 Task: In the sheet Budget Analysis ToolFont size of heading  18 Font style of dataoswald 'Font size of data '9 Alignment of headline & dataAlign center.   Fill color in heading, Red Font color of dataIn the sheet   Alpha Sales log   book
Action: Mouse moved to (125, 468)
Screenshot: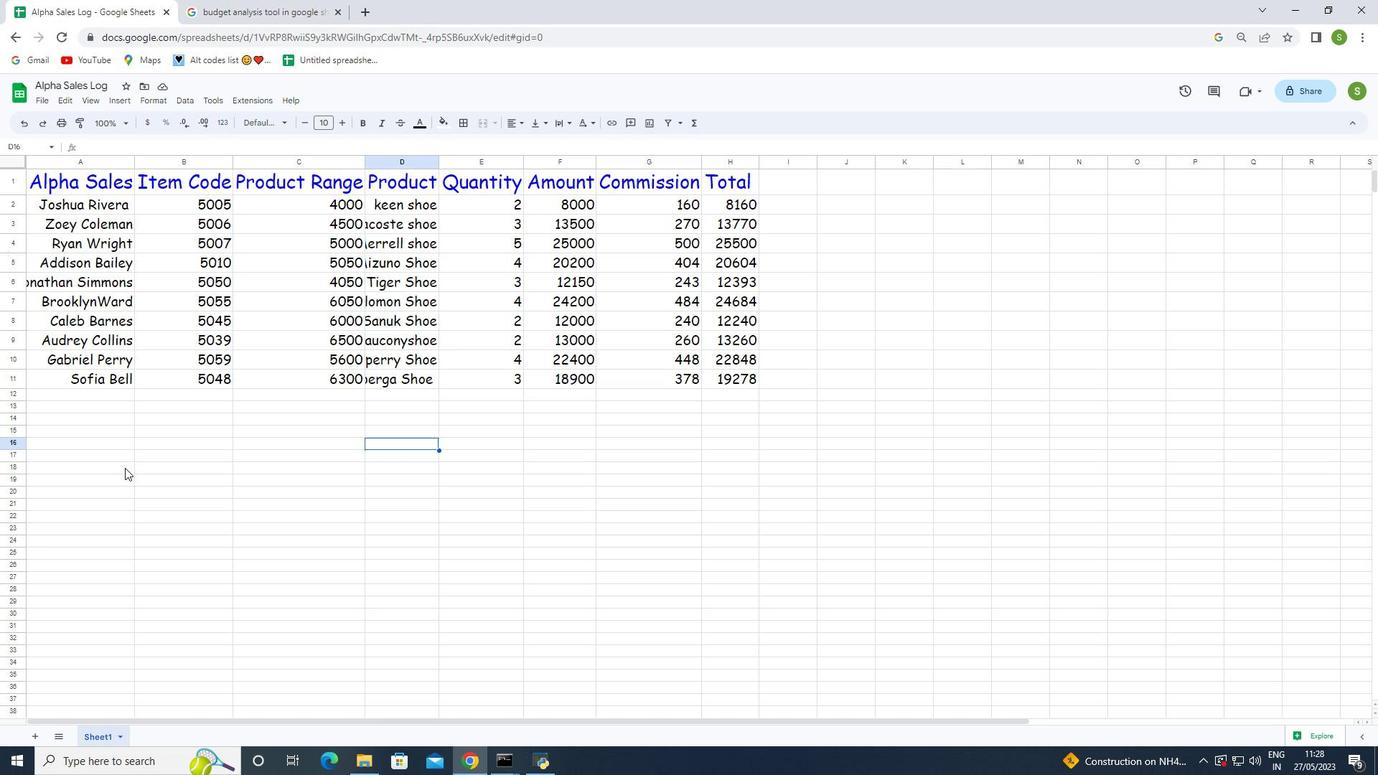 
Action: Mouse pressed left at (125, 468)
Screenshot: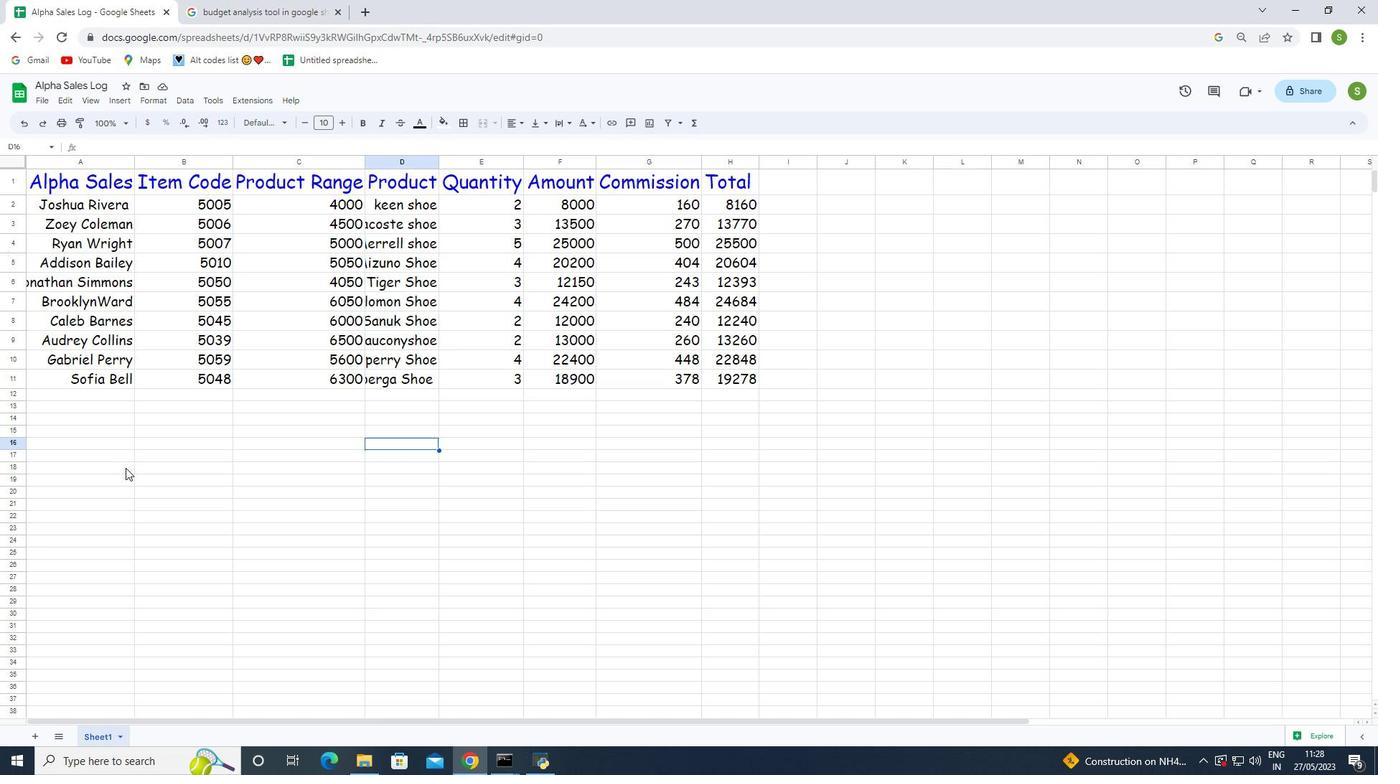 
Action: Mouse moved to (38, 180)
Screenshot: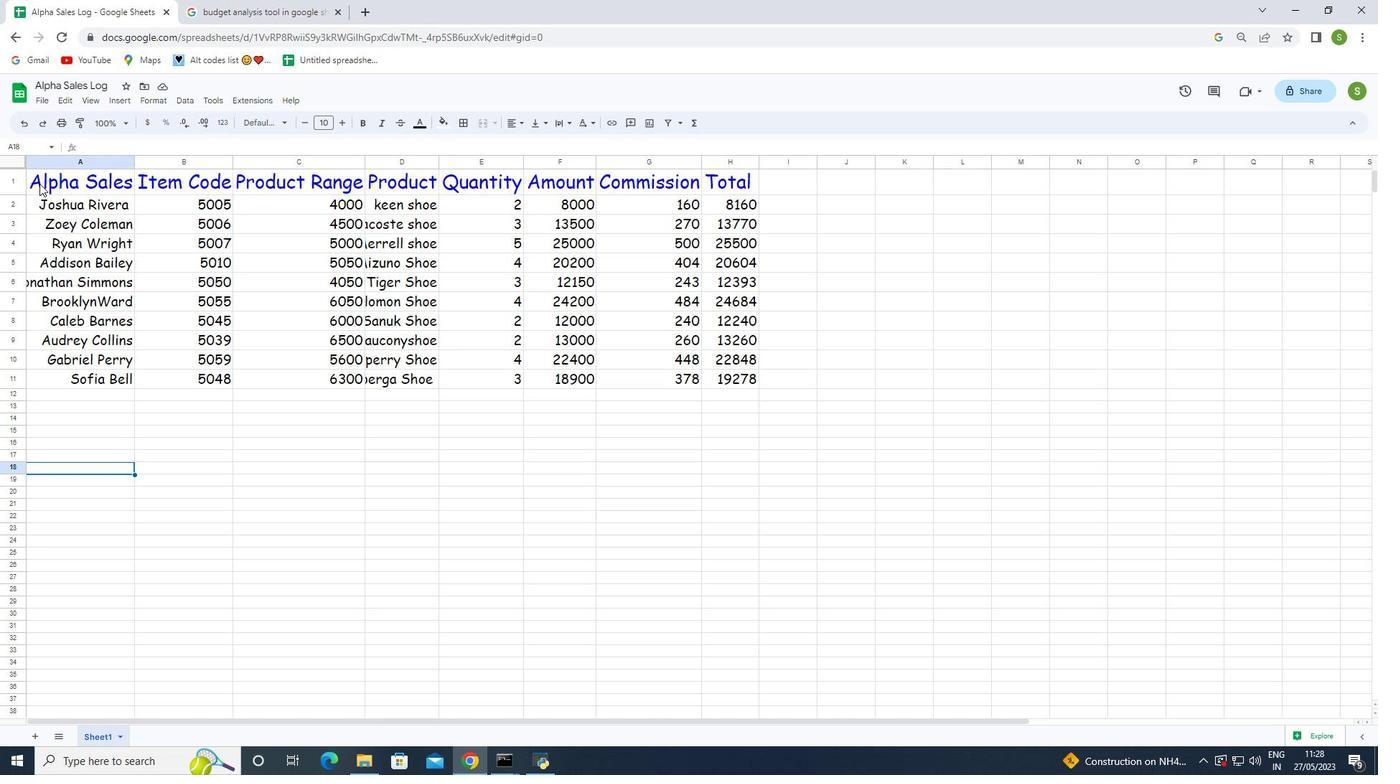 
Action: Mouse pressed left at (38, 180)
Screenshot: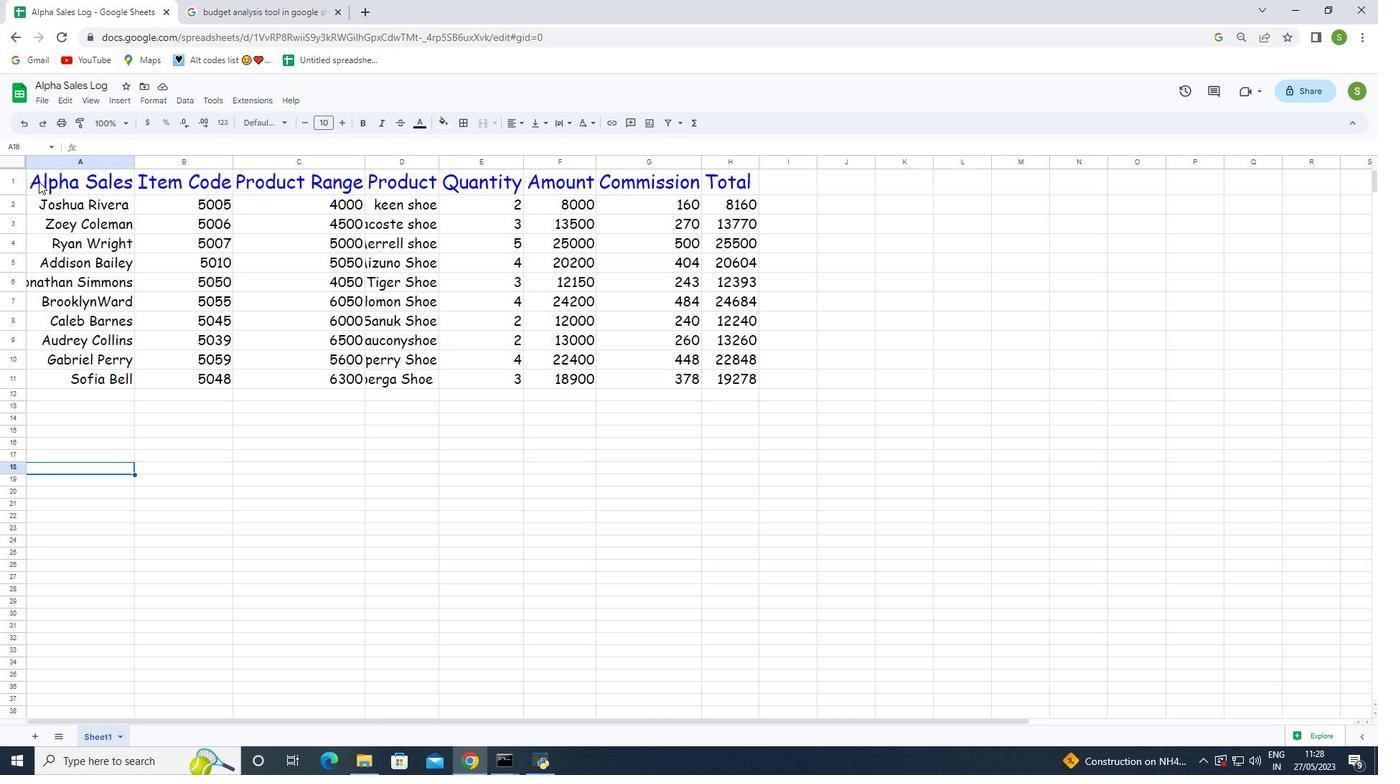 
Action: Mouse moved to (653, 119)
Screenshot: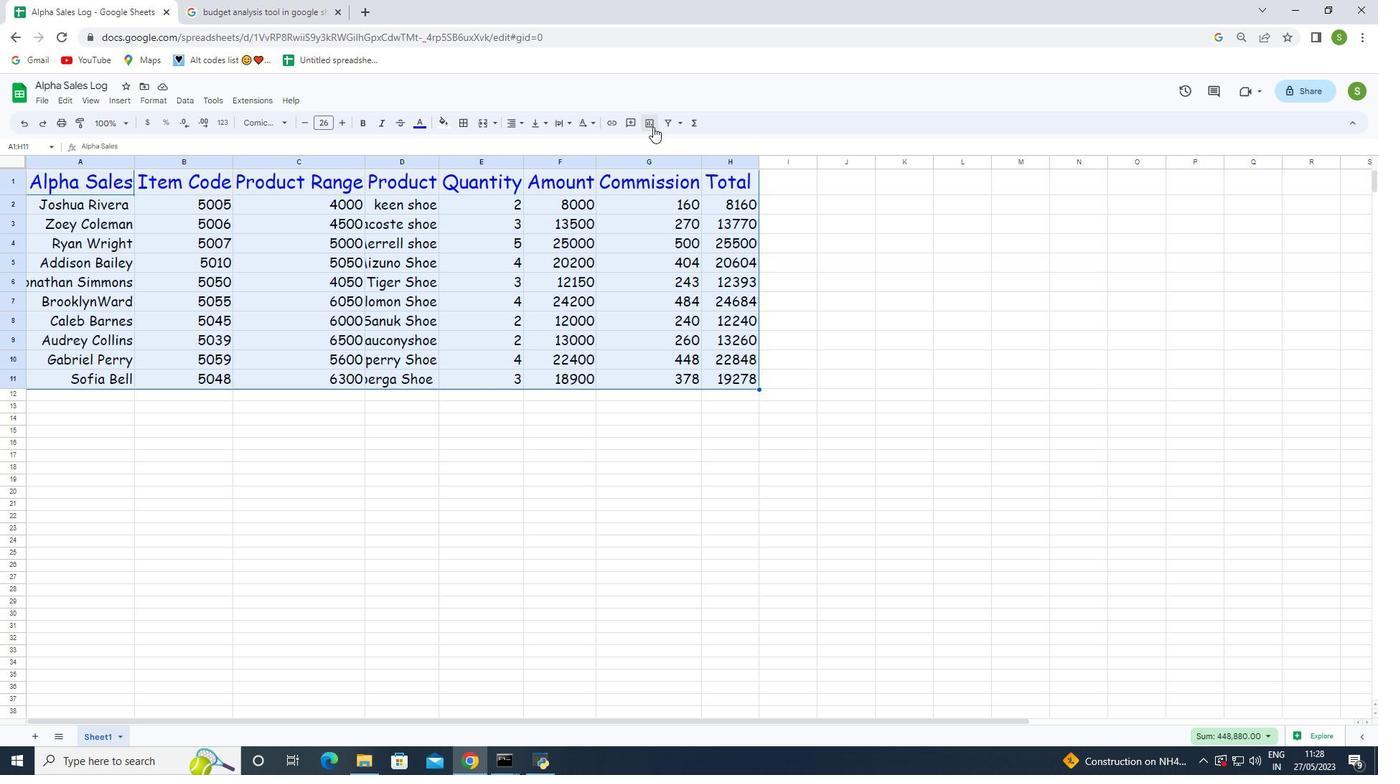 
Action: Mouse pressed left at (653, 119)
Screenshot: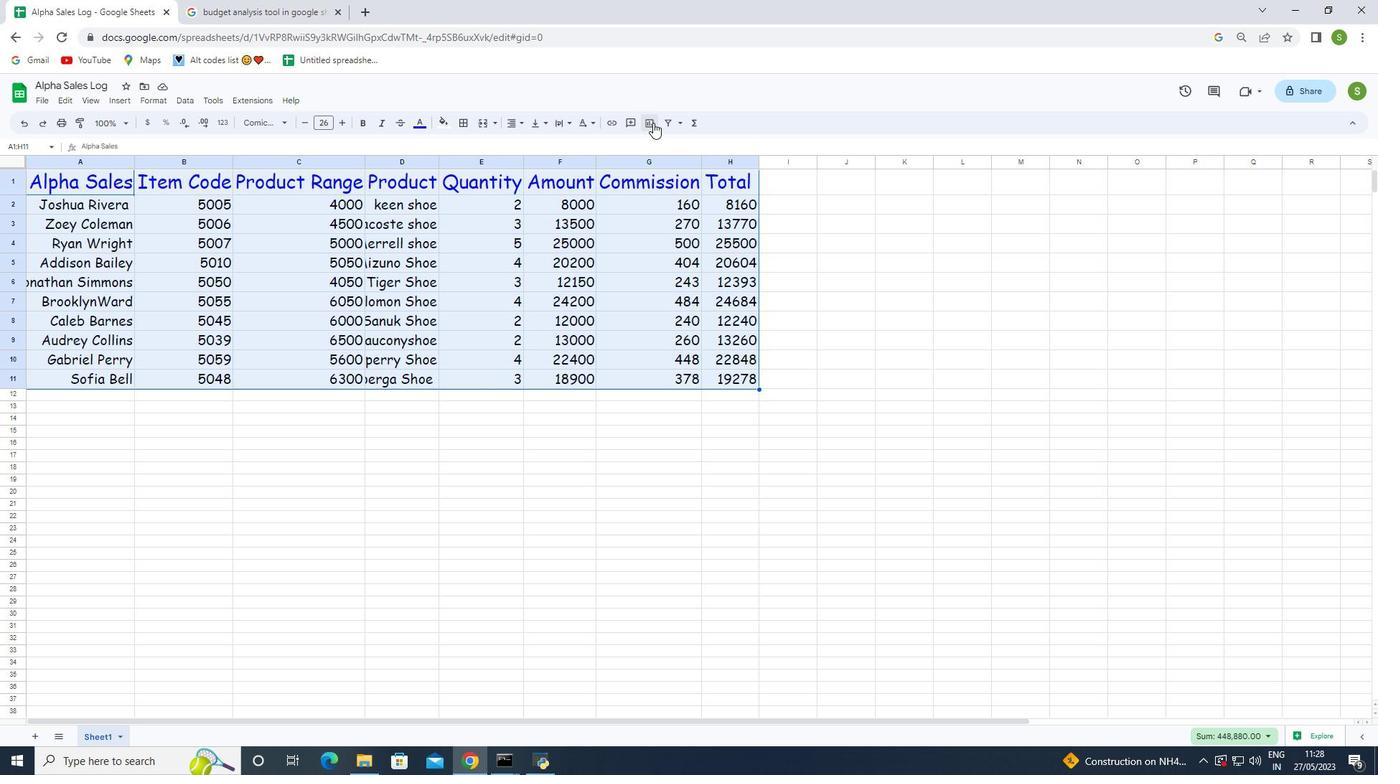 
Action: Mouse moved to (1275, 251)
Screenshot: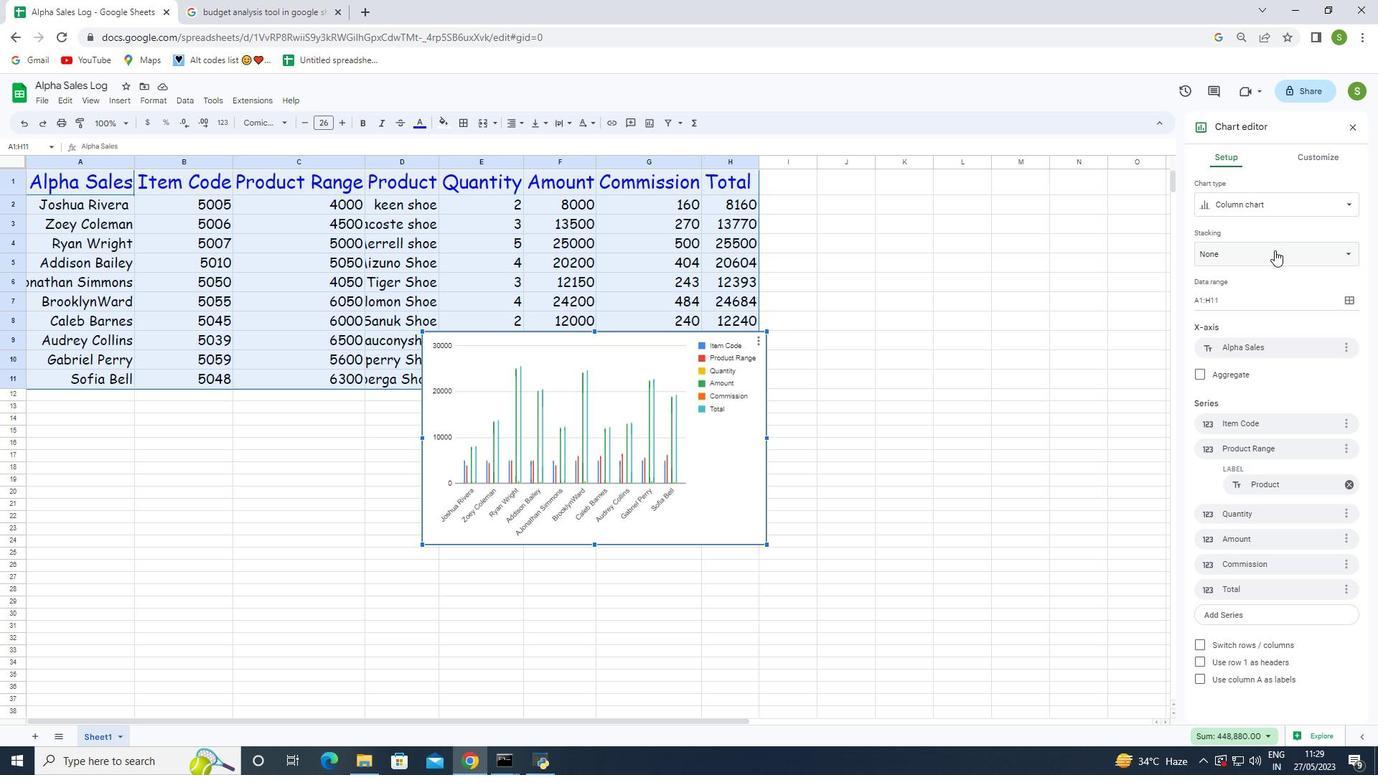 
Action: Mouse pressed left at (1275, 251)
Screenshot: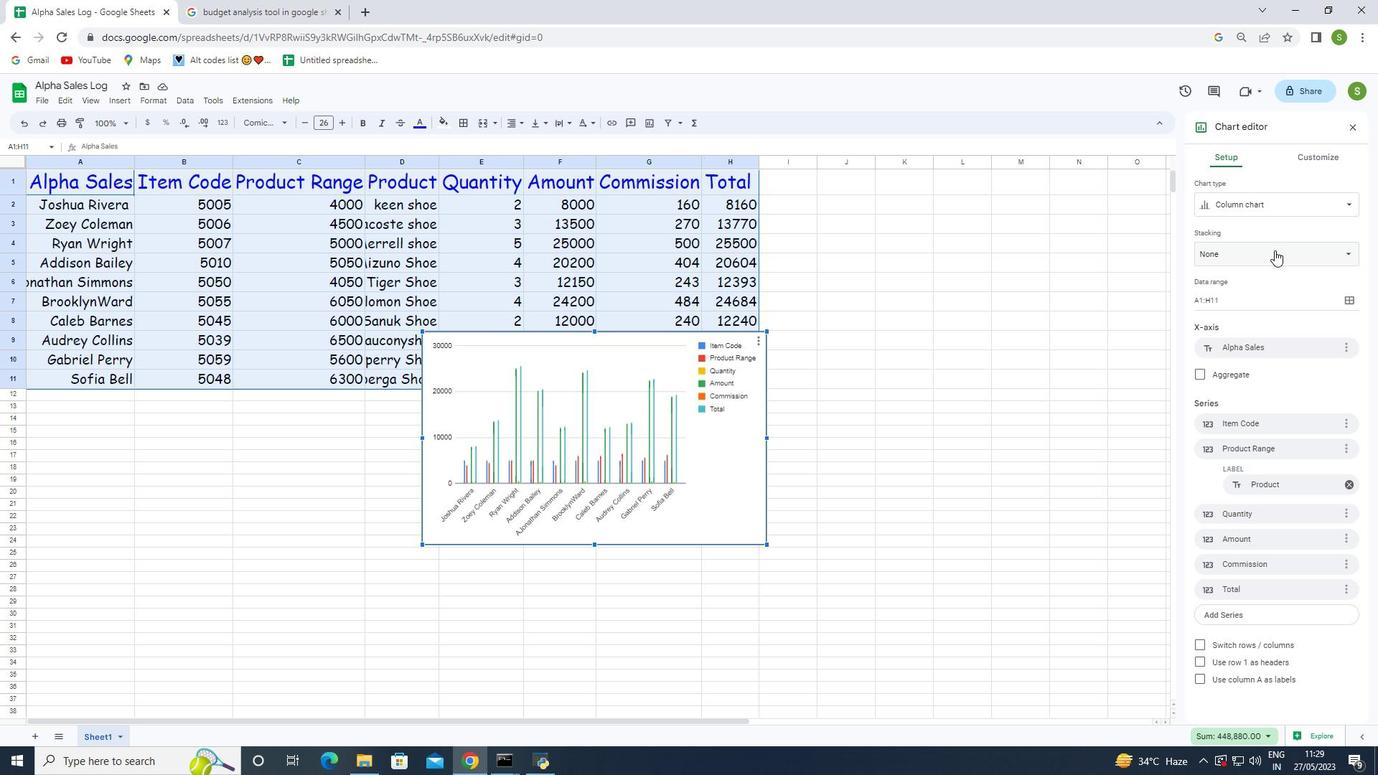 
Action: Mouse moved to (1262, 204)
Screenshot: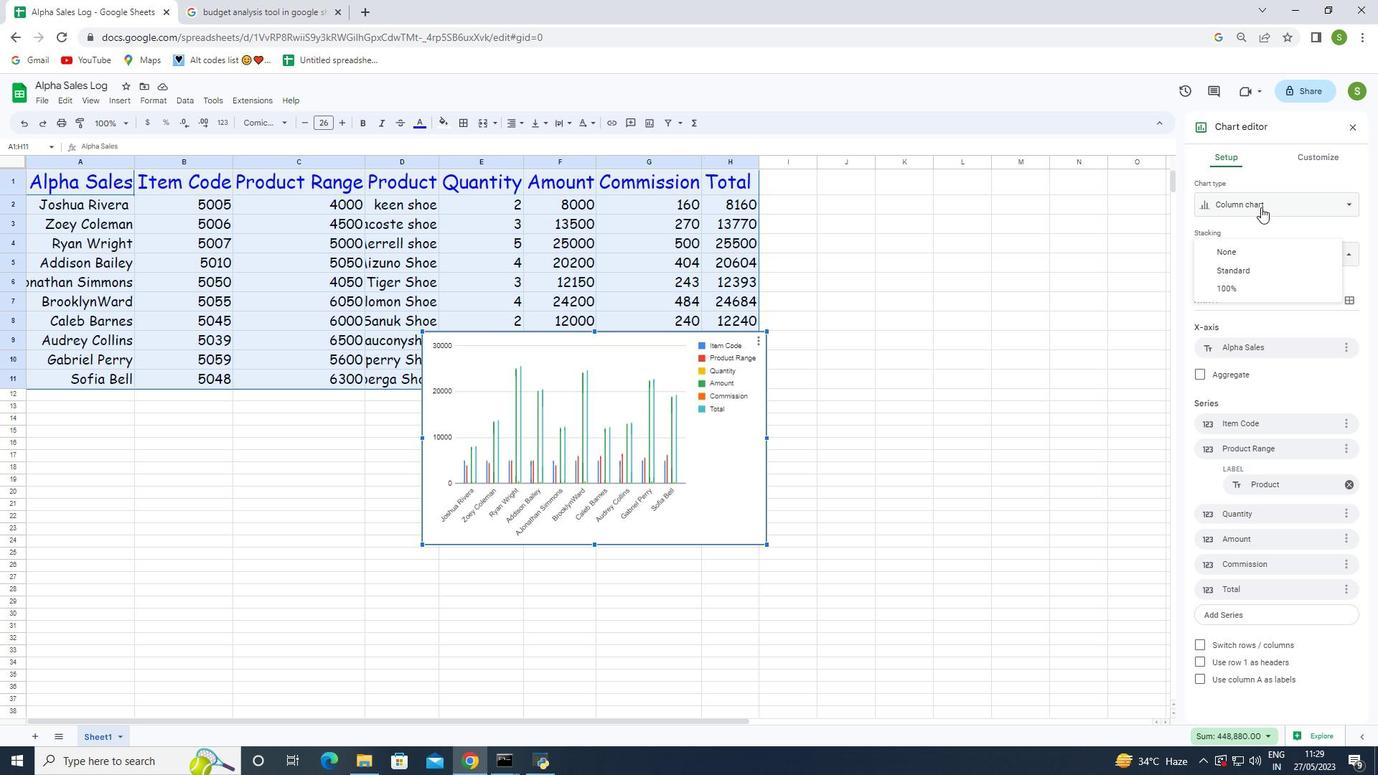 
Action: Mouse pressed left at (1262, 204)
Screenshot: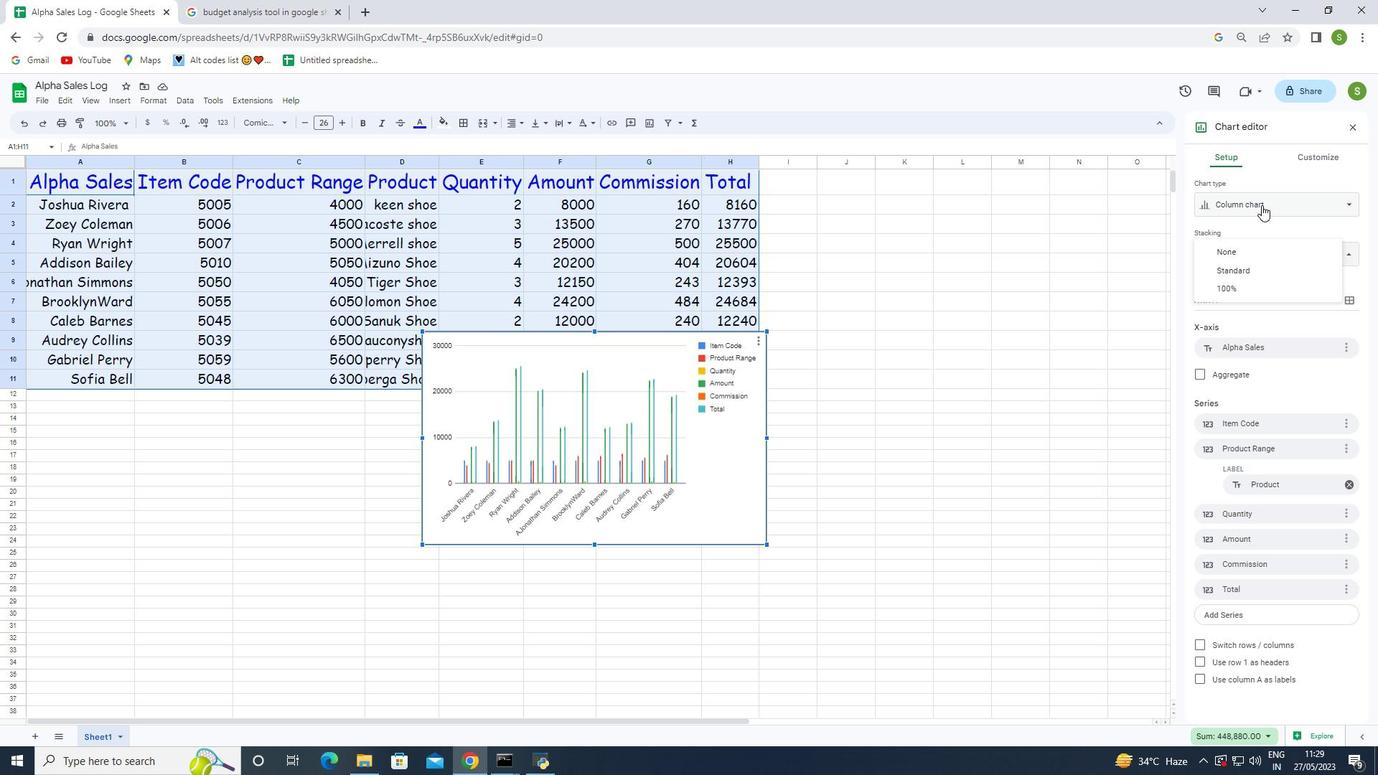 
Action: Mouse moved to (1272, 409)
Screenshot: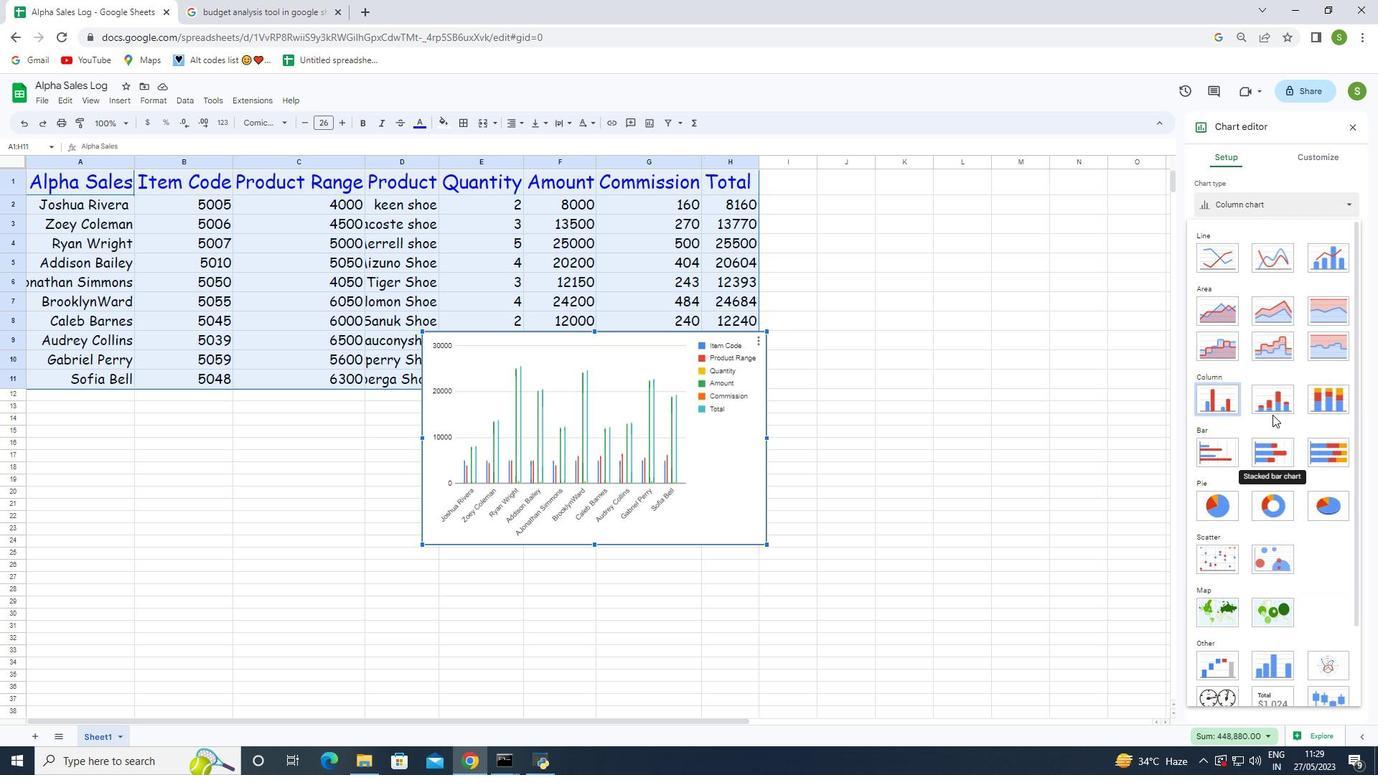 
Action: Mouse pressed left at (1272, 409)
Screenshot: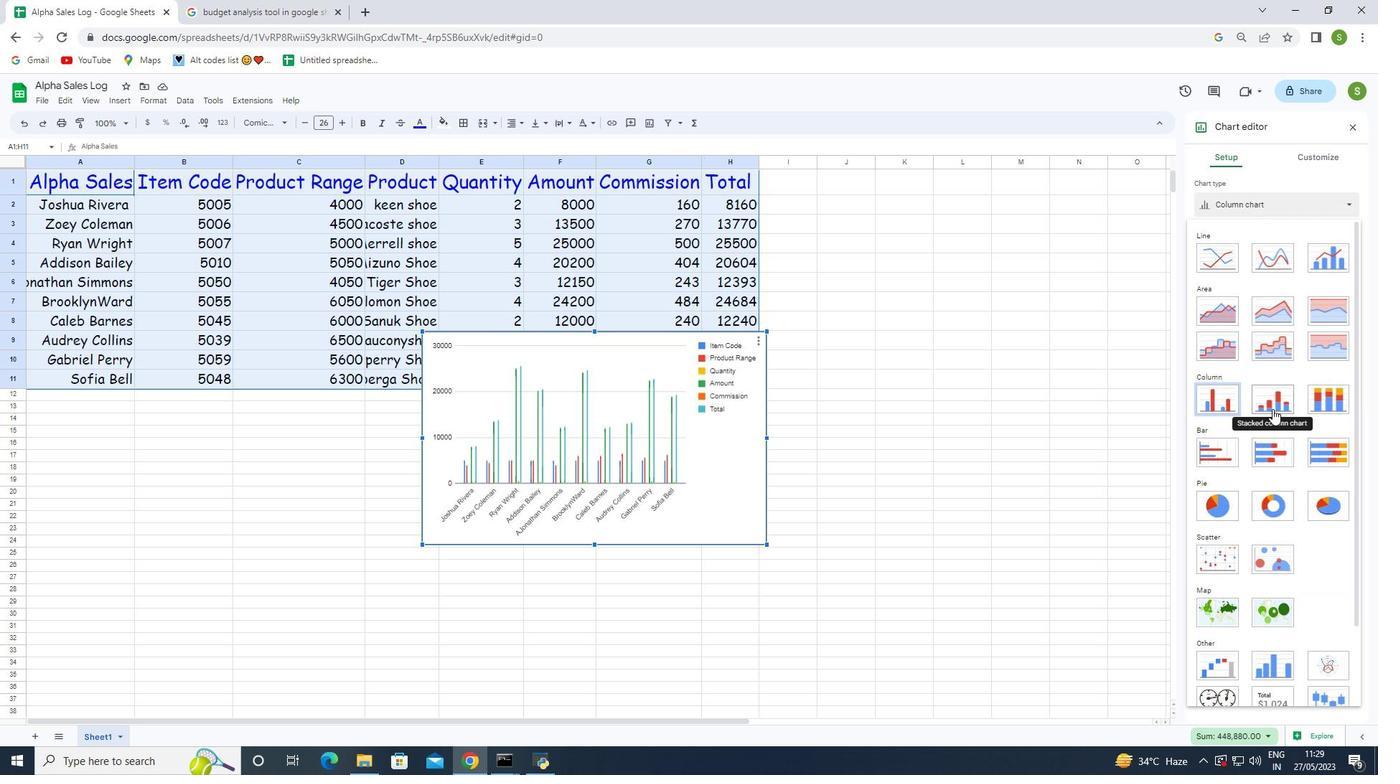 
Action: Mouse moved to (651, 338)
Screenshot: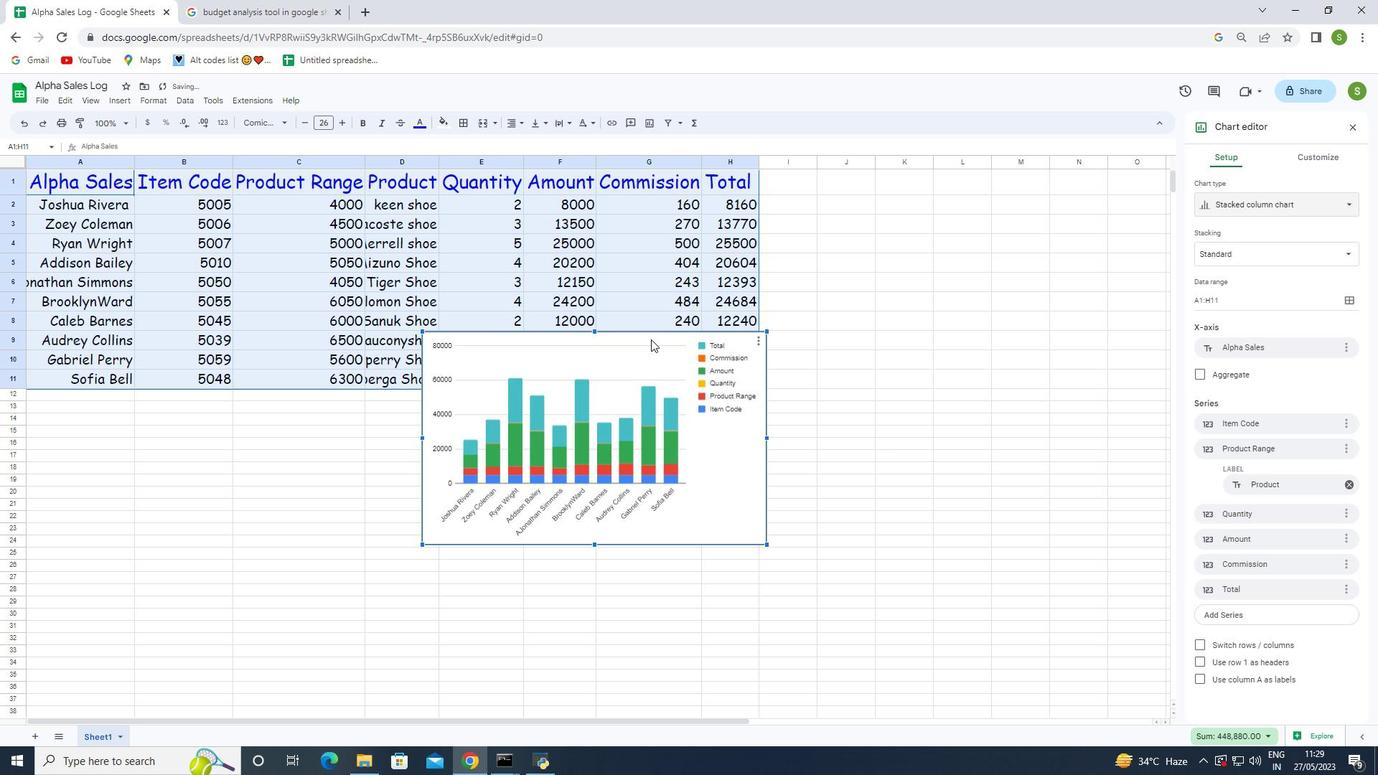 
Action: Mouse pressed left at (651, 338)
Screenshot: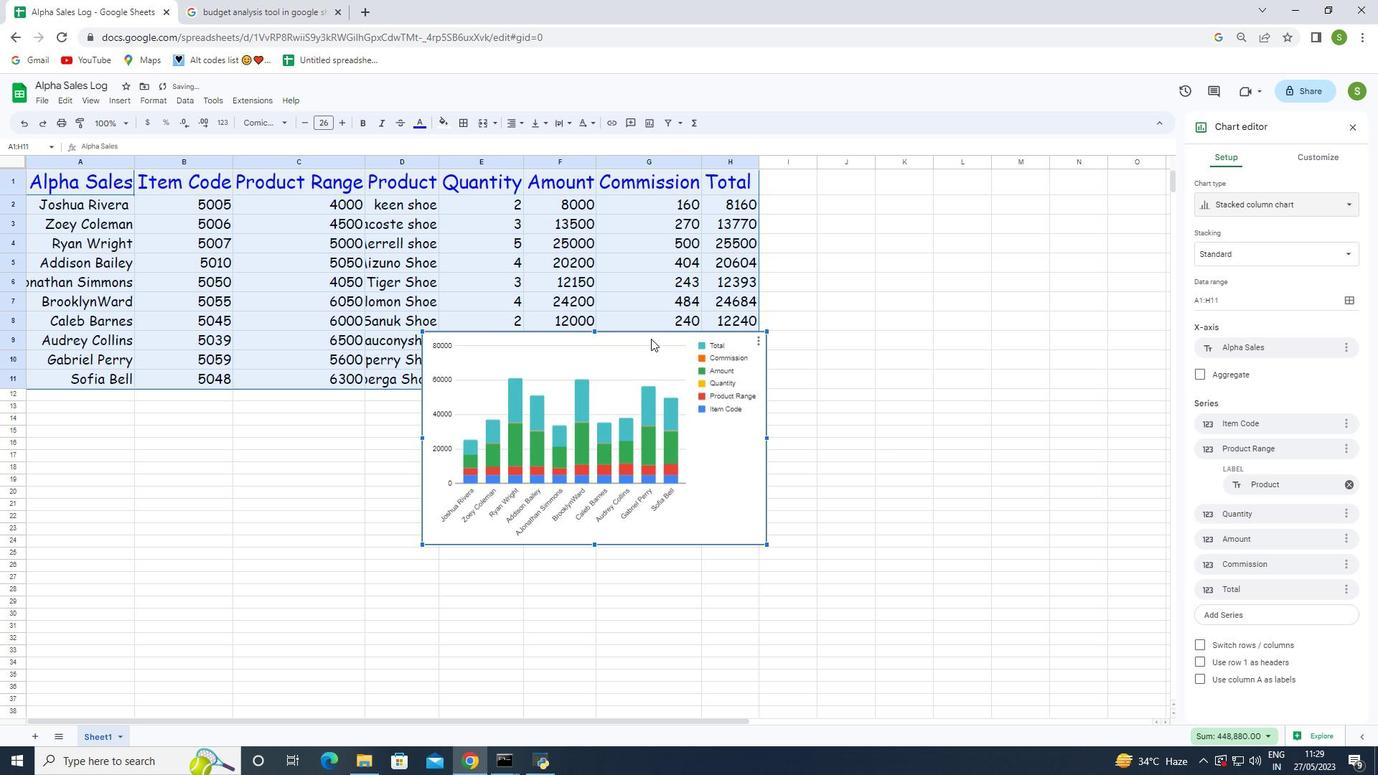 
Action: Mouse moved to (569, 635)
Screenshot: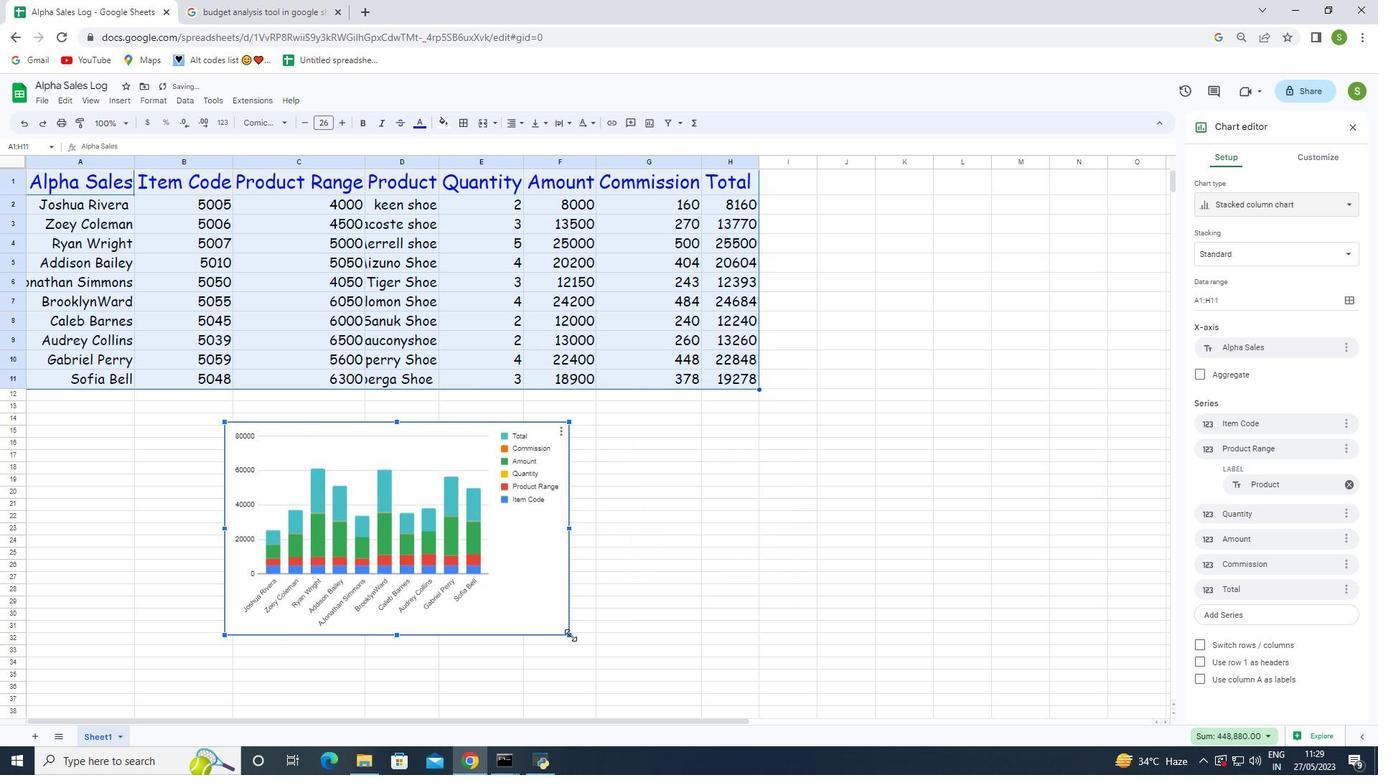 
Action: Mouse pressed left at (569, 635)
Screenshot: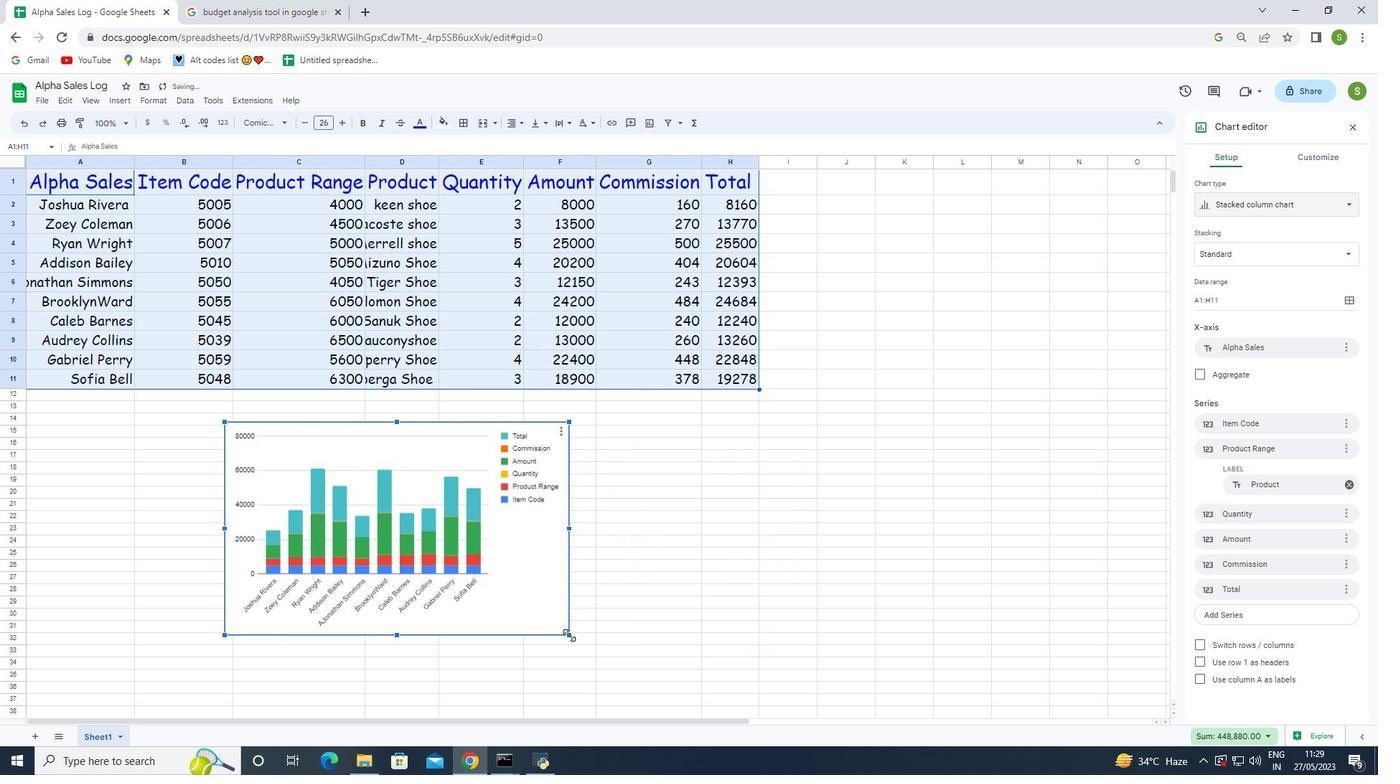 
Action: Mouse moved to (781, 626)
Screenshot: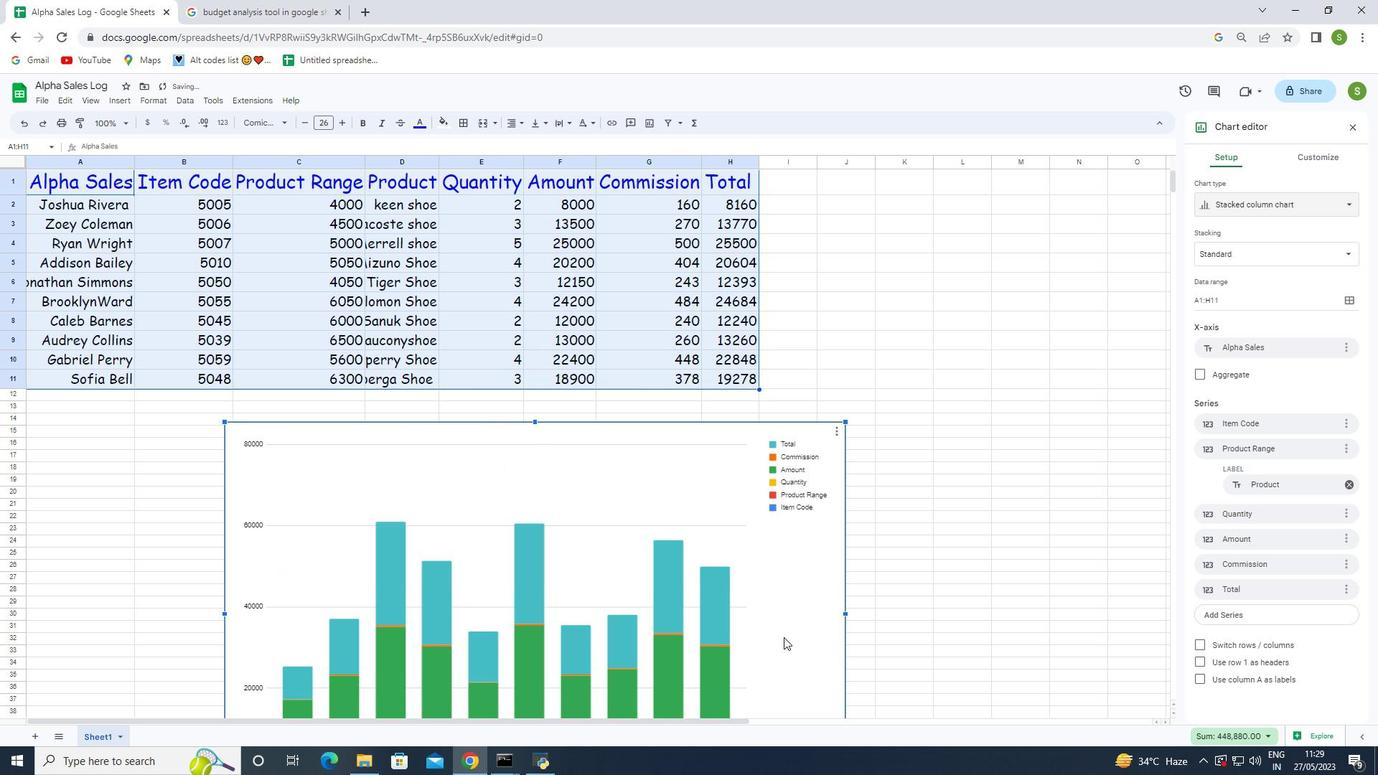 
Action: Mouse scrolled (781, 625) with delta (0, 0)
Screenshot: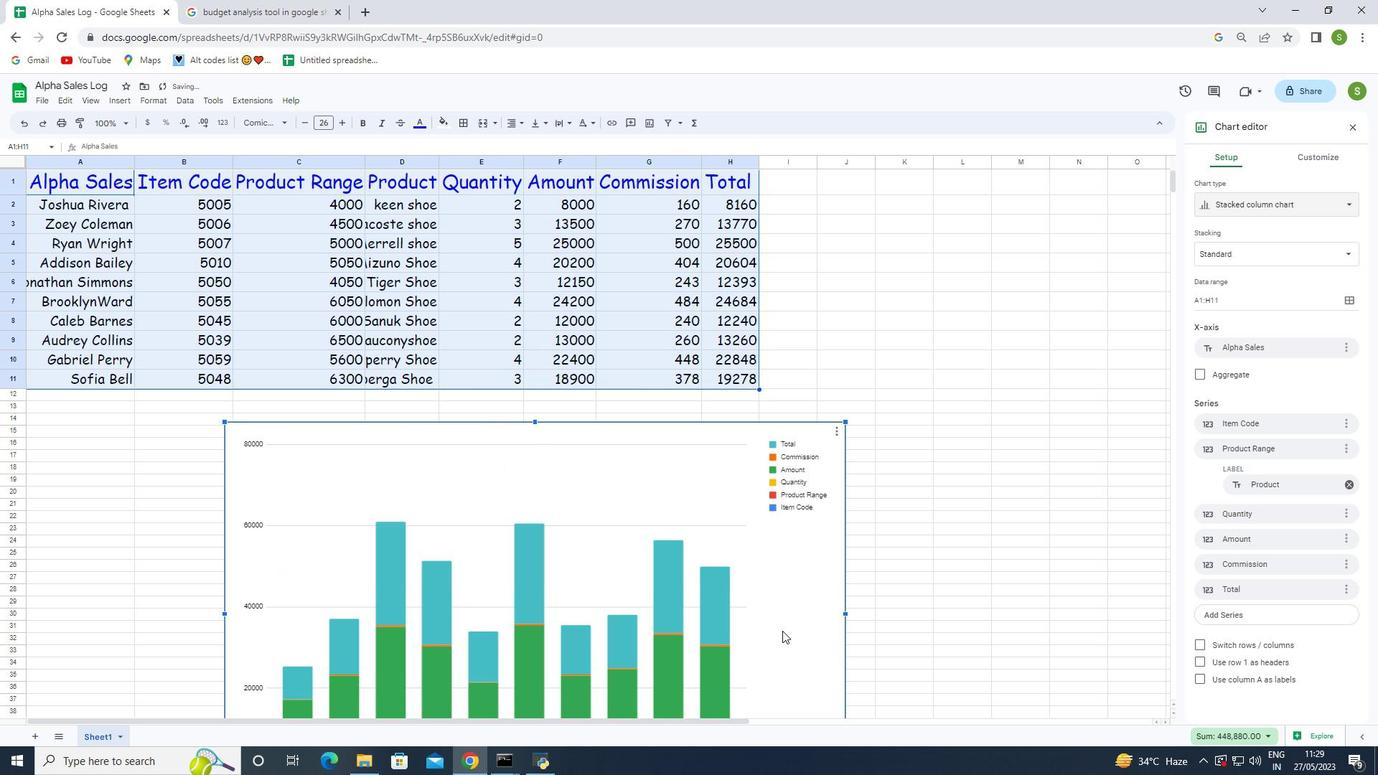 
Action: Mouse scrolled (781, 625) with delta (0, 0)
Screenshot: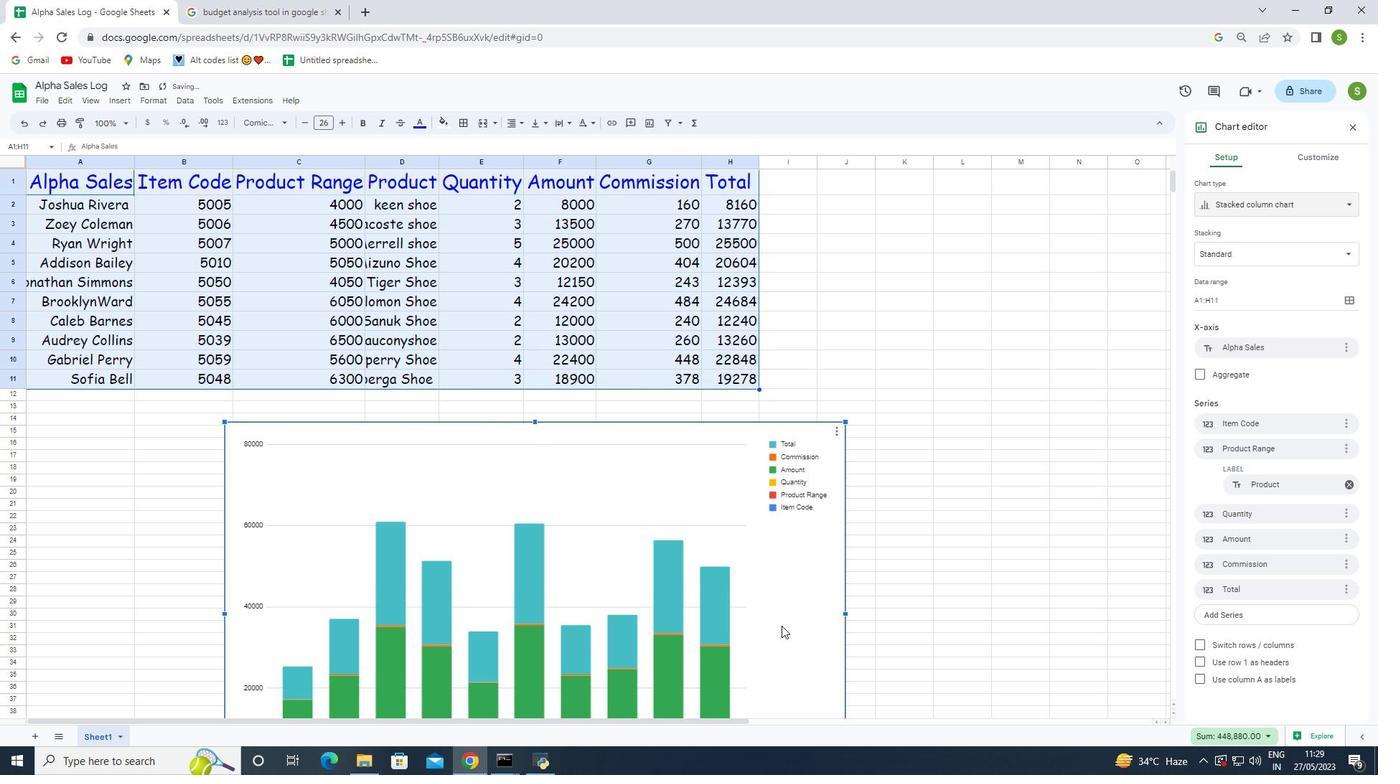 
Action: Mouse scrolled (781, 625) with delta (0, 0)
Screenshot: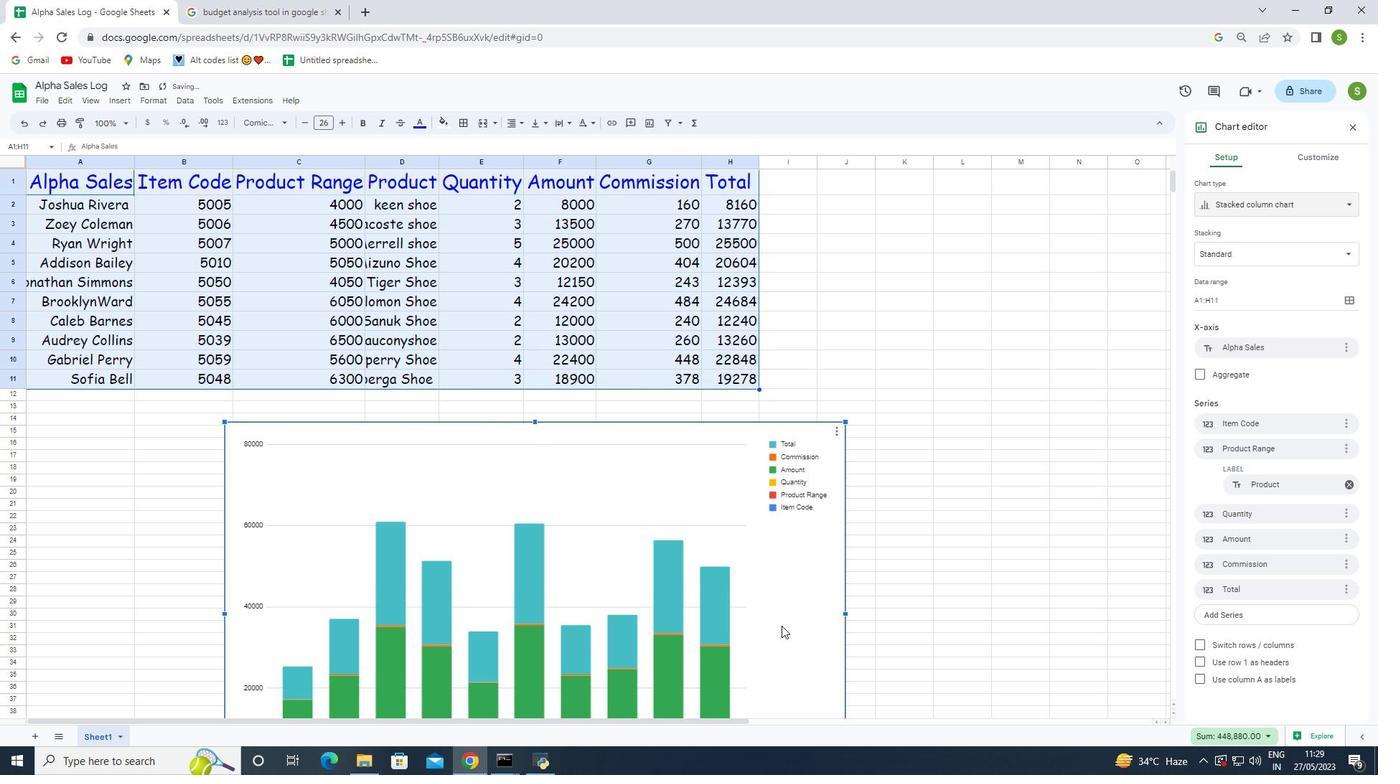
Action: Mouse moved to (846, 699)
Screenshot: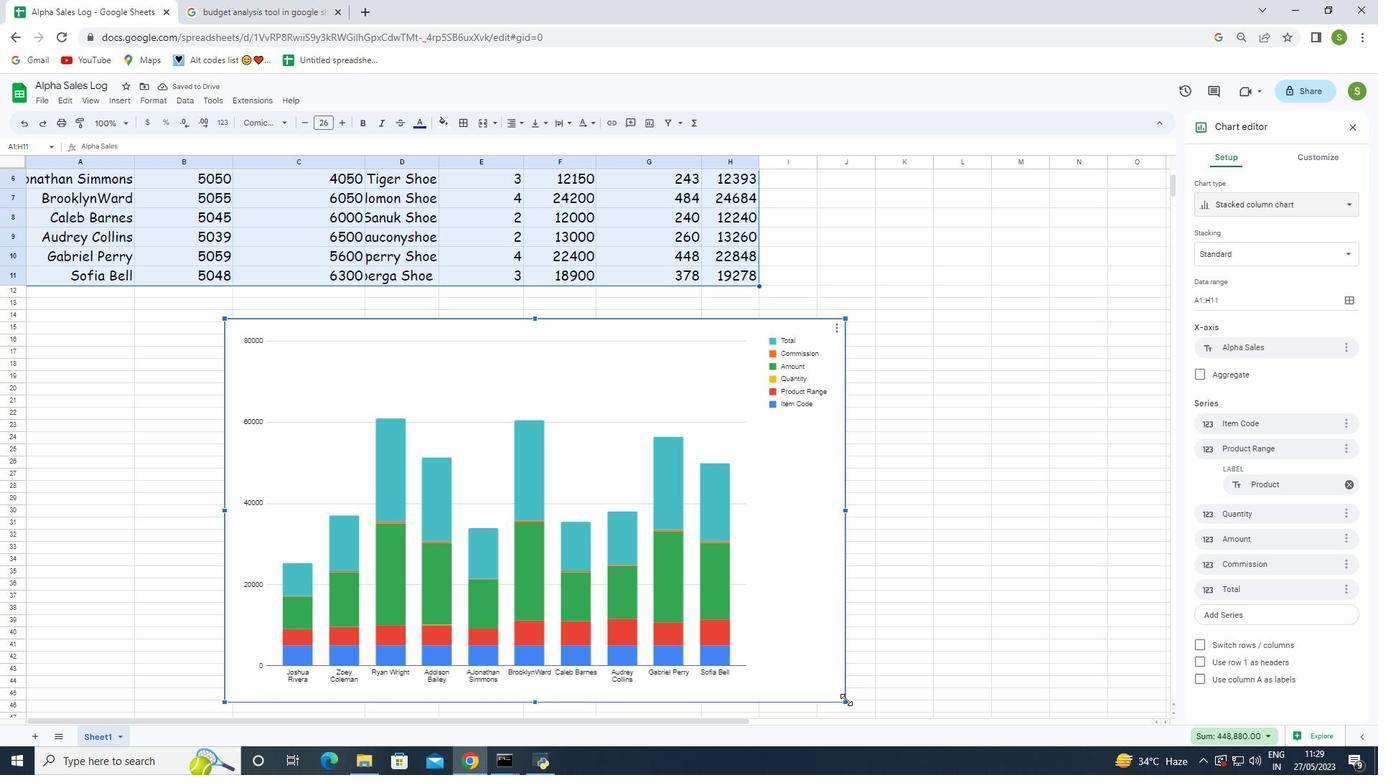 
Action: Mouse pressed left at (846, 699)
Screenshot: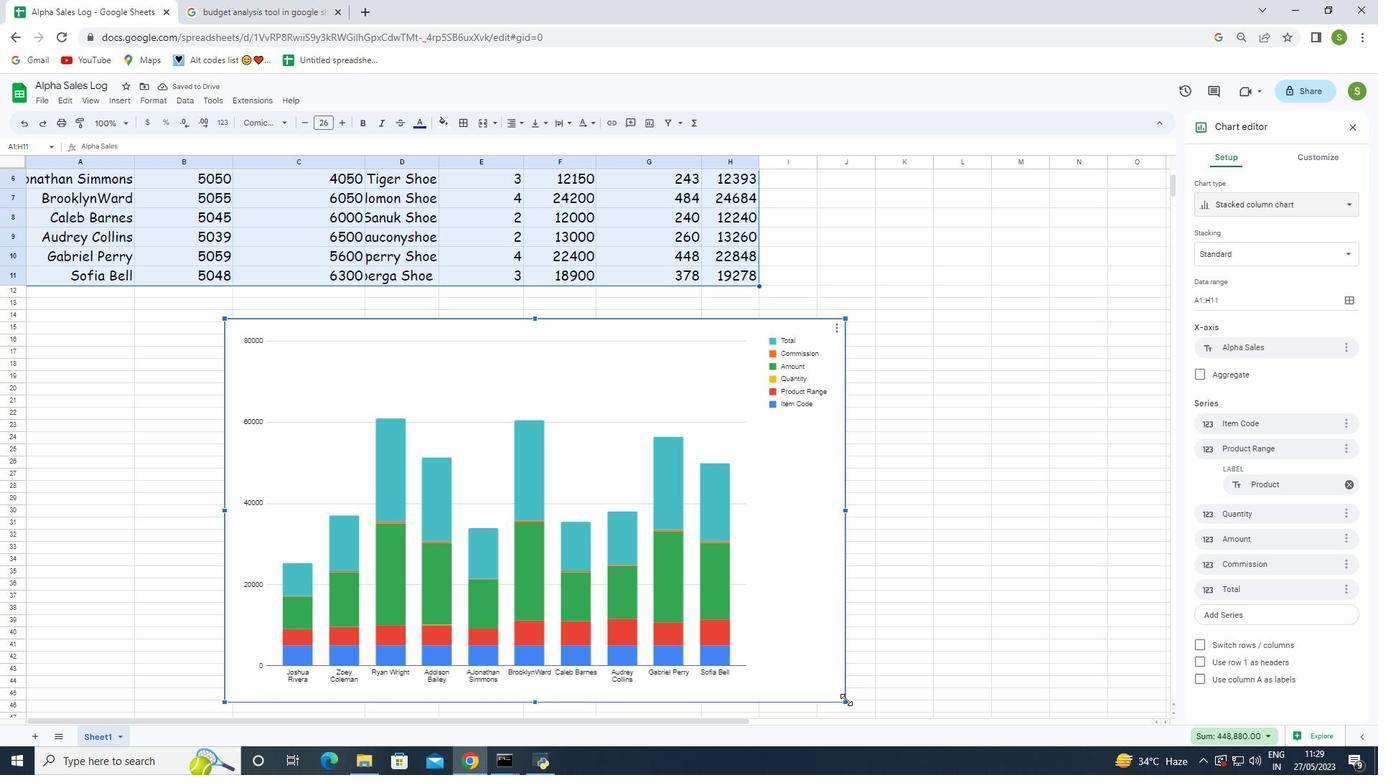 
Action: Mouse moved to (338, 331)
Screenshot: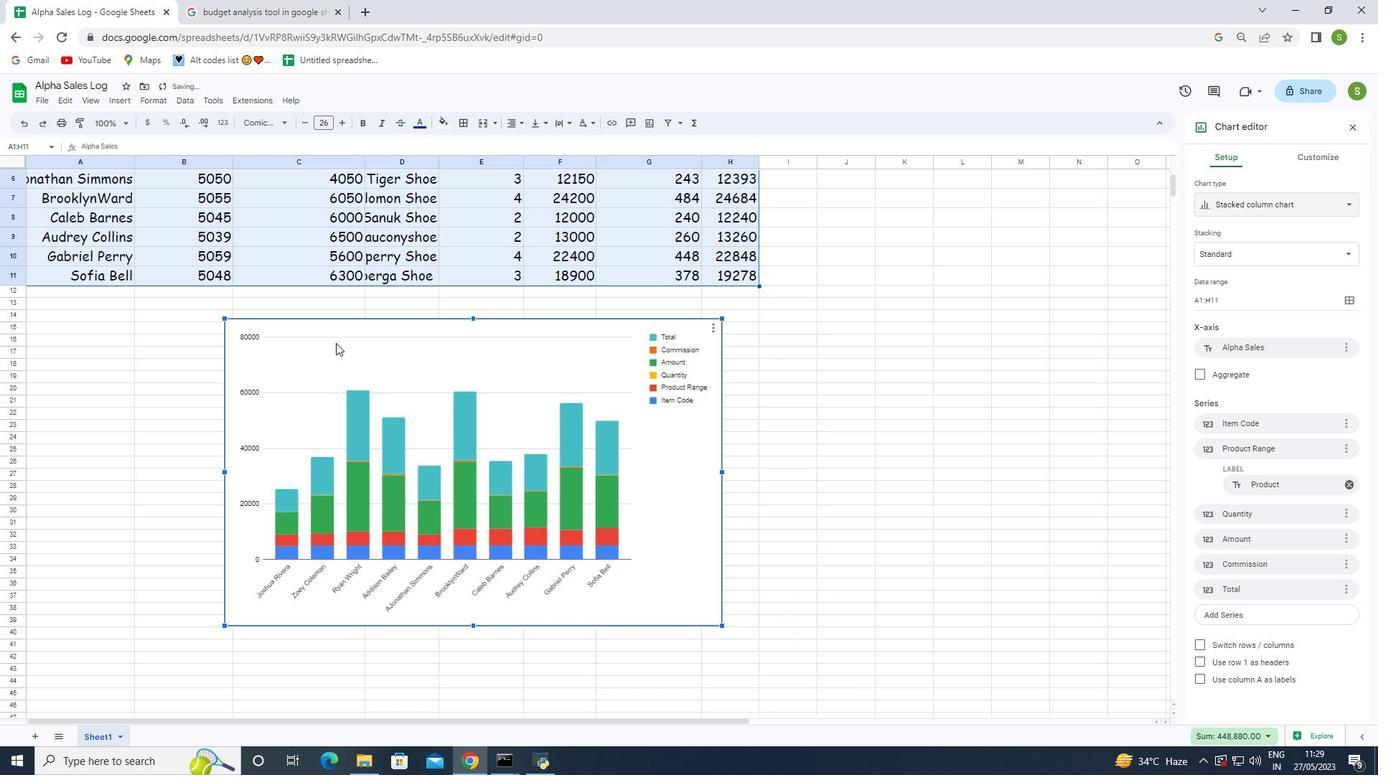 
Action: Mouse pressed left at (338, 331)
Screenshot: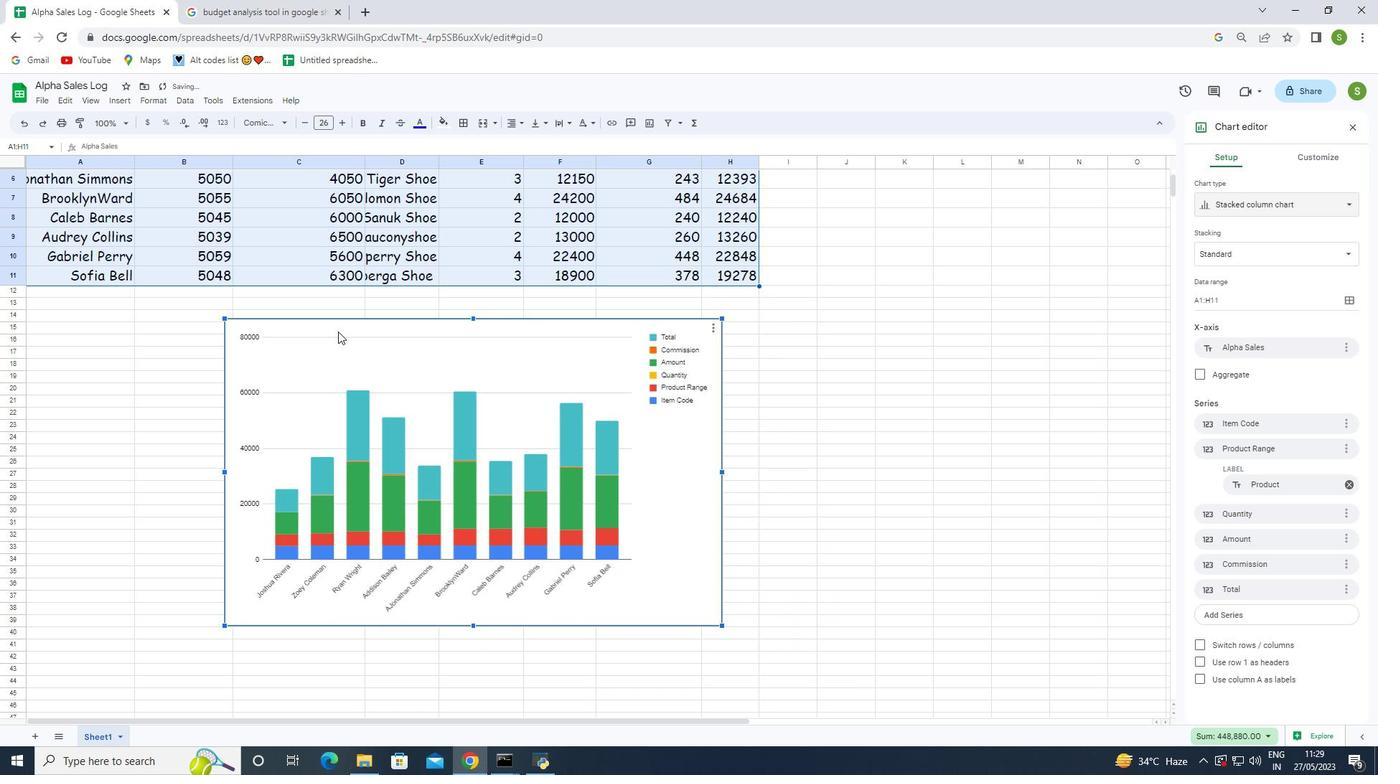 
Action: Mouse moved to (264, 349)
Screenshot: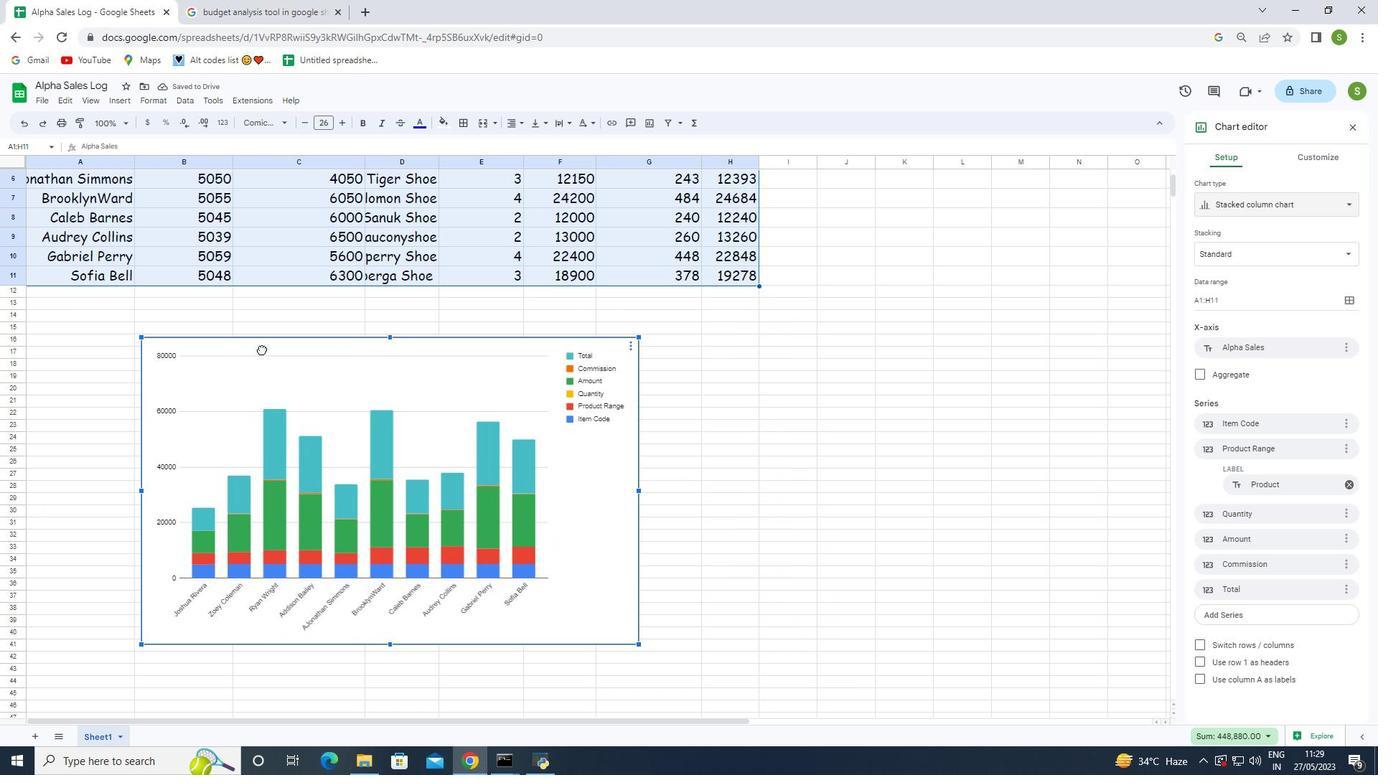 
Action: Mouse scrolled (264, 350) with delta (0, 0)
Screenshot: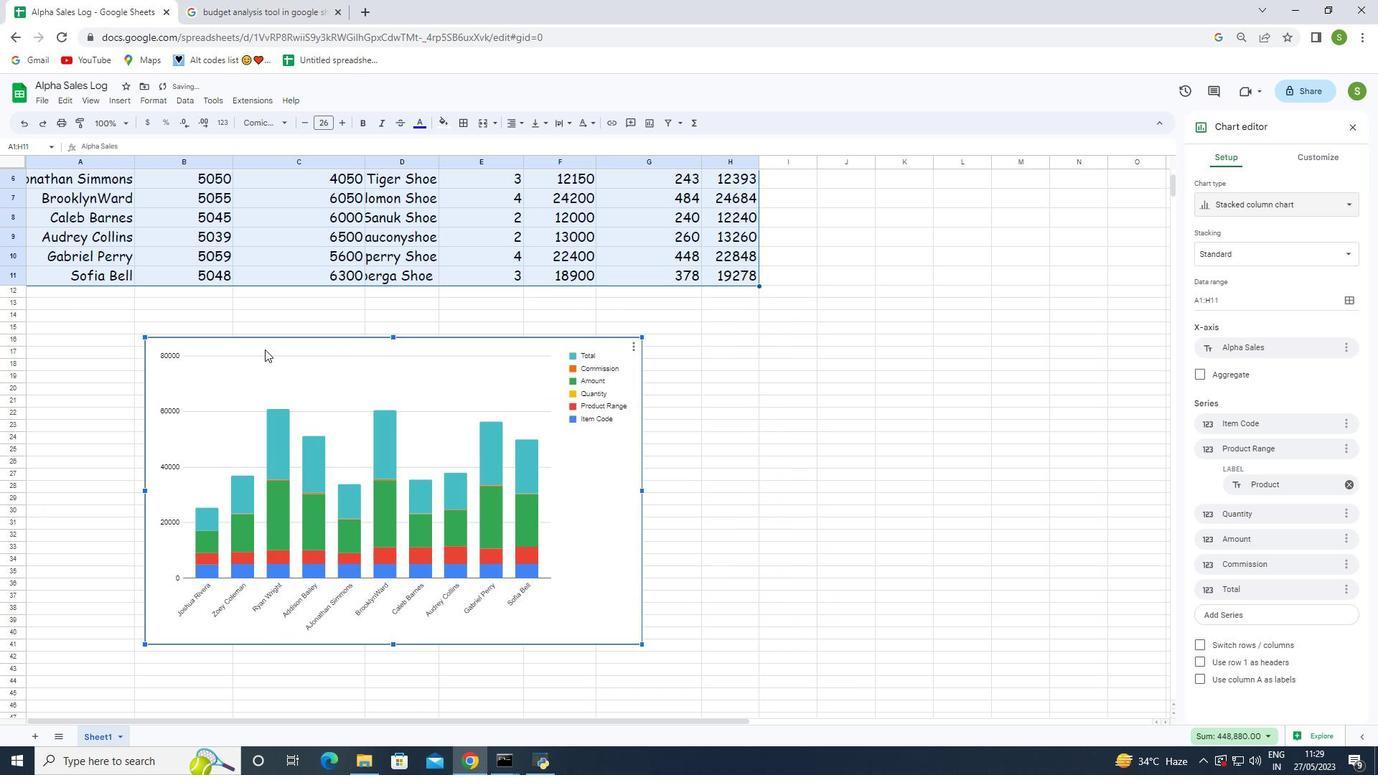 
Action: Mouse scrolled (264, 350) with delta (0, 0)
Screenshot: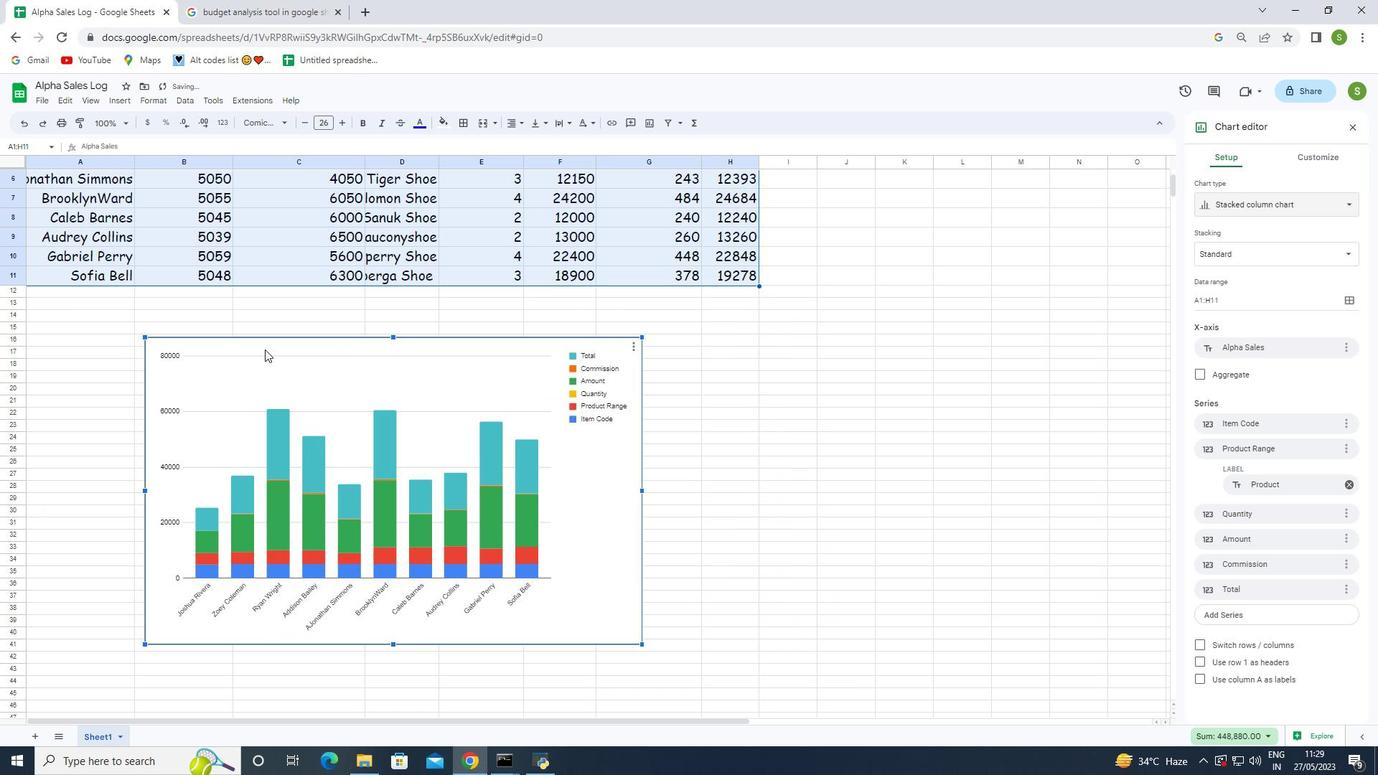 
Action: Mouse moved to (266, 349)
Screenshot: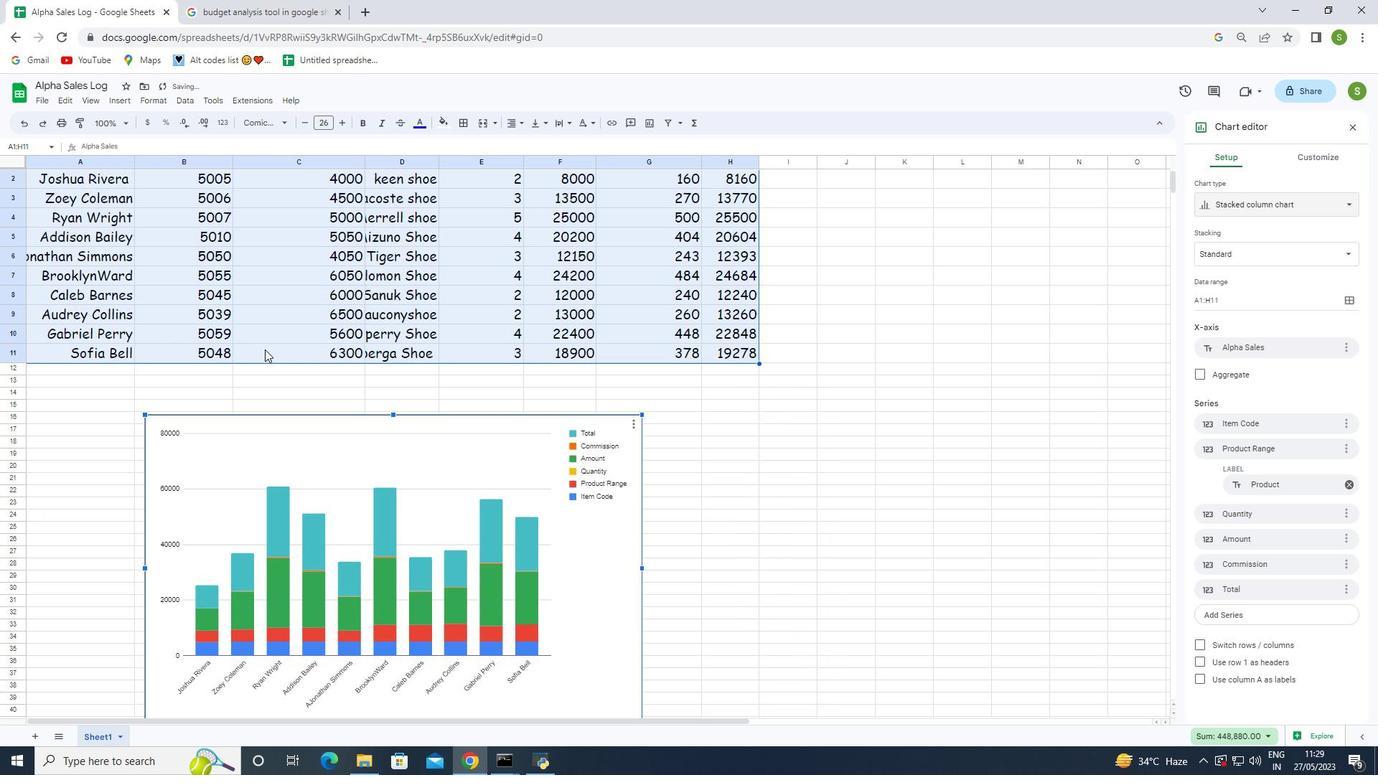 
Action: Mouse scrolled (266, 350) with delta (0, 0)
Screenshot: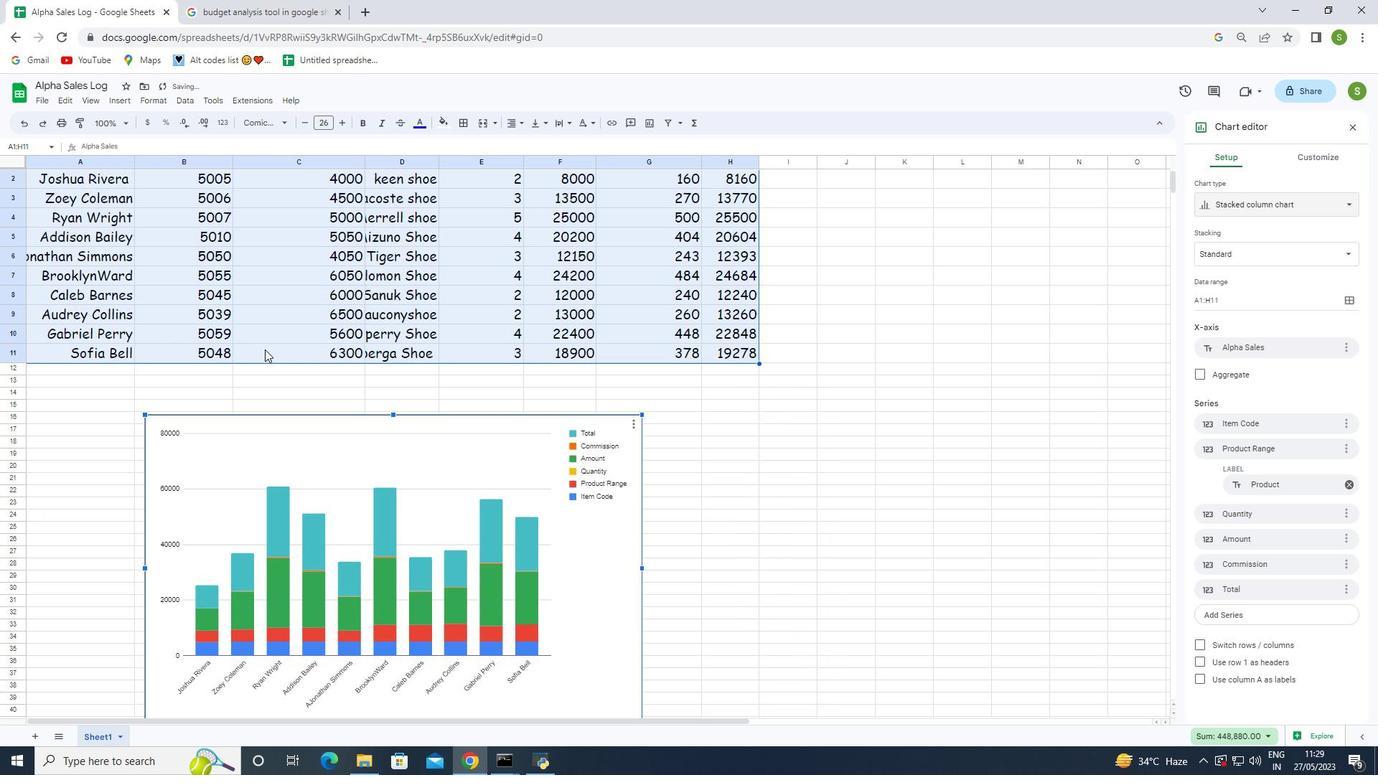 
Action: Mouse moved to (270, 349)
Screenshot: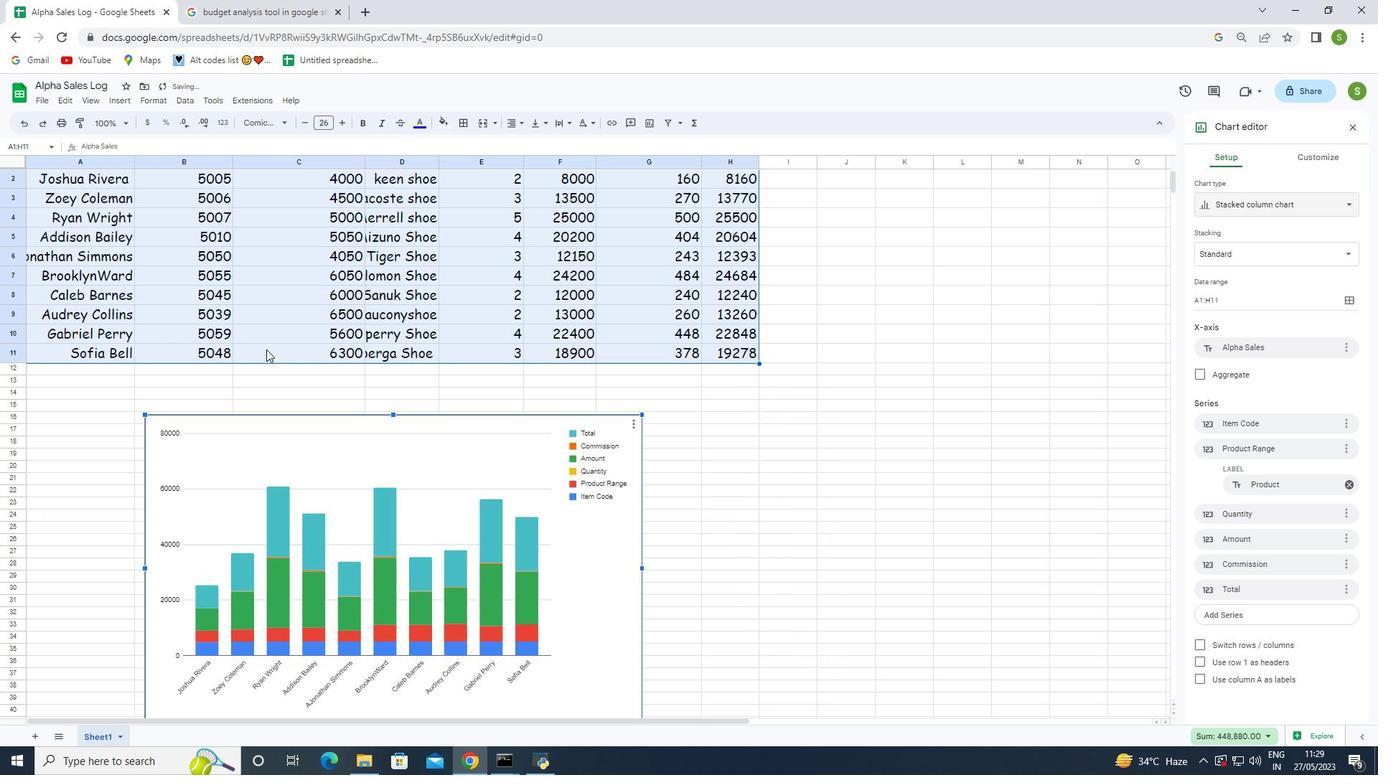 
Action: Mouse scrolled (270, 350) with delta (0, 0)
Screenshot: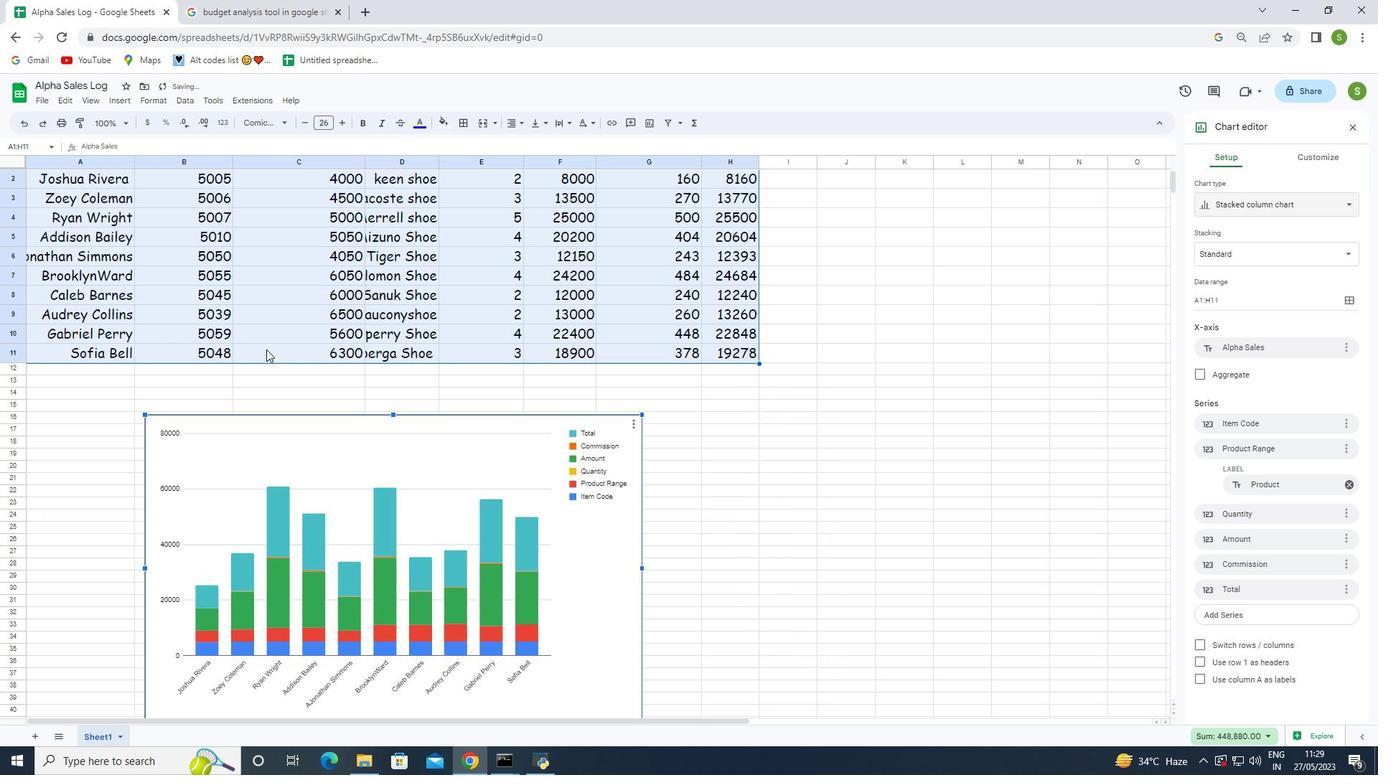 
Action: Mouse moved to (271, 349)
Screenshot: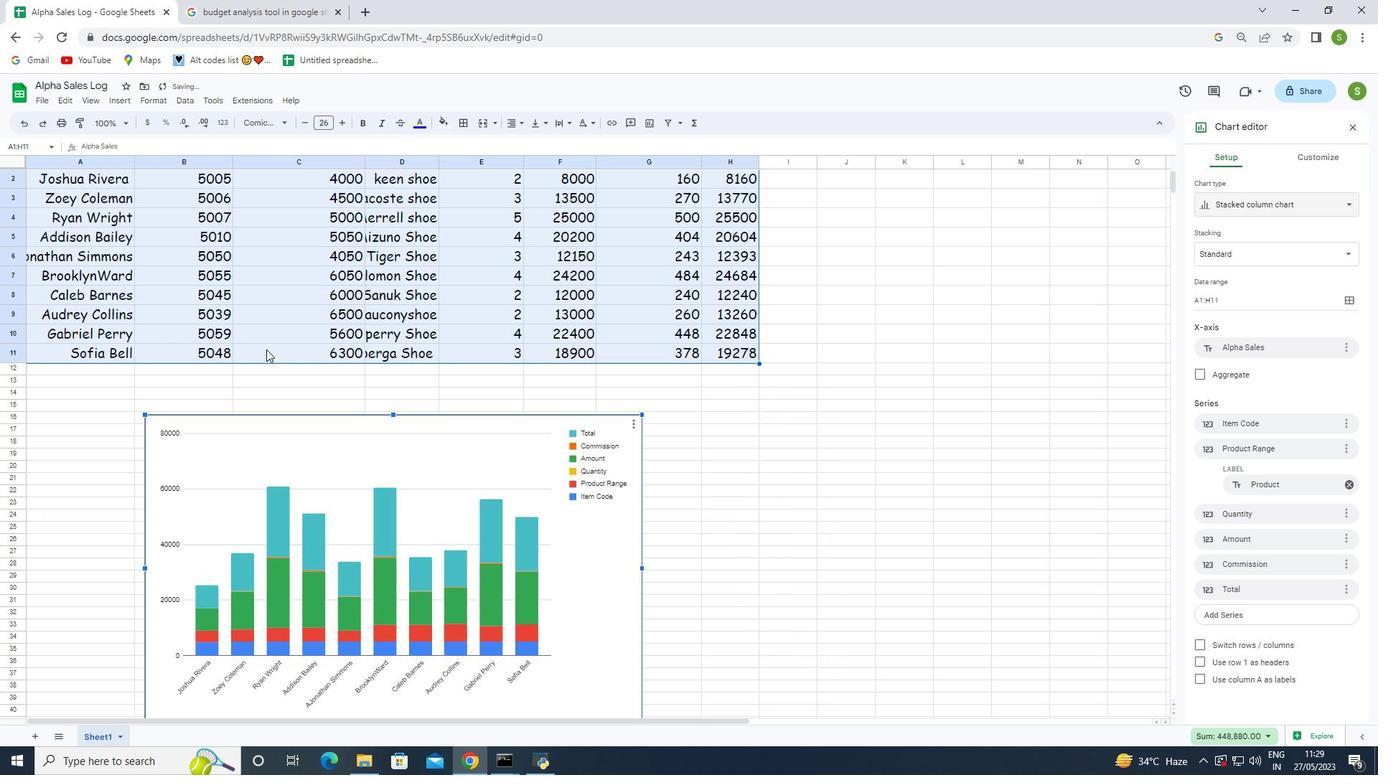 
Action: Mouse scrolled (271, 350) with delta (0, 0)
Screenshot: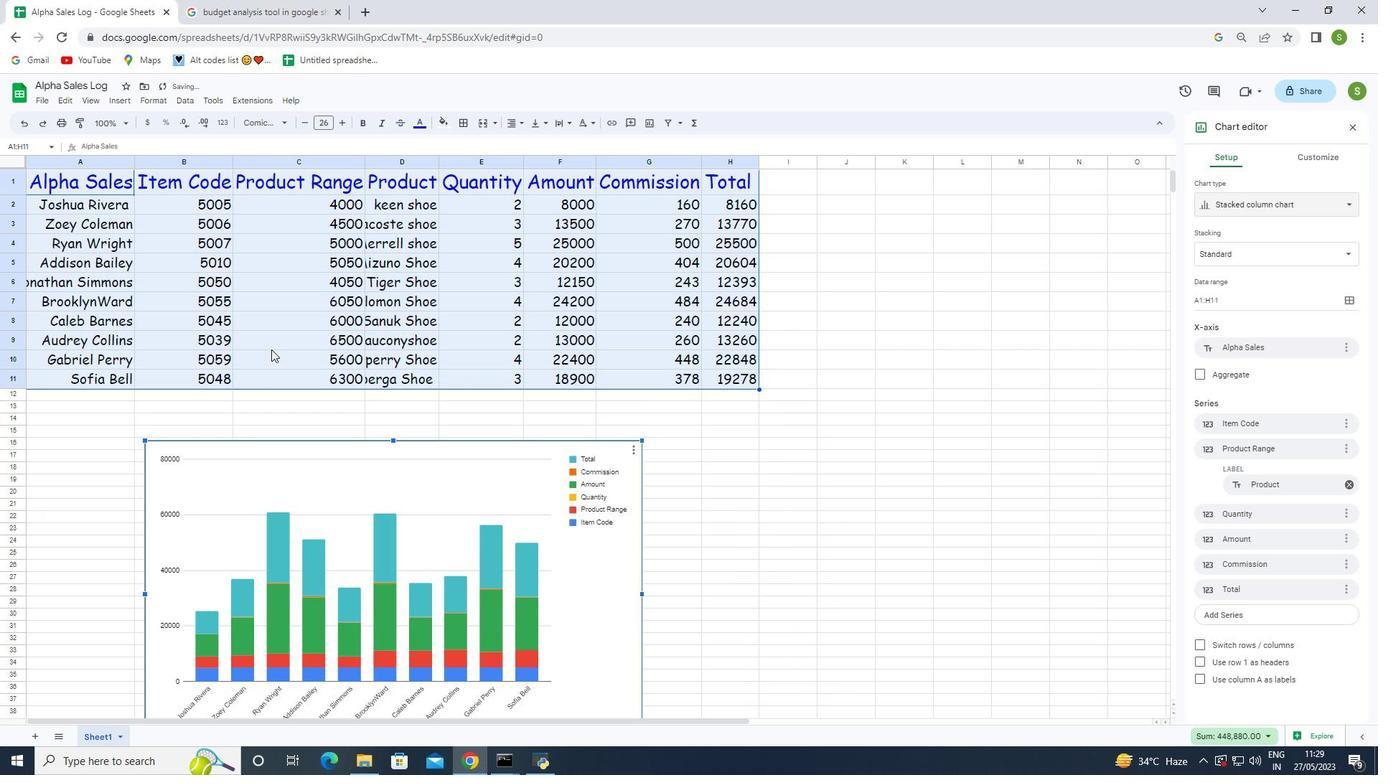 
Action: Mouse scrolled (271, 350) with delta (0, 0)
Screenshot: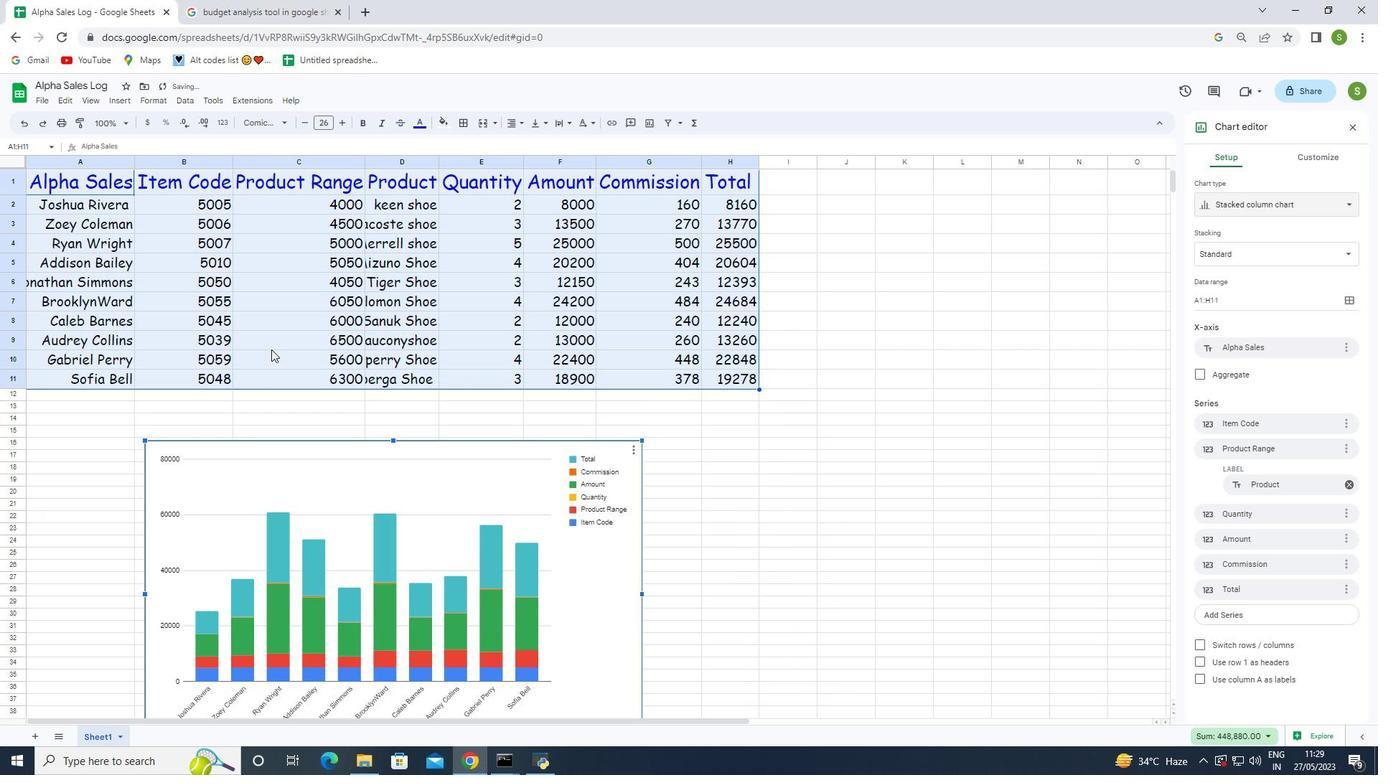 
Action: Mouse scrolled (271, 350) with delta (0, 0)
Screenshot: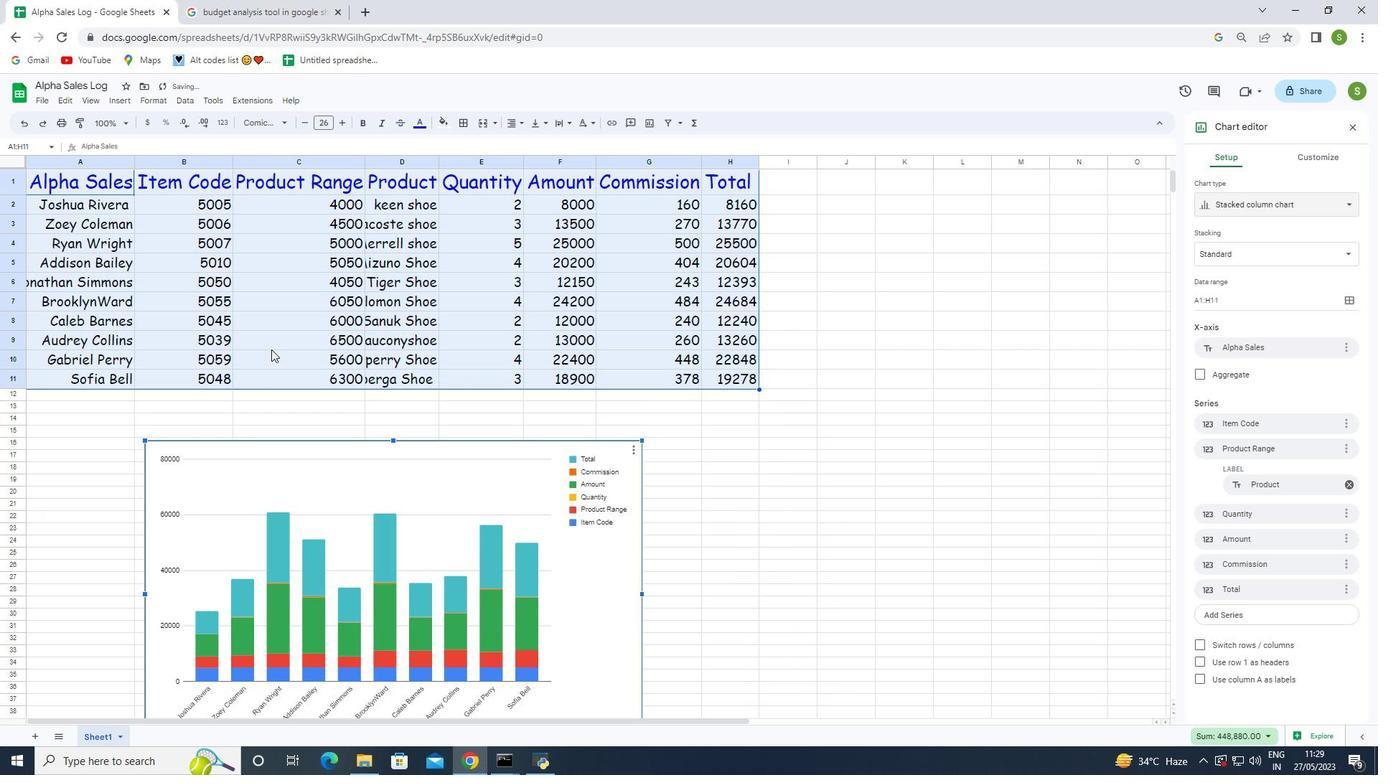 
Action: Mouse scrolled (271, 350) with delta (0, 0)
Screenshot: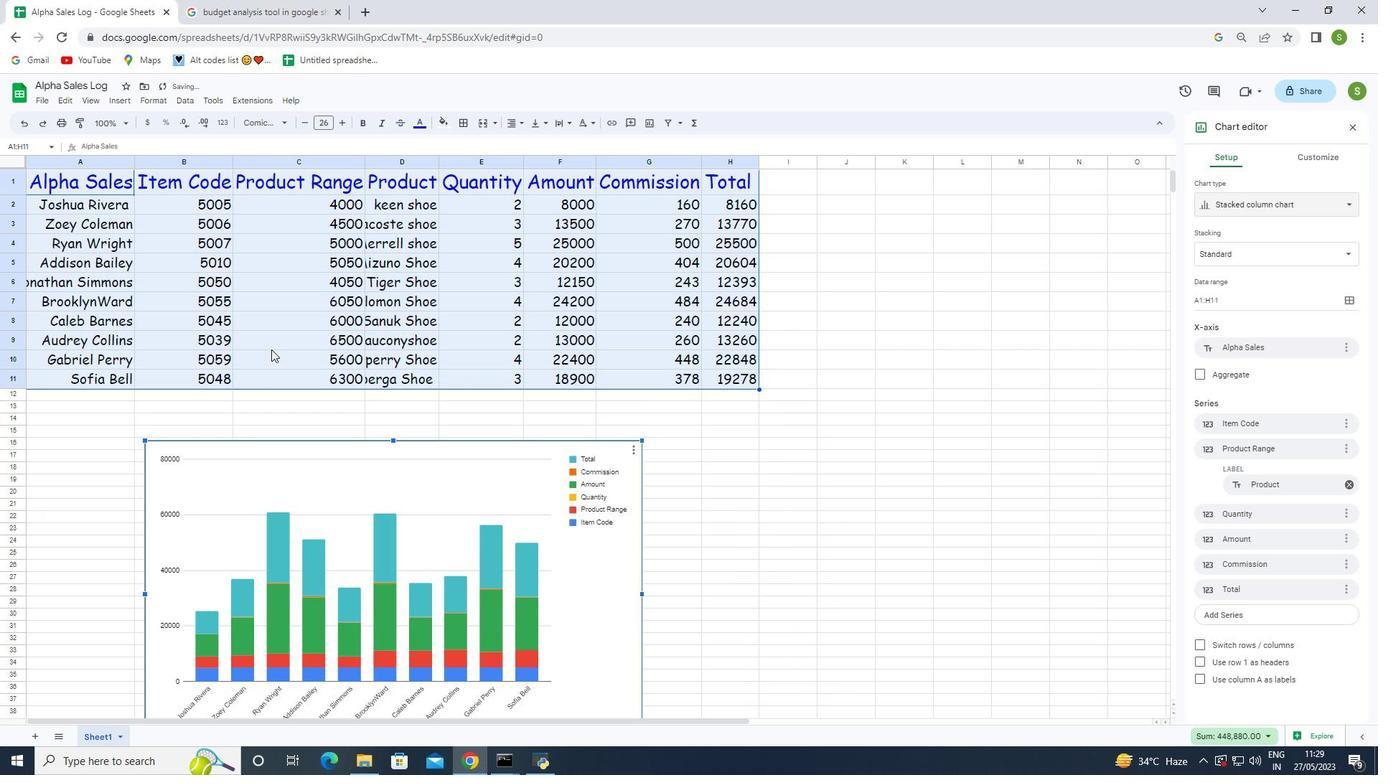 
Action: Mouse moved to (307, 389)
Screenshot: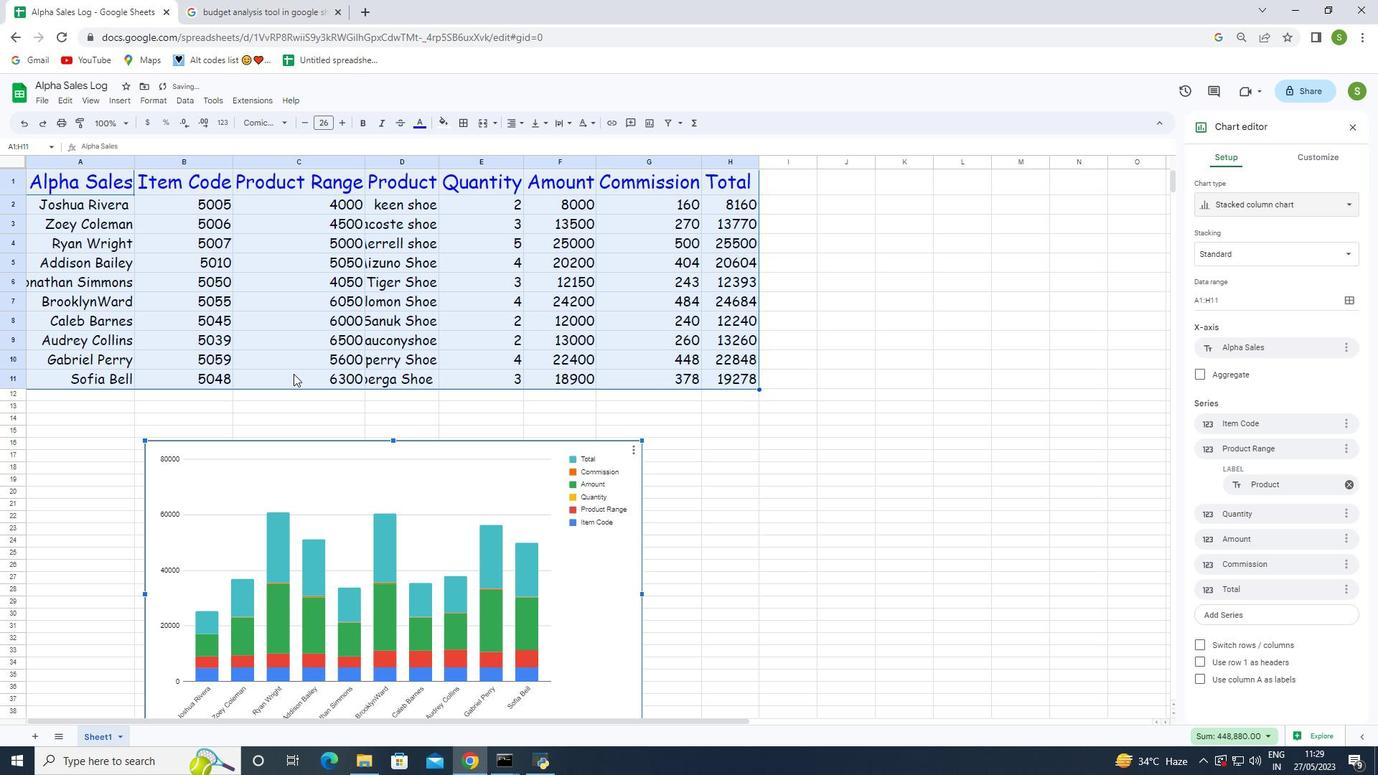 
Action: Mouse scrolled (307, 388) with delta (0, 0)
Screenshot: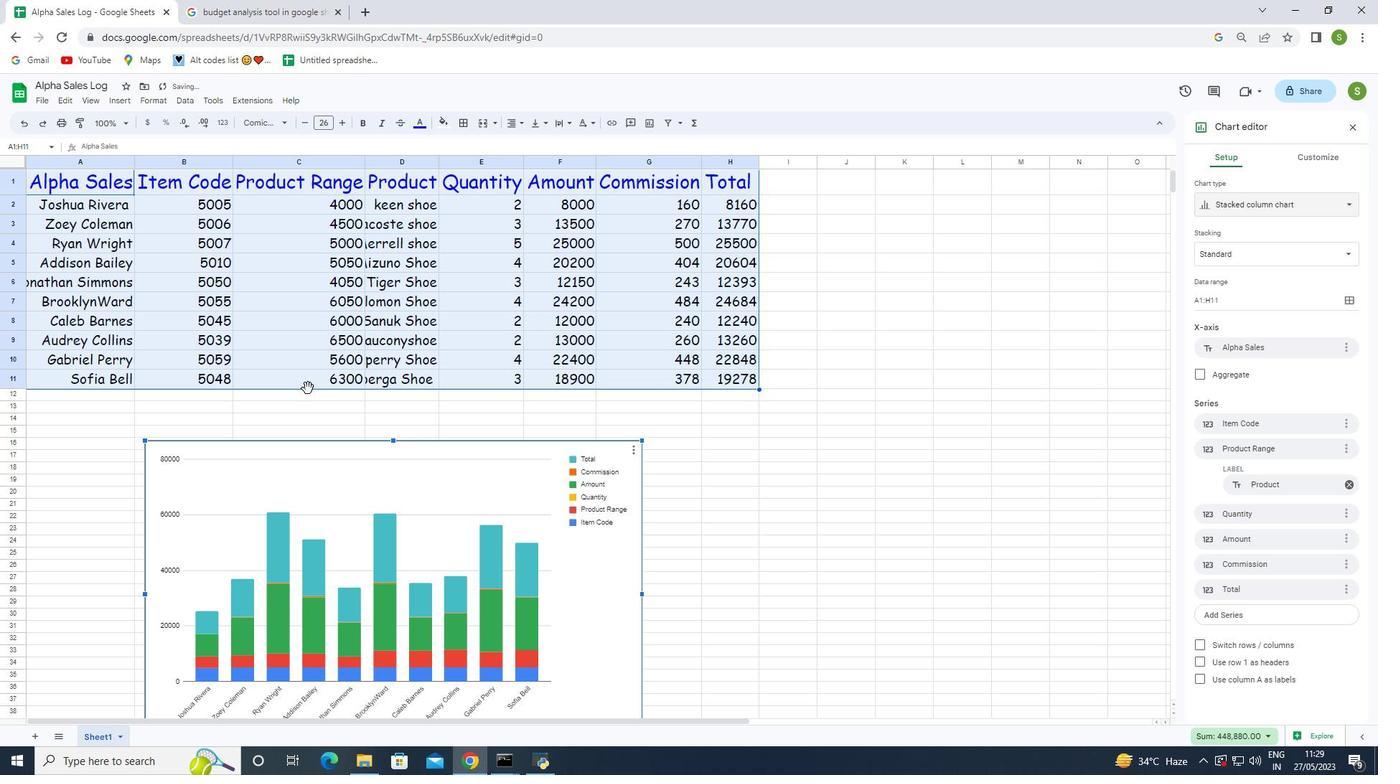 
Action: Mouse scrolled (307, 388) with delta (0, 0)
Screenshot: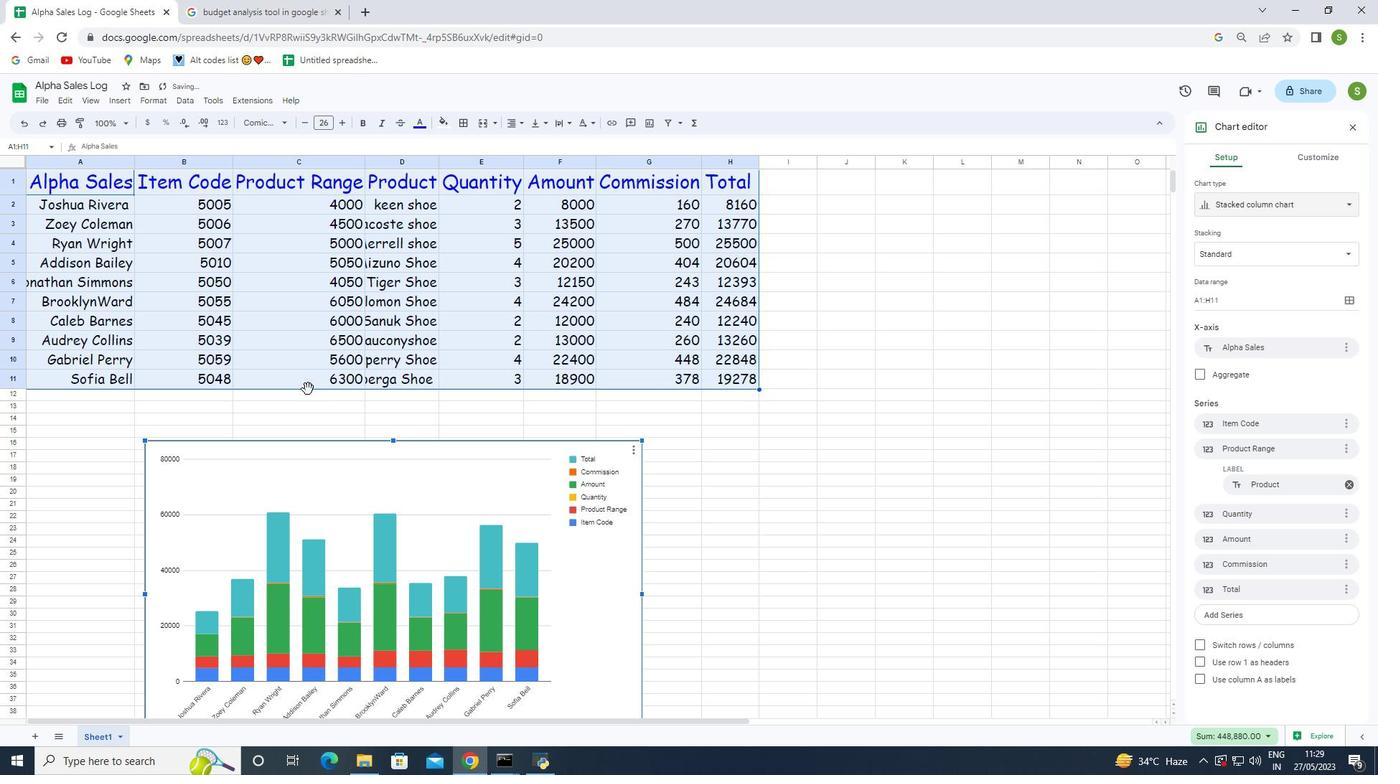 
Action: Mouse scrolled (307, 388) with delta (0, 0)
Screenshot: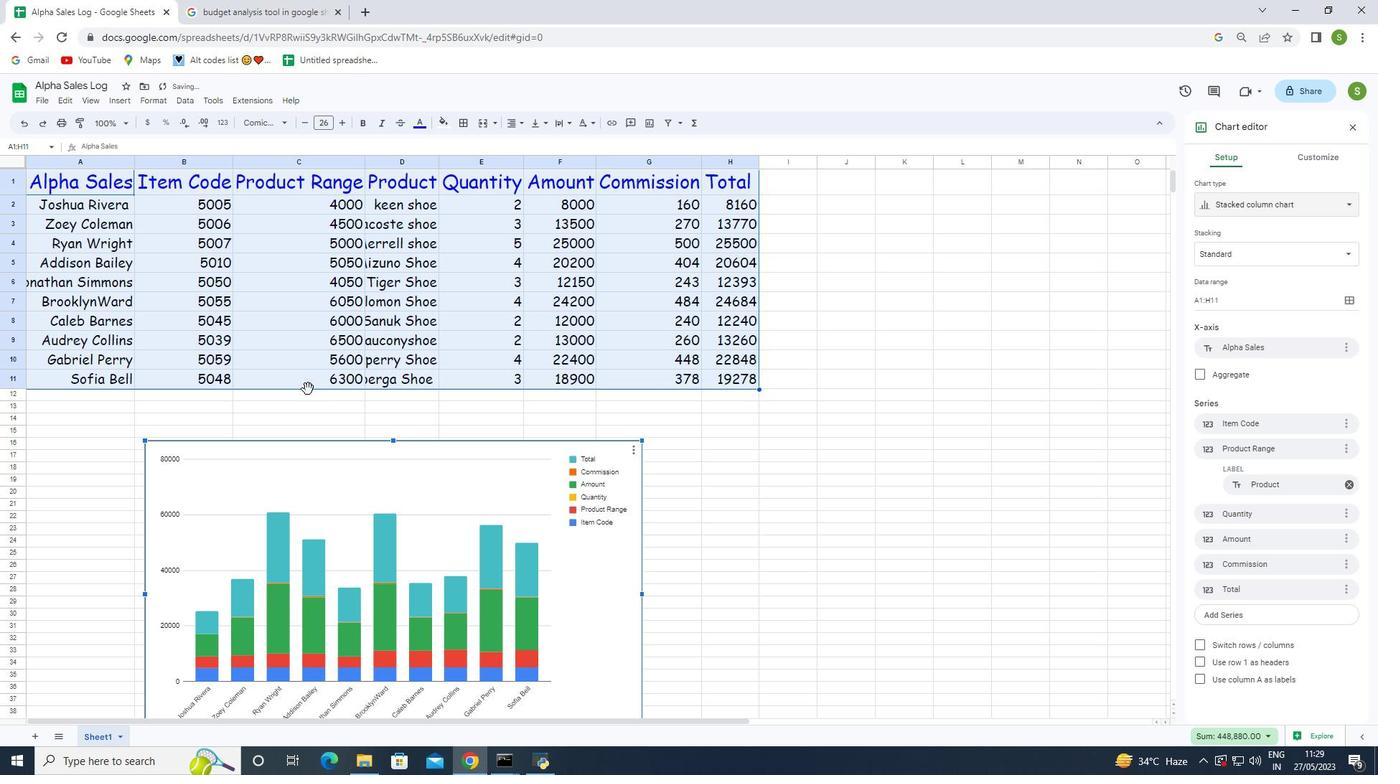 
Action: Mouse moved to (308, 394)
Screenshot: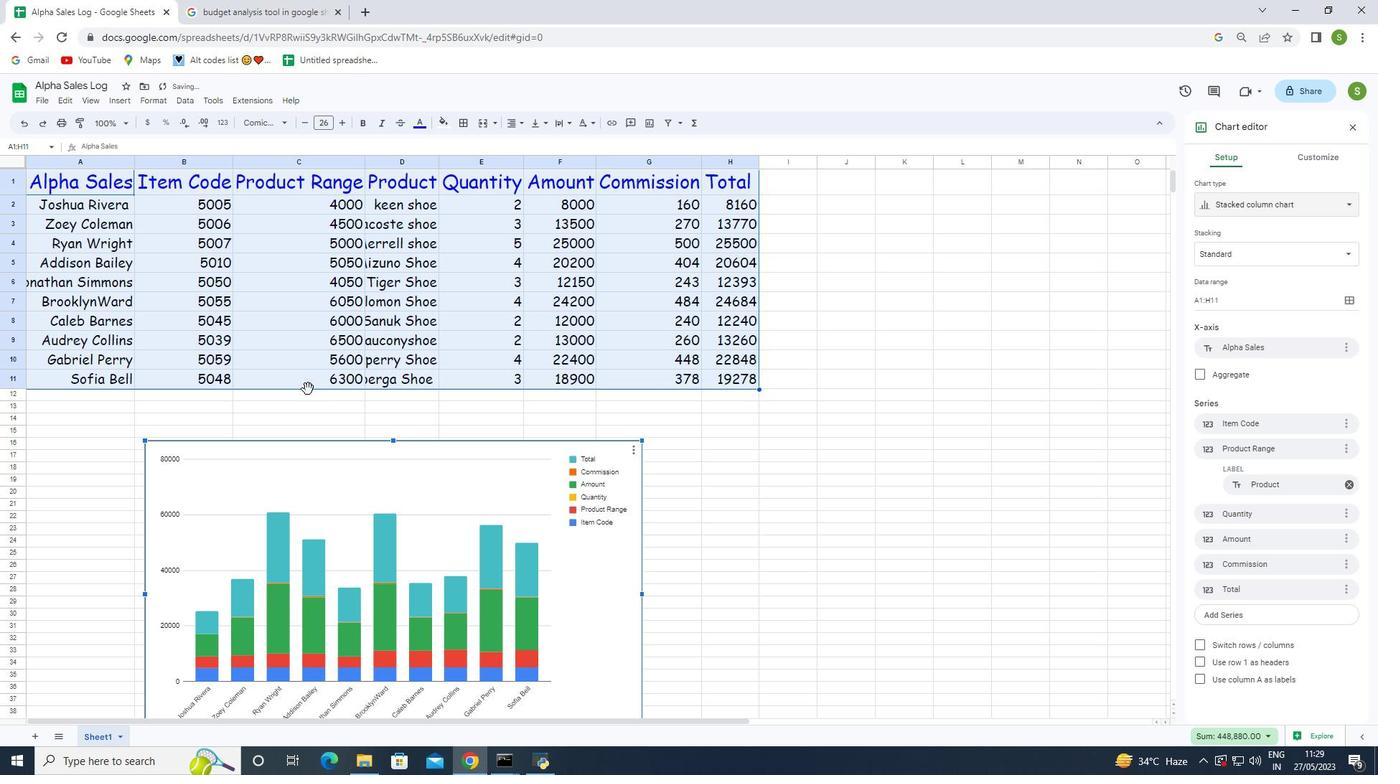 
Action: Mouse scrolled (308, 393) with delta (0, 0)
Screenshot: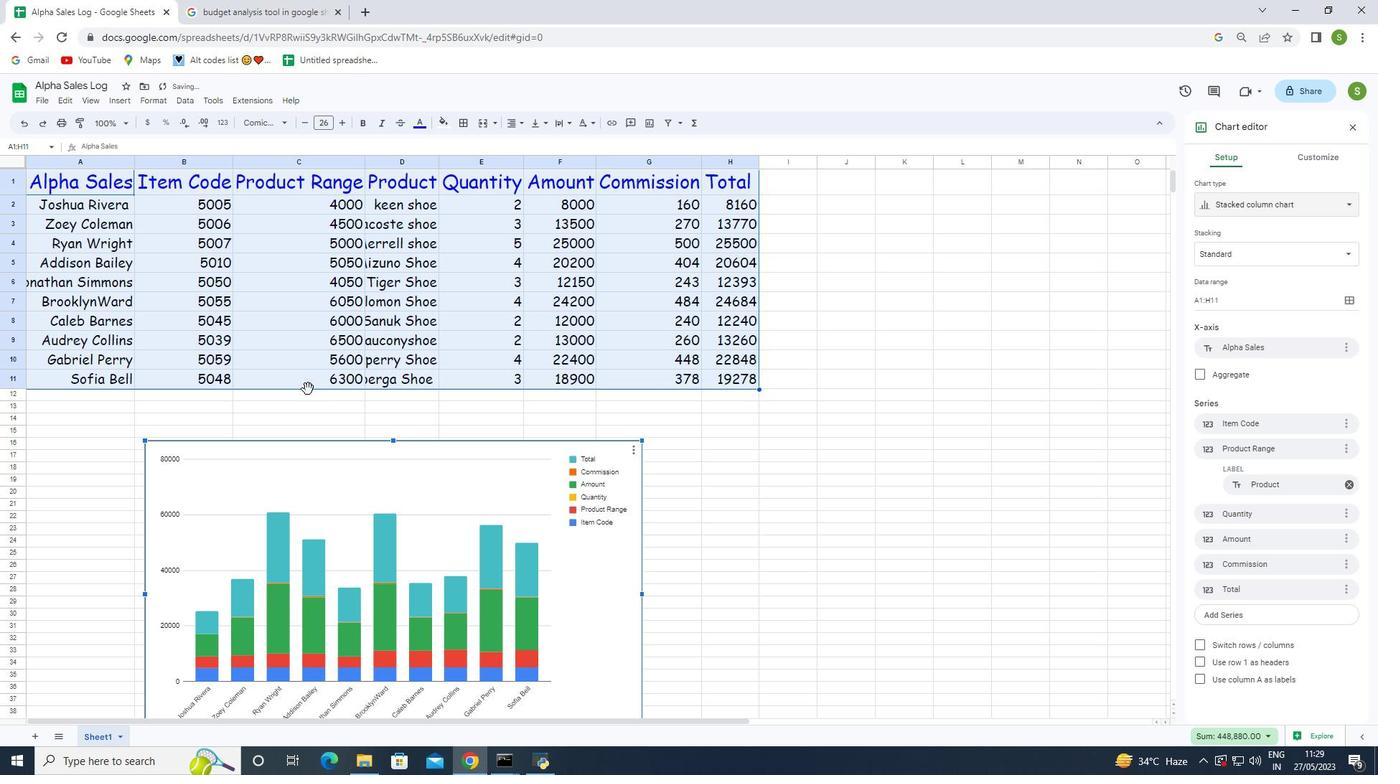 
Action: Mouse moved to (641, 606)
Screenshot: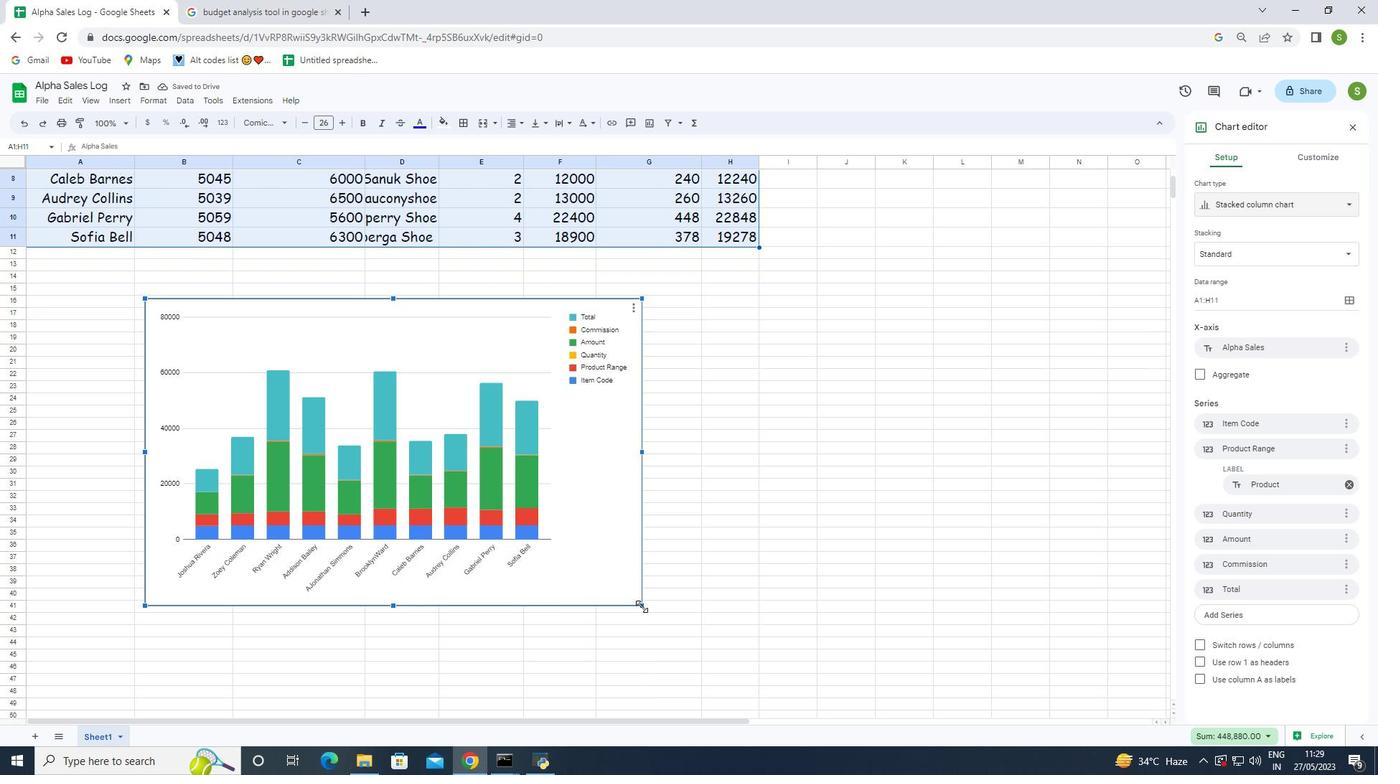 
Action: Mouse pressed left at (641, 606)
Screenshot: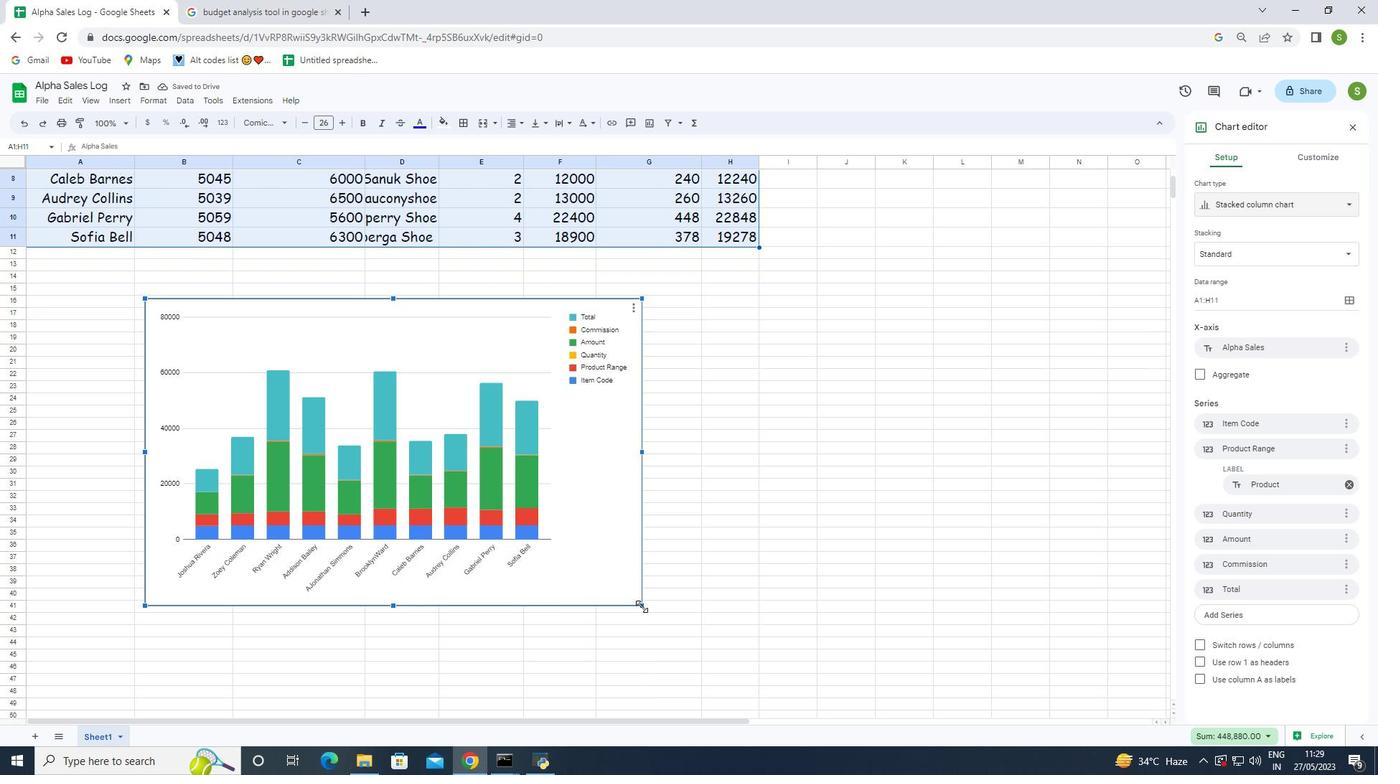
Action: Mouse moved to (587, 537)
Screenshot: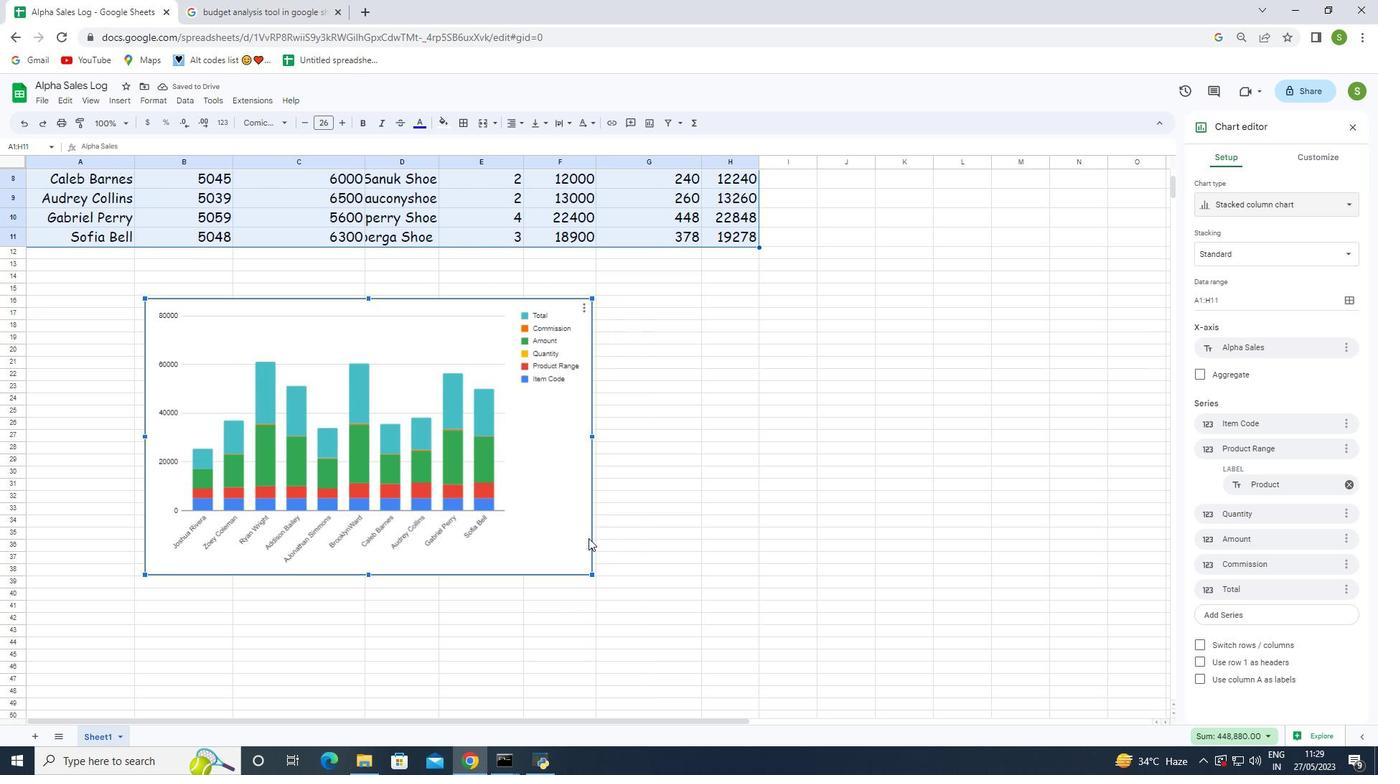 
Action: Mouse scrolled (587, 538) with delta (0, 0)
Screenshot: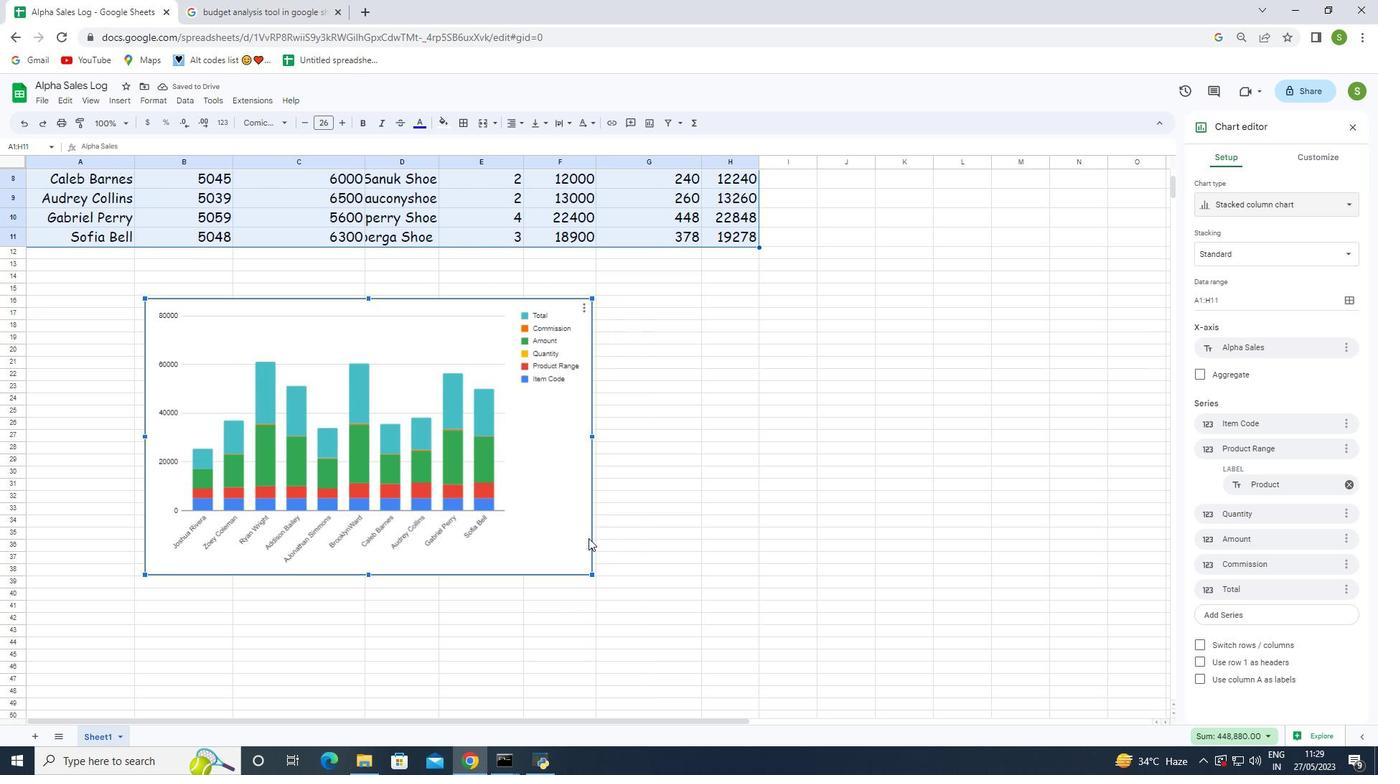 
Action: Mouse scrolled (587, 538) with delta (0, 0)
Screenshot: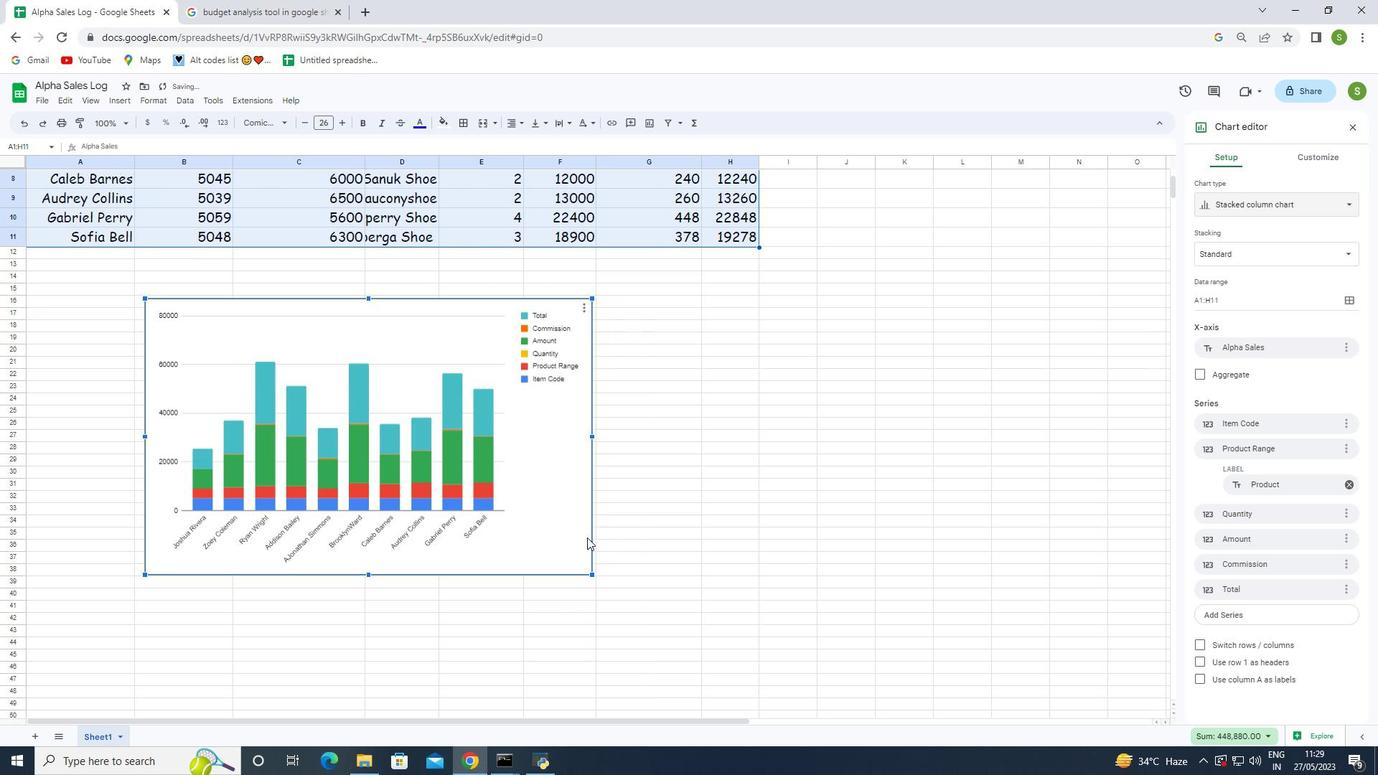 
Action: Mouse scrolled (587, 538) with delta (0, 0)
Screenshot: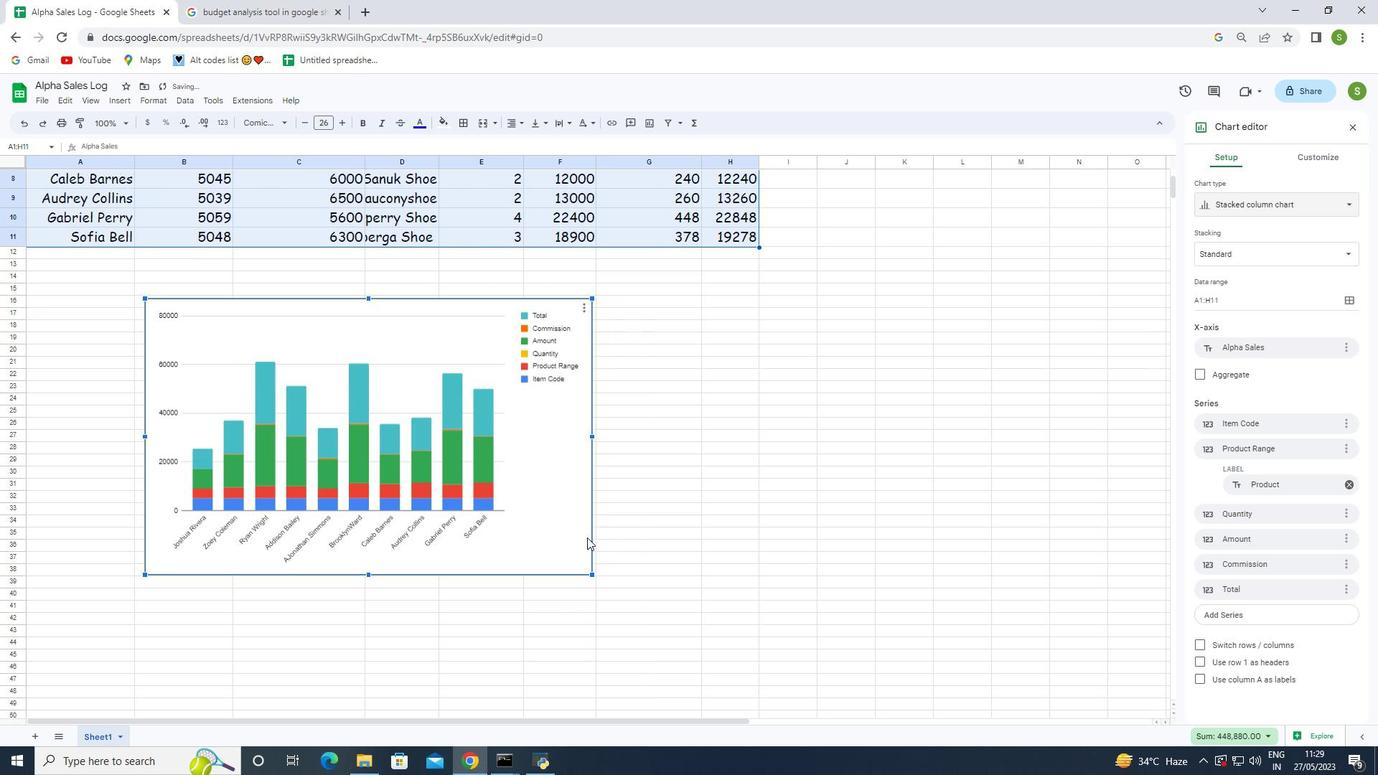 
Action: Mouse moved to (195, 251)
Screenshot: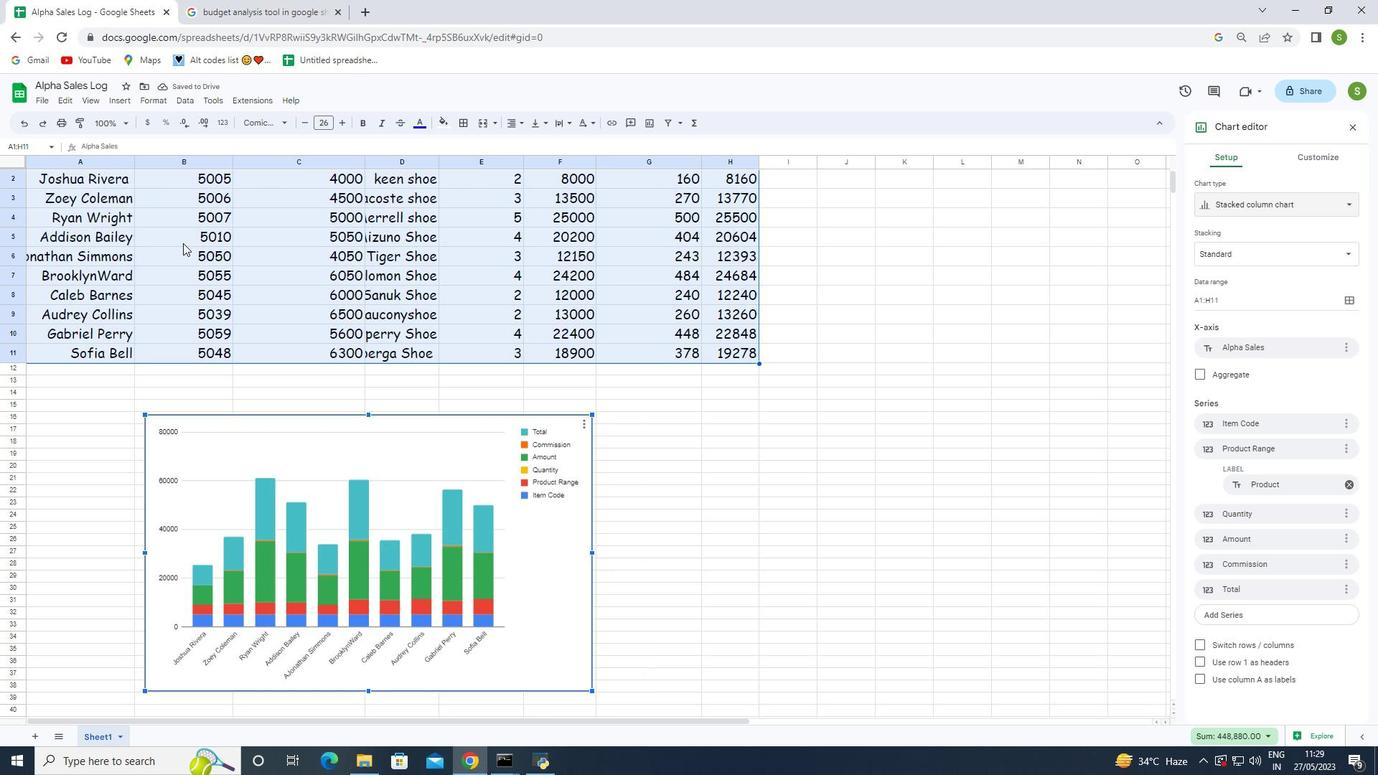 
Action: Mouse scrolled (195, 251) with delta (0, 0)
Screenshot: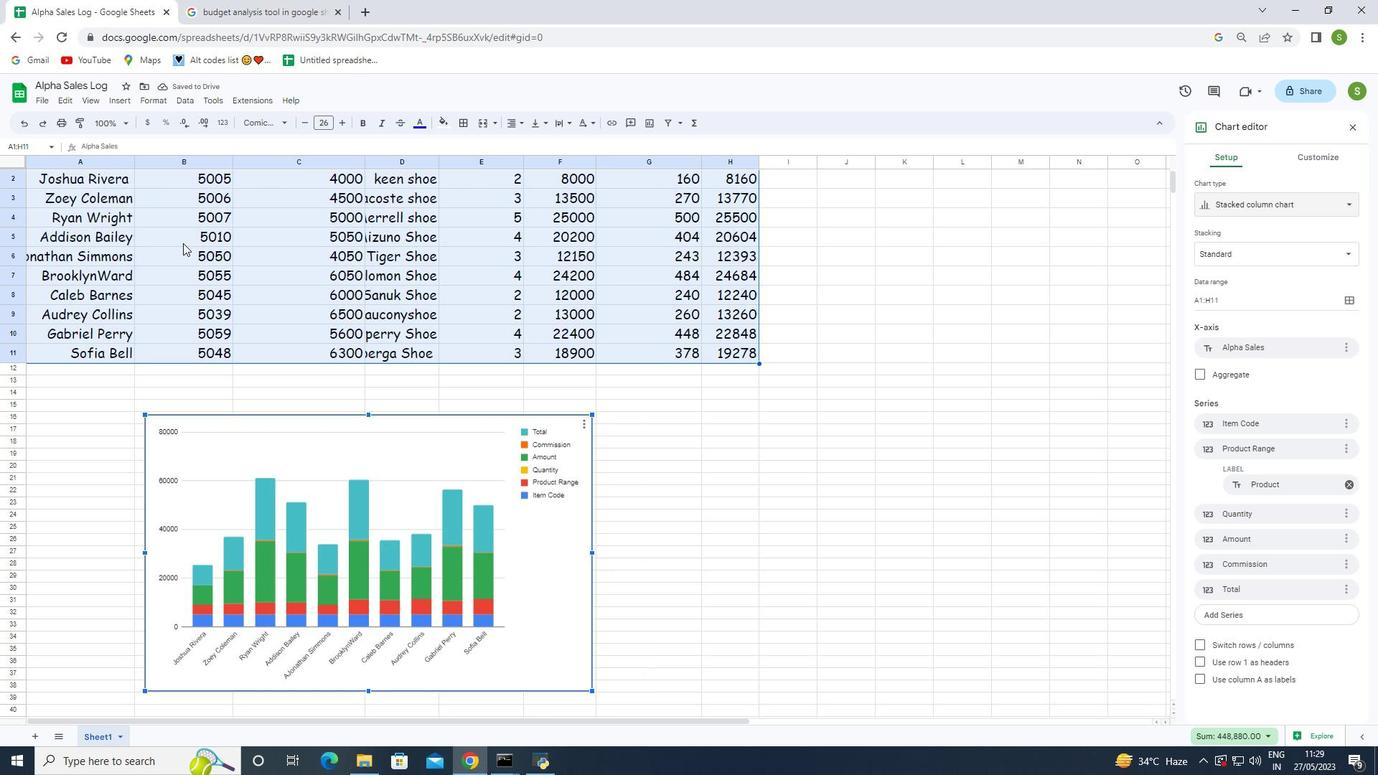
Action: Mouse scrolled (195, 251) with delta (0, 0)
Screenshot: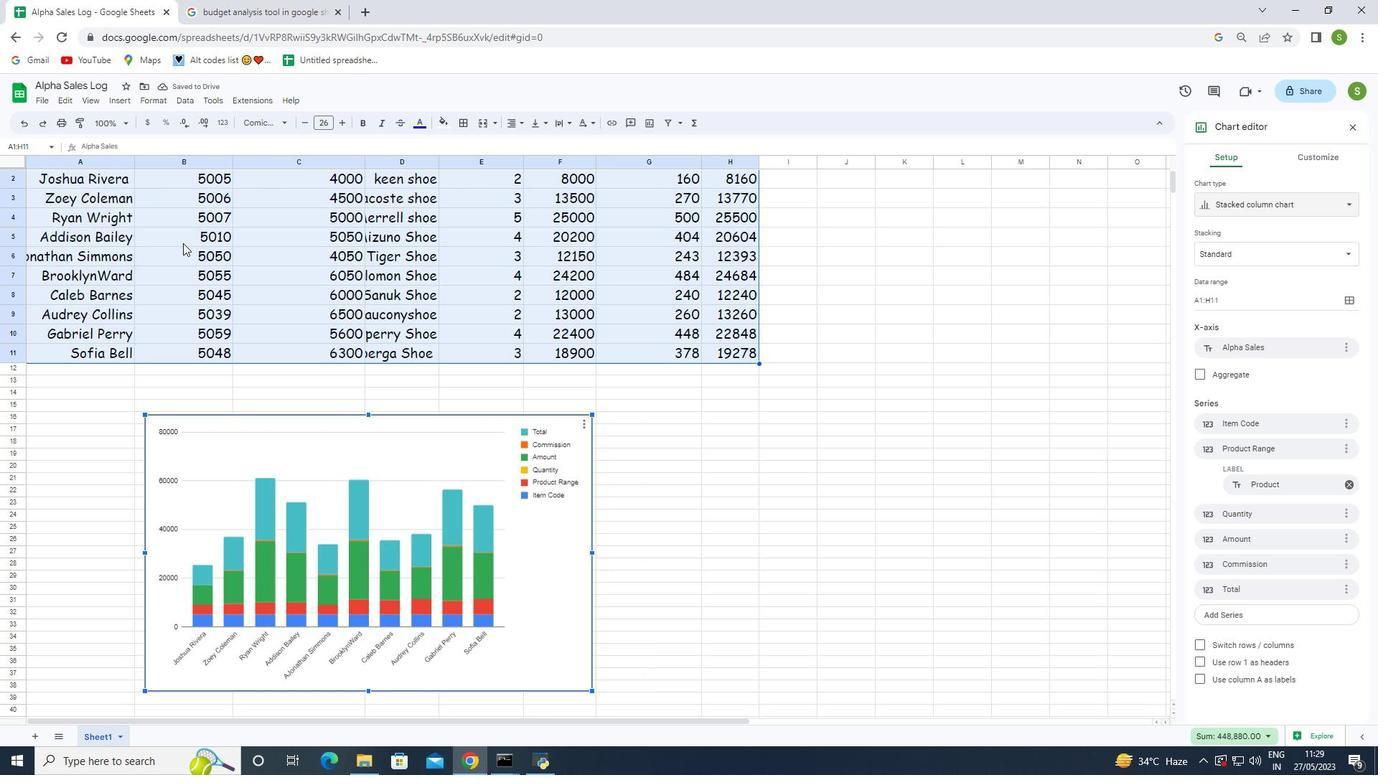 
Action: Mouse scrolled (195, 251) with delta (0, 0)
Screenshot: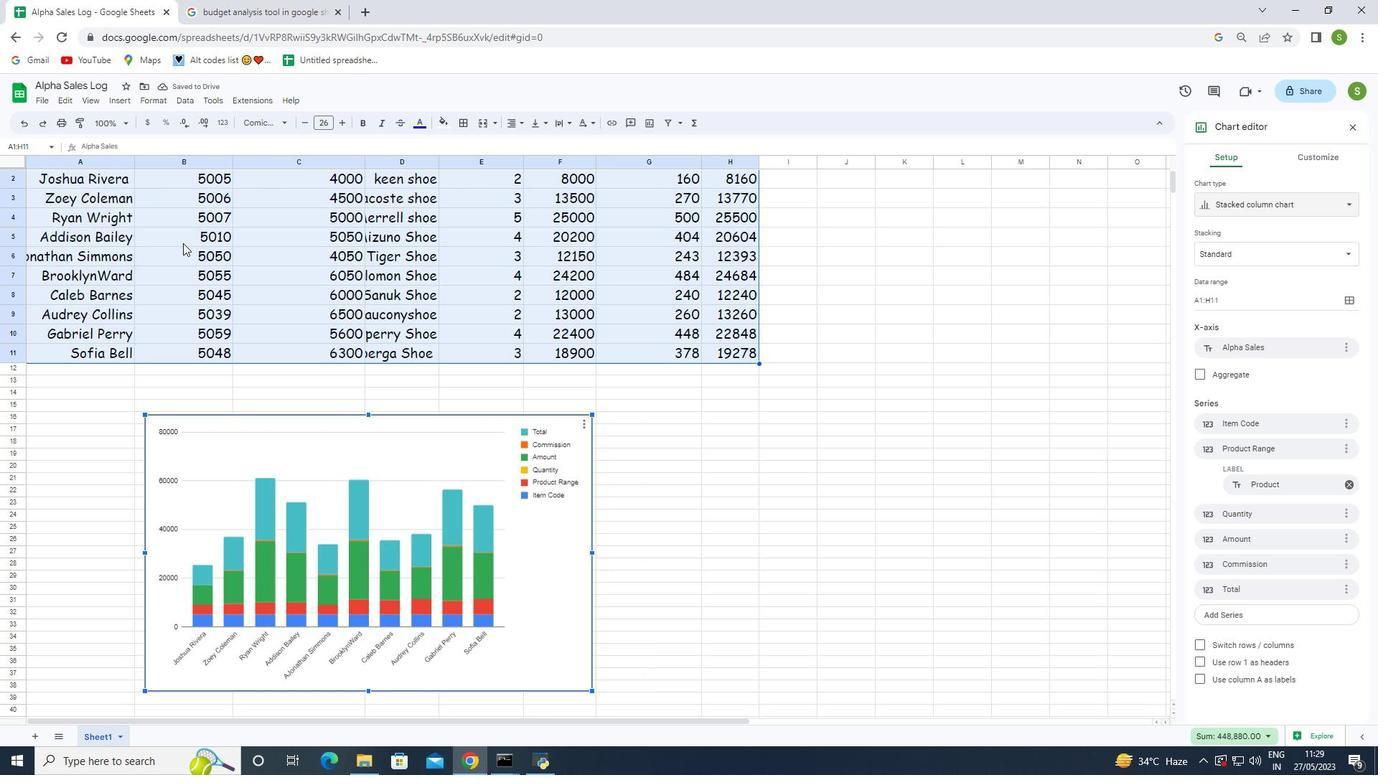 
Action: Mouse scrolled (195, 251) with delta (0, 0)
Screenshot: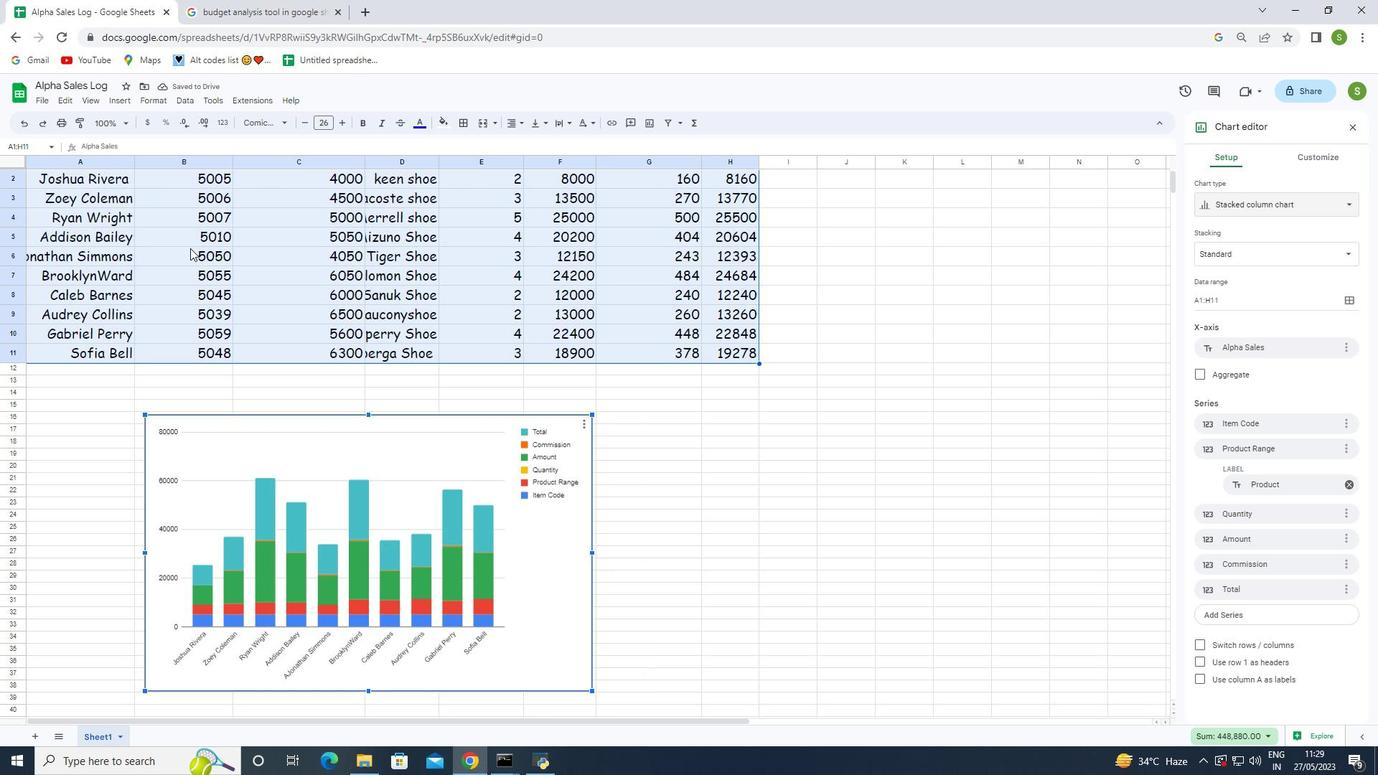 
Action: Mouse scrolled (195, 251) with delta (0, 0)
Screenshot: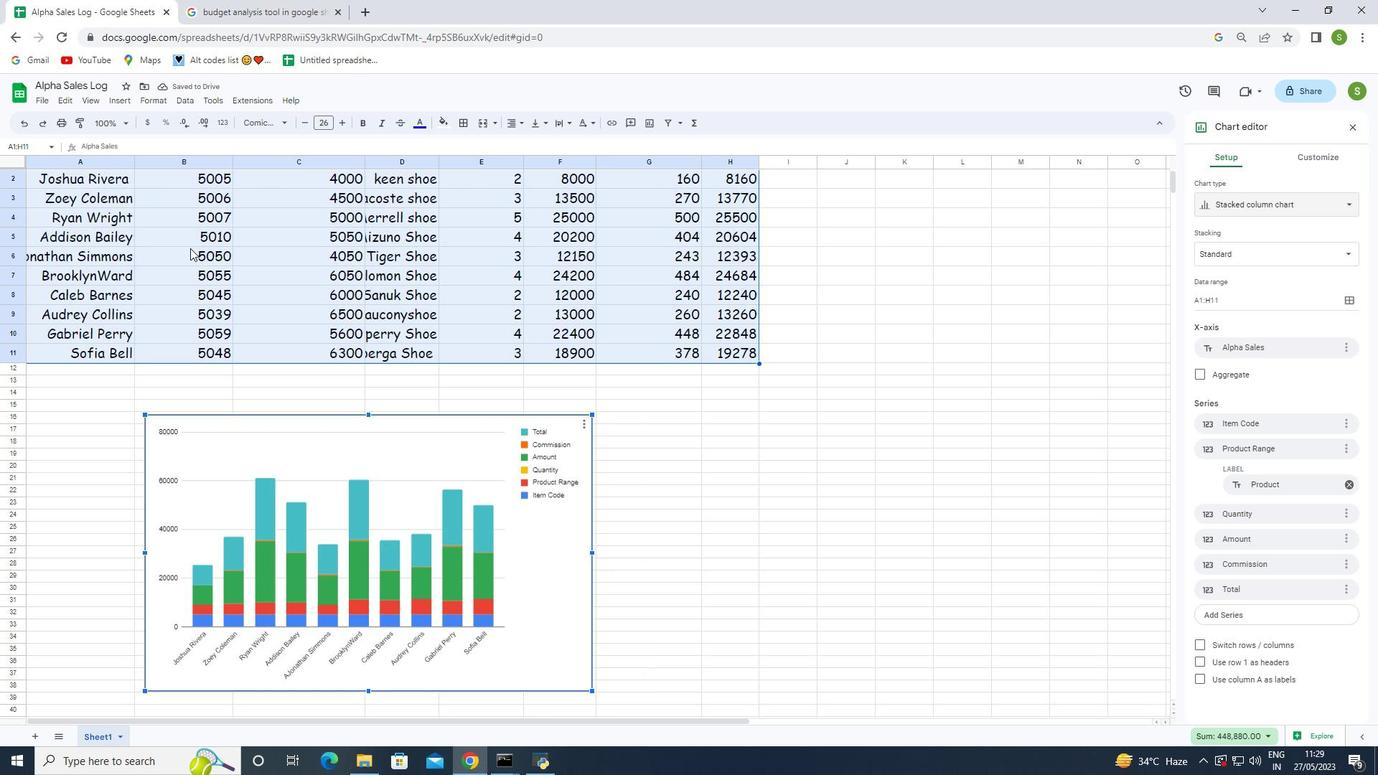 
Action: Mouse moved to (288, 272)
Screenshot: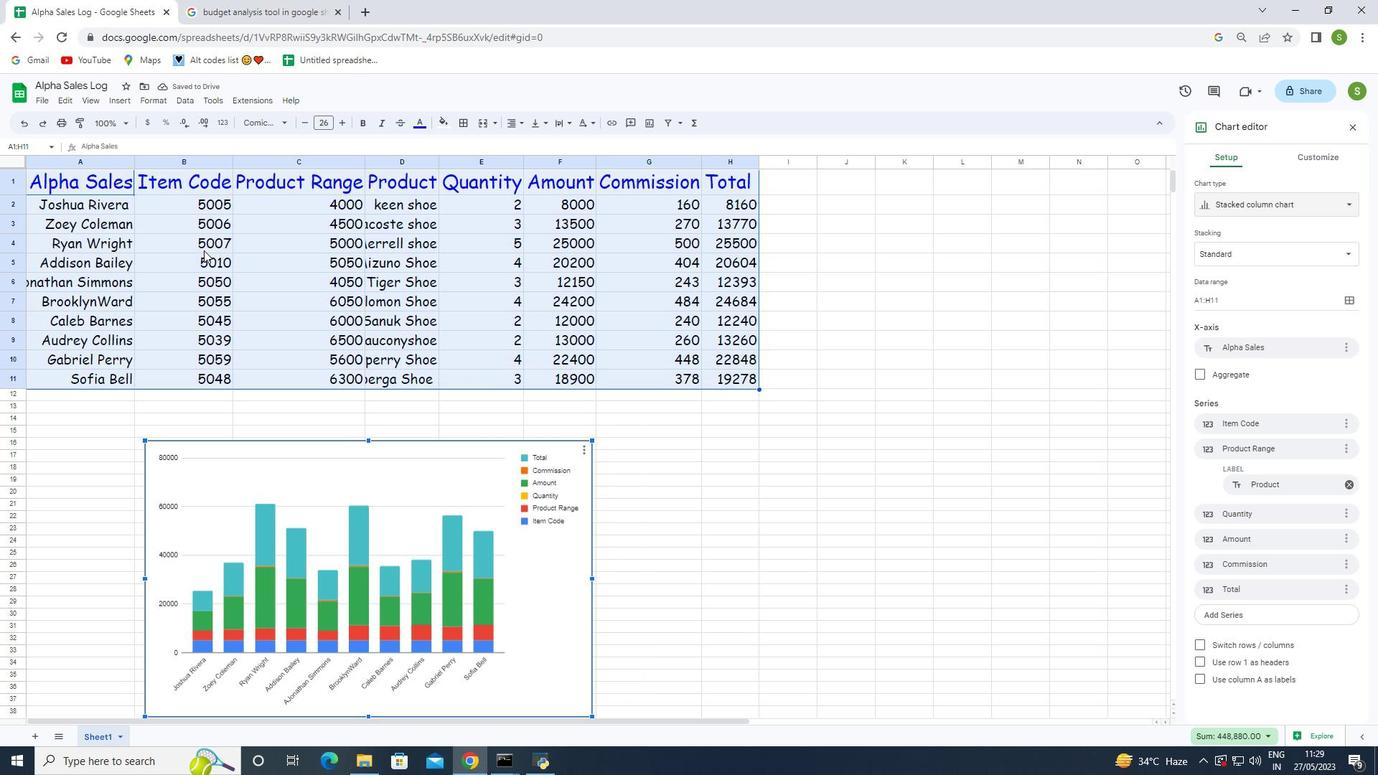 
Action: Mouse scrolled (288, 273) with delta (0, 0)
Screenshot: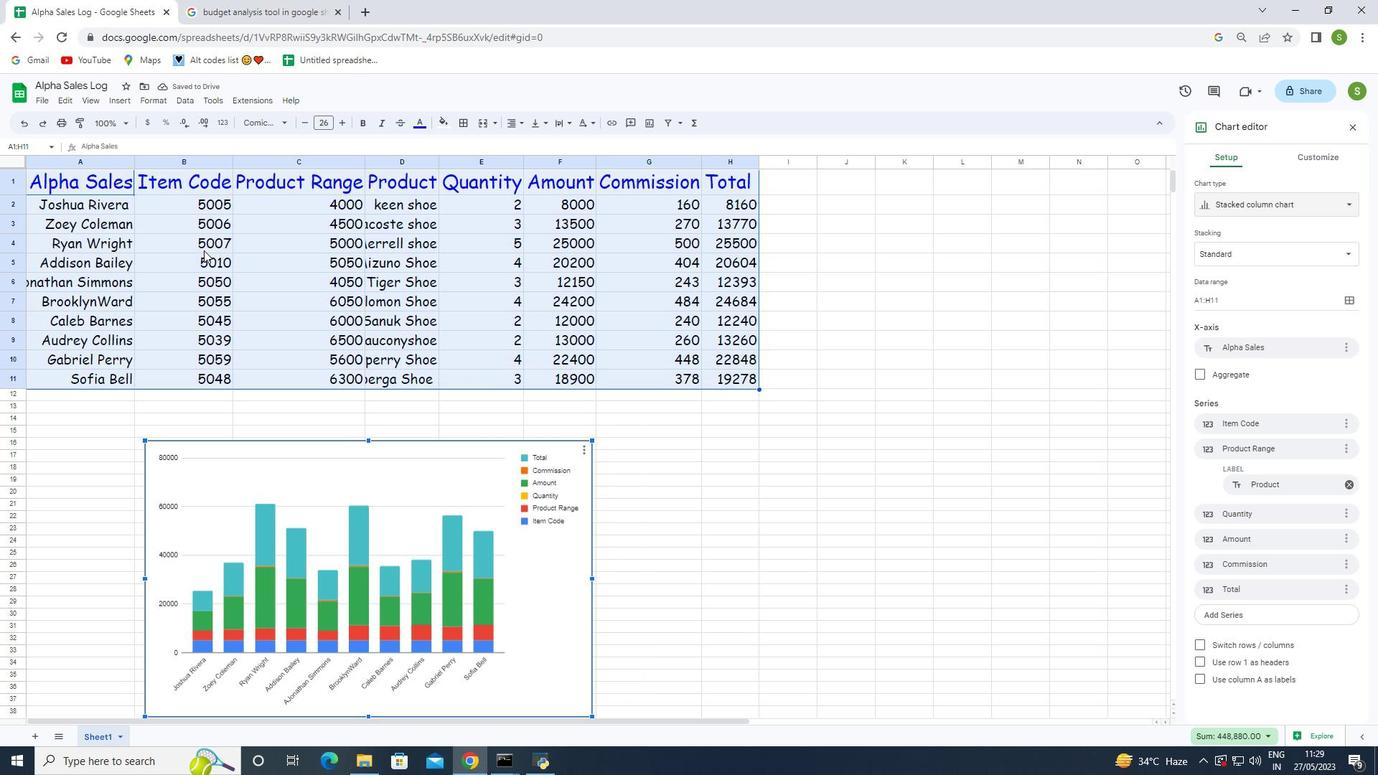
Action: Mouse moved to (289, 272)
Screenshot: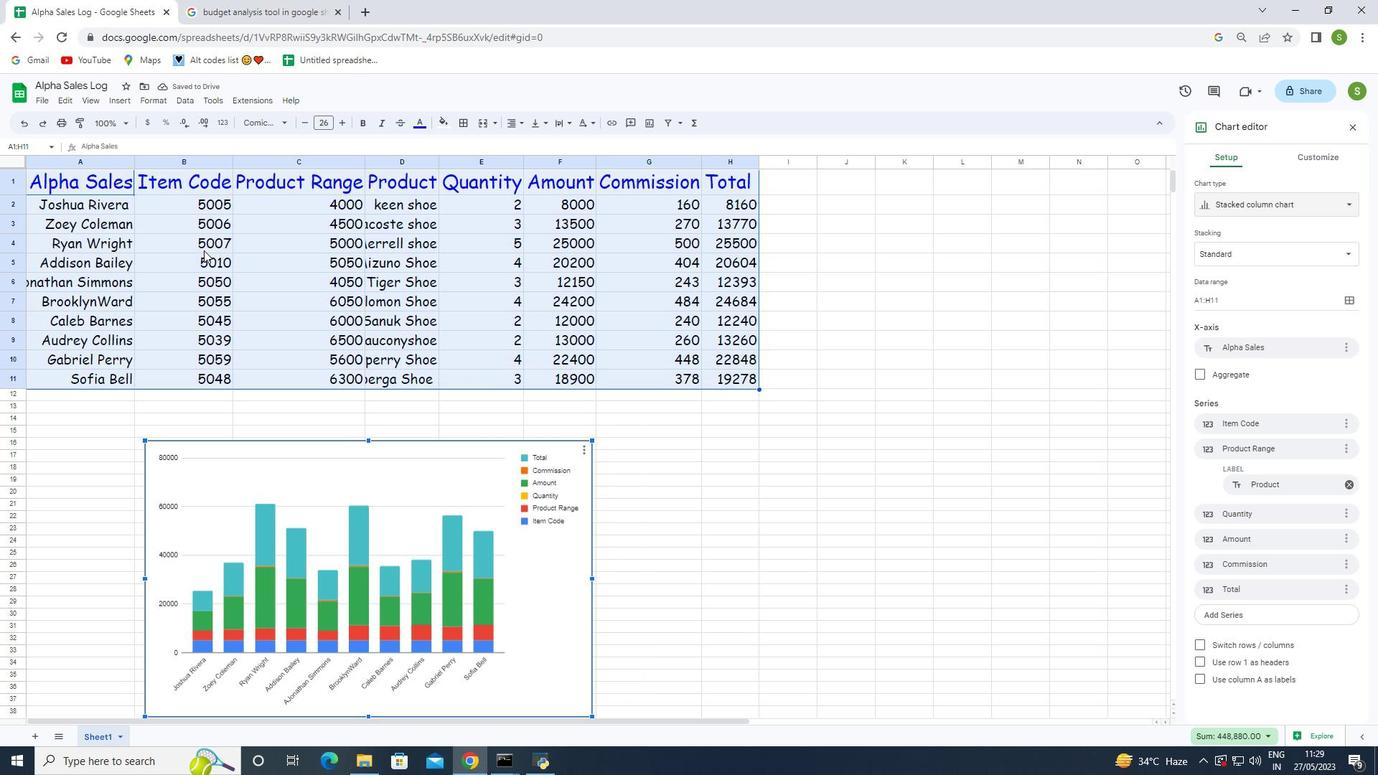 
Action: Mouse scrolled (289, 273) with delta (0, 0)
Screenshot: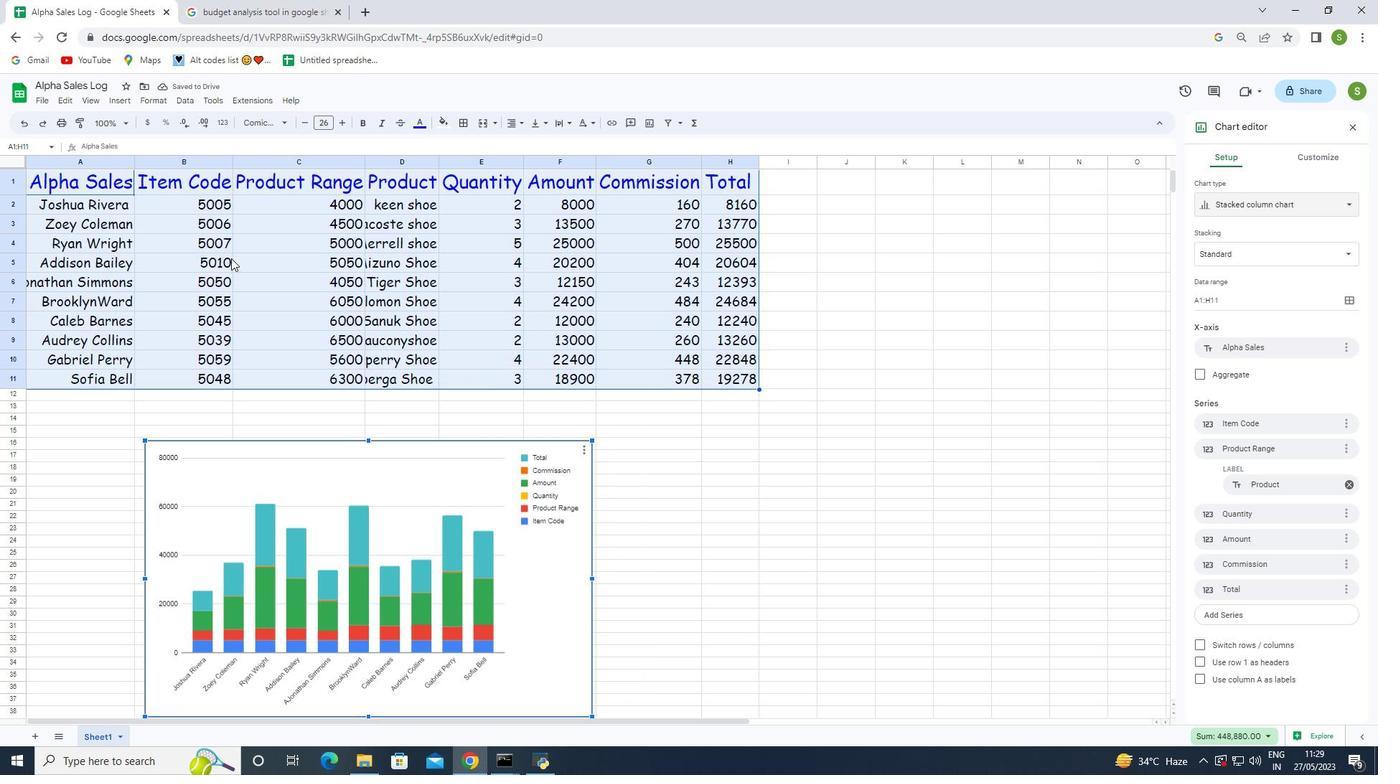 
Action: Mouse moved to (289, 273)
Screenshot: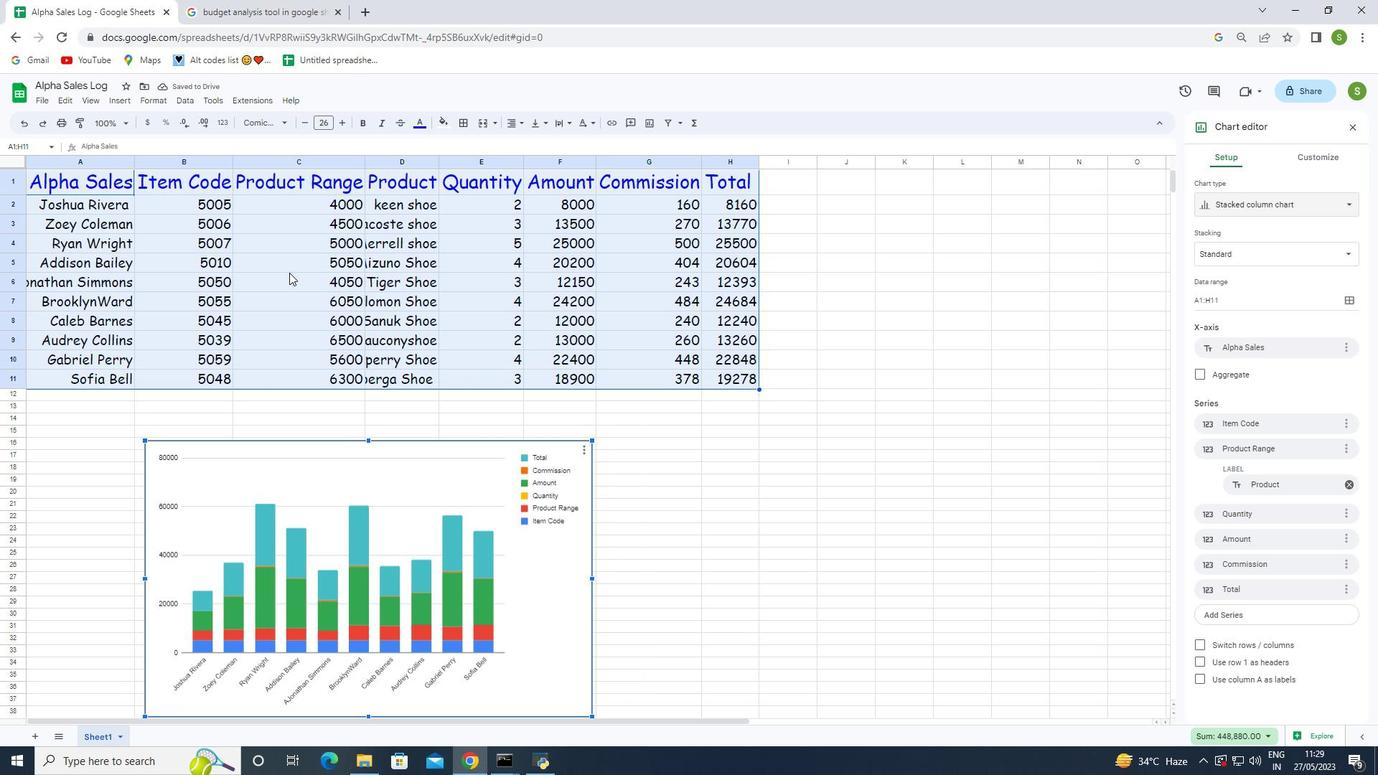 
Action: Mouse scrolled (289, 273) with delta (0, 0)
Screenshot: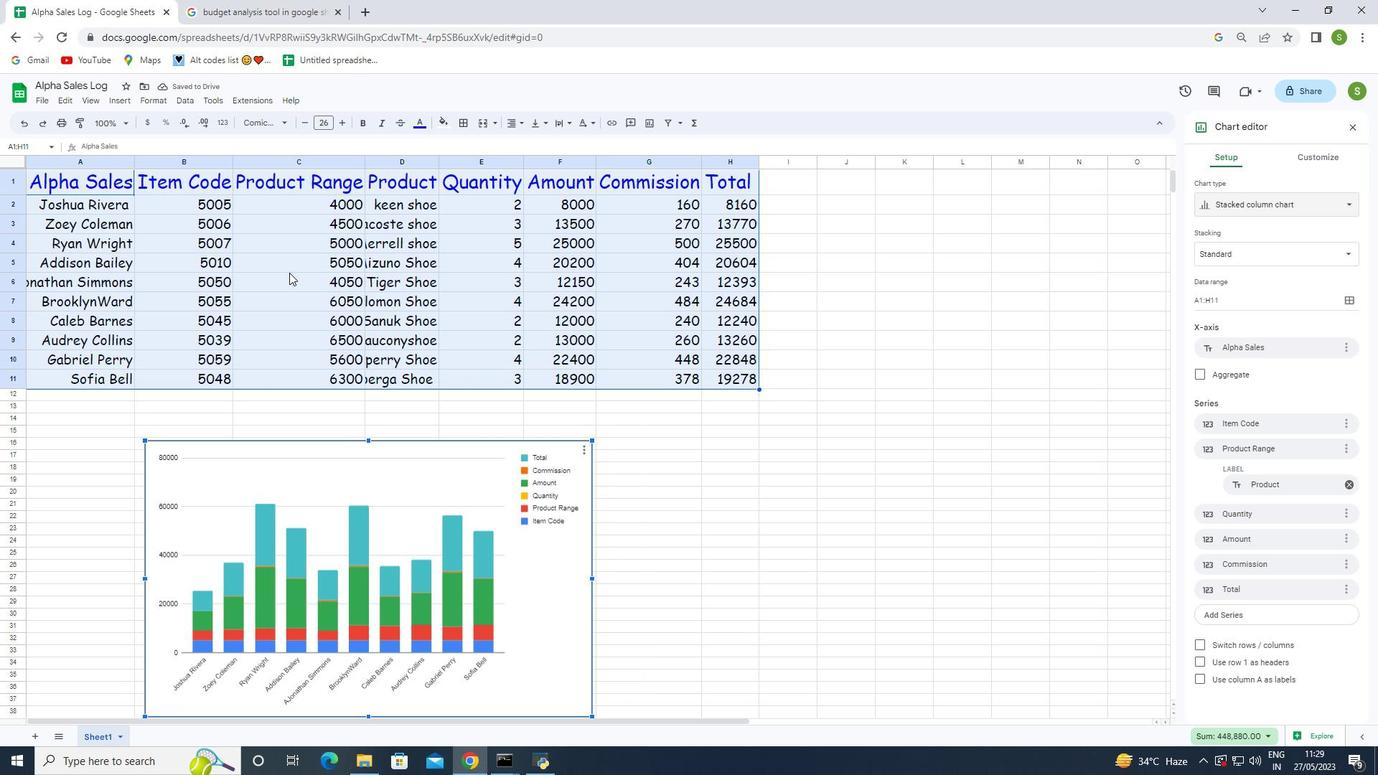 
Action: Mouse moved to (277, 279)
Screenshot: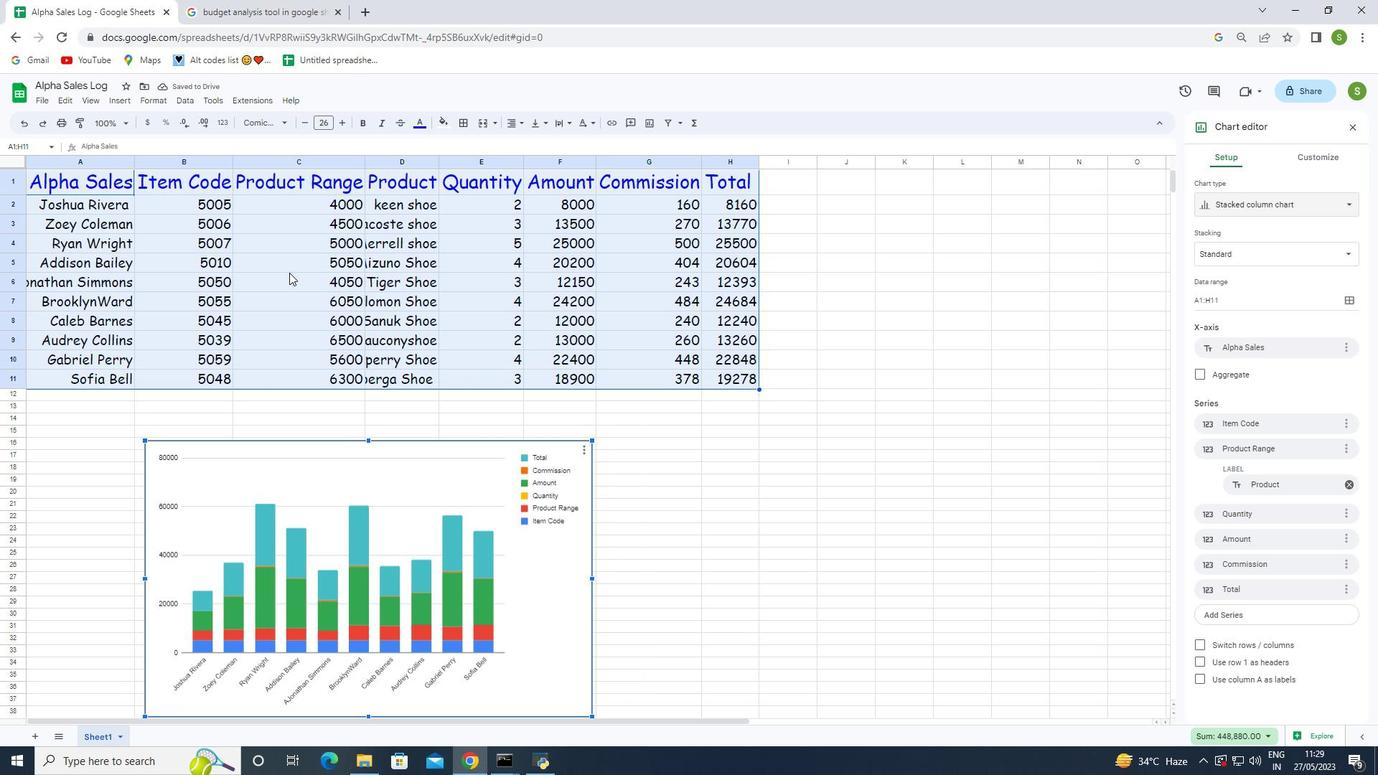 
Action: Mouse scrolled (289, 273) with delta (0, 0)
Screenshot: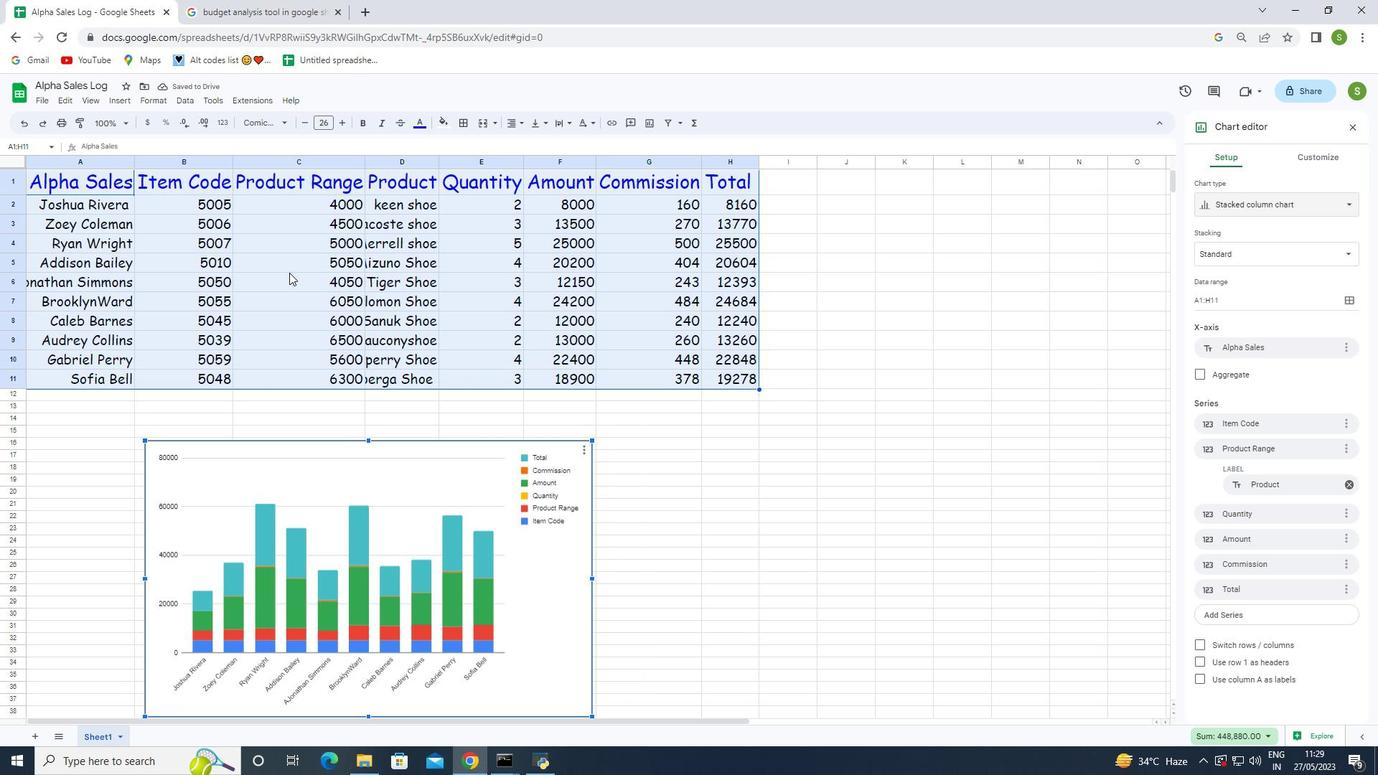 
Action: Mouse moved to (275, 280)
Screenshot: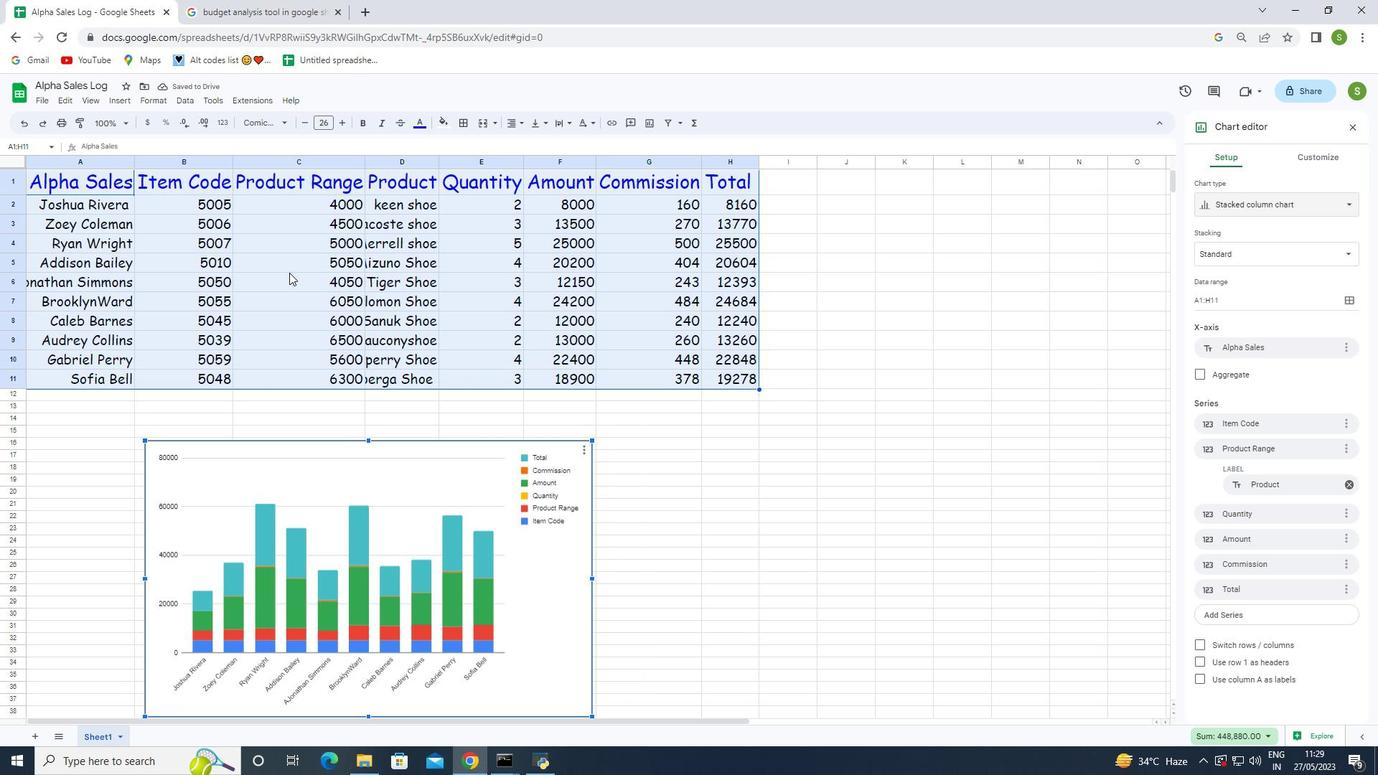 
Action: Mouse scrolled (289, 273) with delta (0, 0)
Screenshot: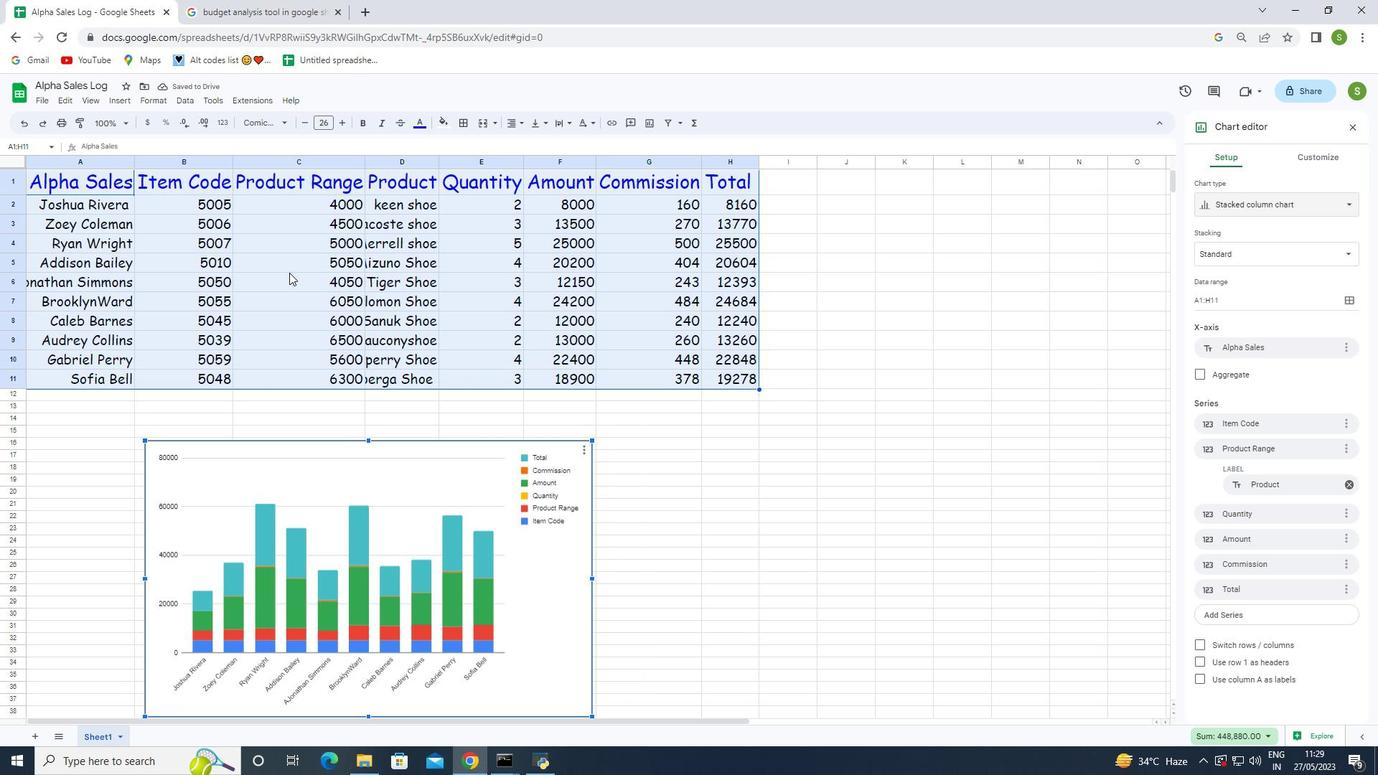 
Action: Mouse moved to (241, 282)
Screenshot: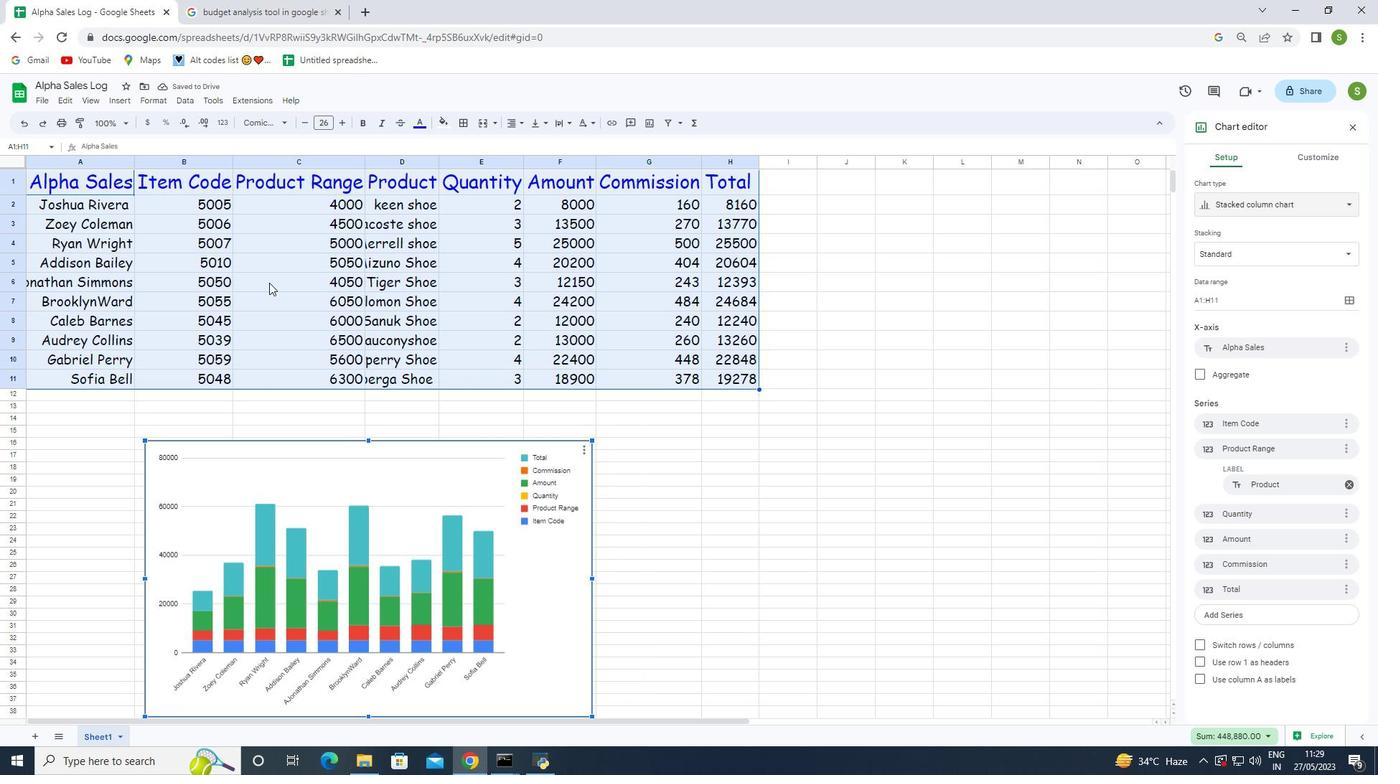 
Action: Mouse pressed left at (241, 282)
Screenshot: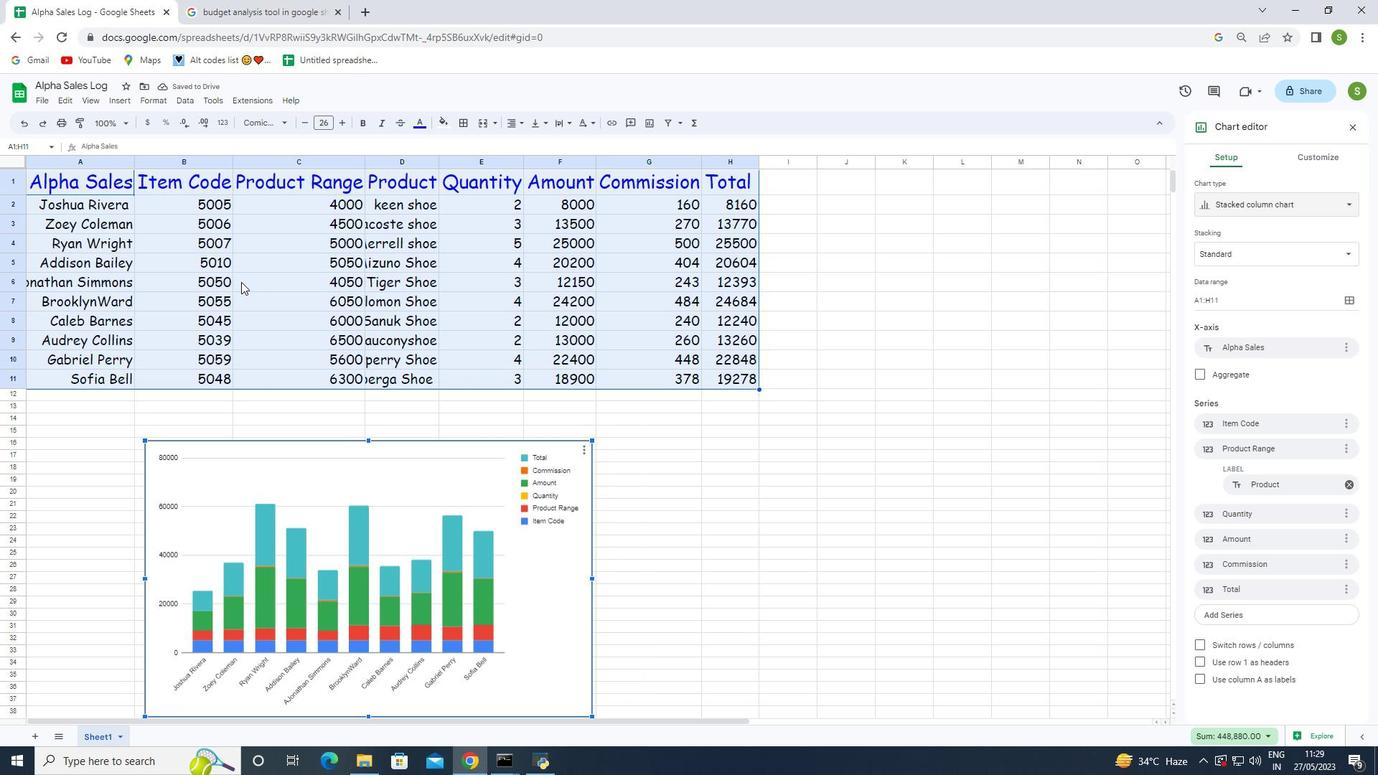 
Action: Mouse moved to (174, 236)
Screenshot: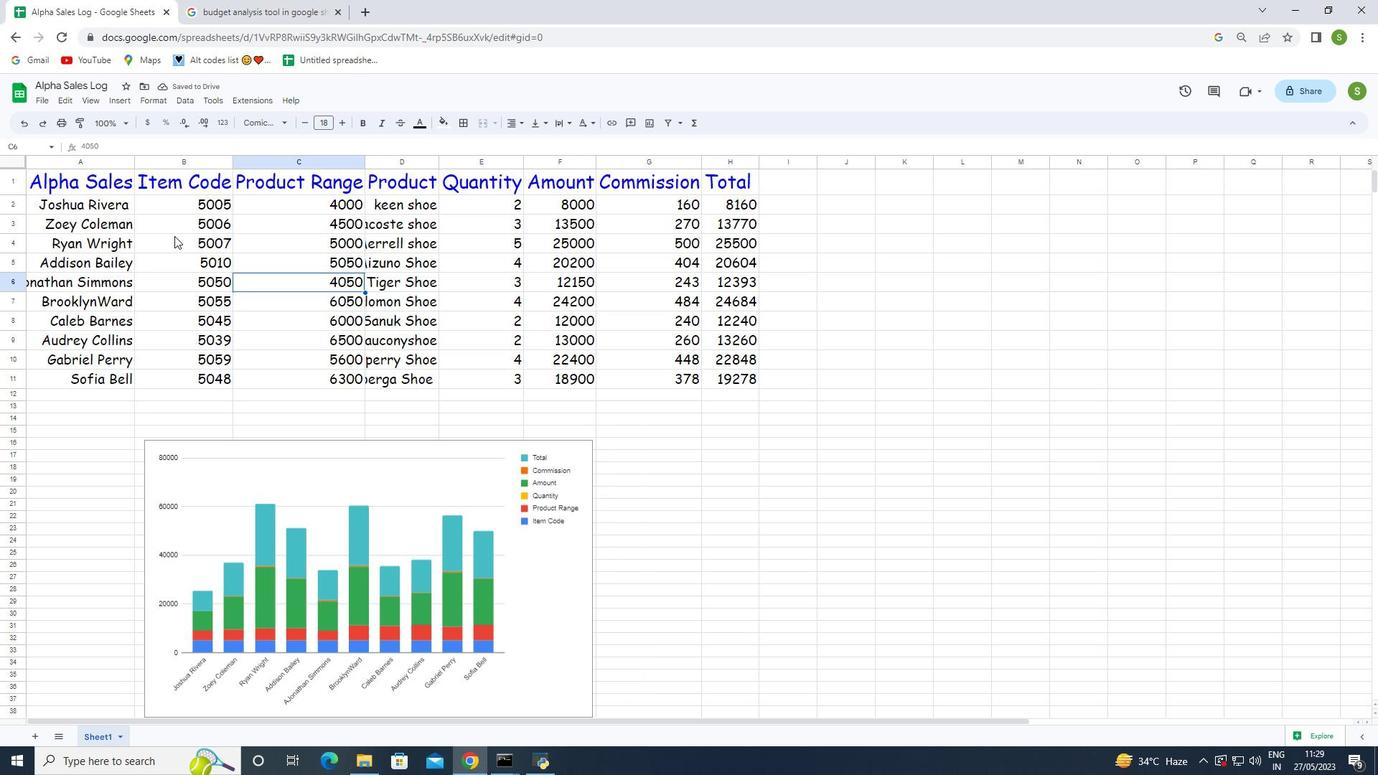 
Action: Mouse pressed left at (174, 236)
Screenshot: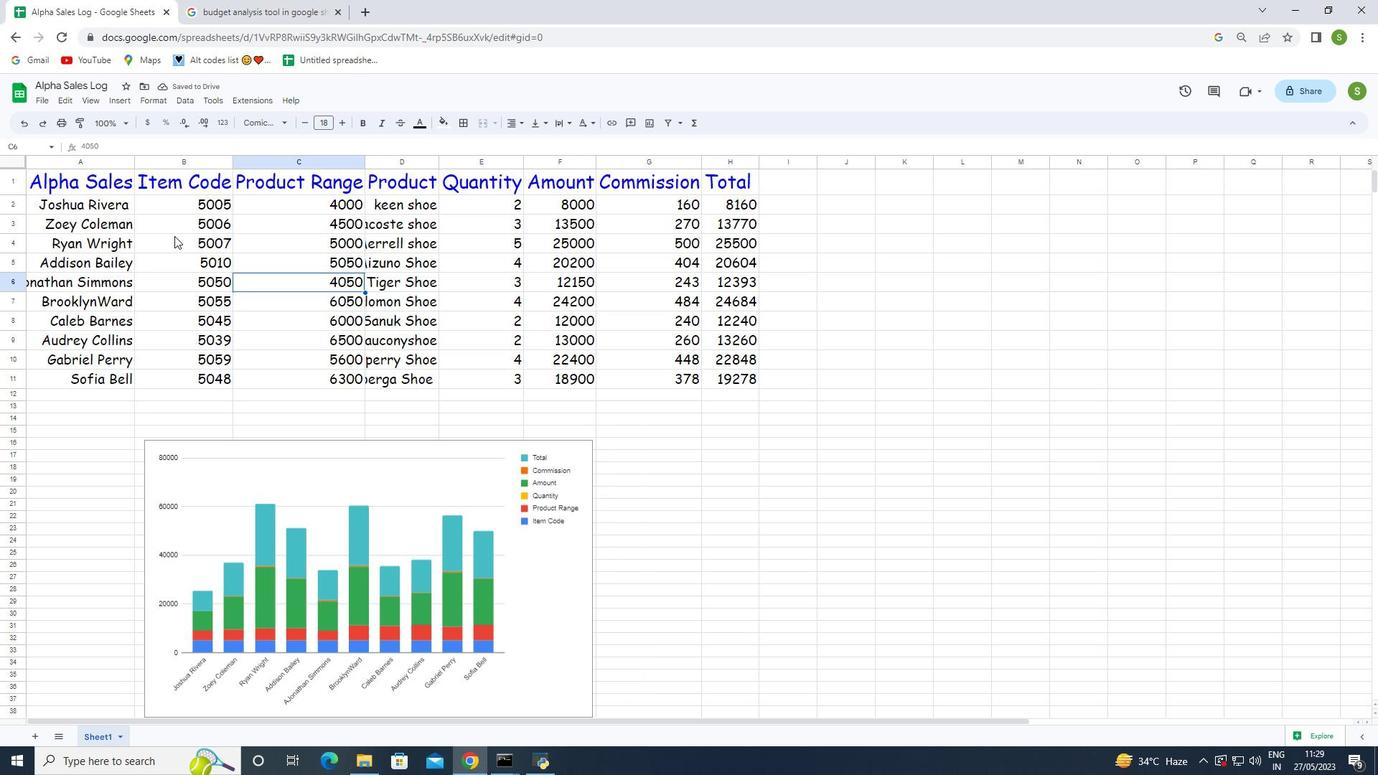 
Action: Mouse moved to (40, 178)
Screenshot: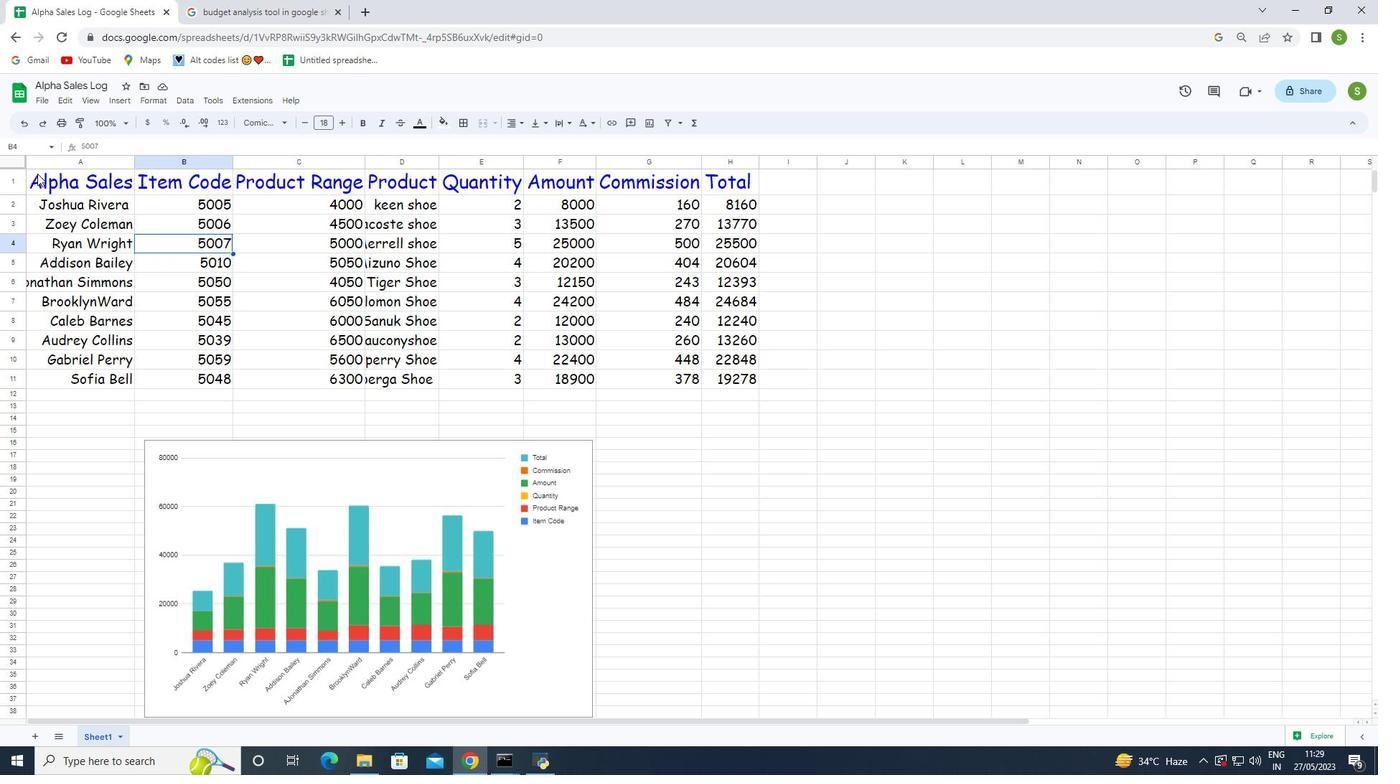 
Action: Mouse pressed left at (40, 178)
Screenshot: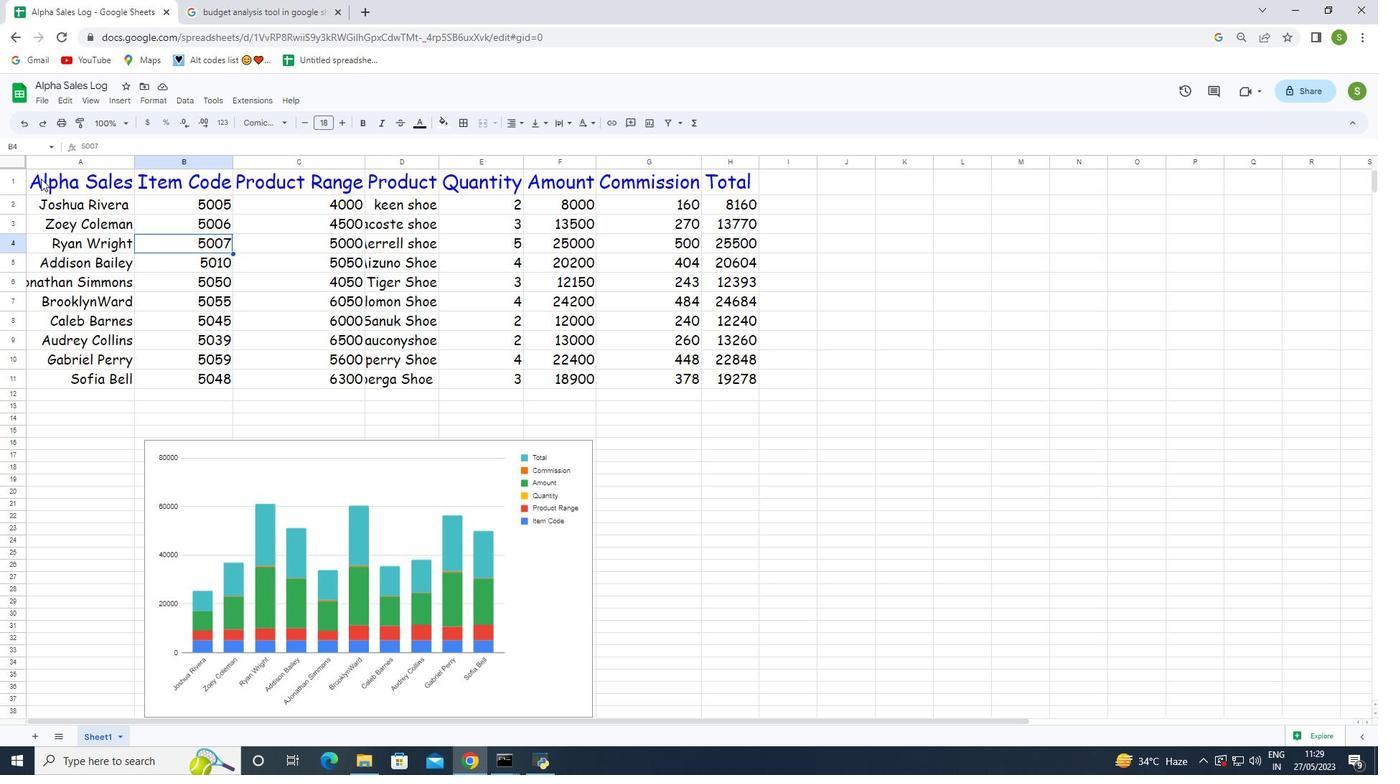 
Action: Mouse moved to (308, 127)
Screenshot: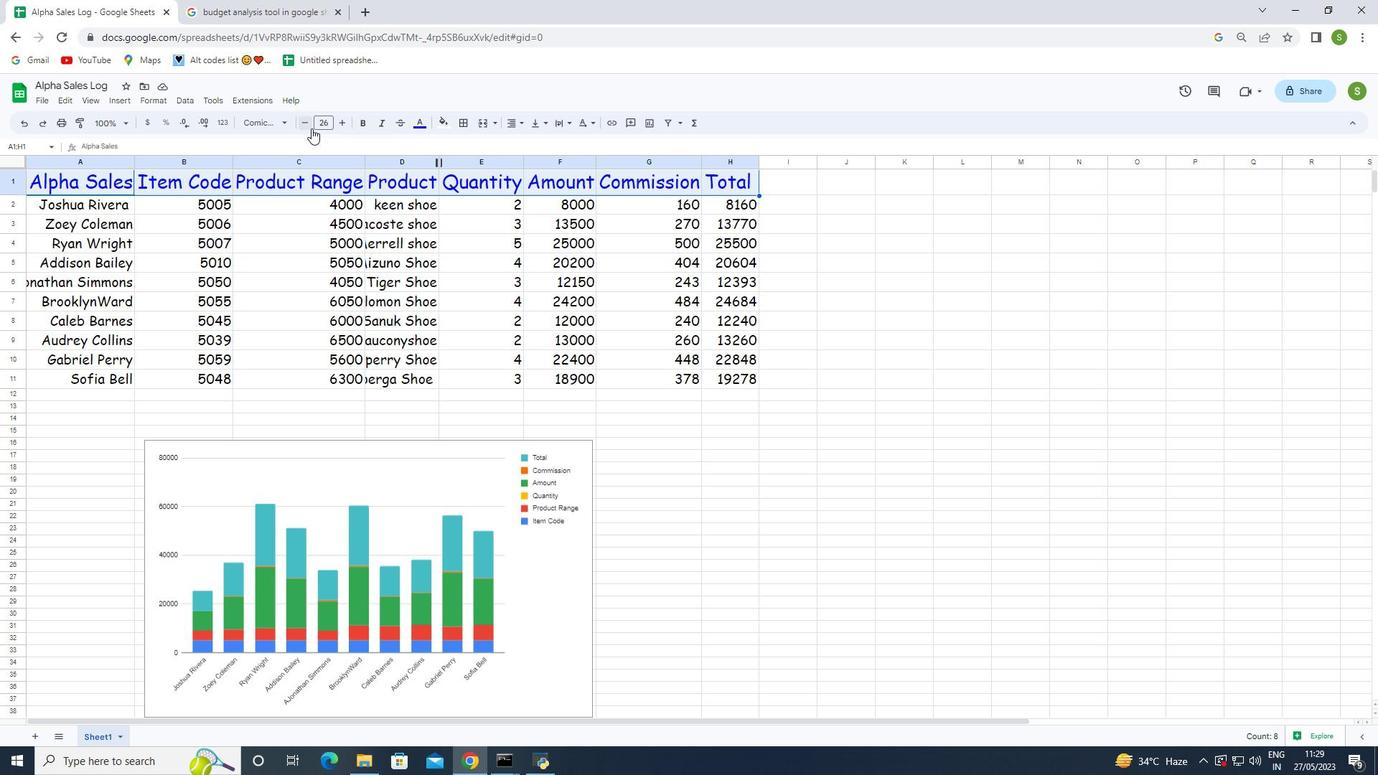 
Action: Mouse pressed left at (308, 127)
Screenshot: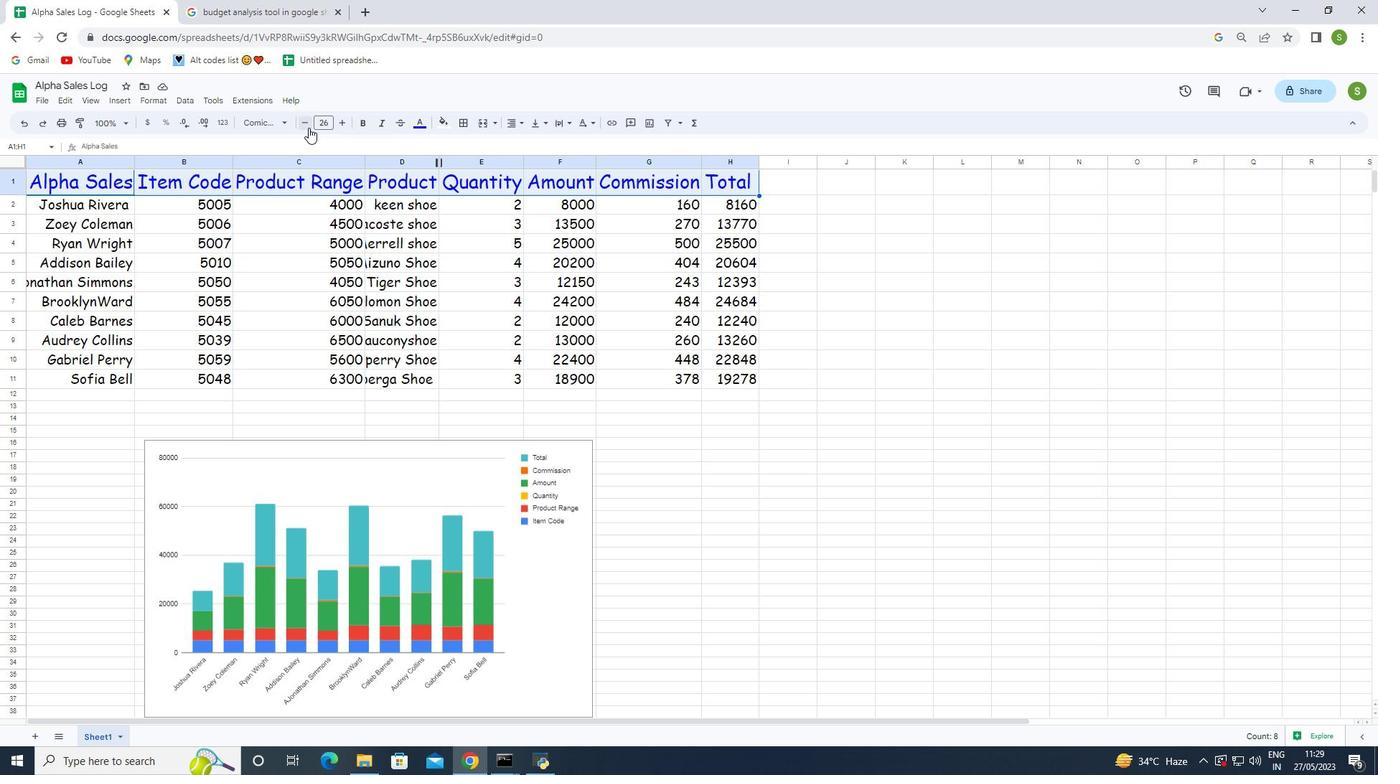 
Action: Mouse pressed left at (308, 127)
Screenshot: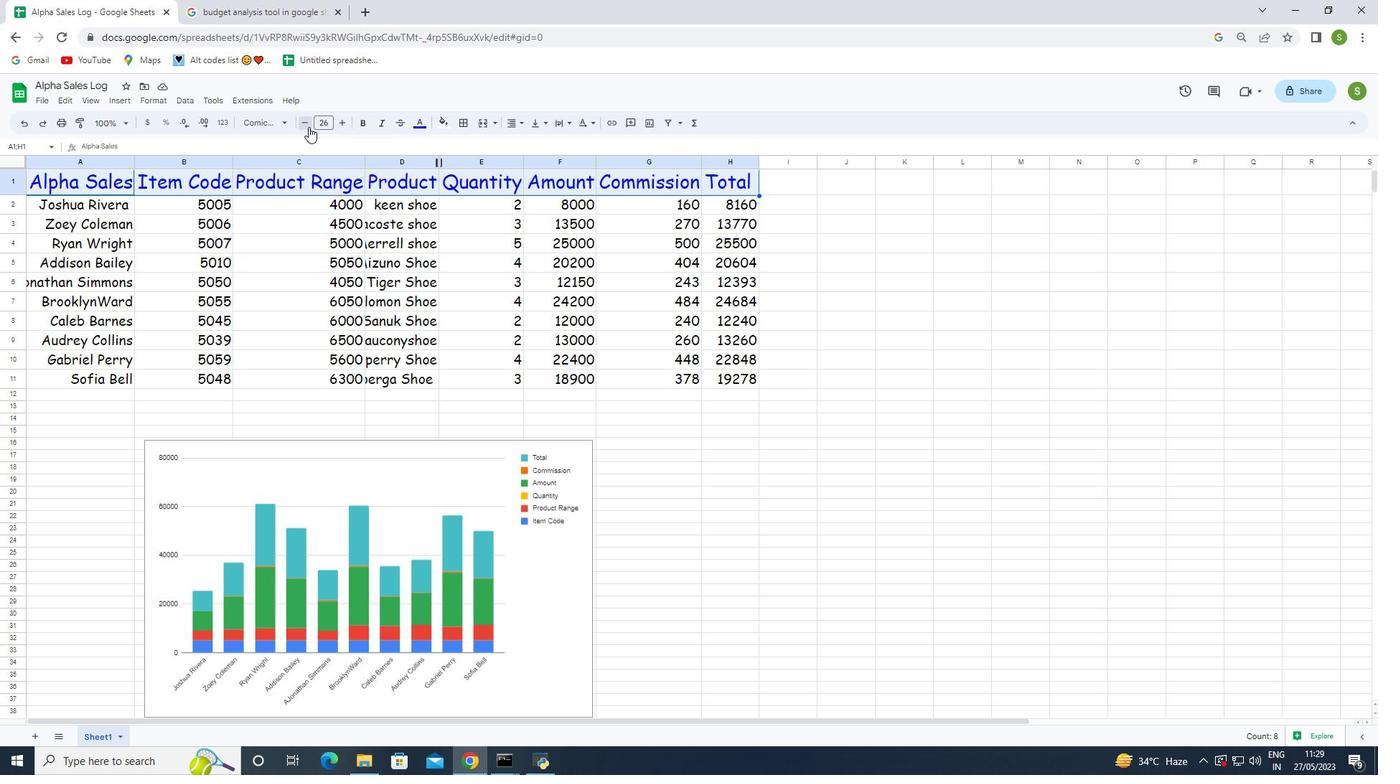 
Action: Mouse pressed left at (308, 127)
Screenshot: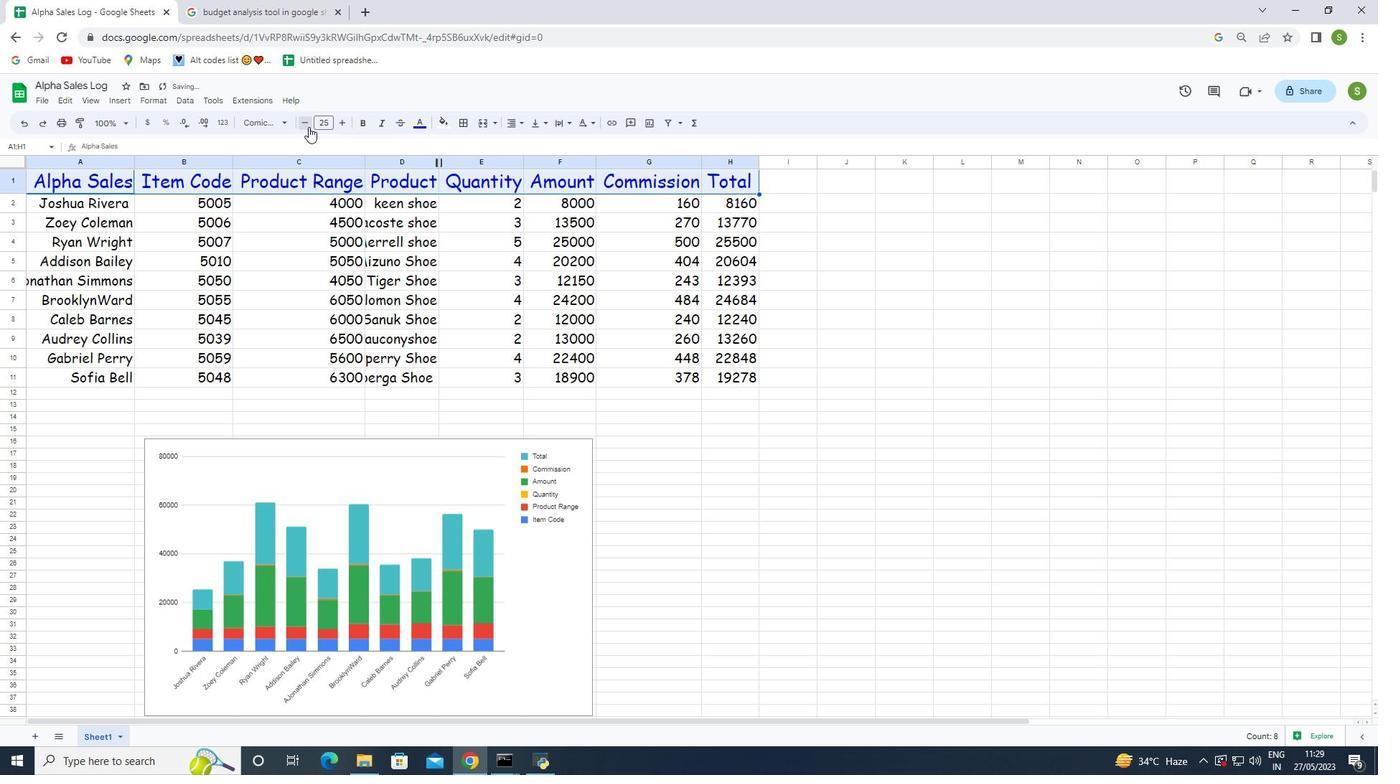 
Action: Mouse pressed left at (308, 127)
Screenshot: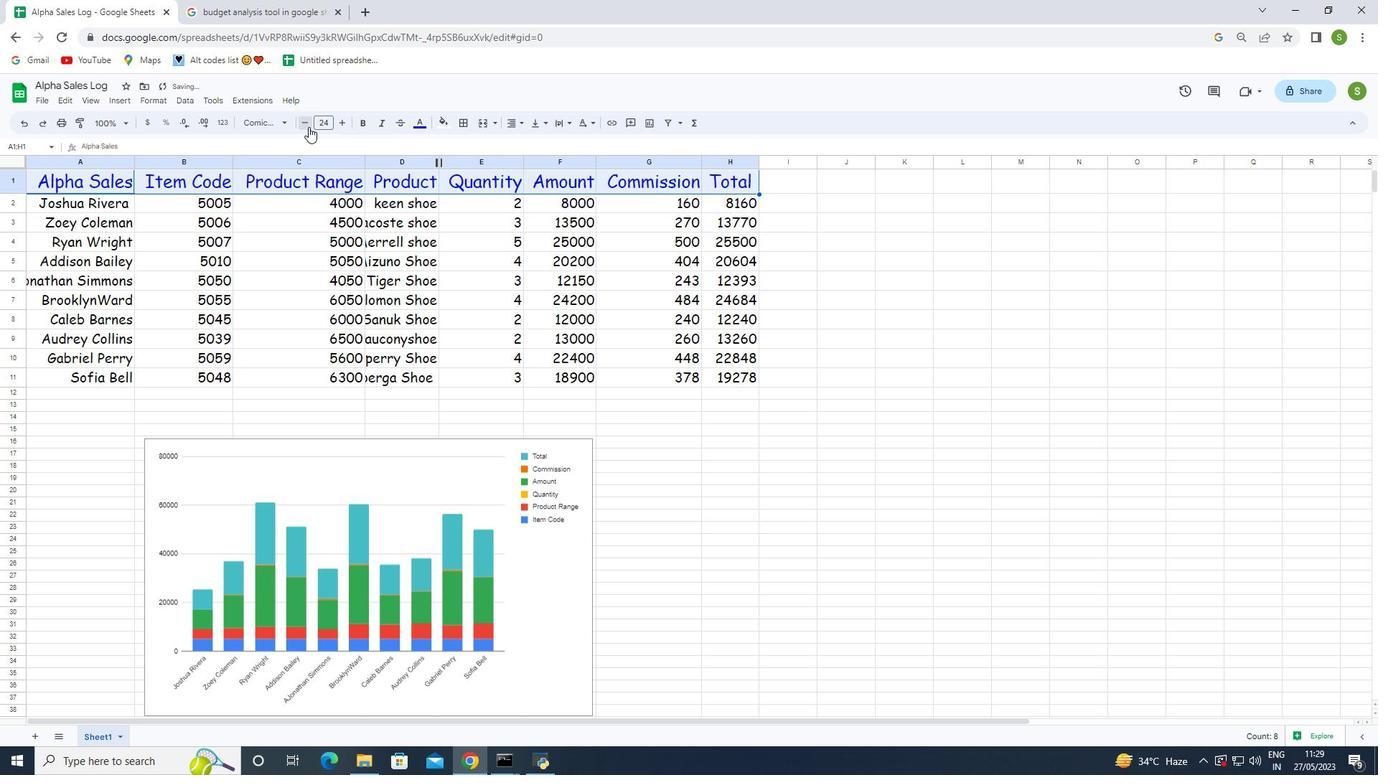 
Action: Mouse pressed left at (308, 127)
Screenshot: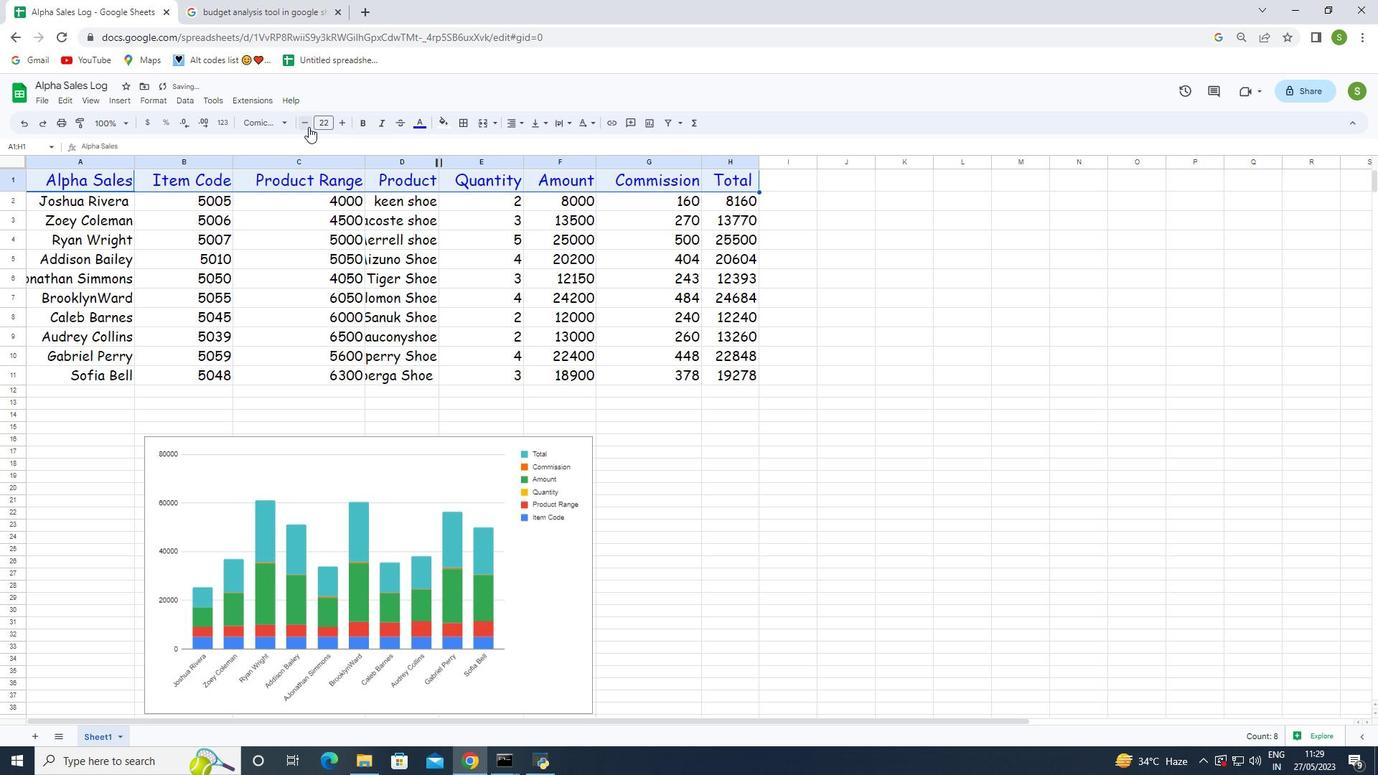 
Action: Mouse pressed left at (308, 127)
Screenshot: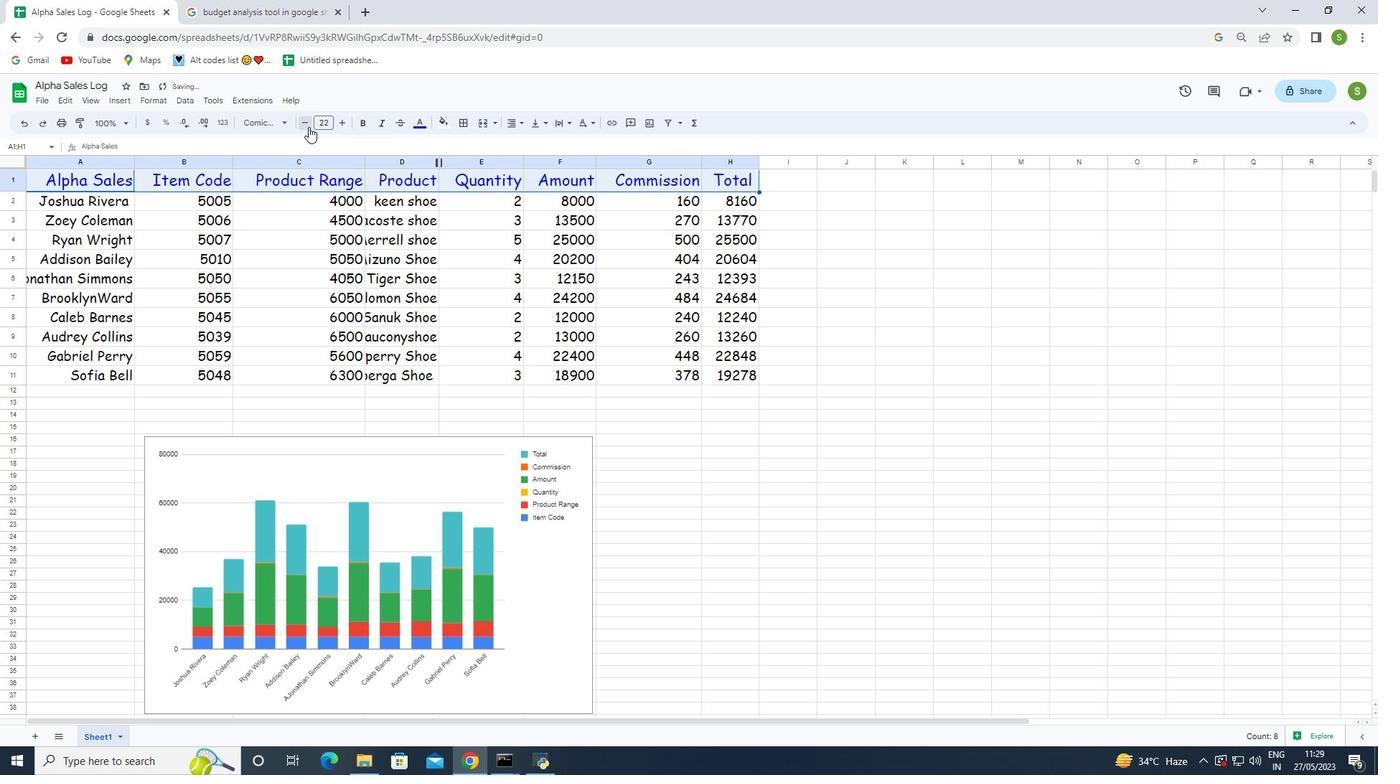 
Action: Mouse pressed left at (308, 127)
Screenshot: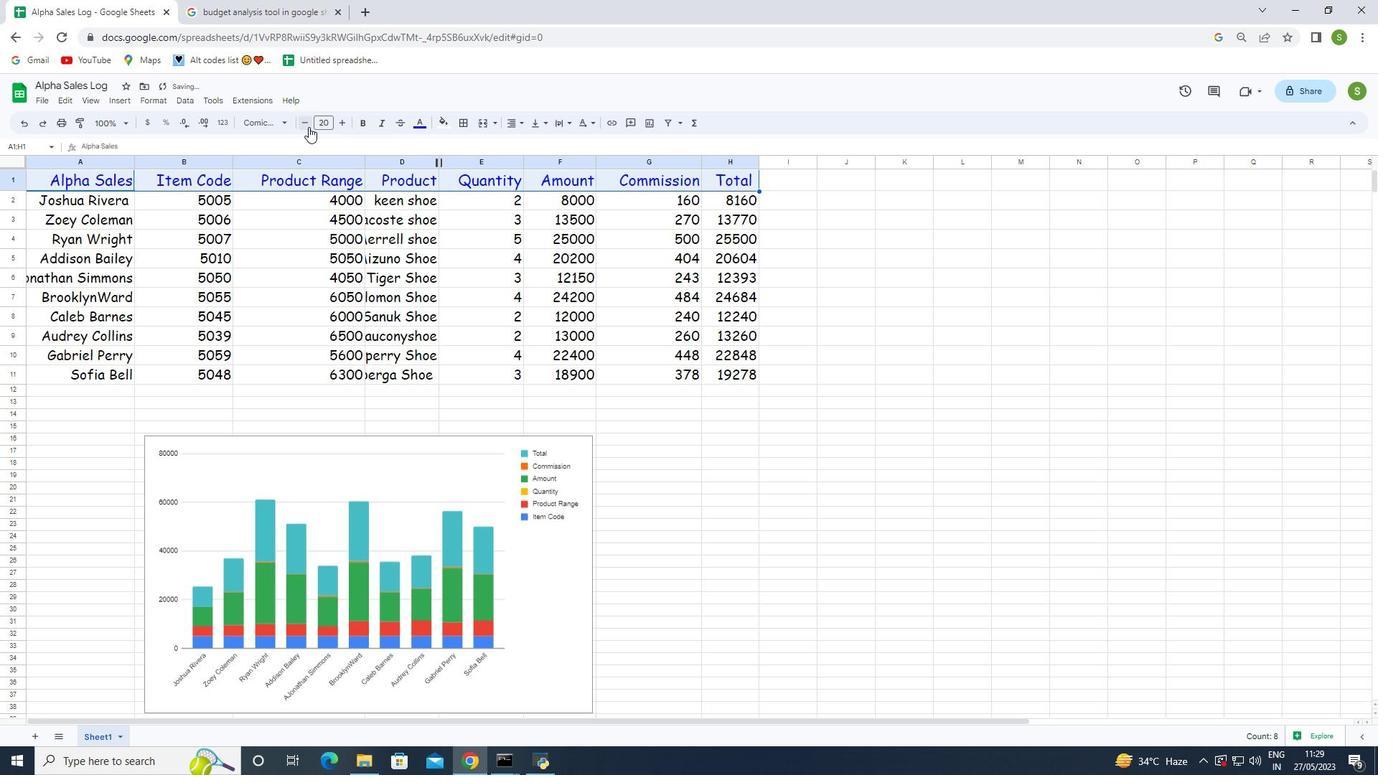 
Action: Mouse pressed left at (308, 127)
Screenshot: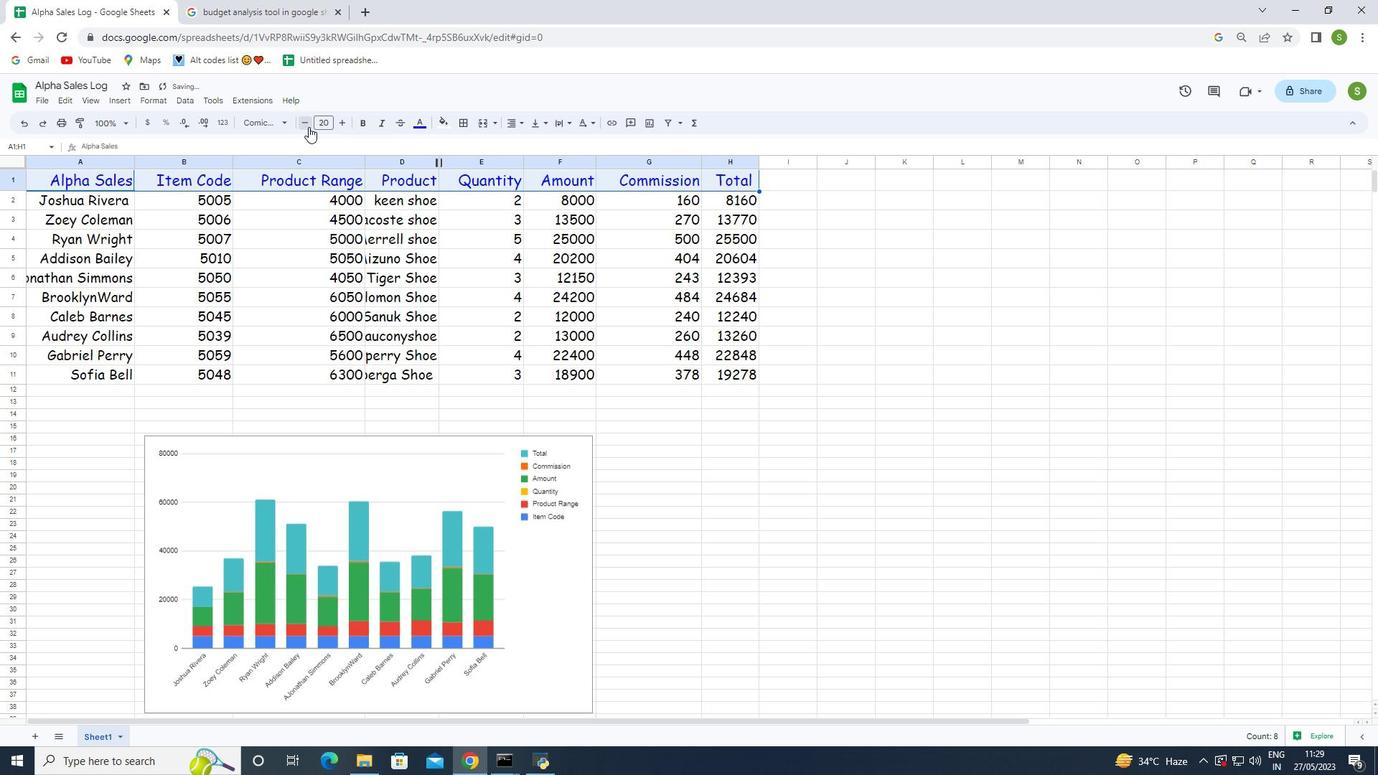 
Action: Mouse moved to (279, 121)
Screenshot: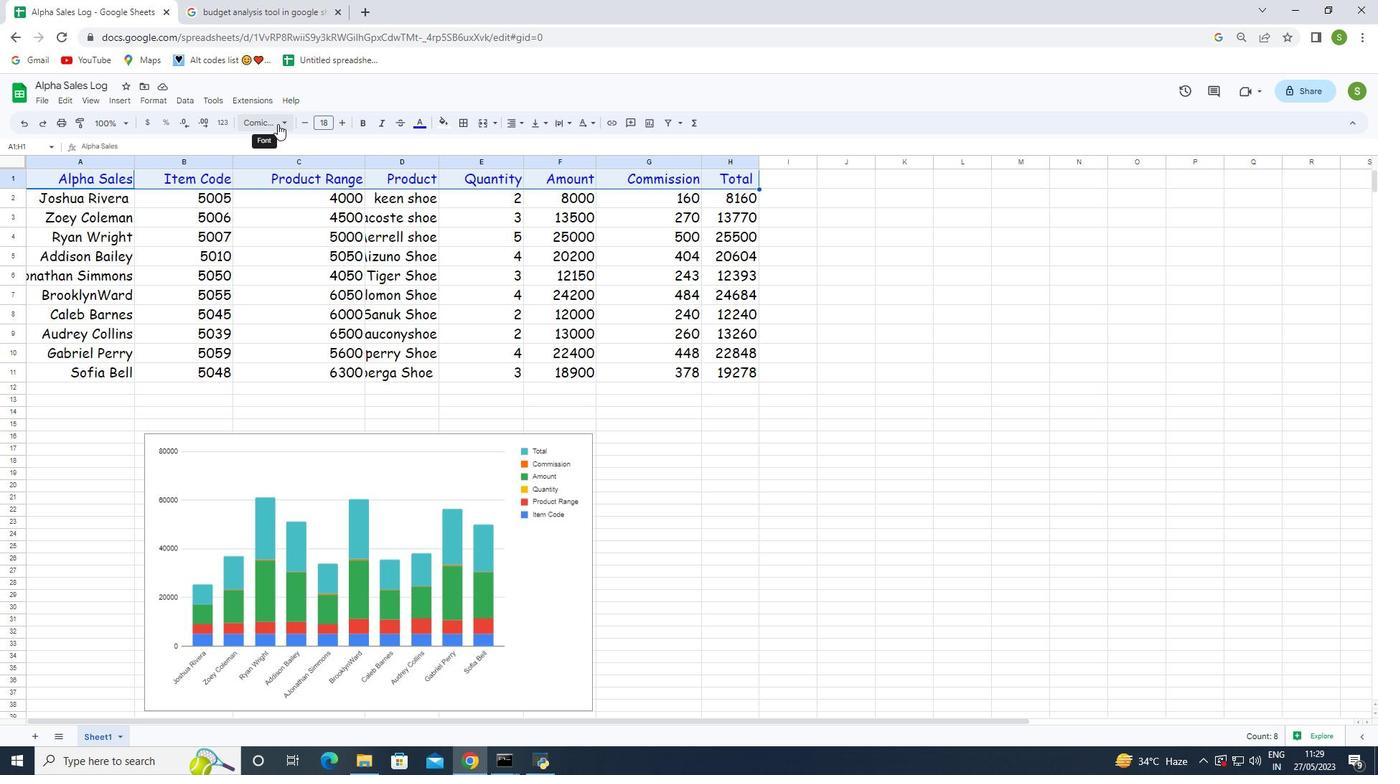 
Action: Mouse pressed left at (279, 121)
Screenshot: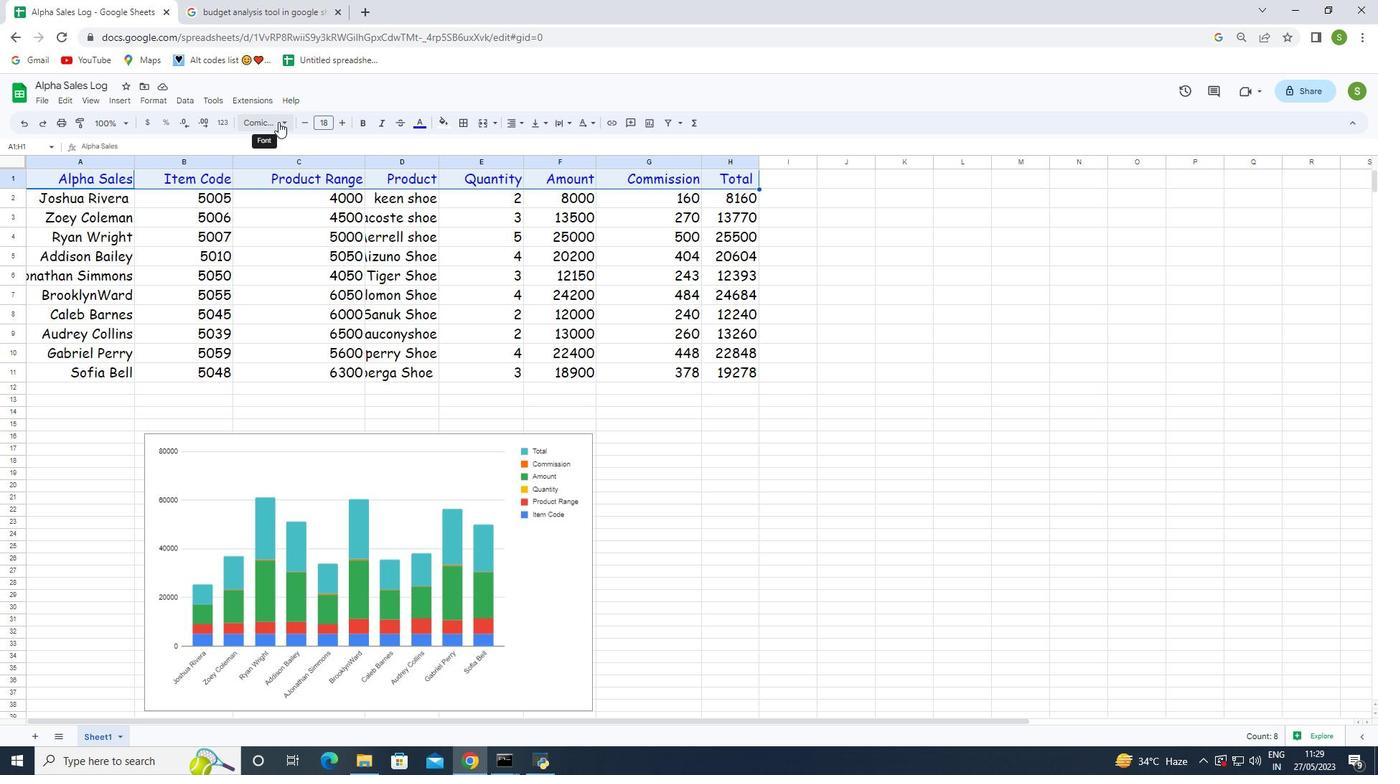 
Action: Mouse moved to (281, 460)
Screenshot: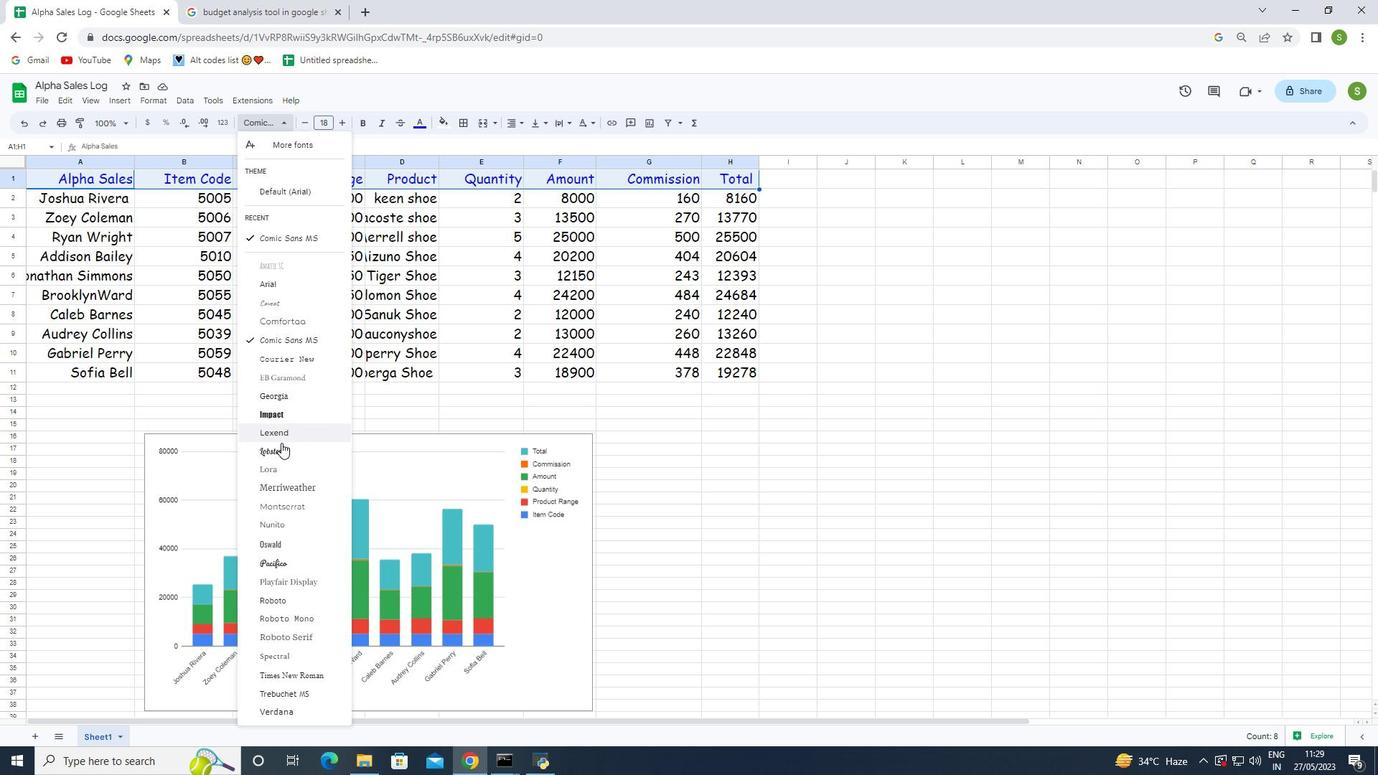 
Action: Mouse scrolled (281, 459) with delta (0, 0)
Screenshot: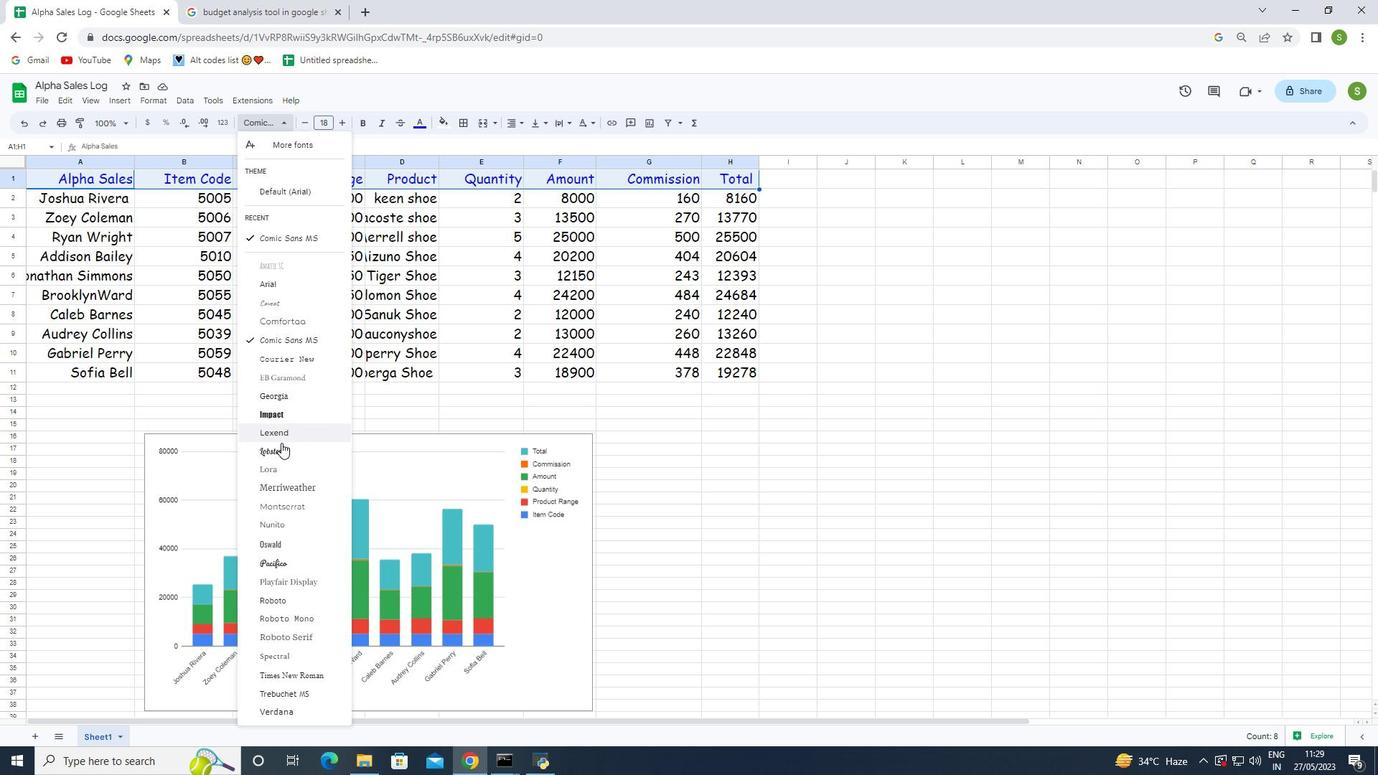 
Action: Mouse moved to (278, 552)
Screenshot: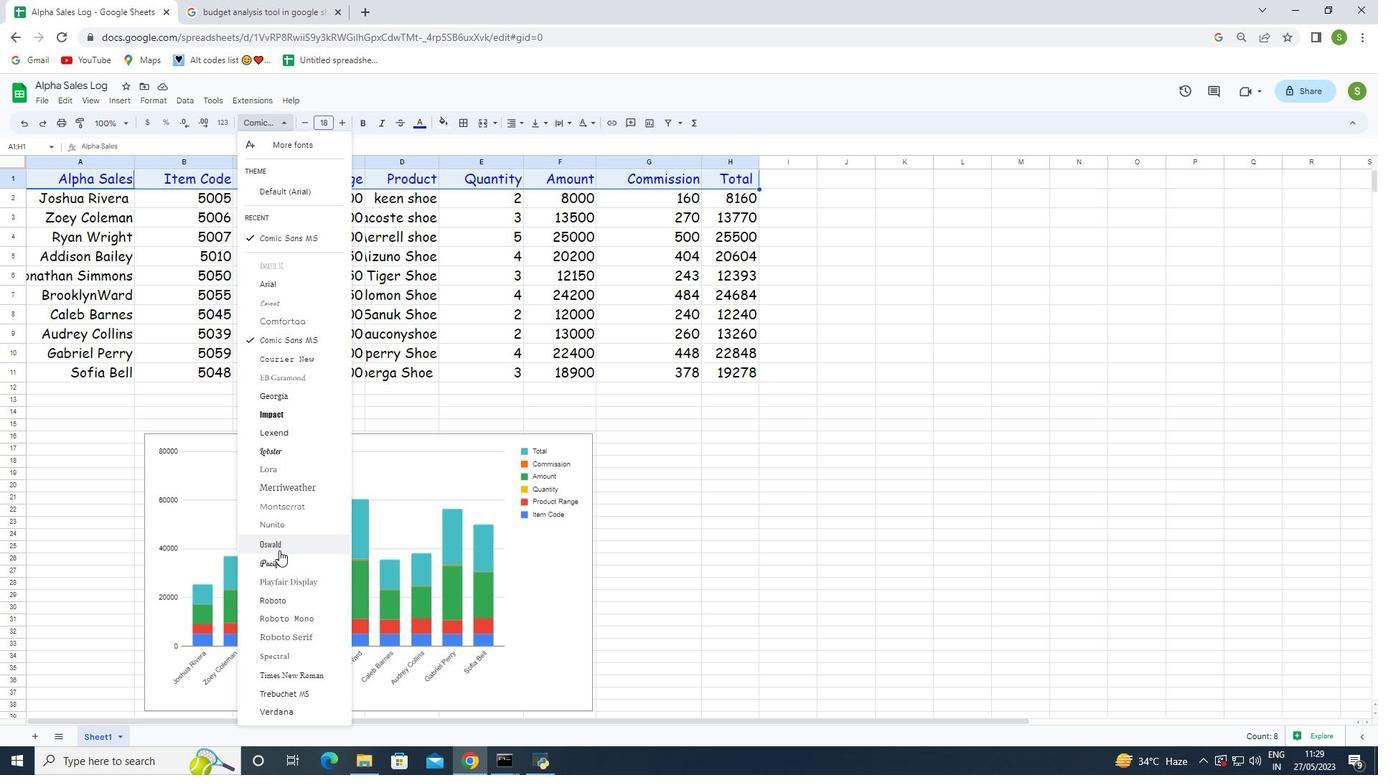 
Action: Mouse scrolled (278, 551) with delta (0, 0)
Screenshot: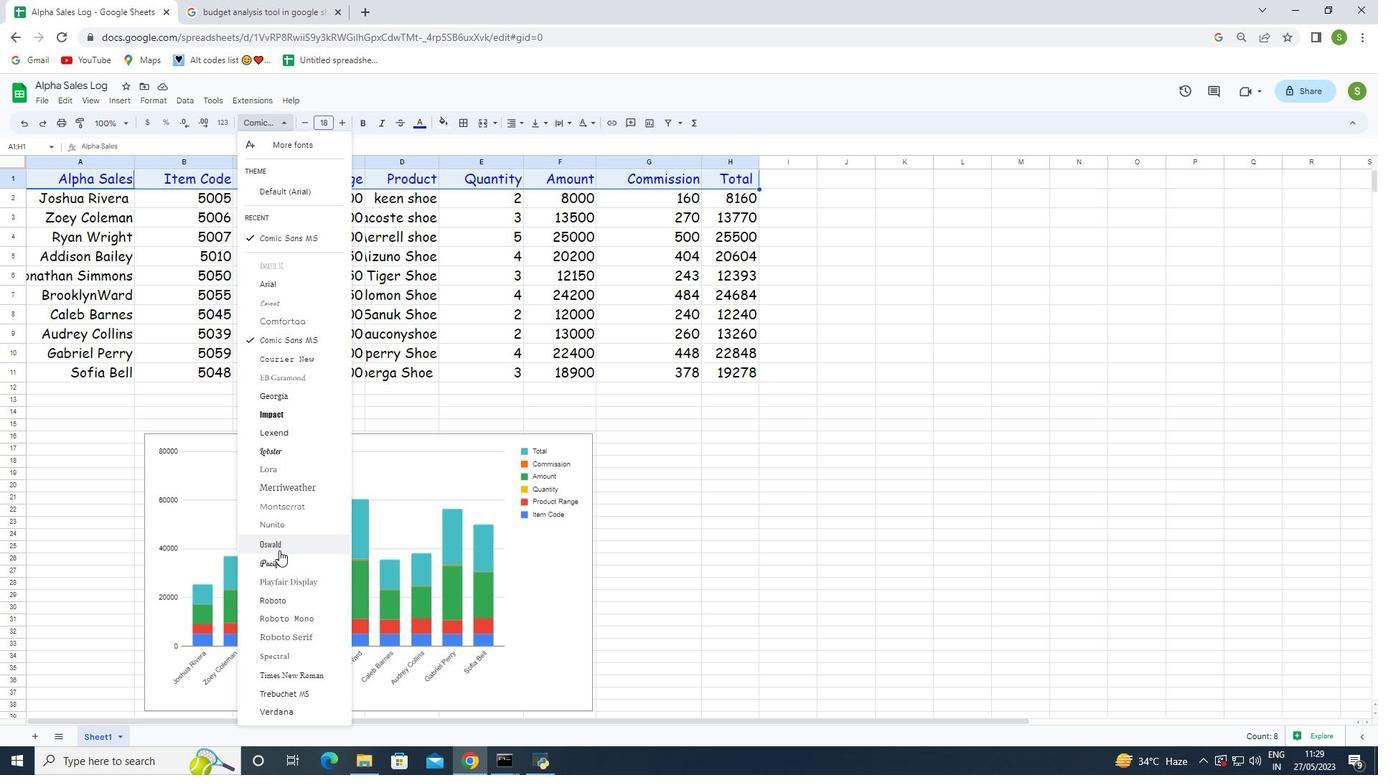 
Action: Mouse moved to (275, 576)
Screenshot: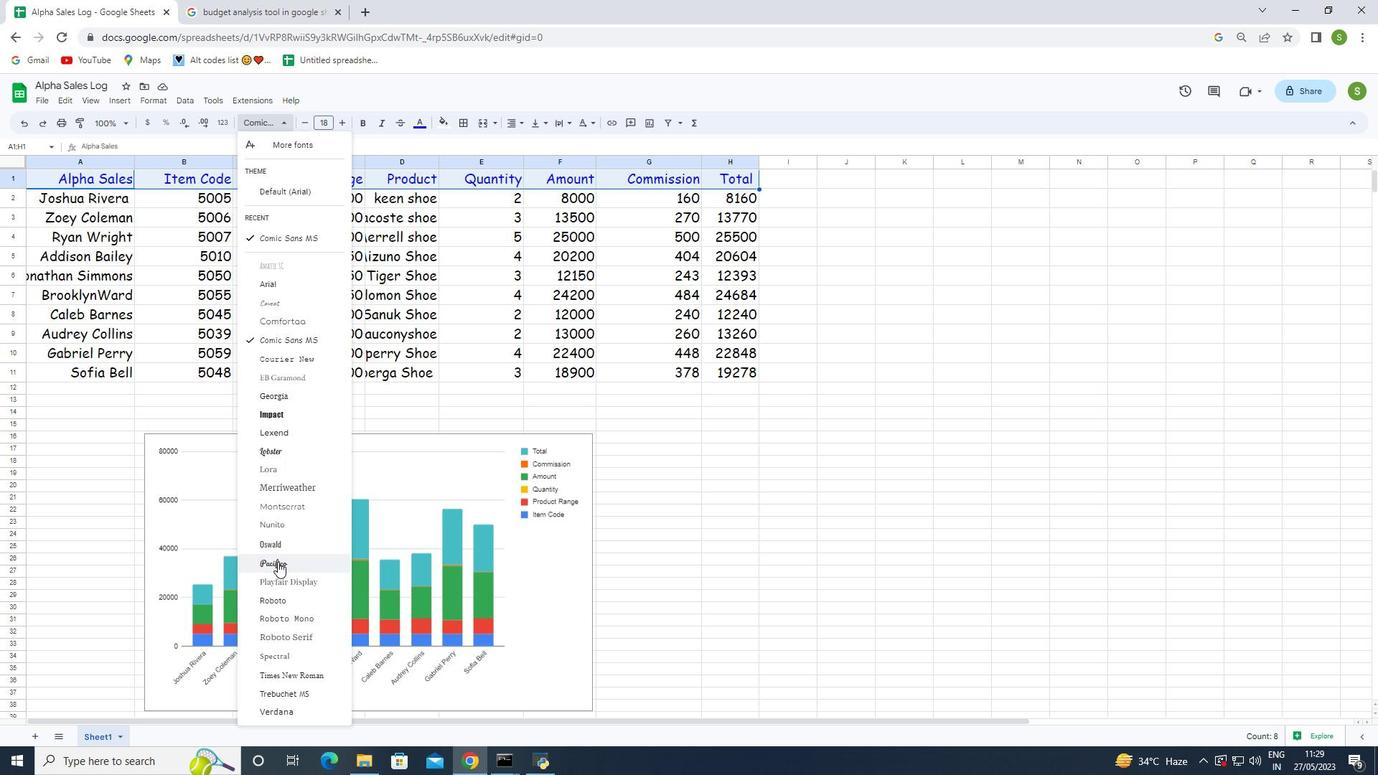 
Action: Mouse scrolled (275, 575) with delta (0, 0)
Screenshot: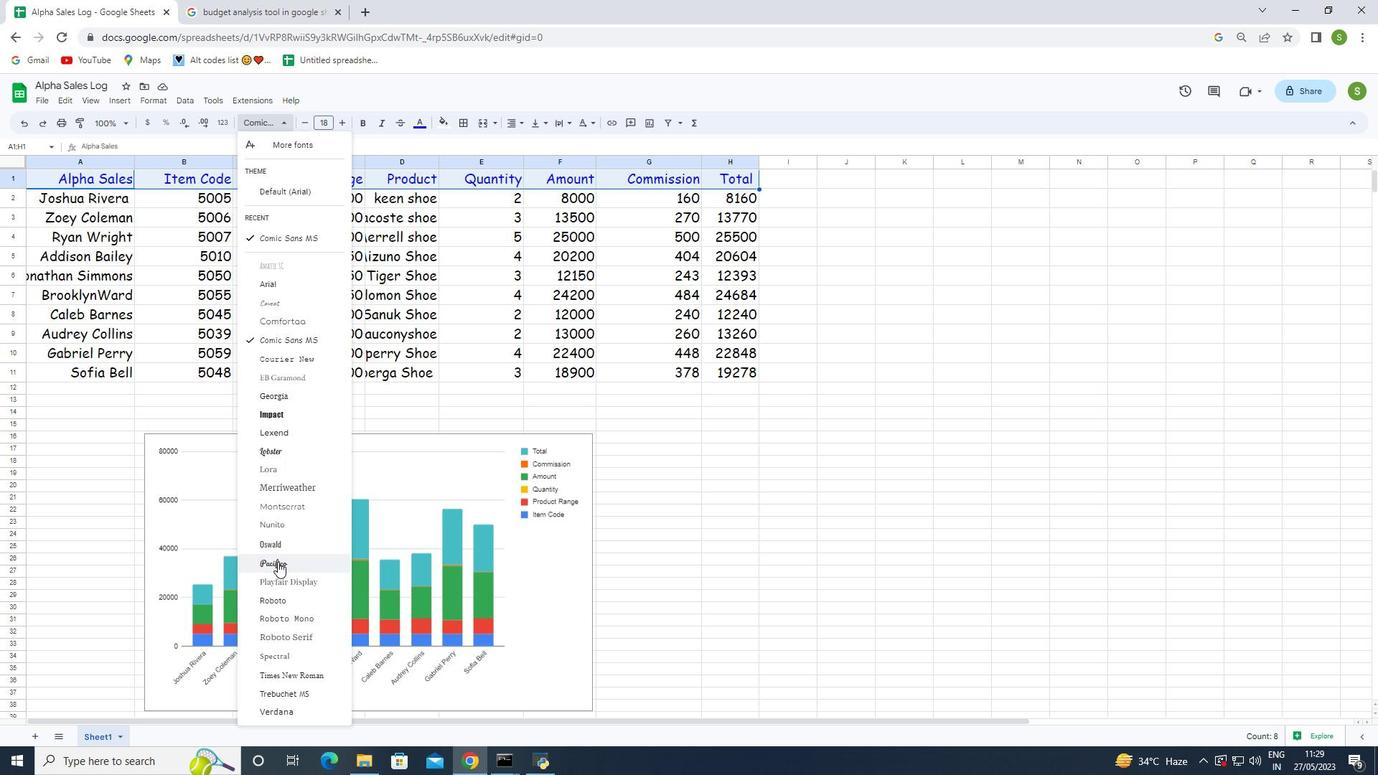 
Action: Mouse moved to (689, 531)
Screenshot: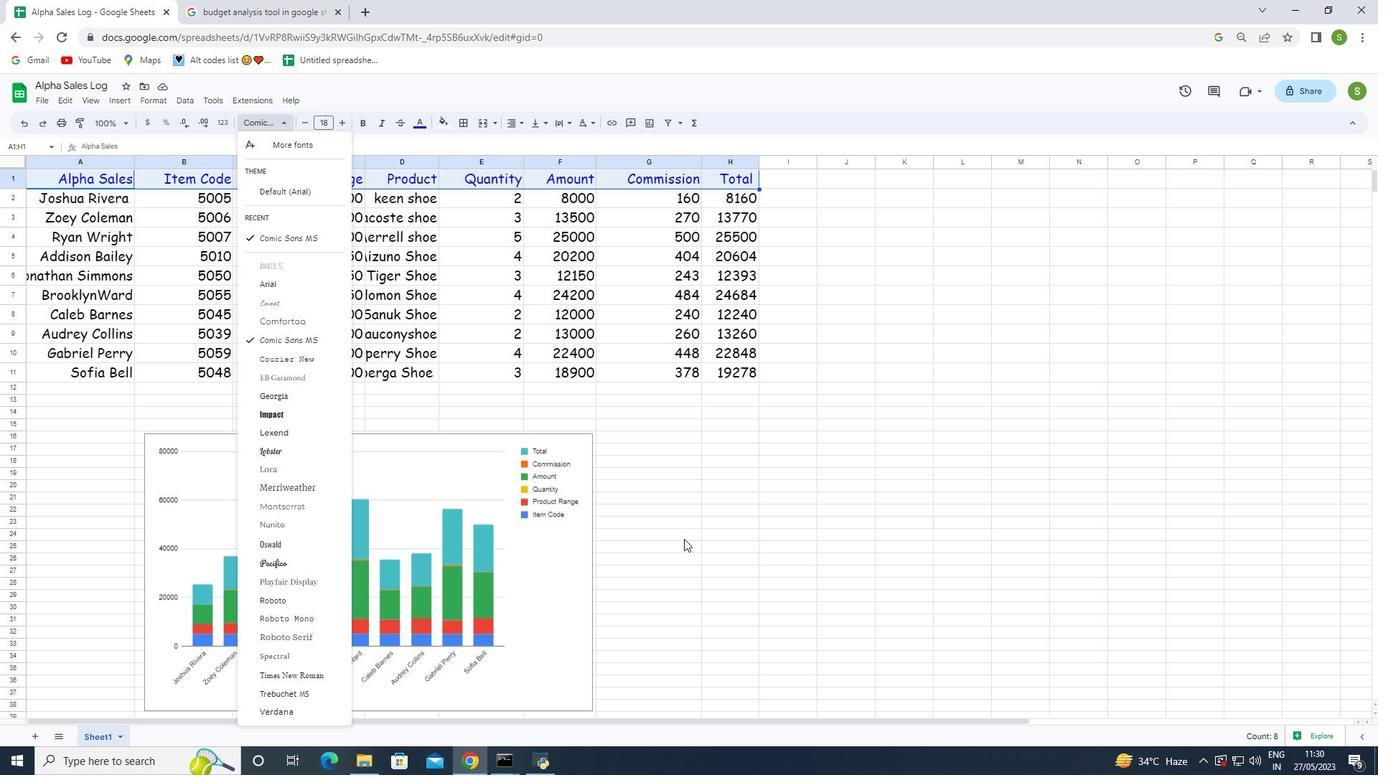 
Action: Mouse pressed left at (689, 531)
Screenshot: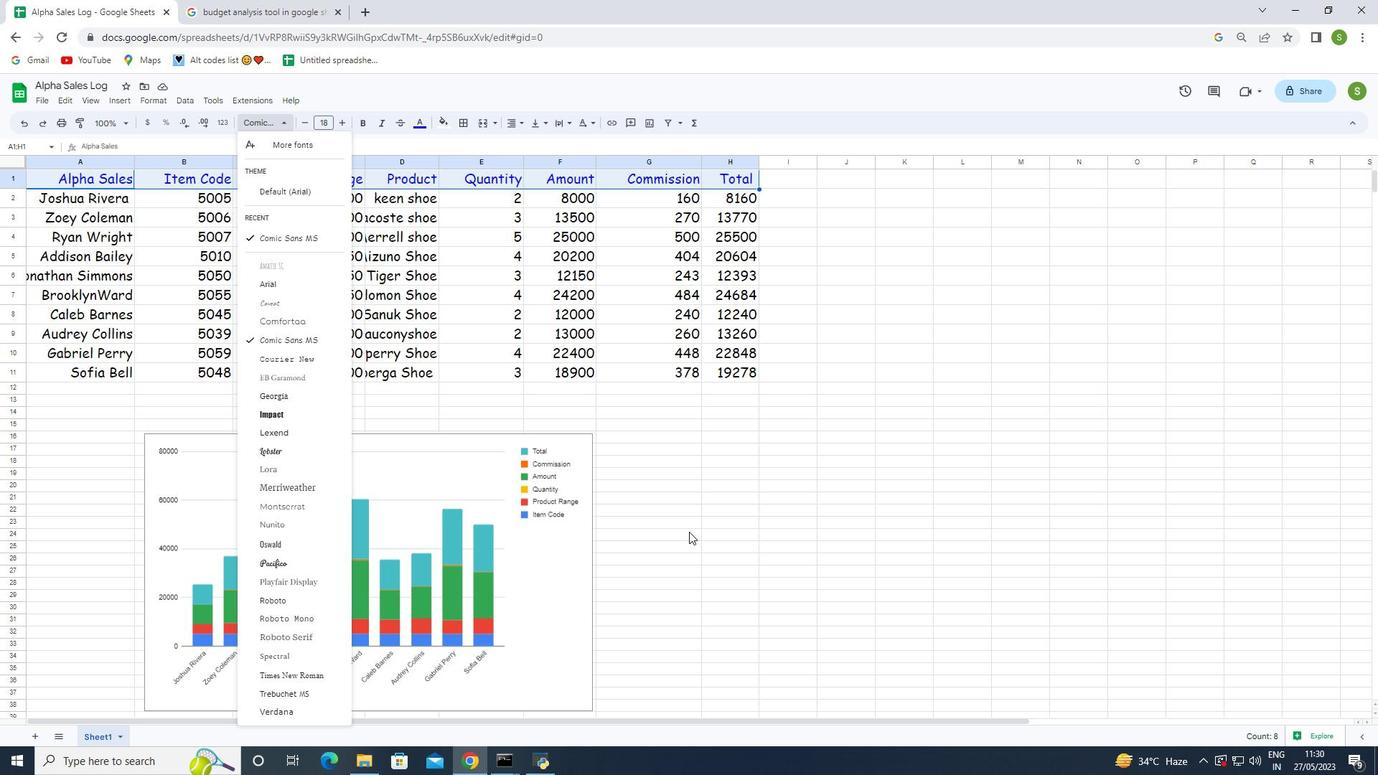 
Action: Mouse moved to (42, 195)
Screenshot: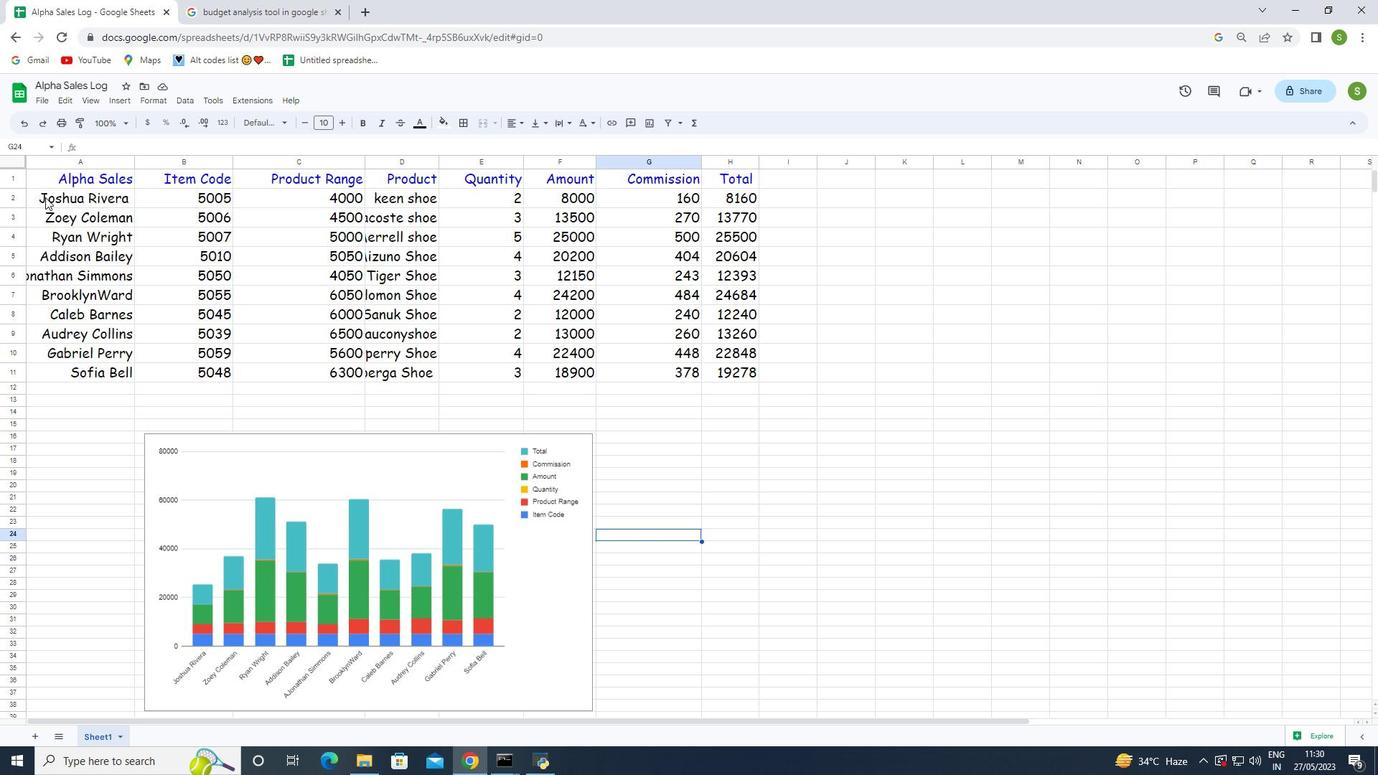 
Action: Mouse pressed left at (42, 195)
Screenshot: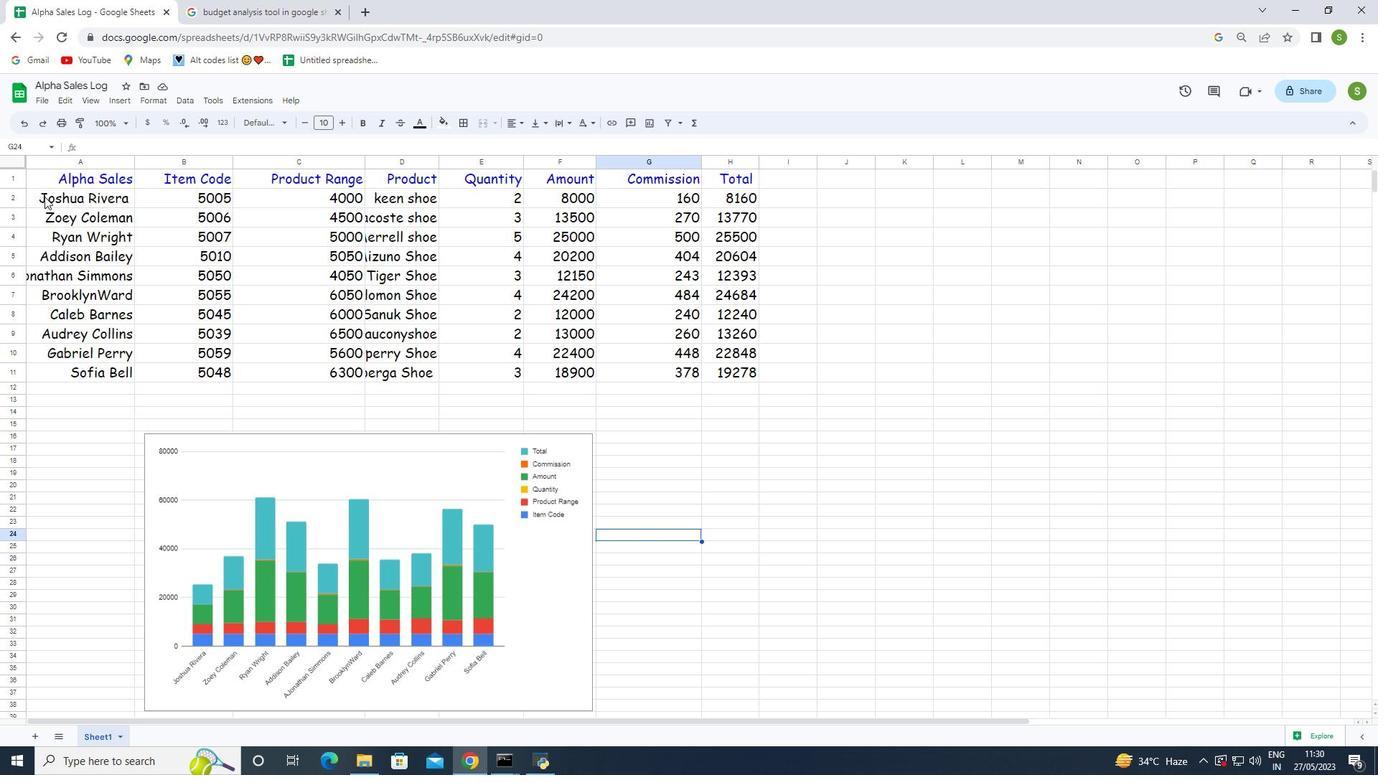 
Action: Mouse moved to (281, 123)
Screenshot: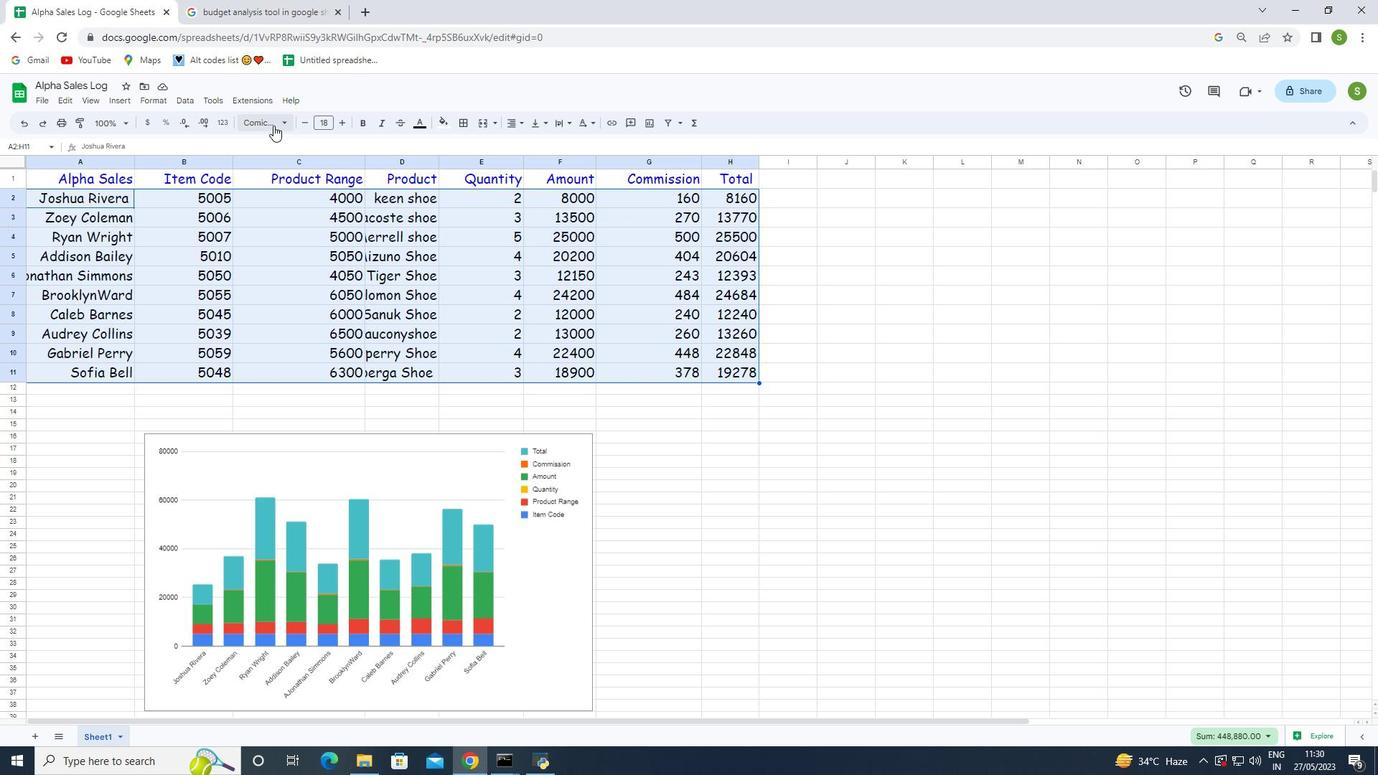 
Action: Mouse pressed left at (281, 123)
Screenshot: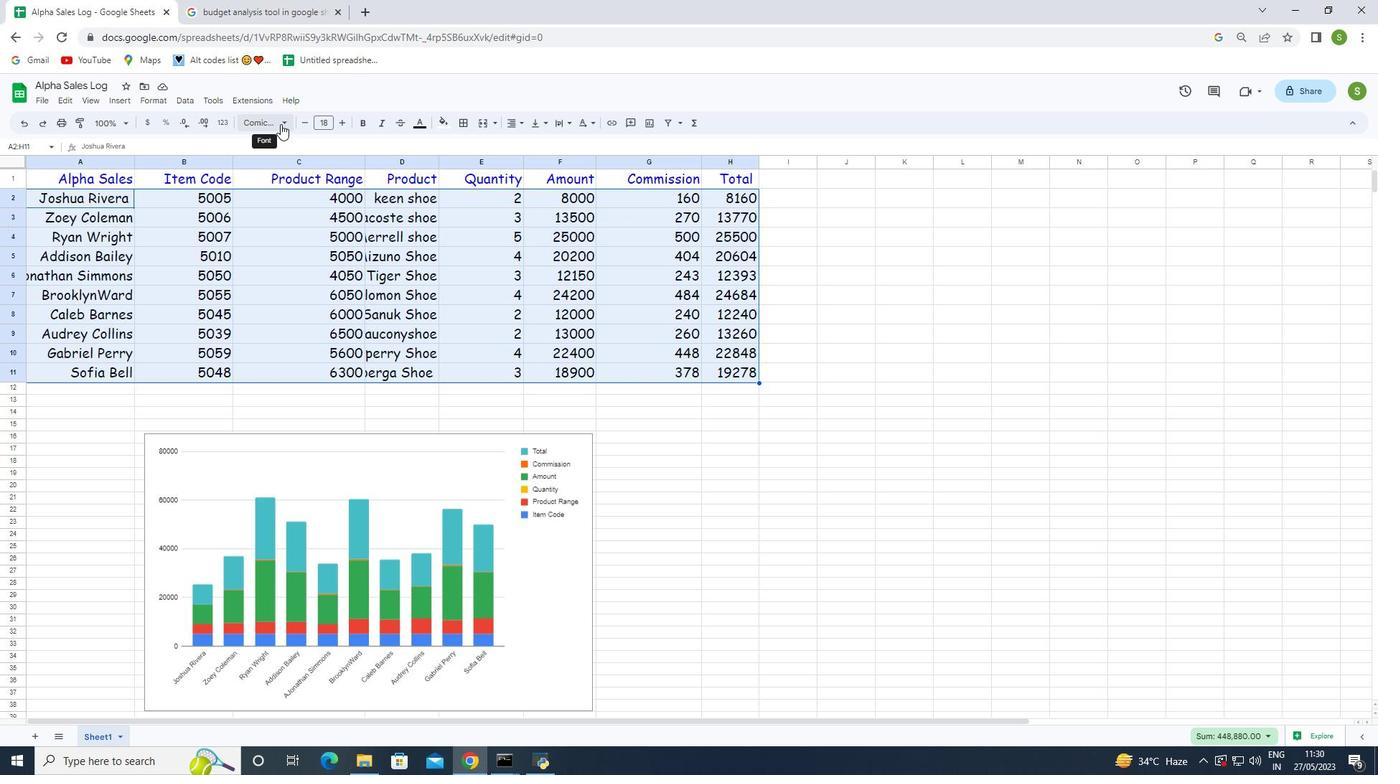 
Action: Mouse moved to (285, 542)
Screenshot: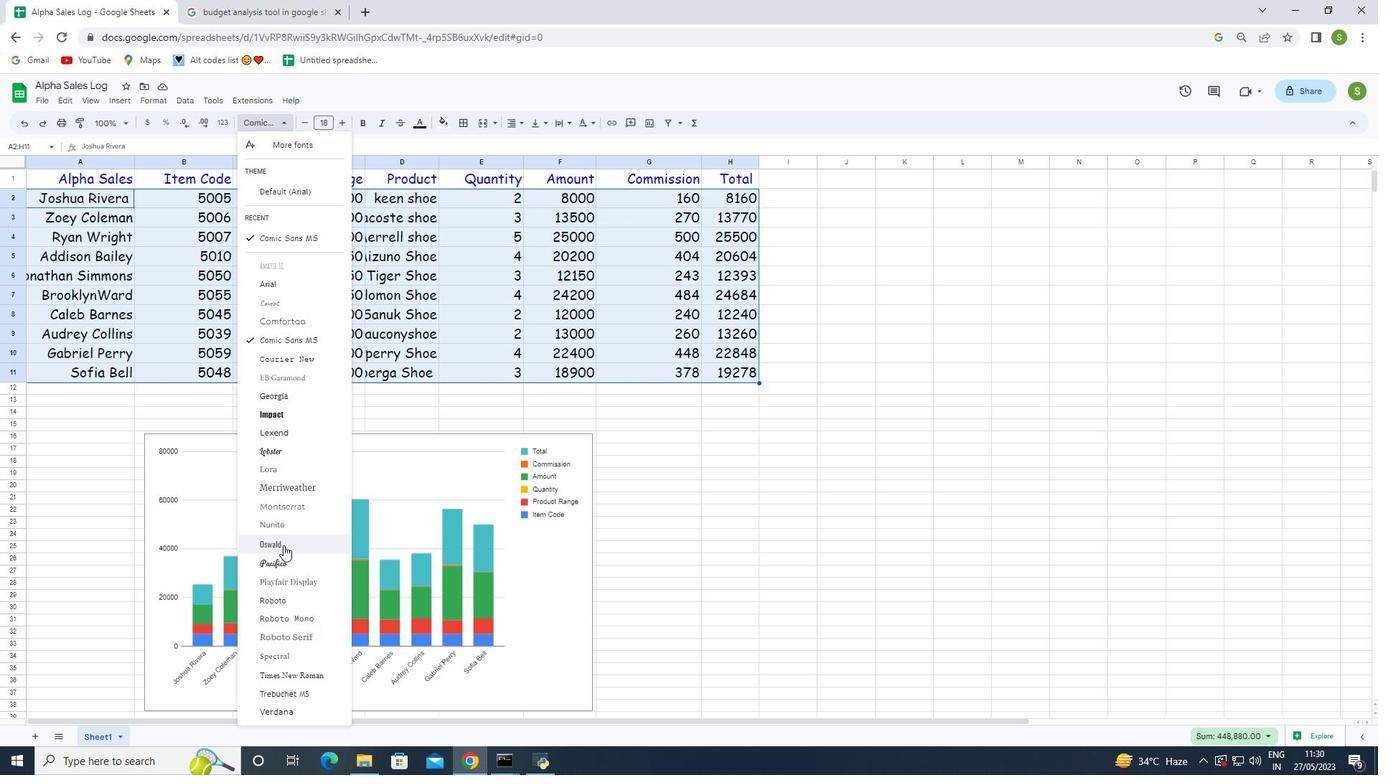 
Action: Mouse pressed left at (285, 542)
Screenshot: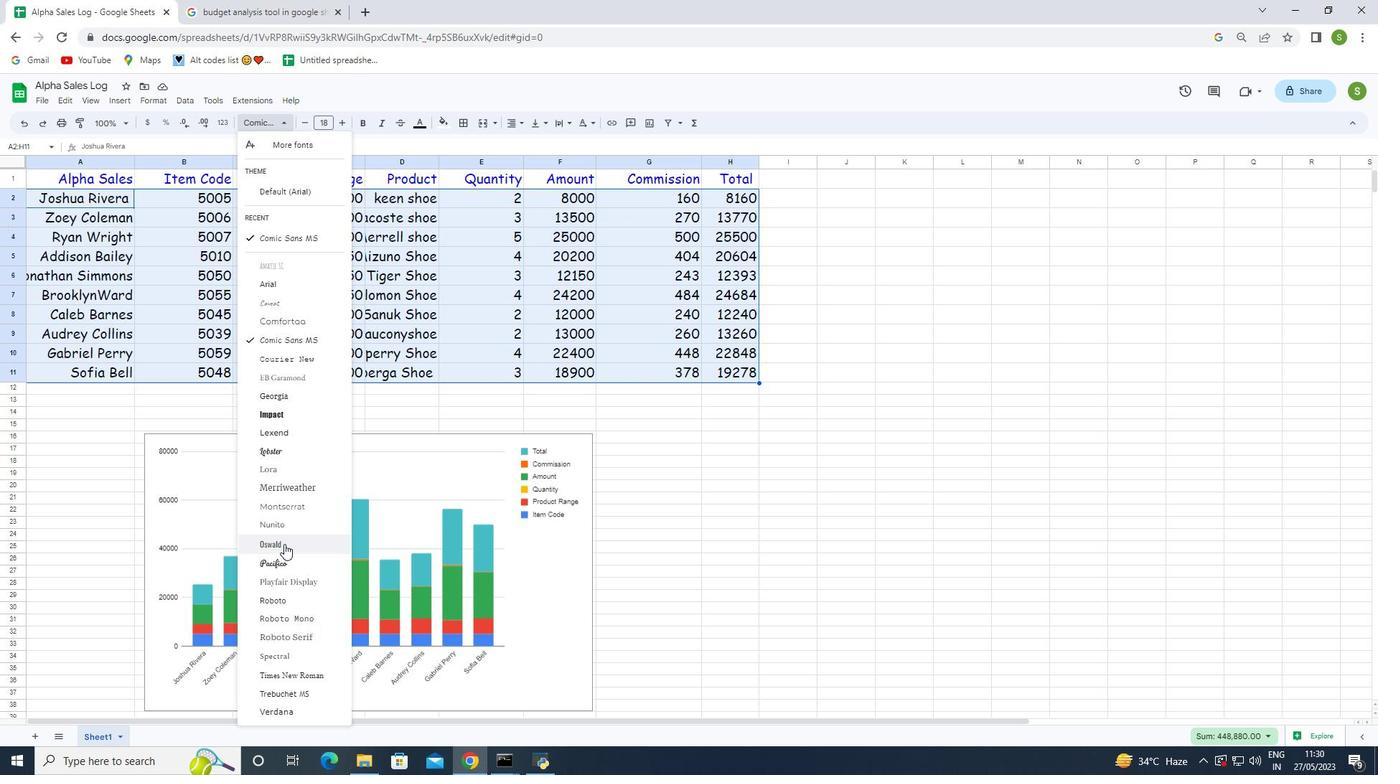 
Action: Mouse moved to (307, 125)
Screenshot: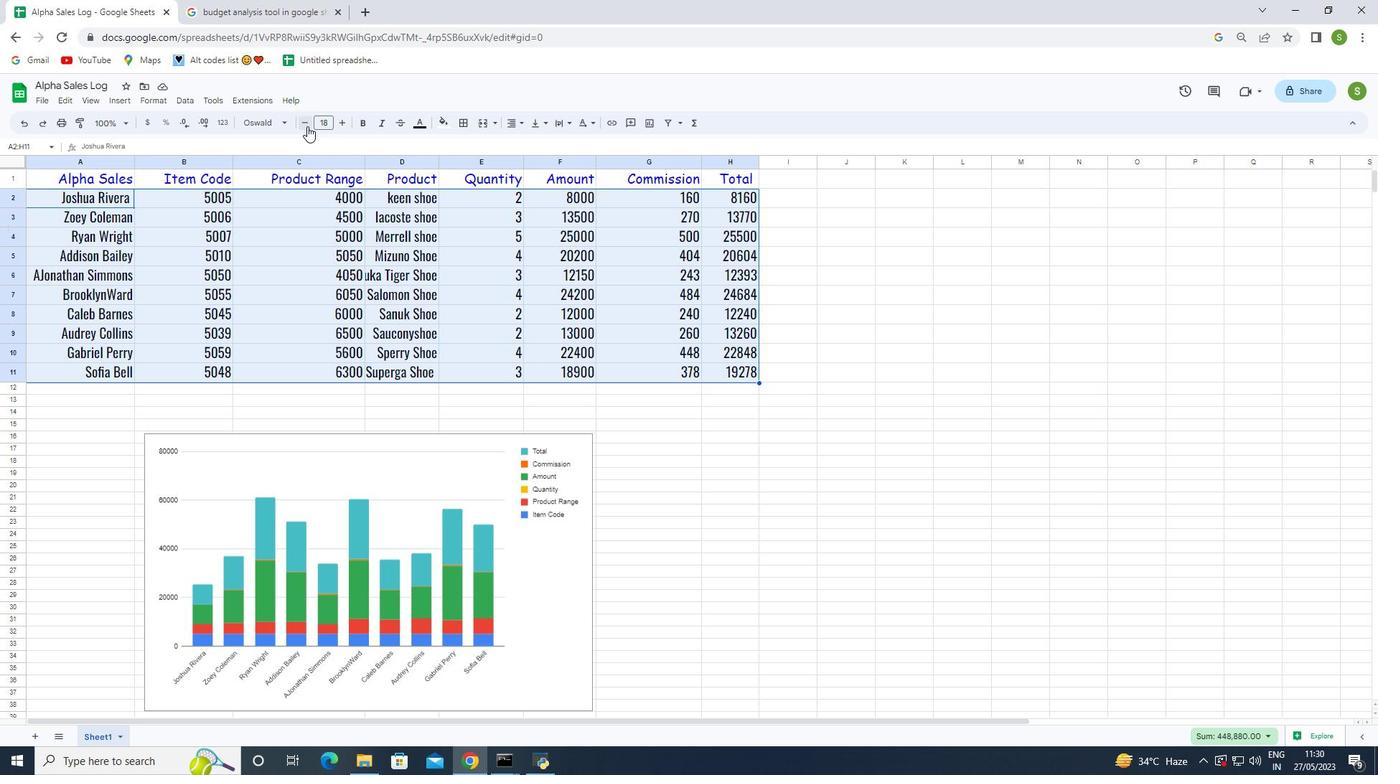 
Action: Mouse pressed left at (307, 125)
Screenshot: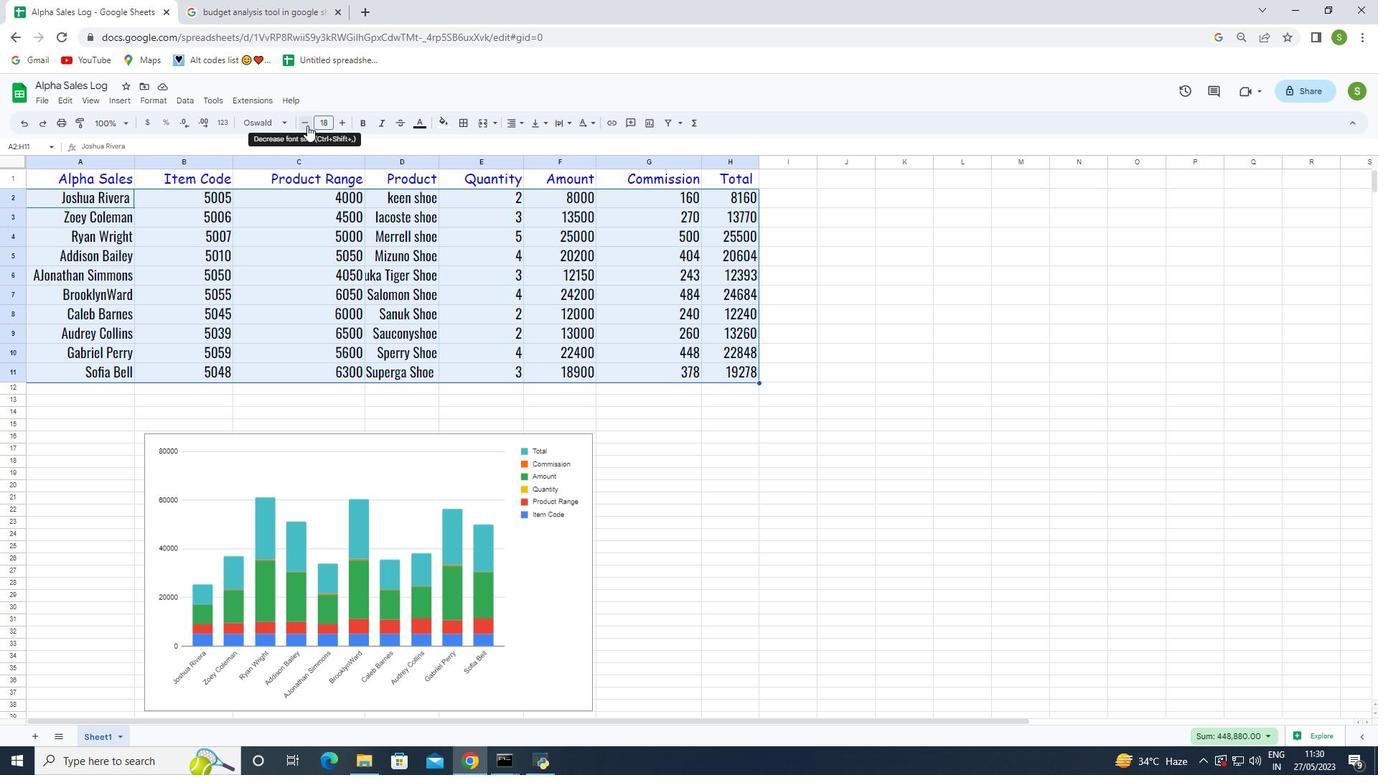 
Action: Mouse pressed left at (307, 125)
Screenshot: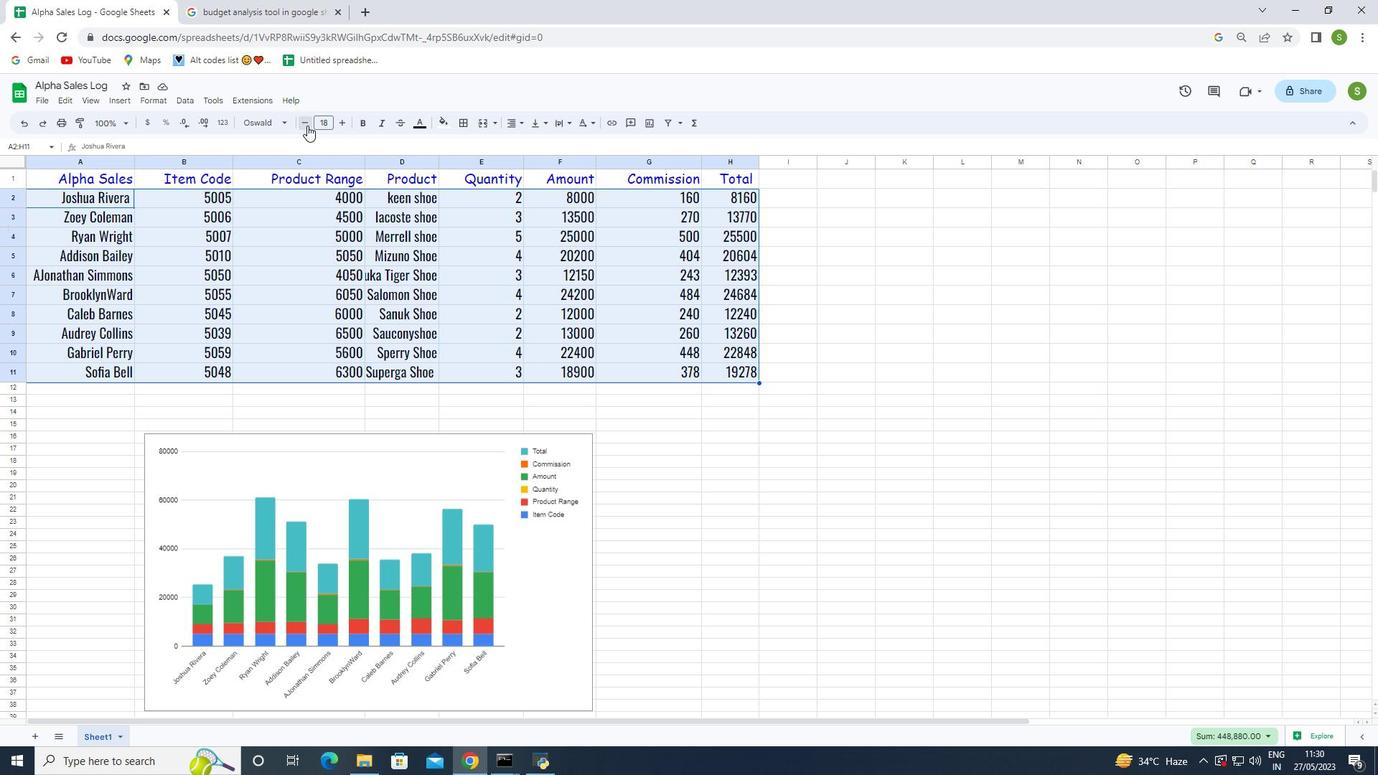 
Action: Mouse pressed left at (307, 125)
Screenshot: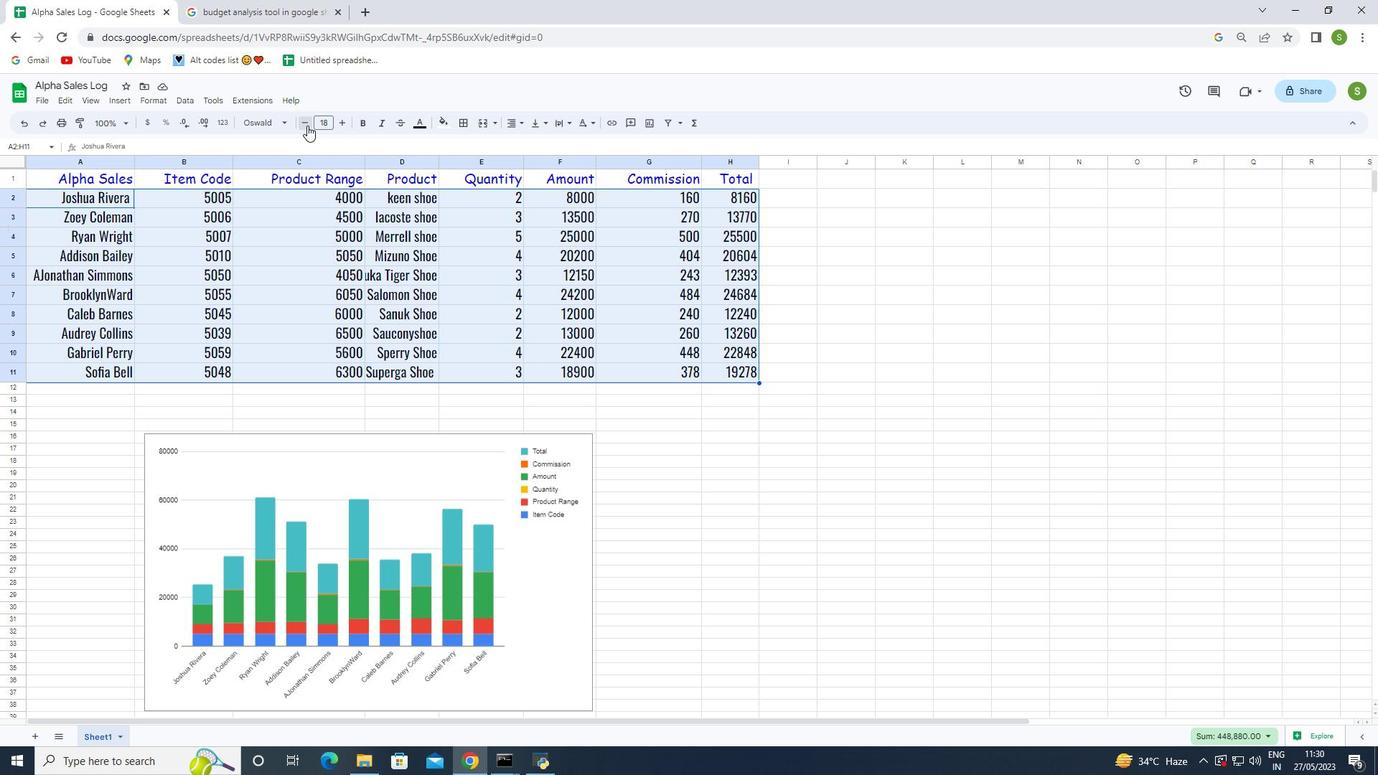 
Action: Mouse pressed left at (307, 125)
Screenshot: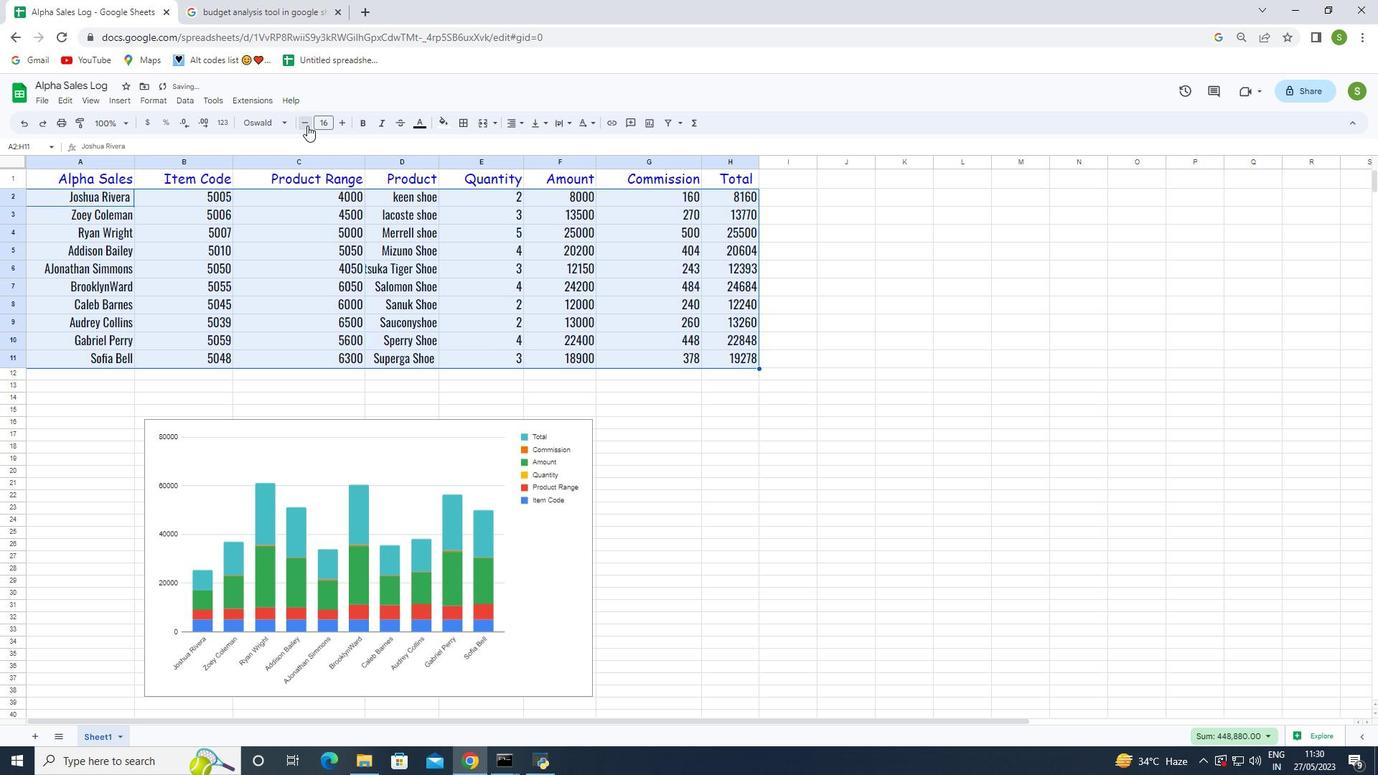 
Action: Mouse pressed left at (307, 125)
Screenshot: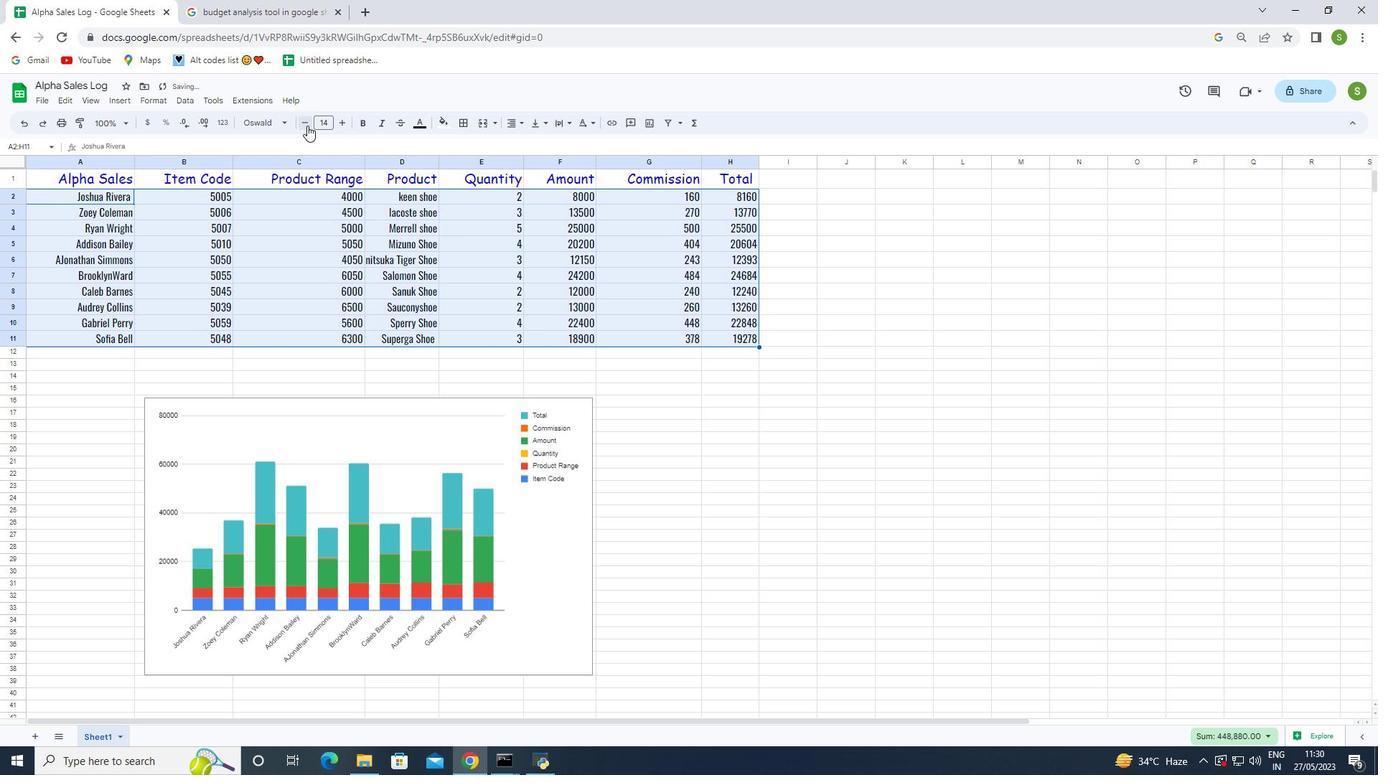 
Action: Mouse pressed left at (307, 125)
Screenshot: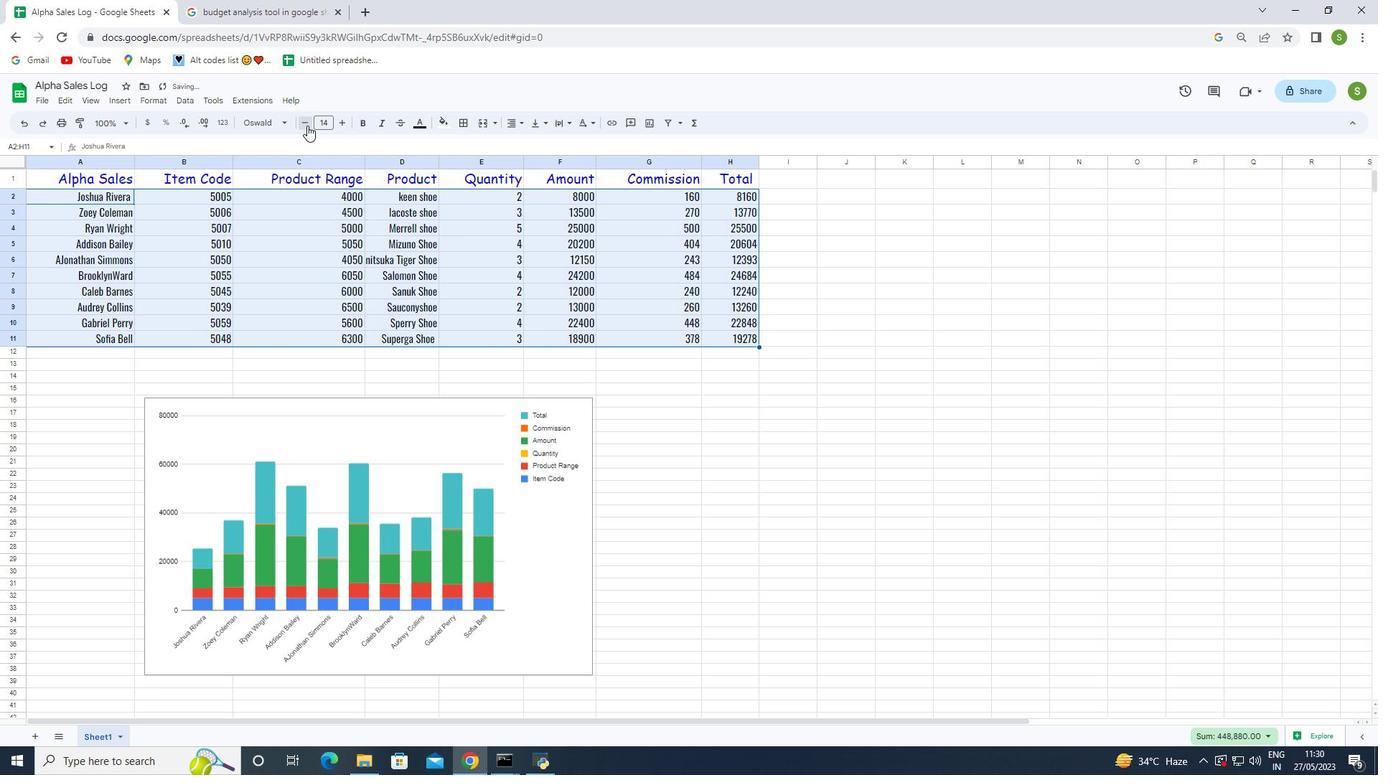 
Action: Mouse pressed left at (307, 125)
Screenshot: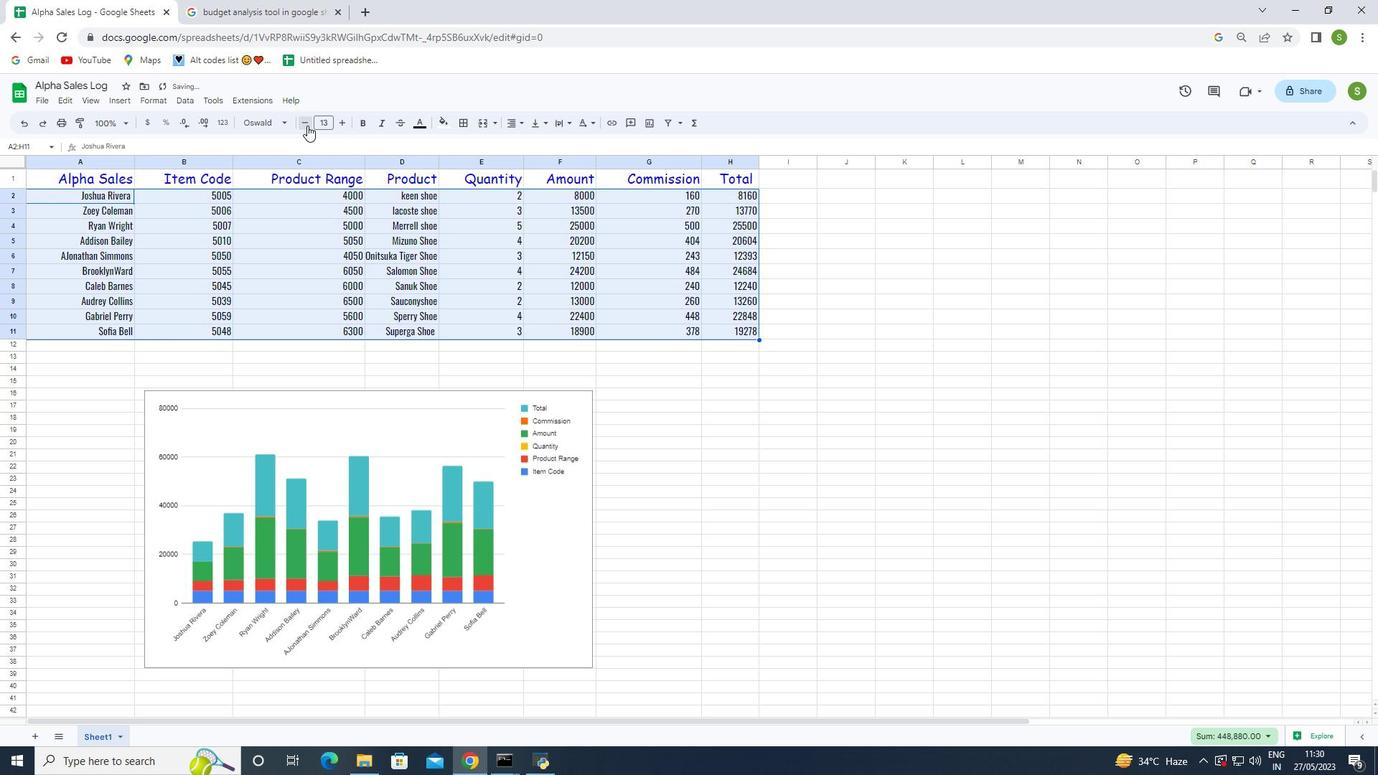
Action: Mouse pressed left at (307, 125)
Screenshot: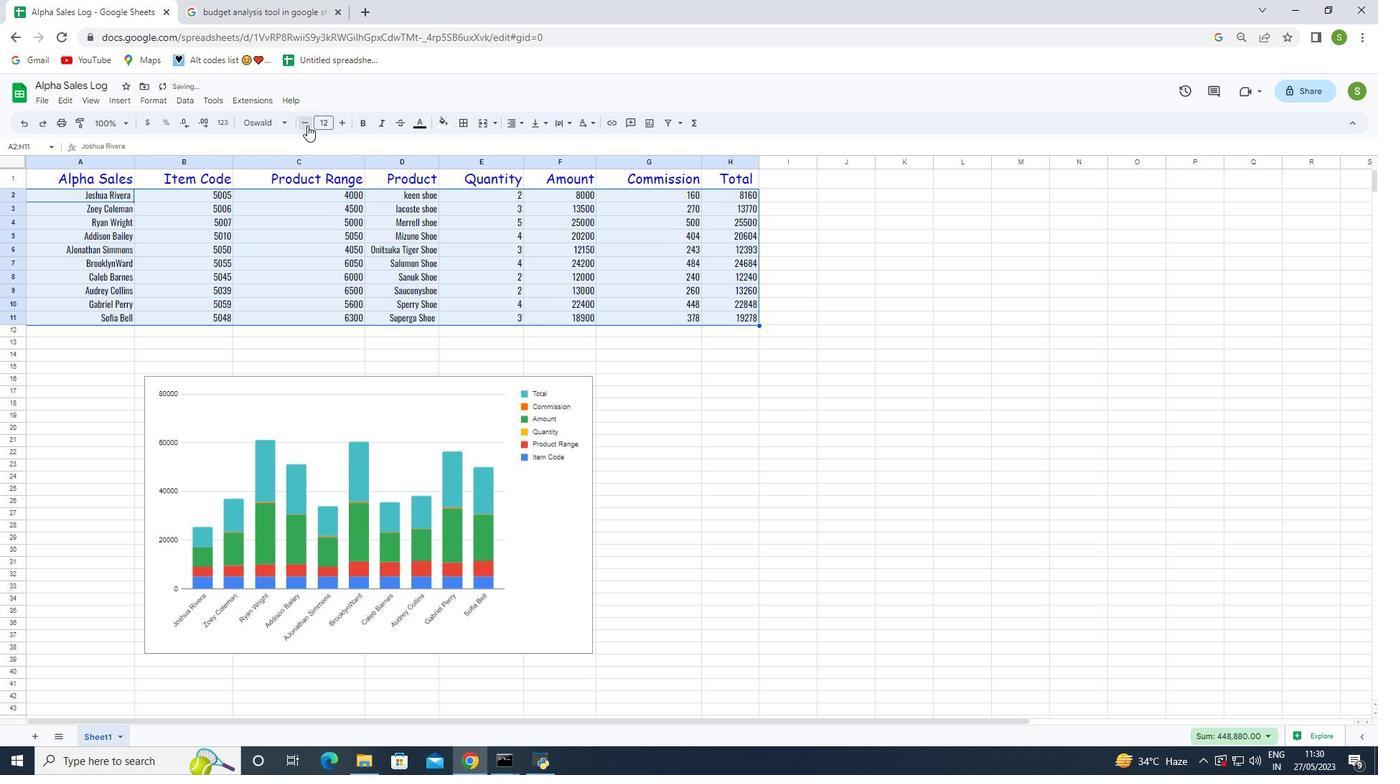 
Action: Mouse pressed left at (307, 125)
Screenshot: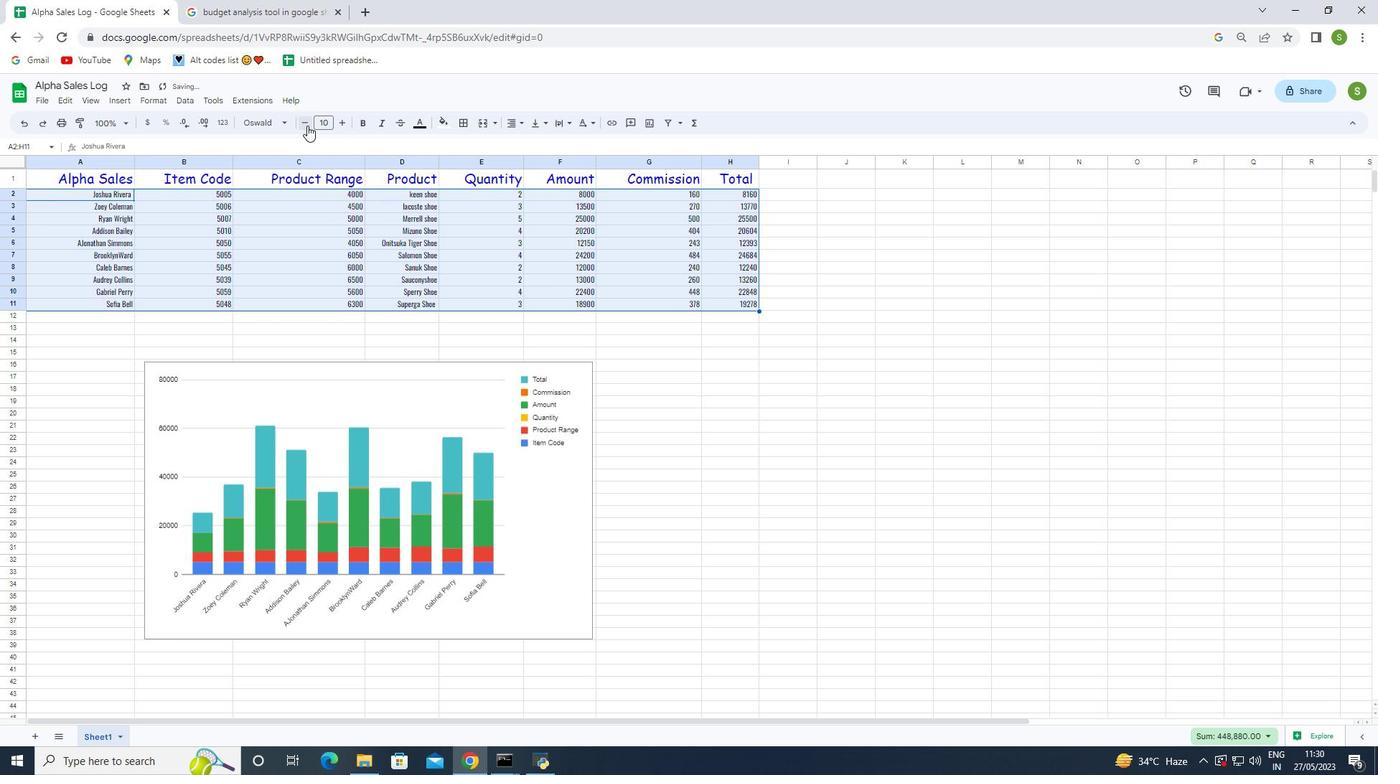 
Action: Mouse moved to (67, 173)
Screenshot: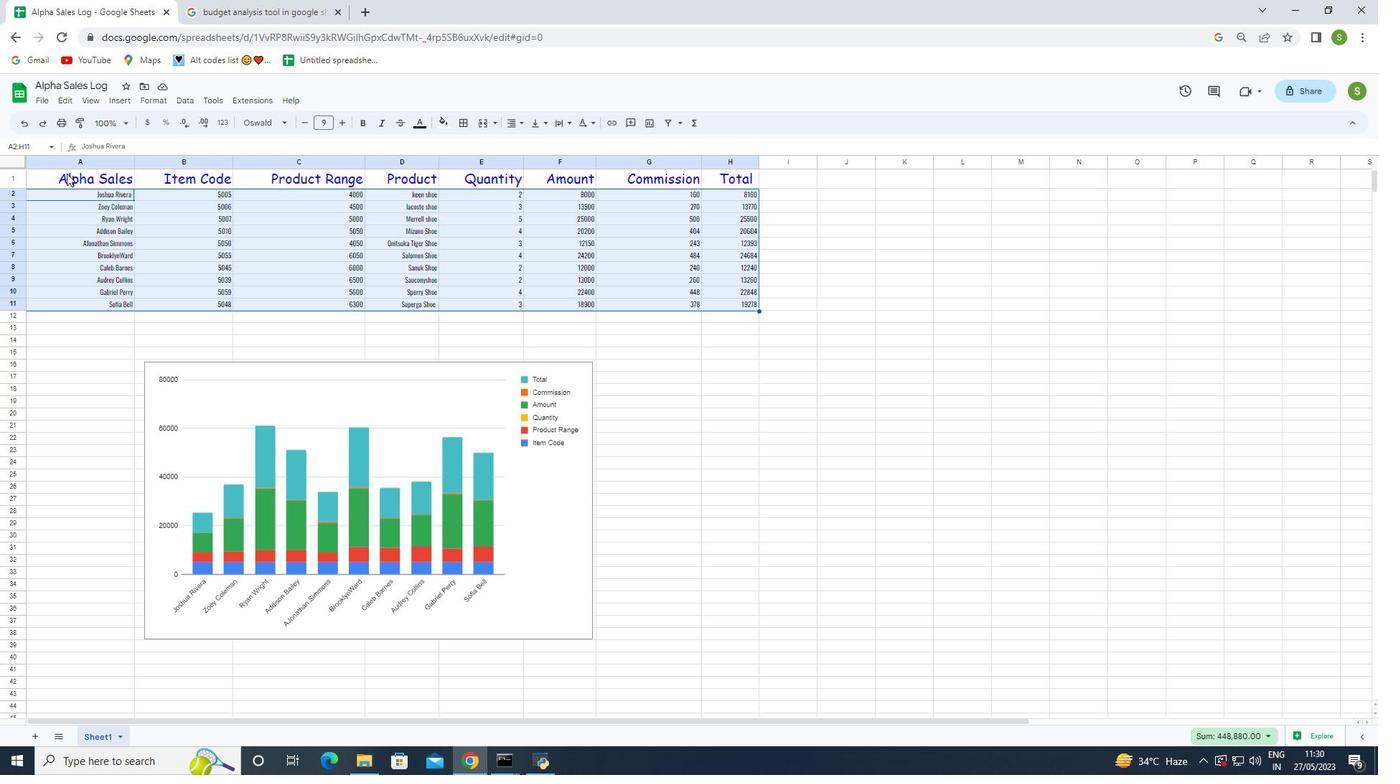 
Action: Mouse pressed left at (67, 173)
Screenshot: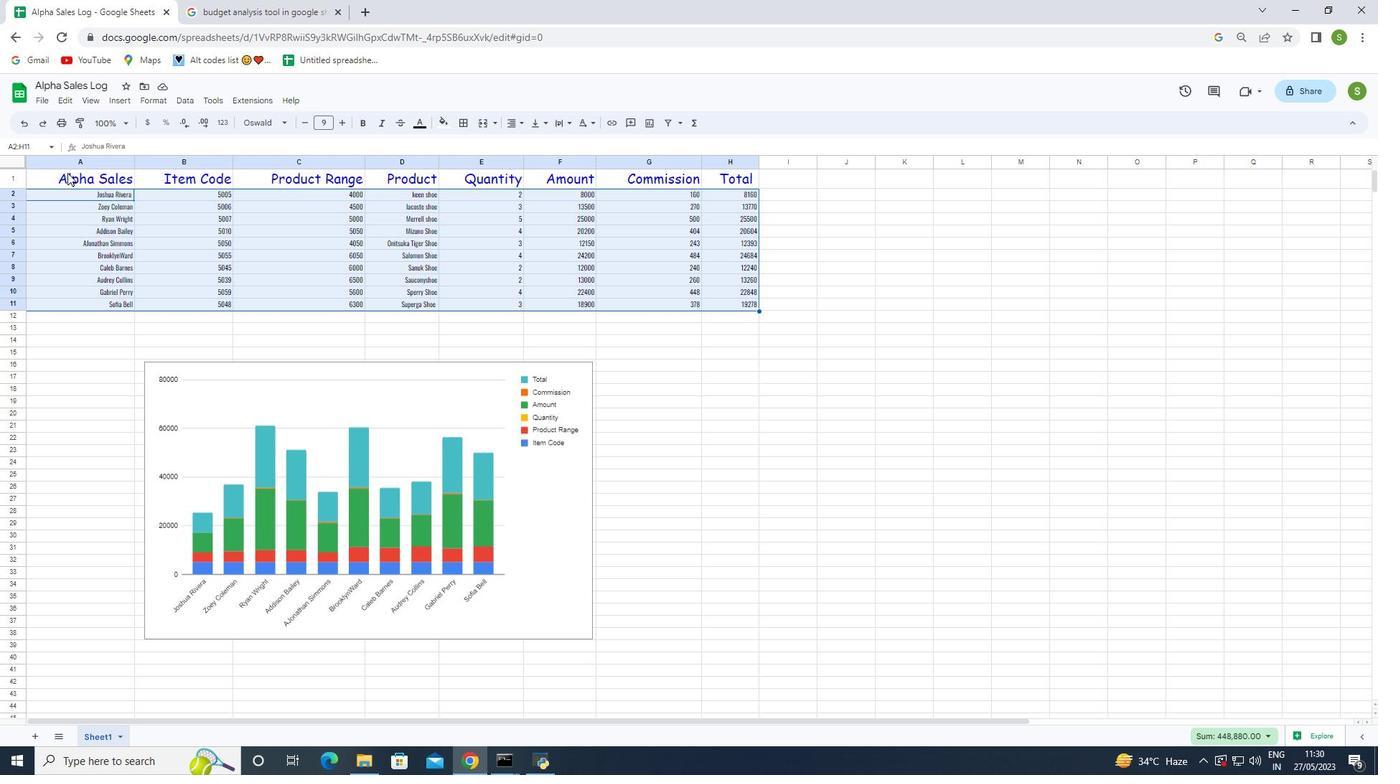 
Action: Mouse moved to (519, 126)
Screenshot: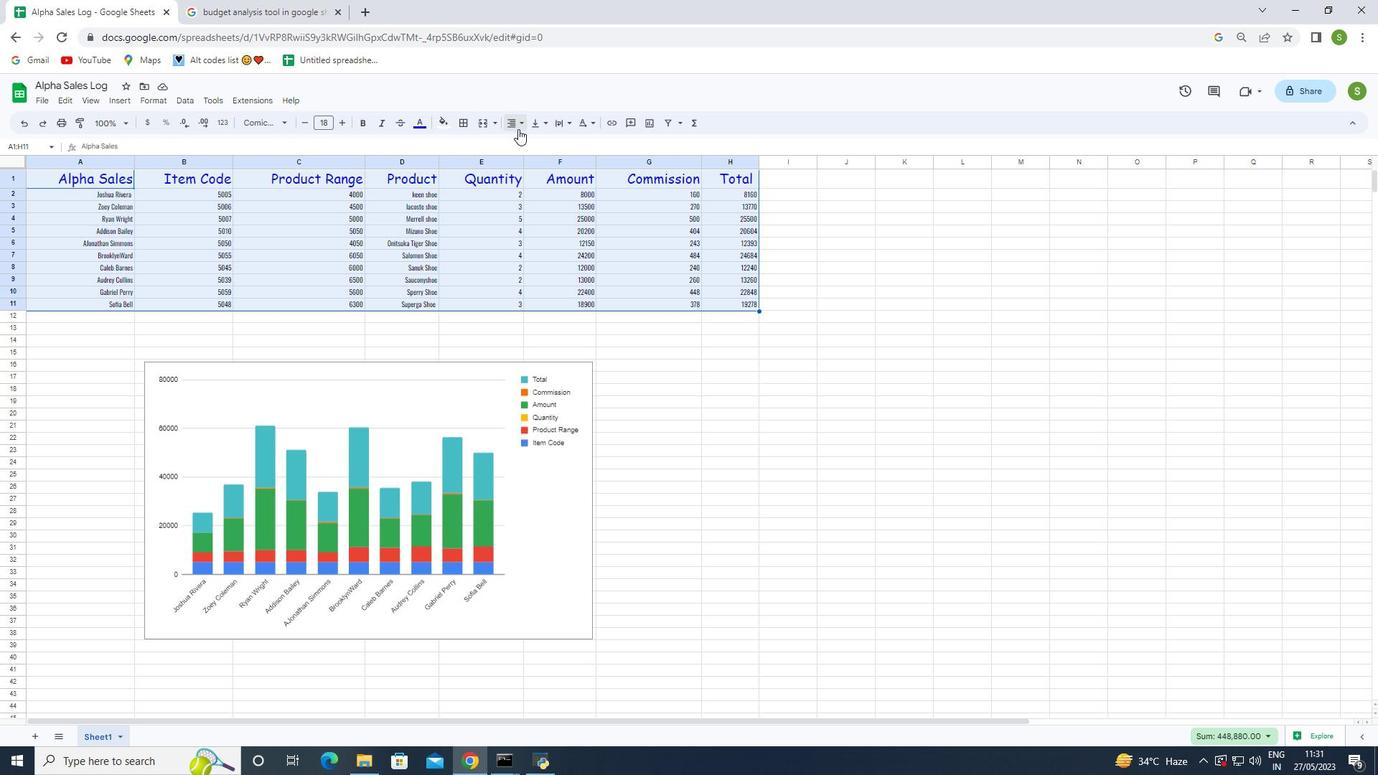 
Action: Mouse pressed left at (519, 126)
Screenshot: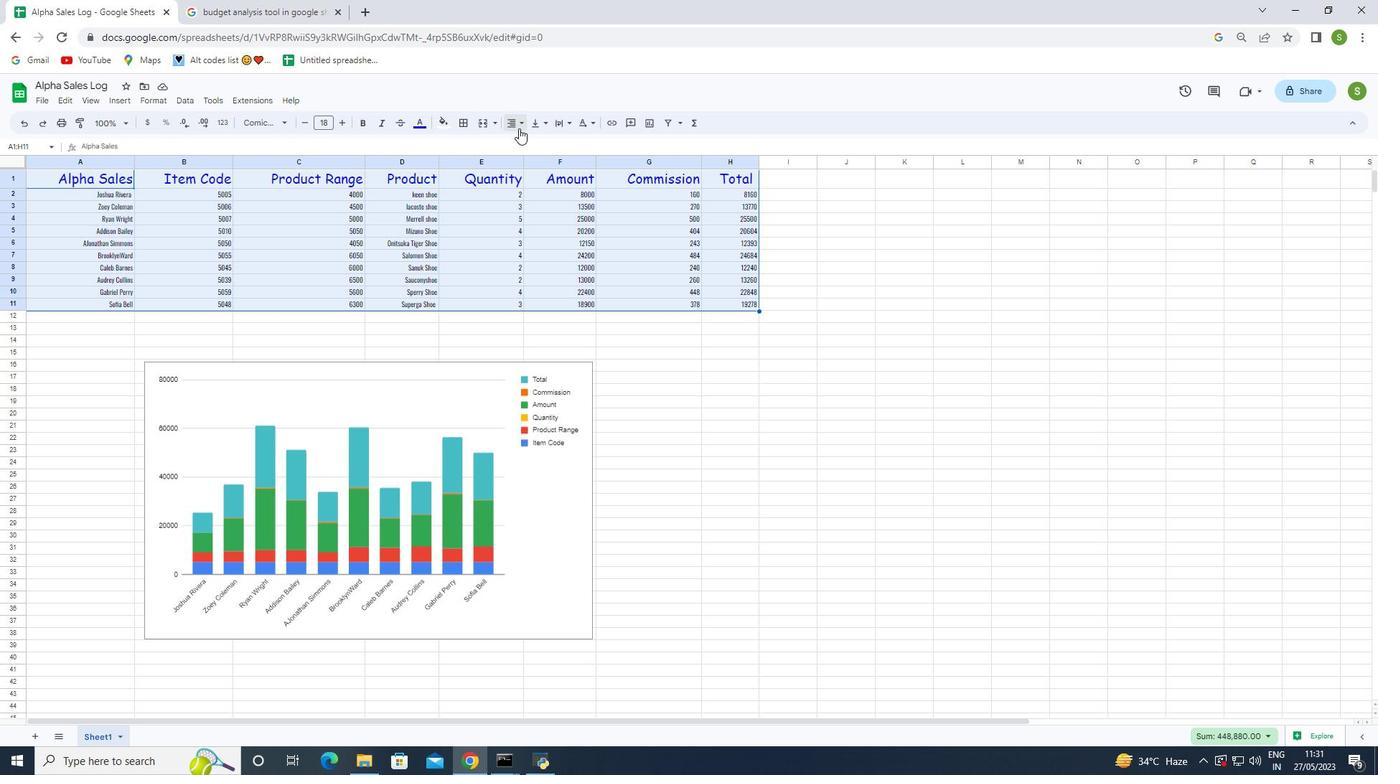 
Action: Mouse moved to (529, 145)
Screenshot: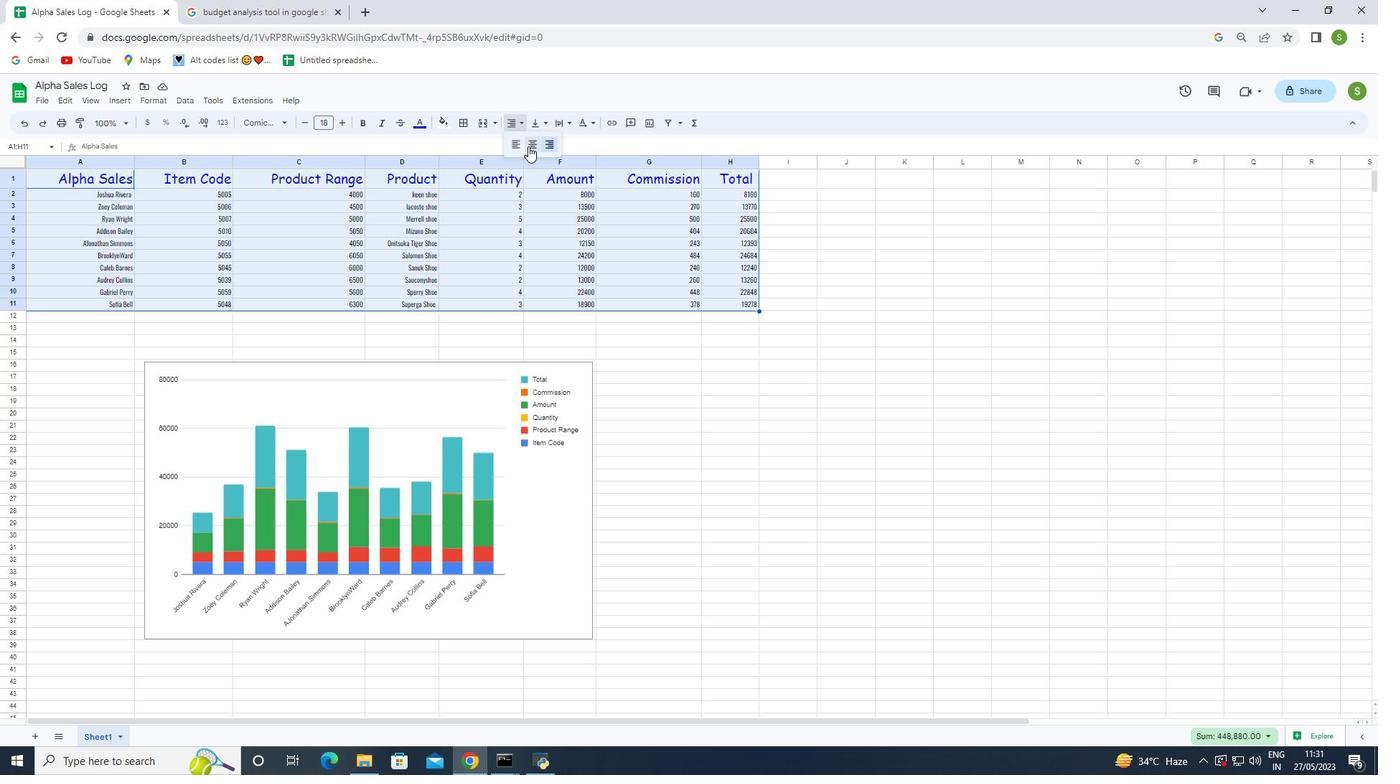 
Action: Mouse pressed left at (529, 145)
Screenshot: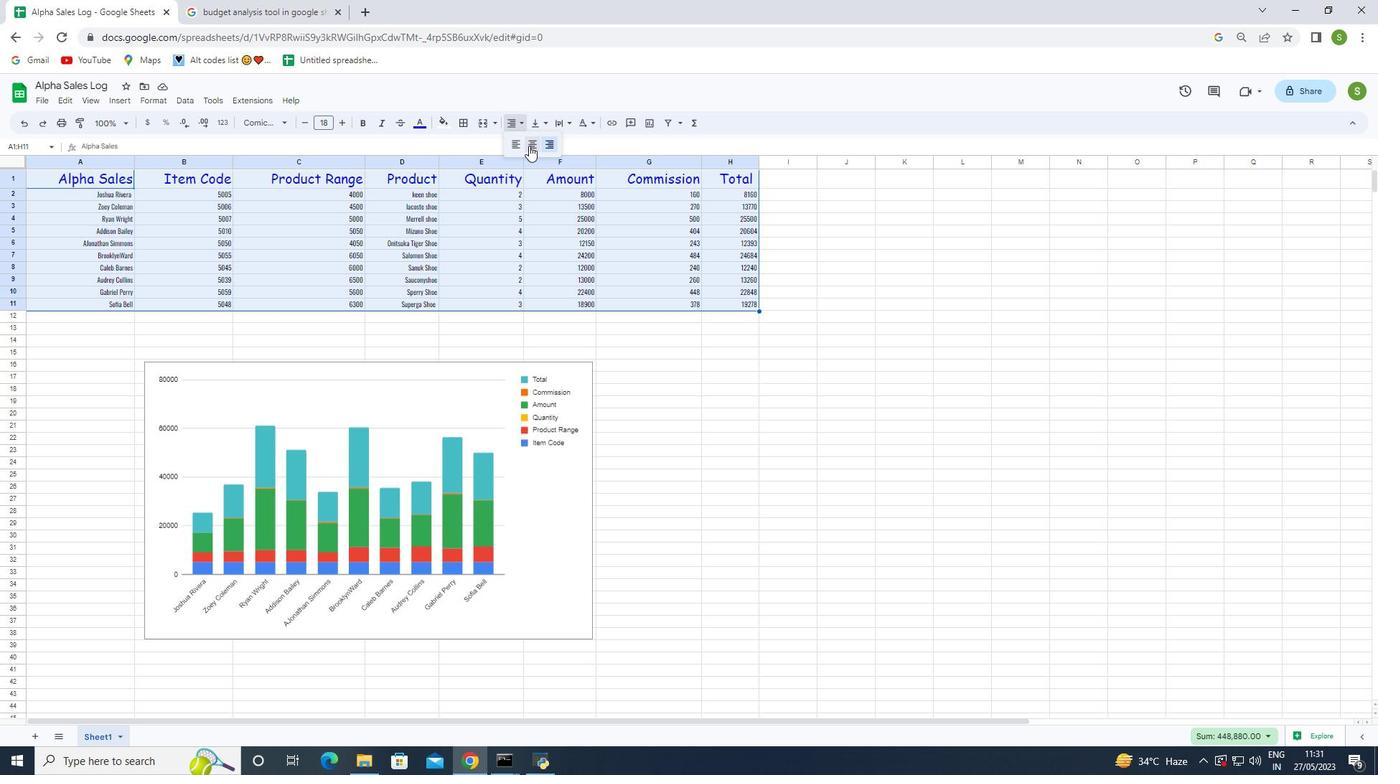 
Action: Mouse moved to (87, 321)
Screenshot: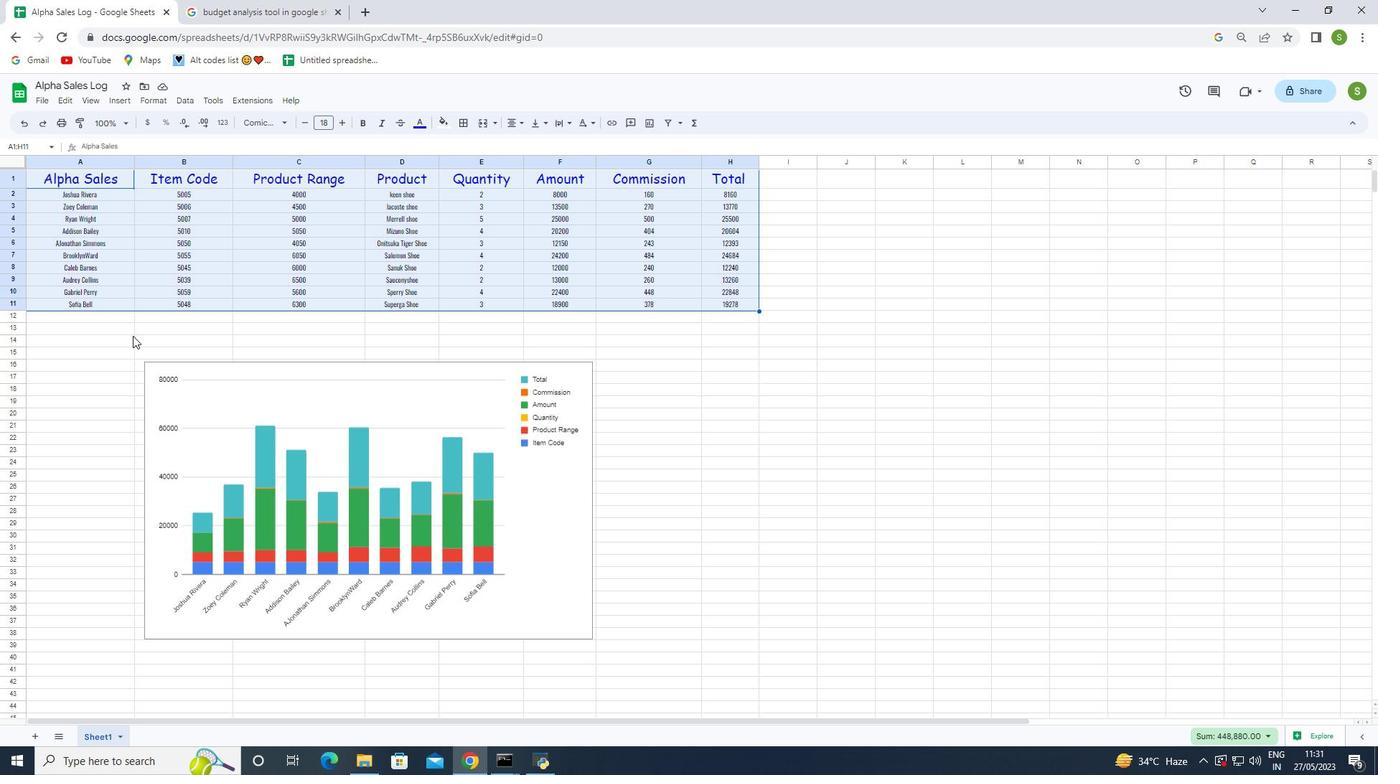 
Action: Mouse pressed left at (87, 321)
Screenshot: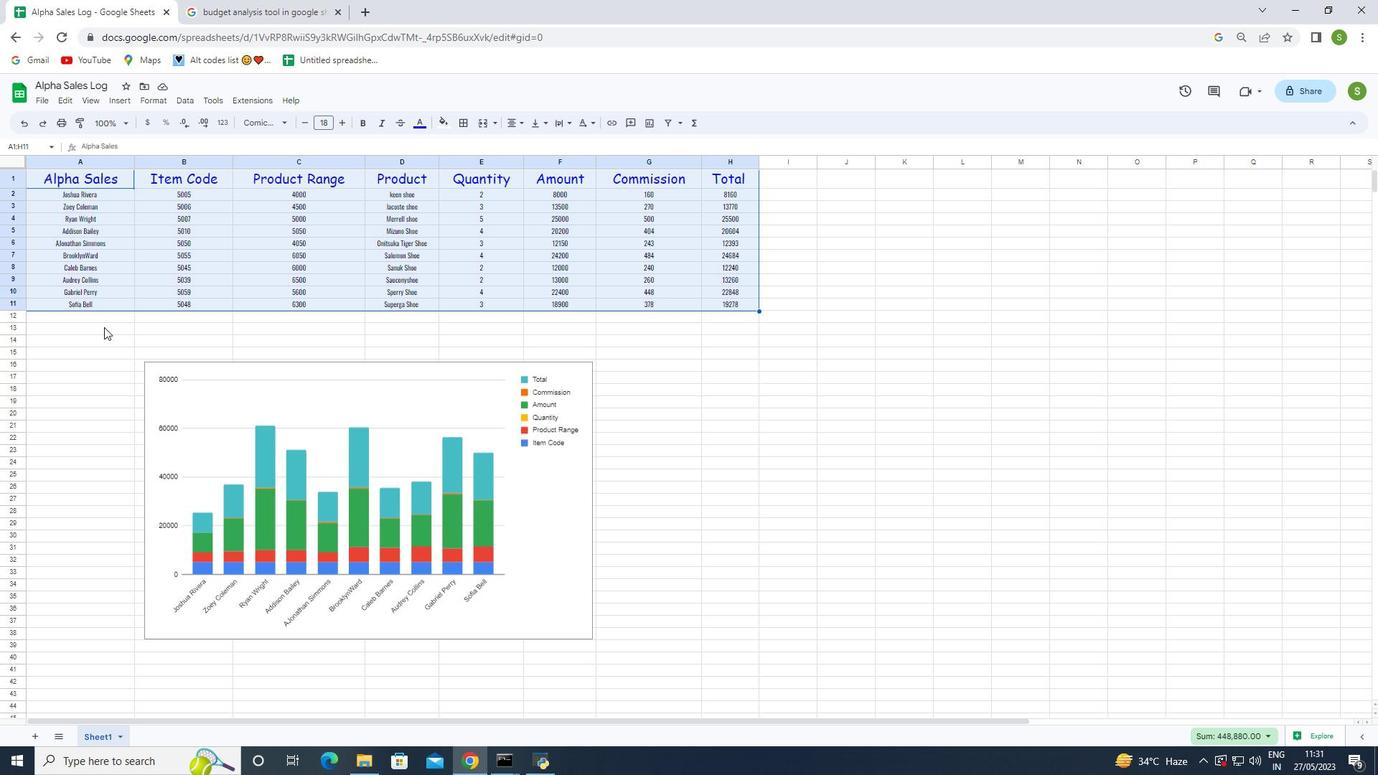
Action: Mouse moved to (48, 180)
Screenshot: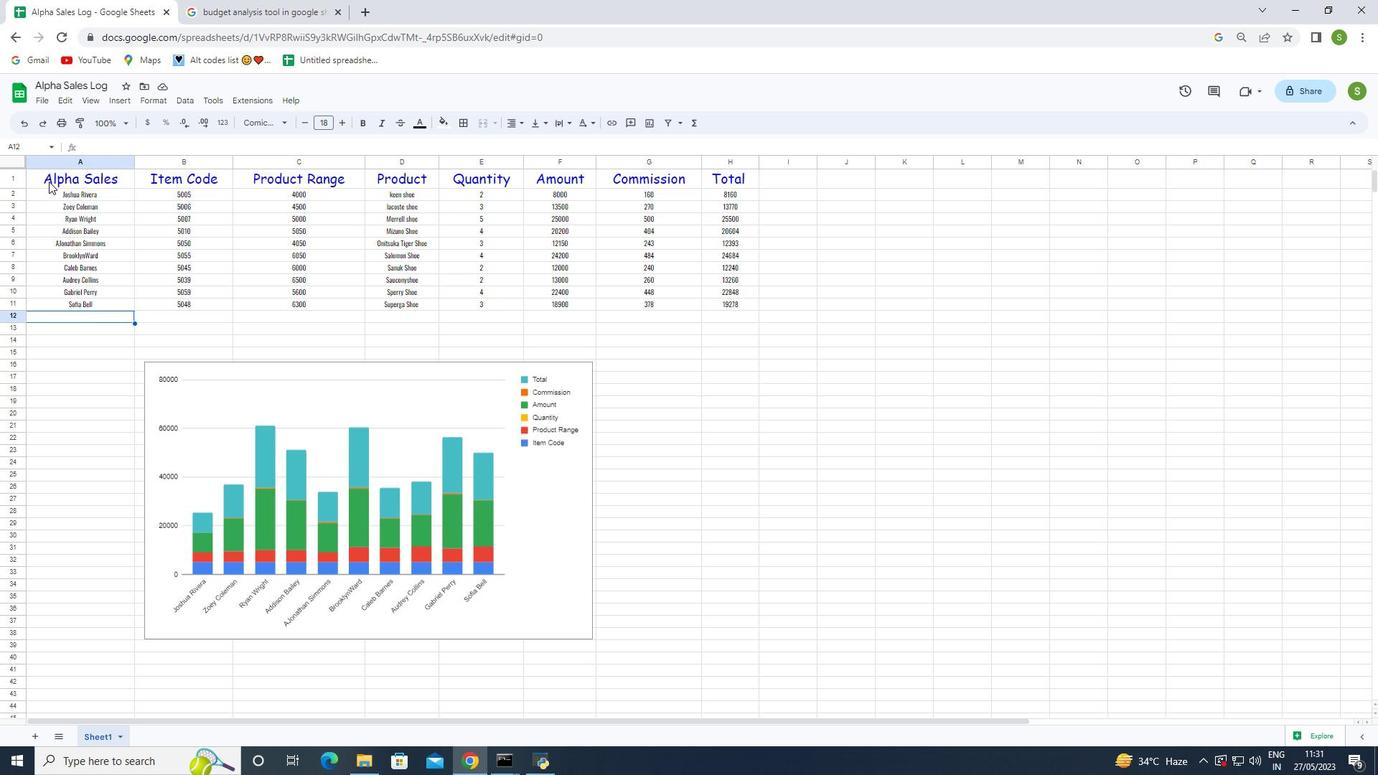 
Action: Mouse pressed left at (48, 180)
Screenshot: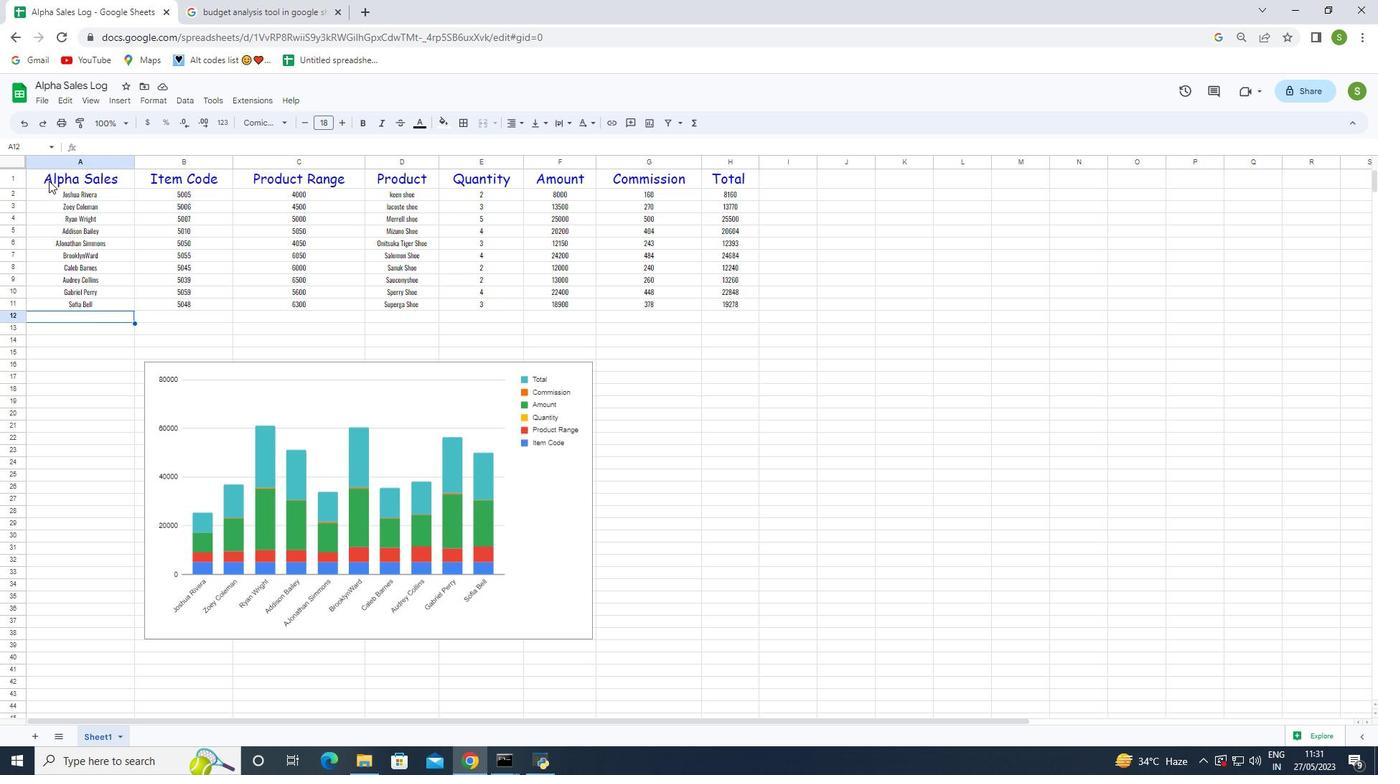 
Action: Mouse moved to (425, 125)
Screenshot: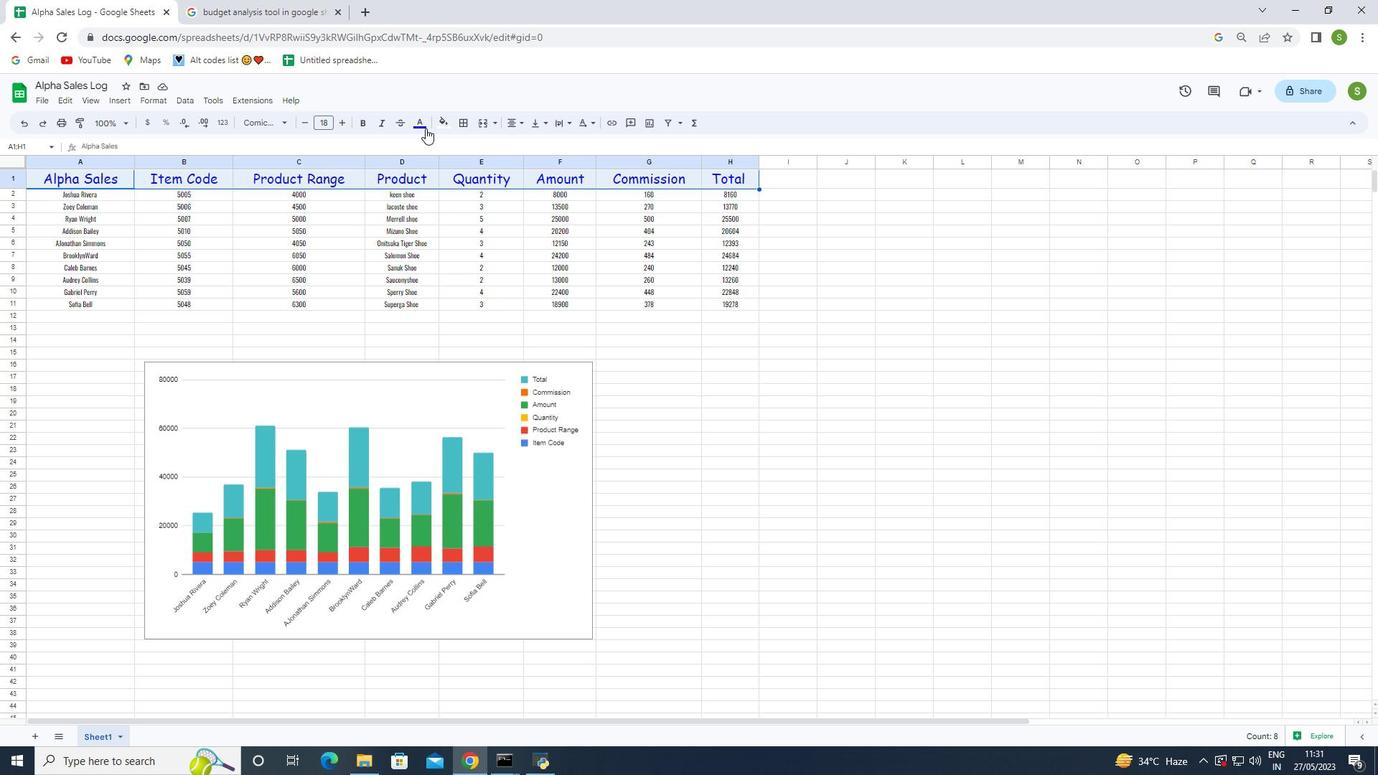 
Action: Mouse pressed left at (425, 125)
Screenshot: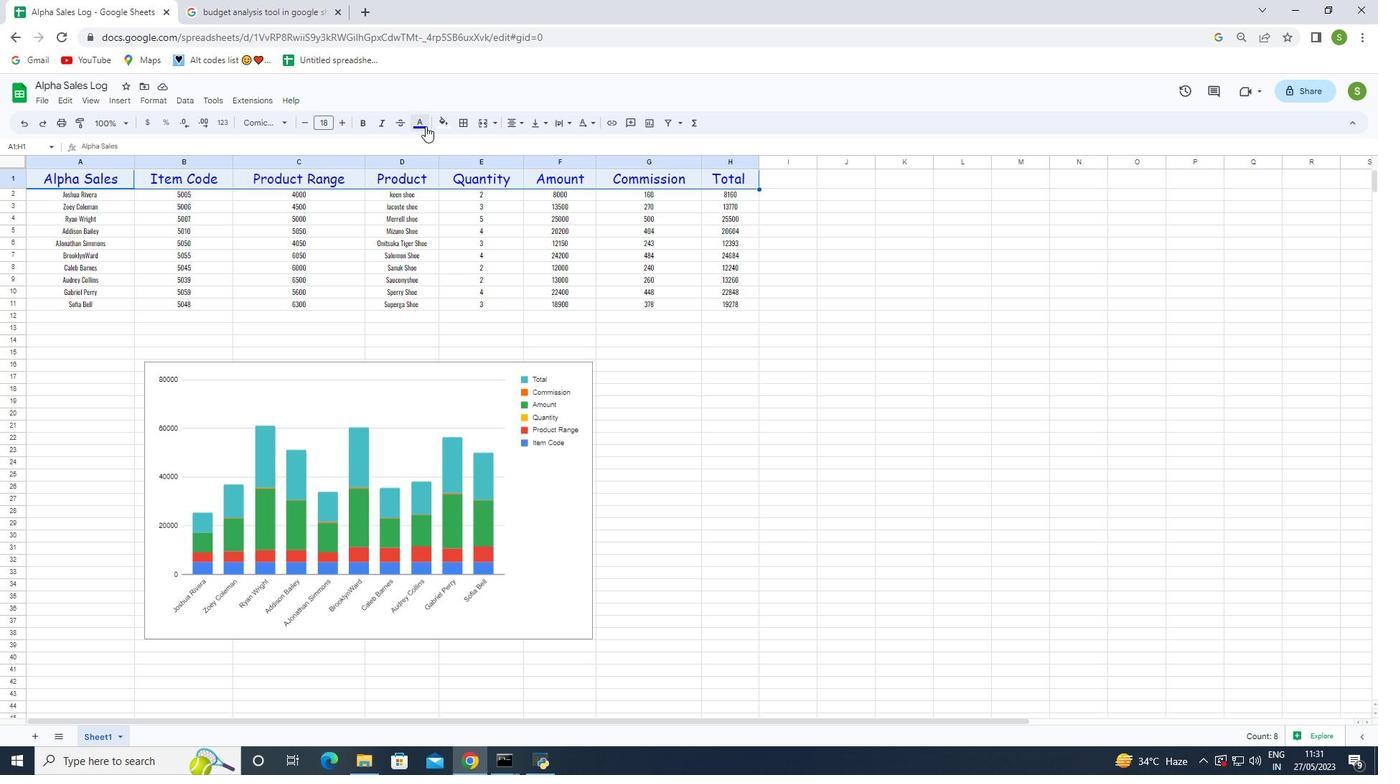 
Action: Mouse moved to (435, 176)
Screenshot: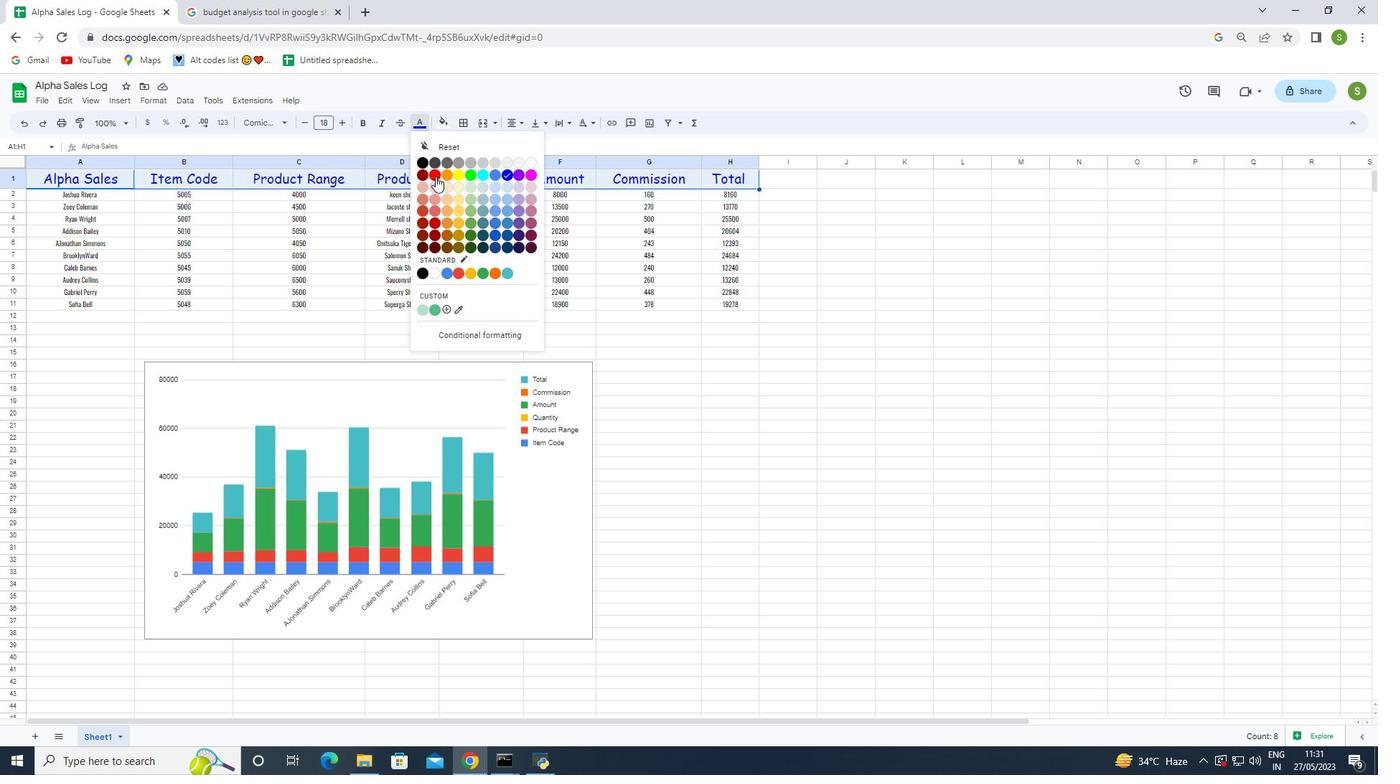 
Action: Mouse pressed left at (435, 176)
Screenshot: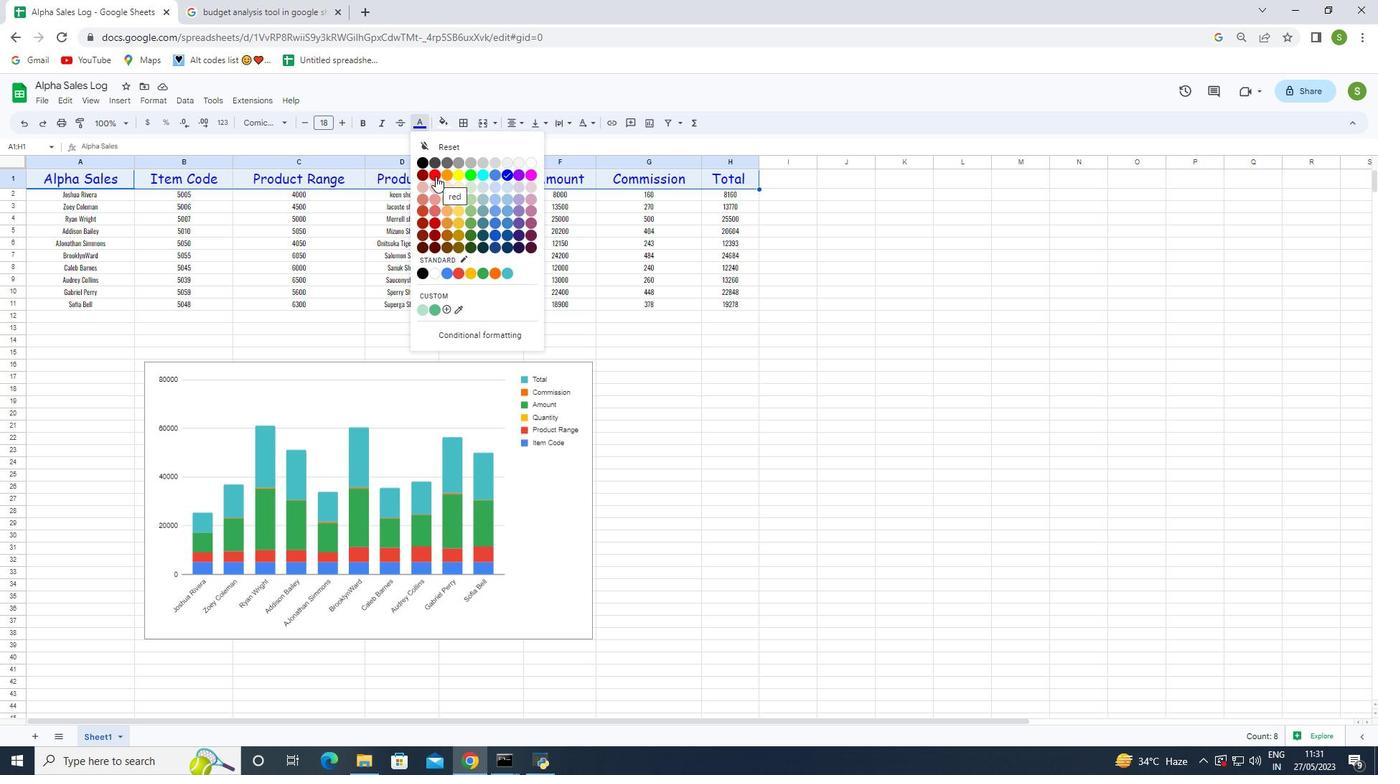 
Action: Mouse moved to (735, 334)
Screenshot: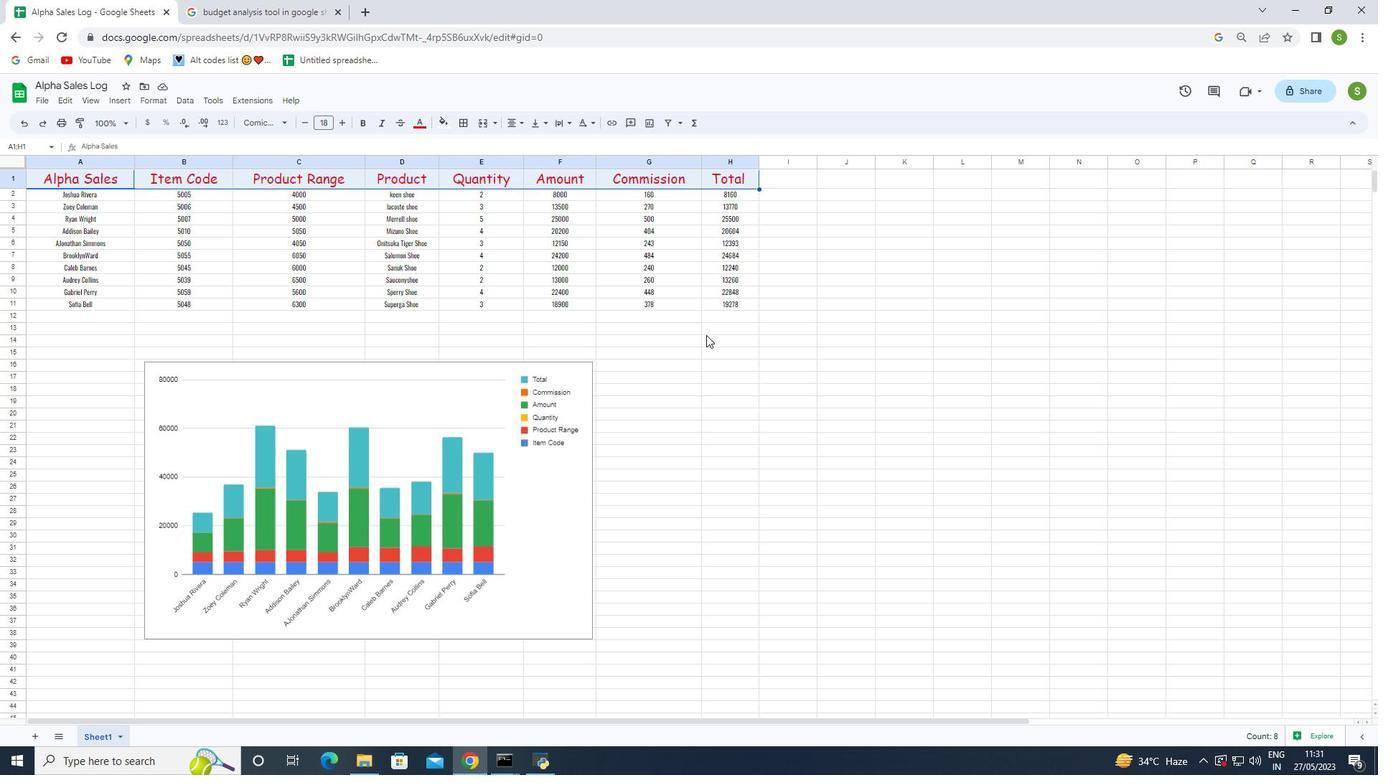 
Action: Mouse pressed left at (735, 334)
Screenshot: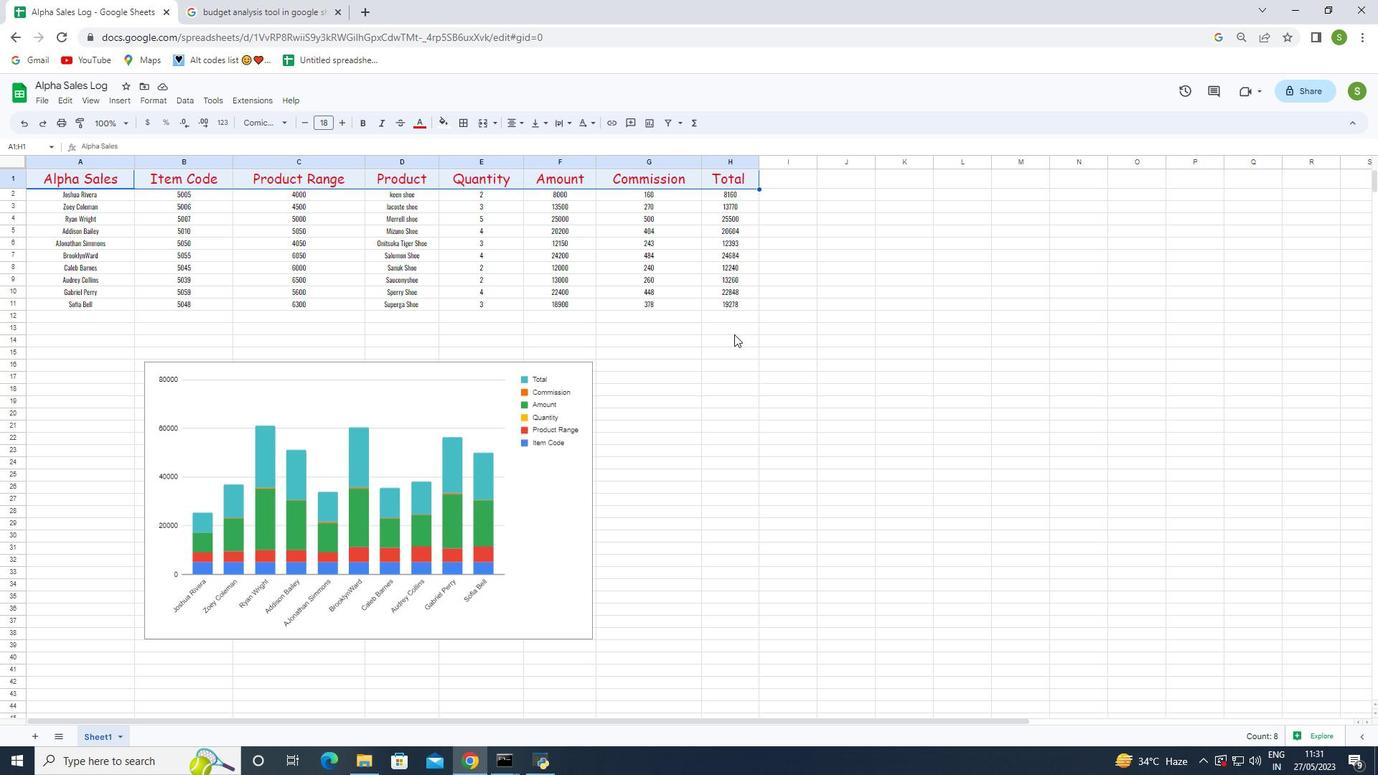 
Action: Mouse moved to (465, 371)
Screenshot: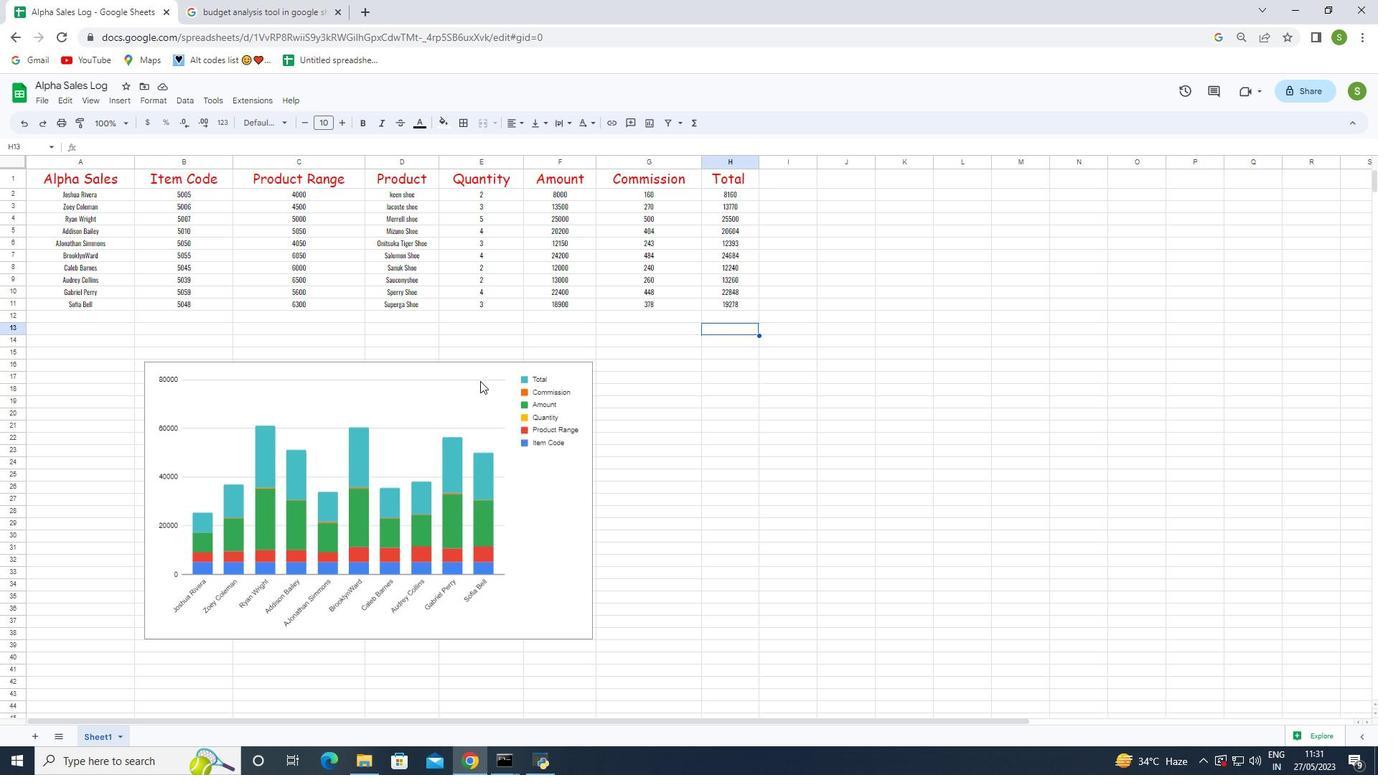 
Action: Mouse pressed left at (465, 371)
Screenshot: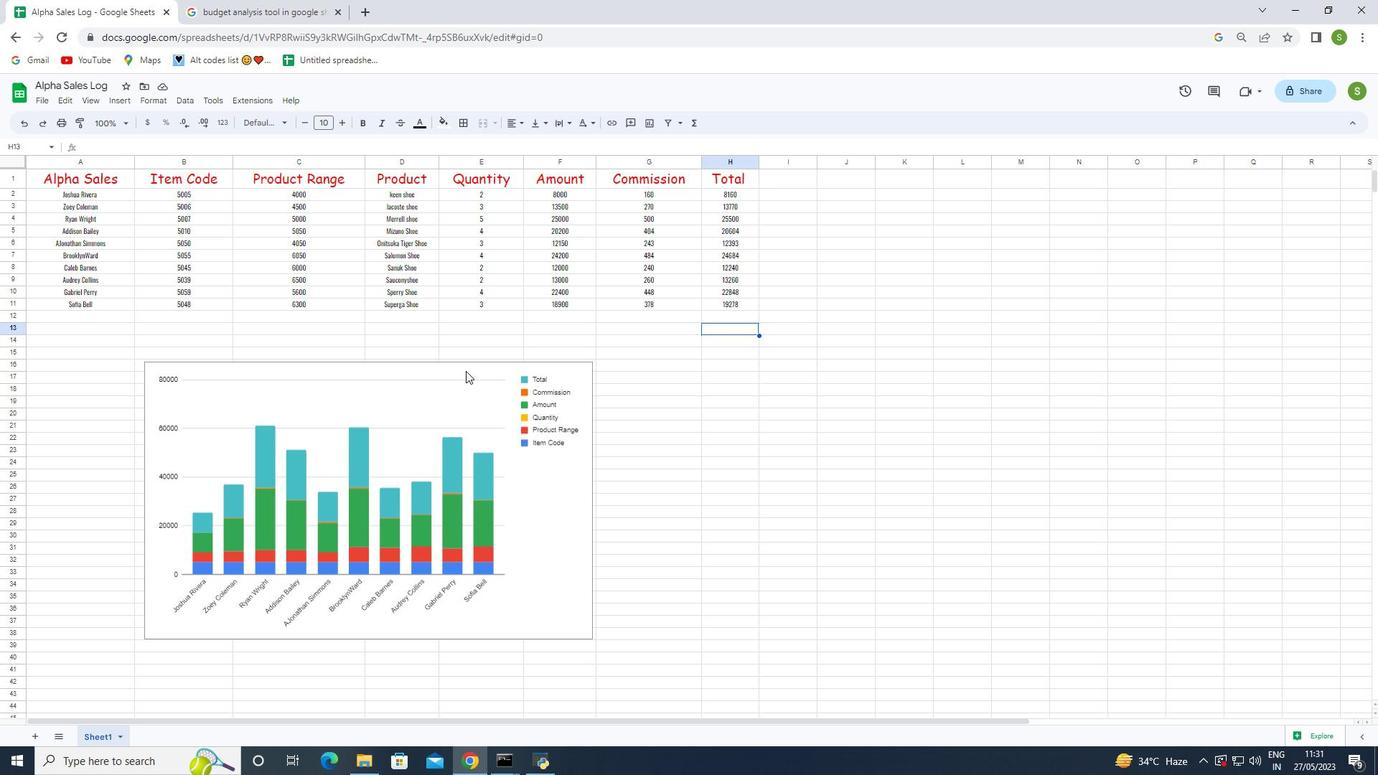 
Action: Mouse moved to (592, 499)
Screenshot: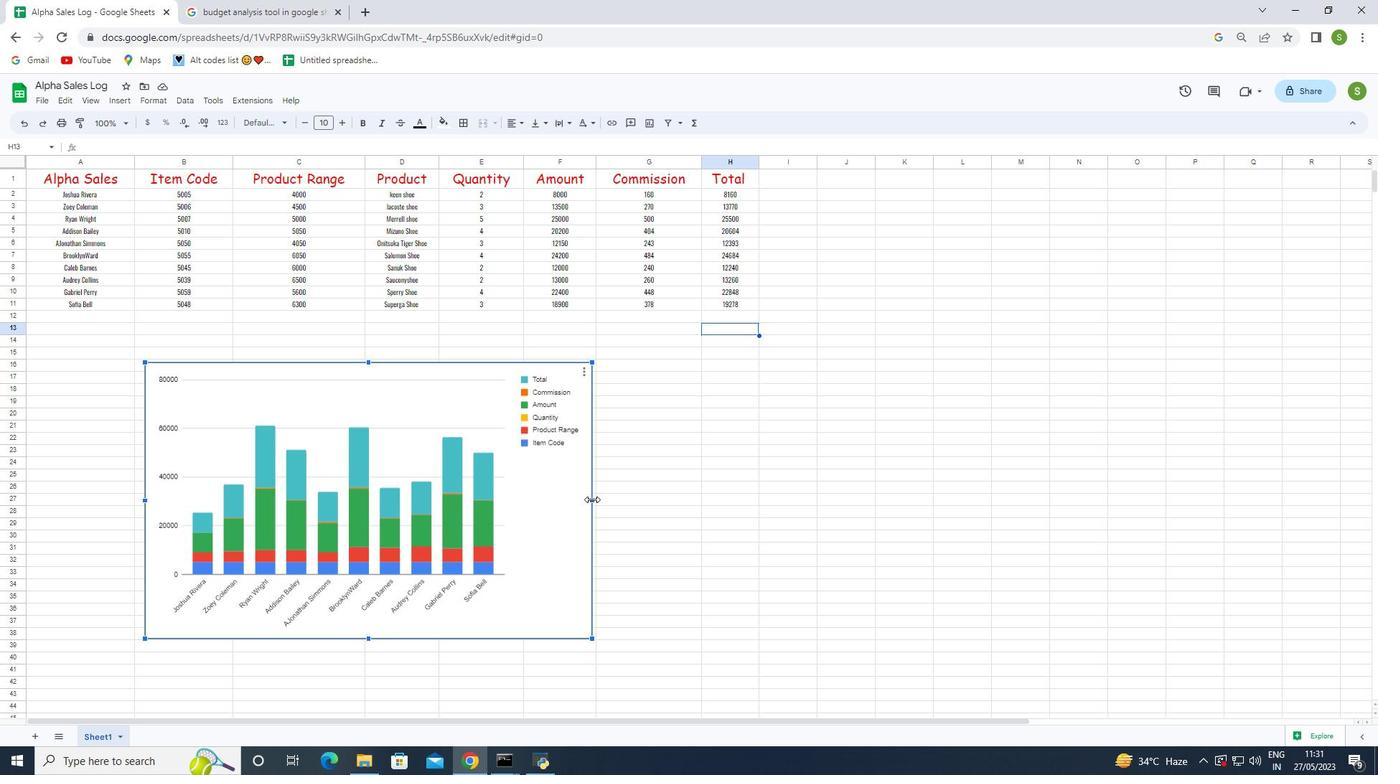 
Action: Mouse pressed left at (592, 499)
Screenshot: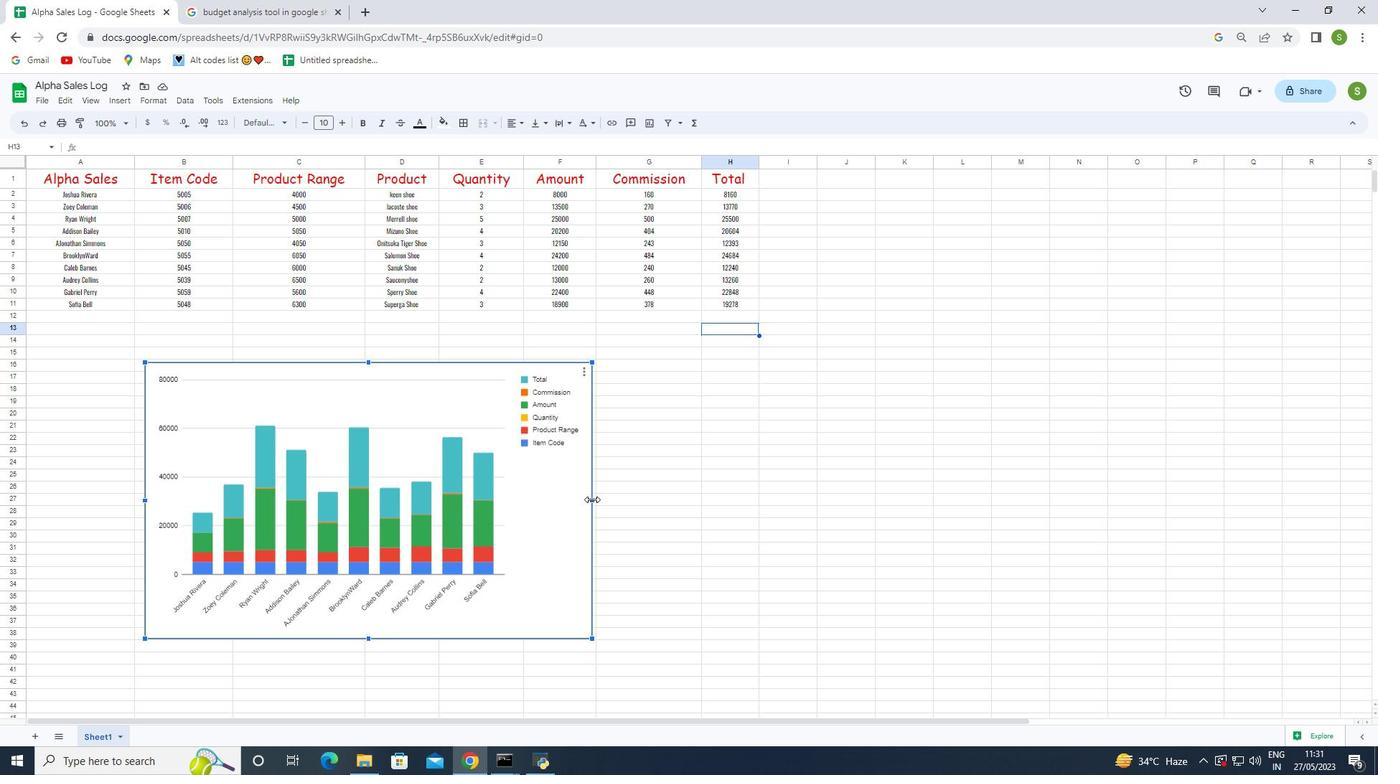 
Action: Mouse moved to (144, 497)
Screenshot: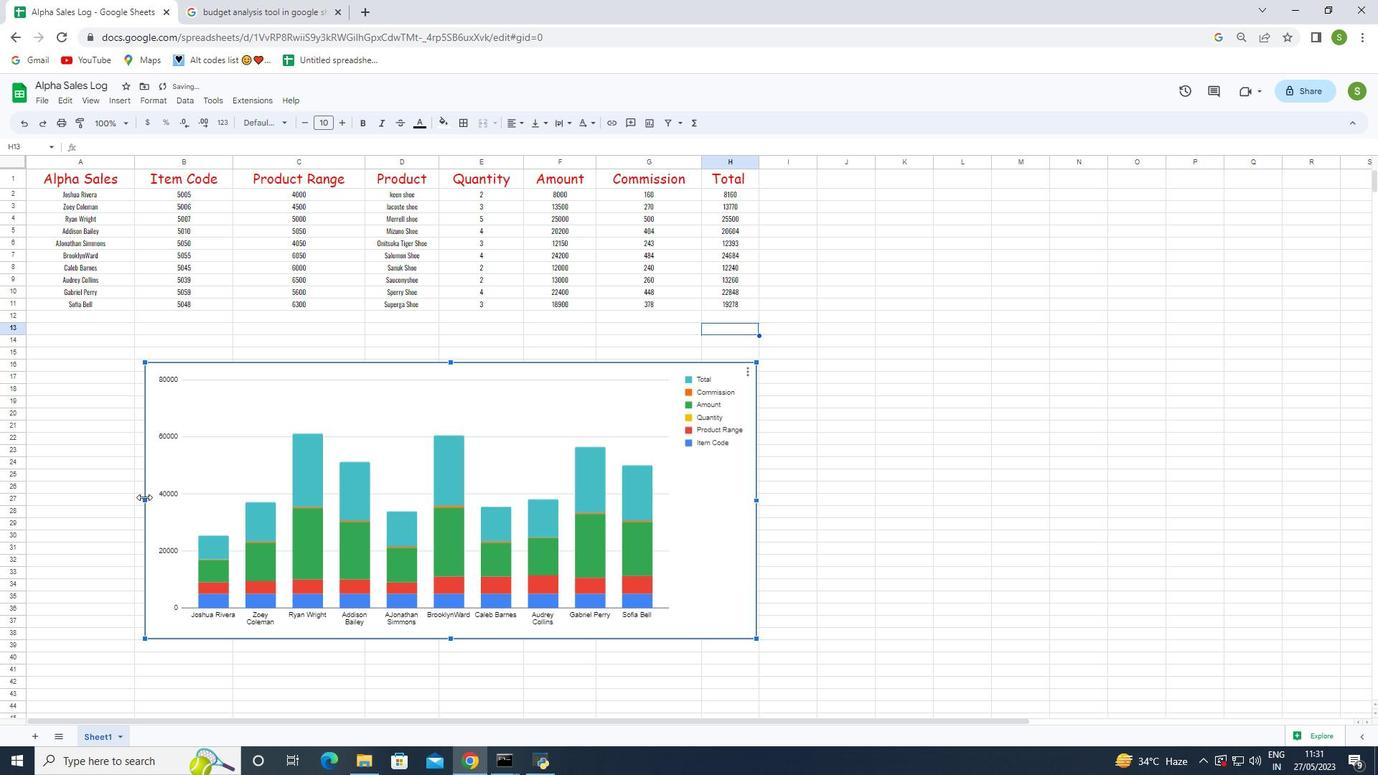 
Action: Mouse pressed left at (144, 497)
Screenshot: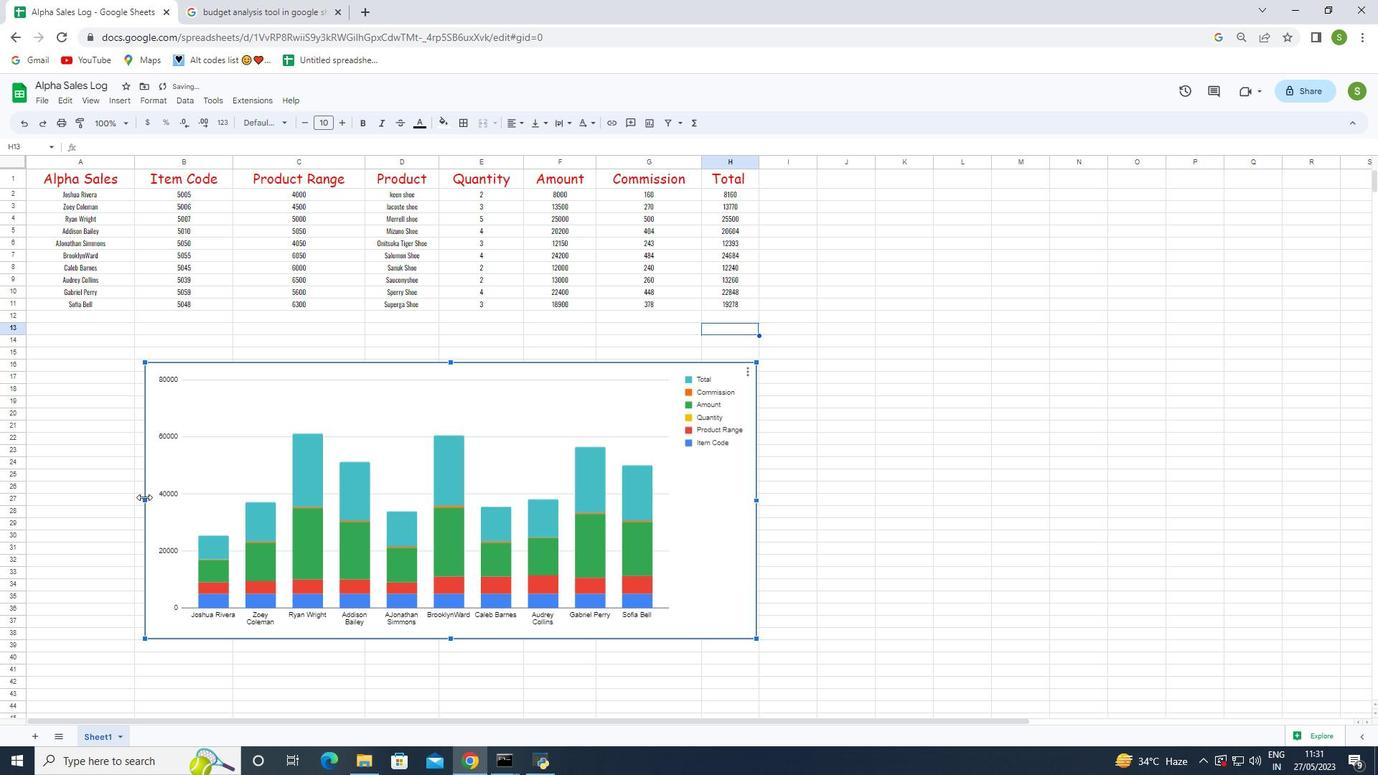 
Action: Mouse moved to (264, 379)
Screenshot: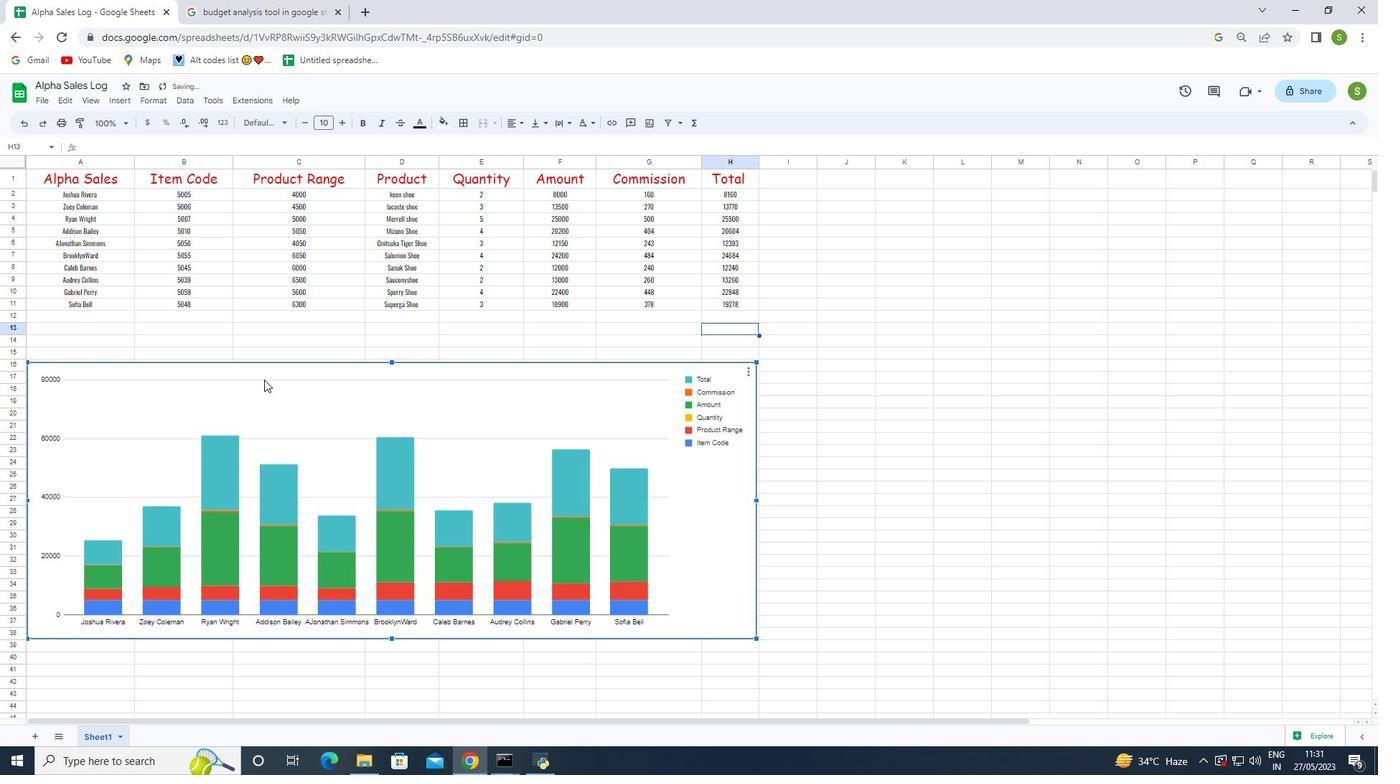 
Action: Mouse pressed left at (264, 379)
Screenshot: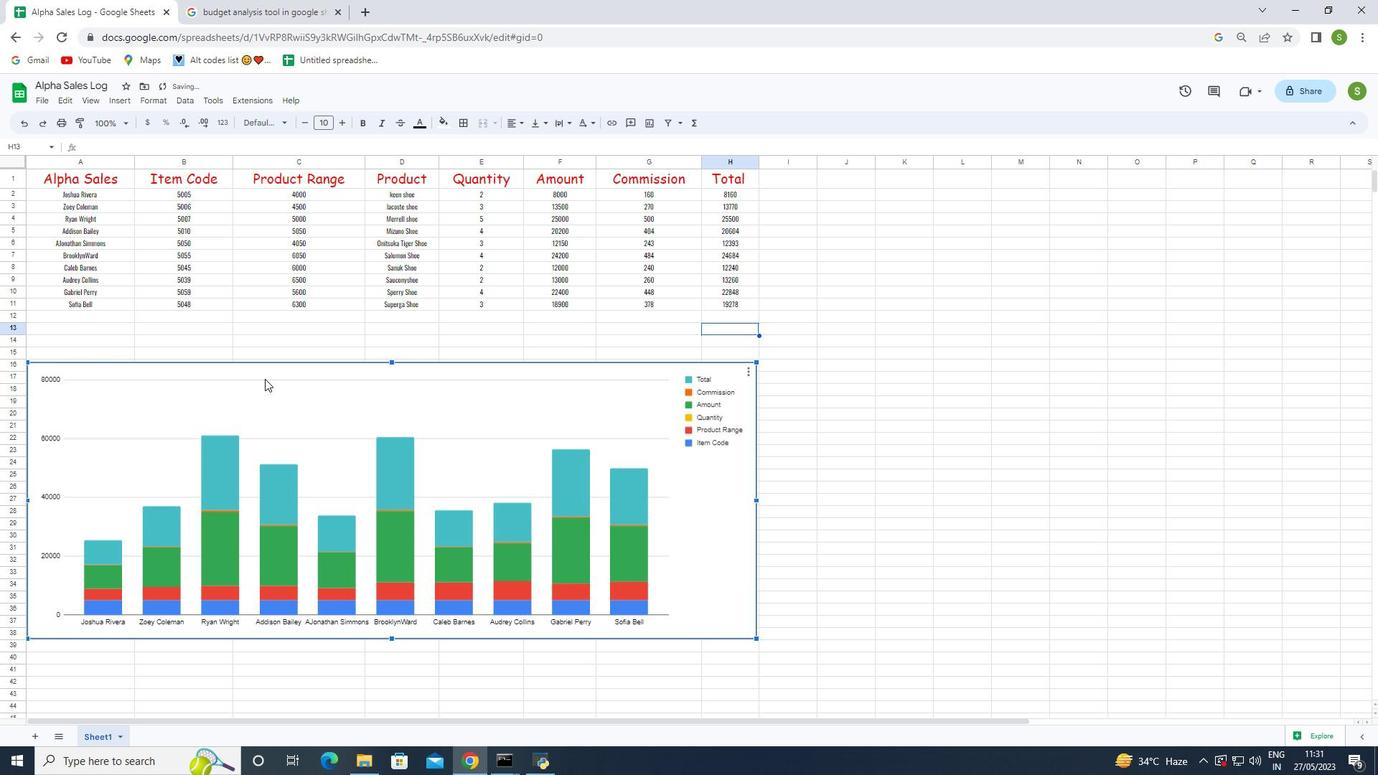 
Action: Mouse moved to (850, 479)
Screenshot: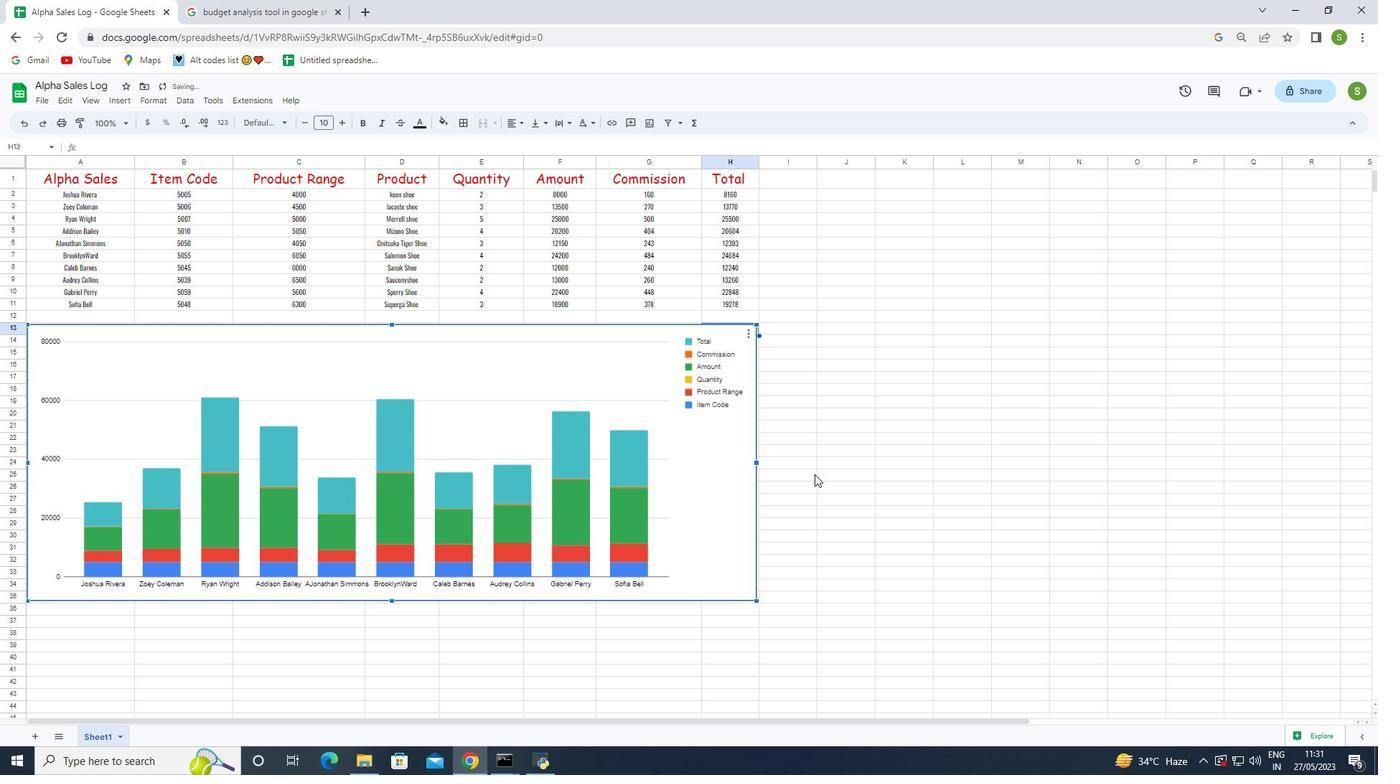 
Action: Mouse pressed left at (850, 479)
Screenshot: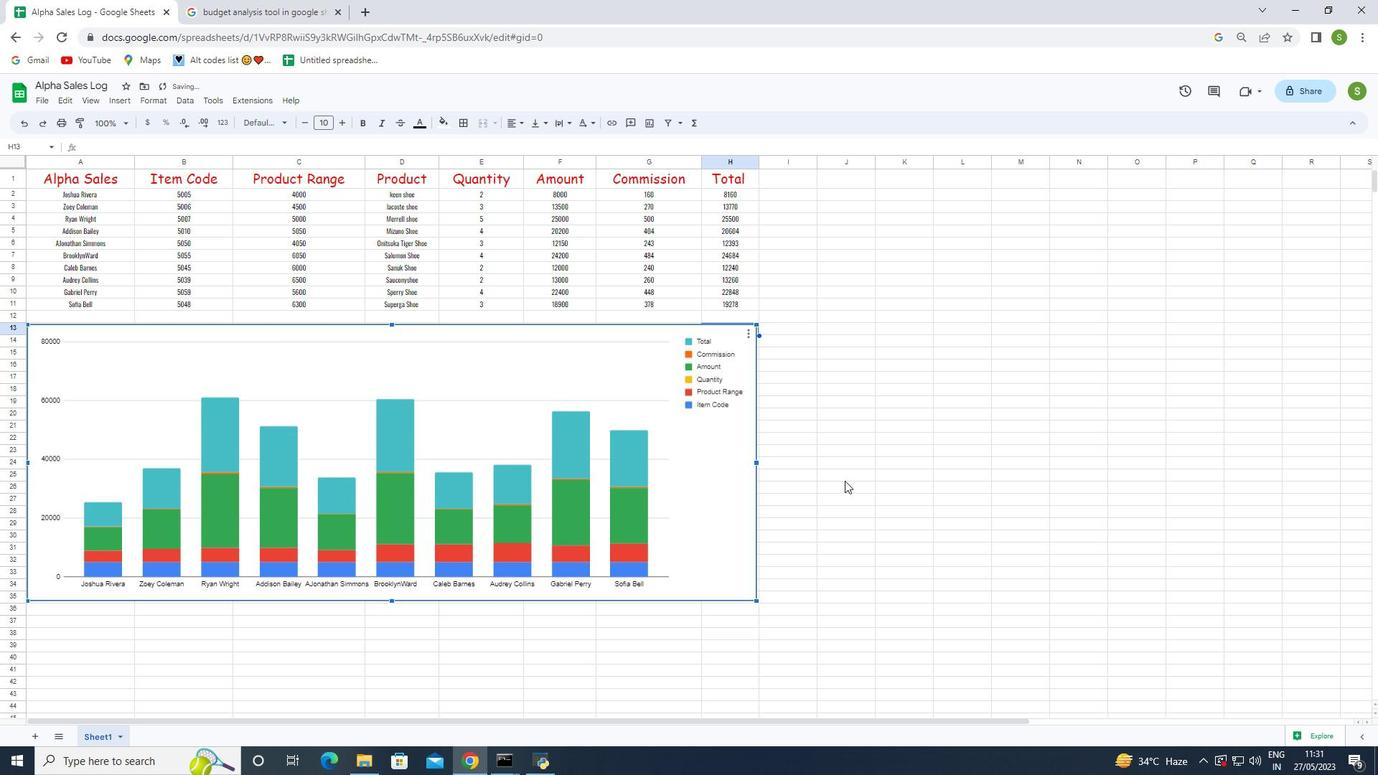 
Action: Mouse moved to (379, 310)
Screenshot: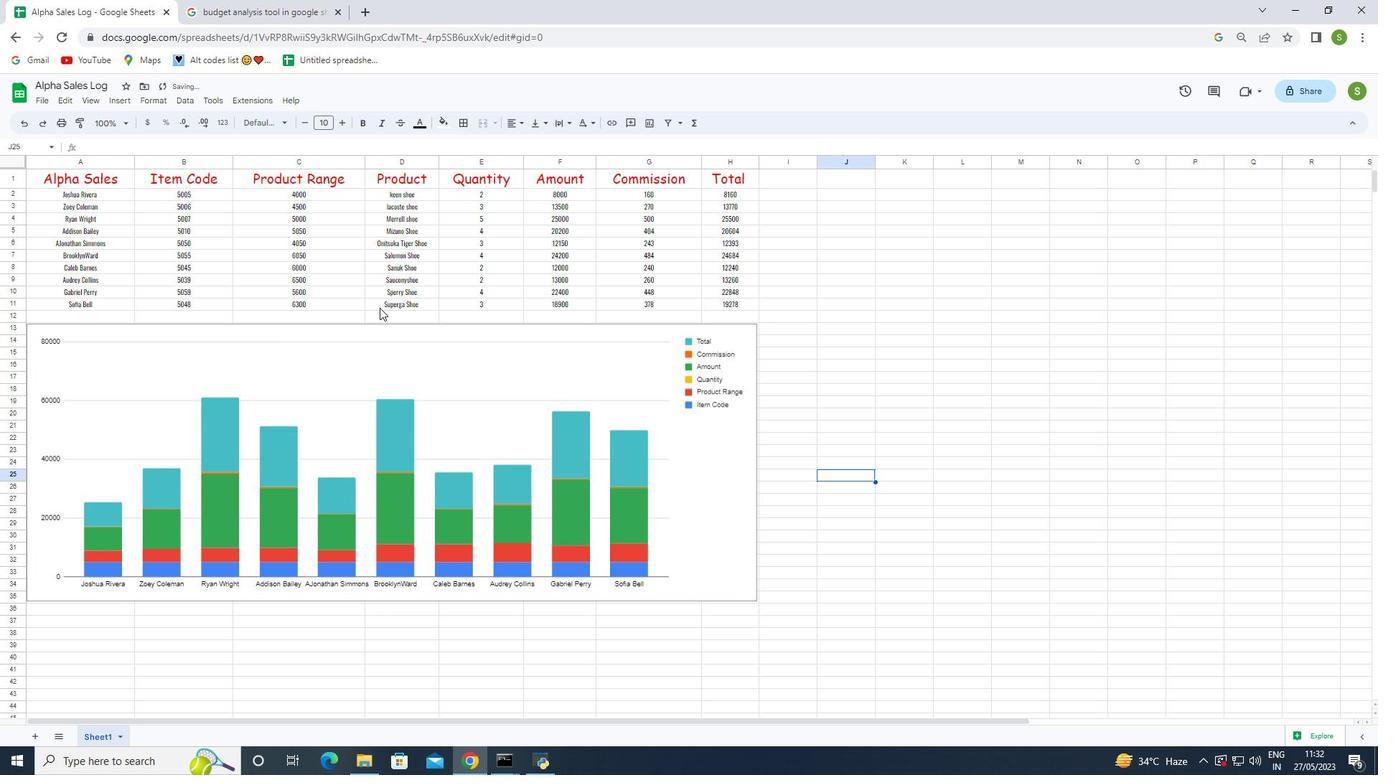
Action: Mouse scrolled (379, 311) with delta (0, 0)
Screenshot: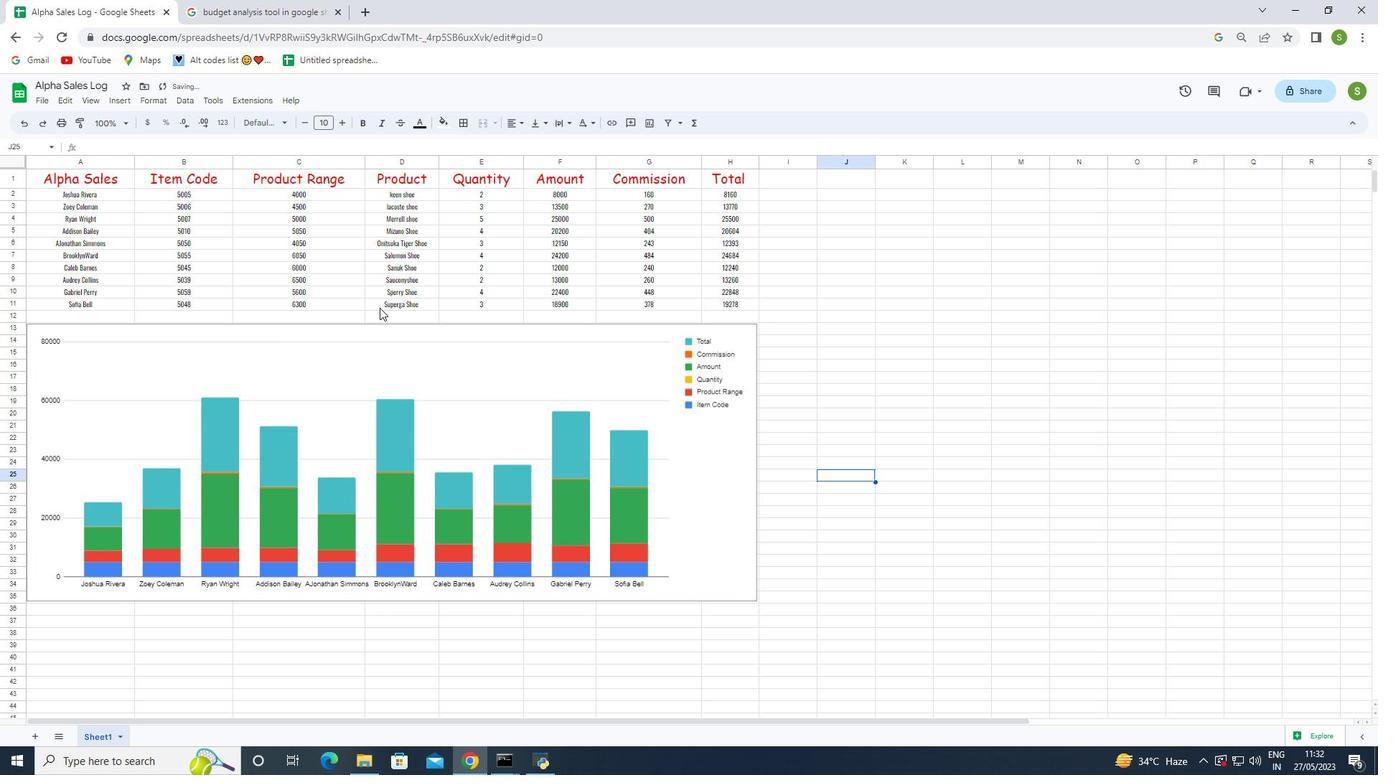 
Action: Mouse moved to (43, 97)
Screenshot: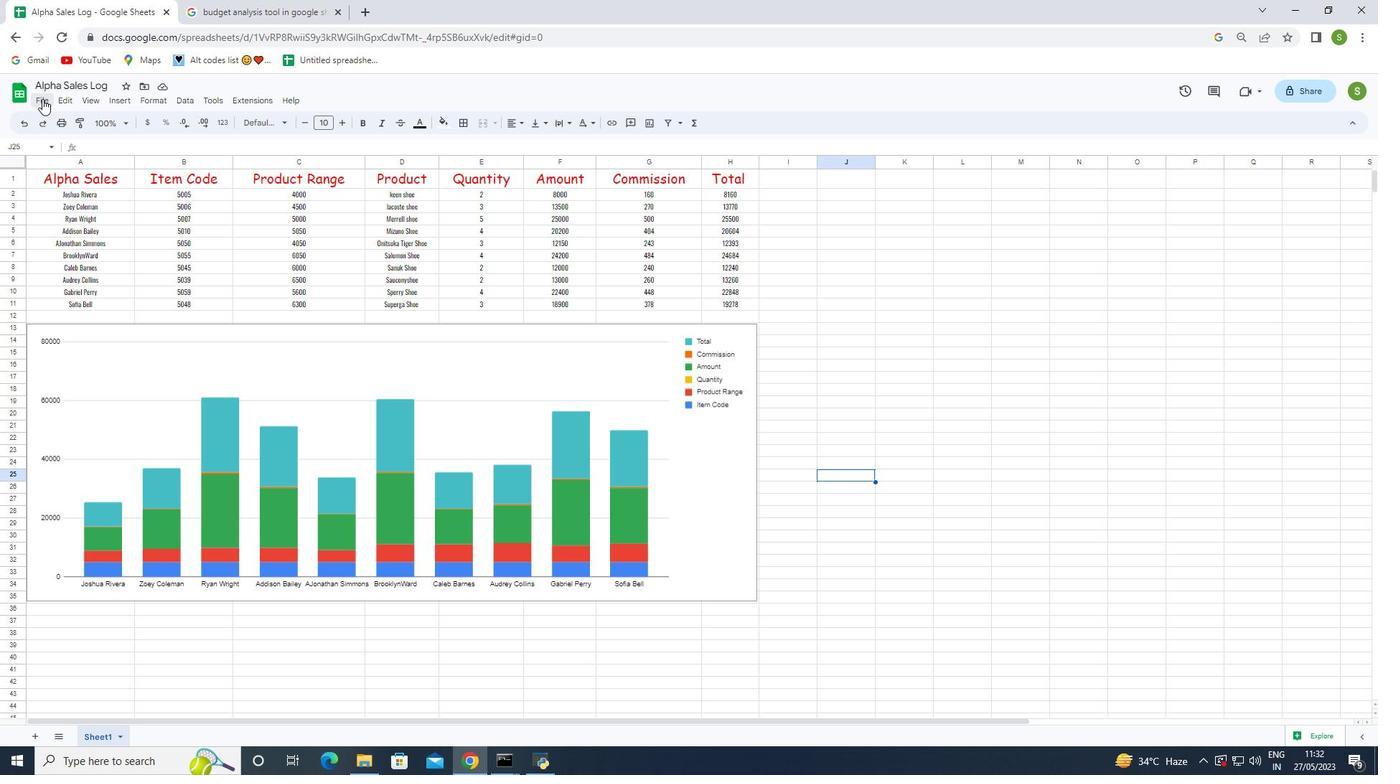 
Action: Mouse pressed left at (43, 97)
Screenshot: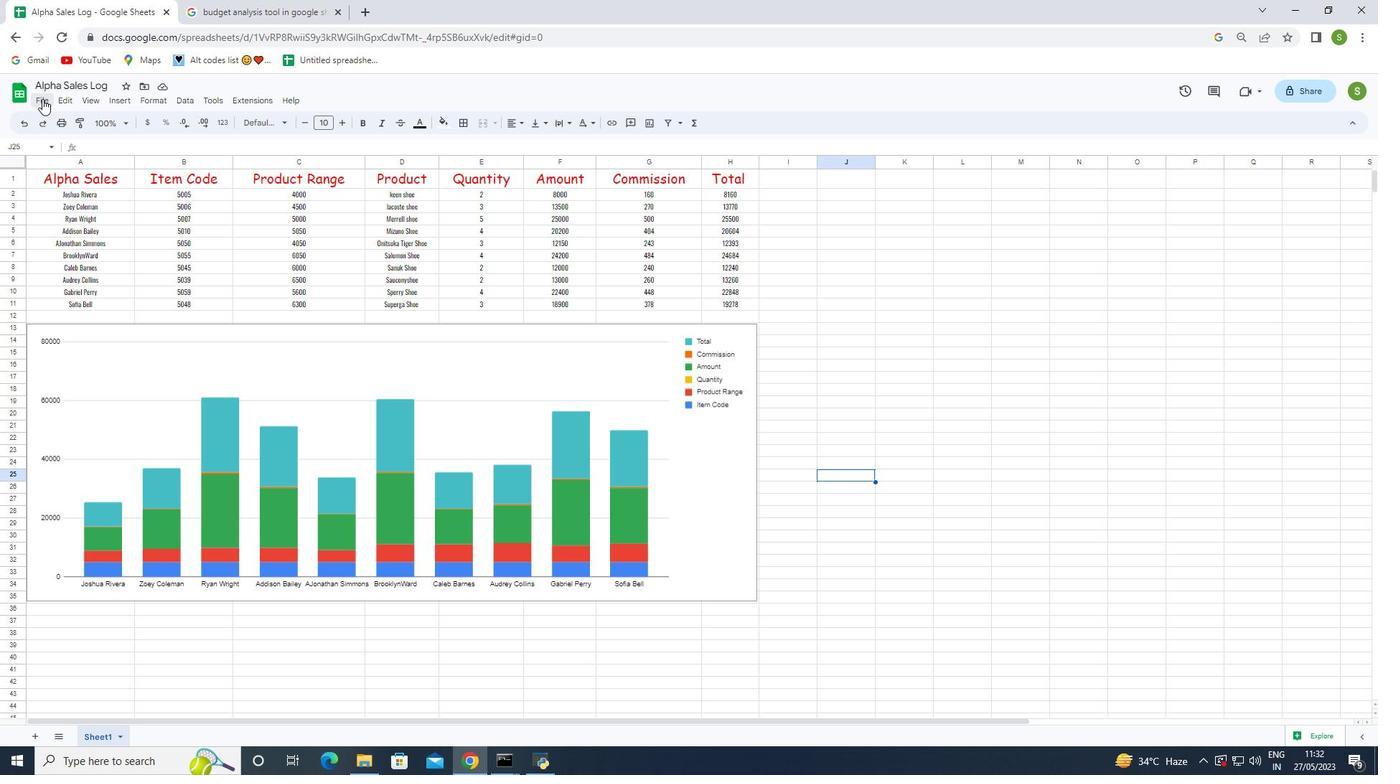 
Action: Mouse moved to (79, 269)
Screenshot: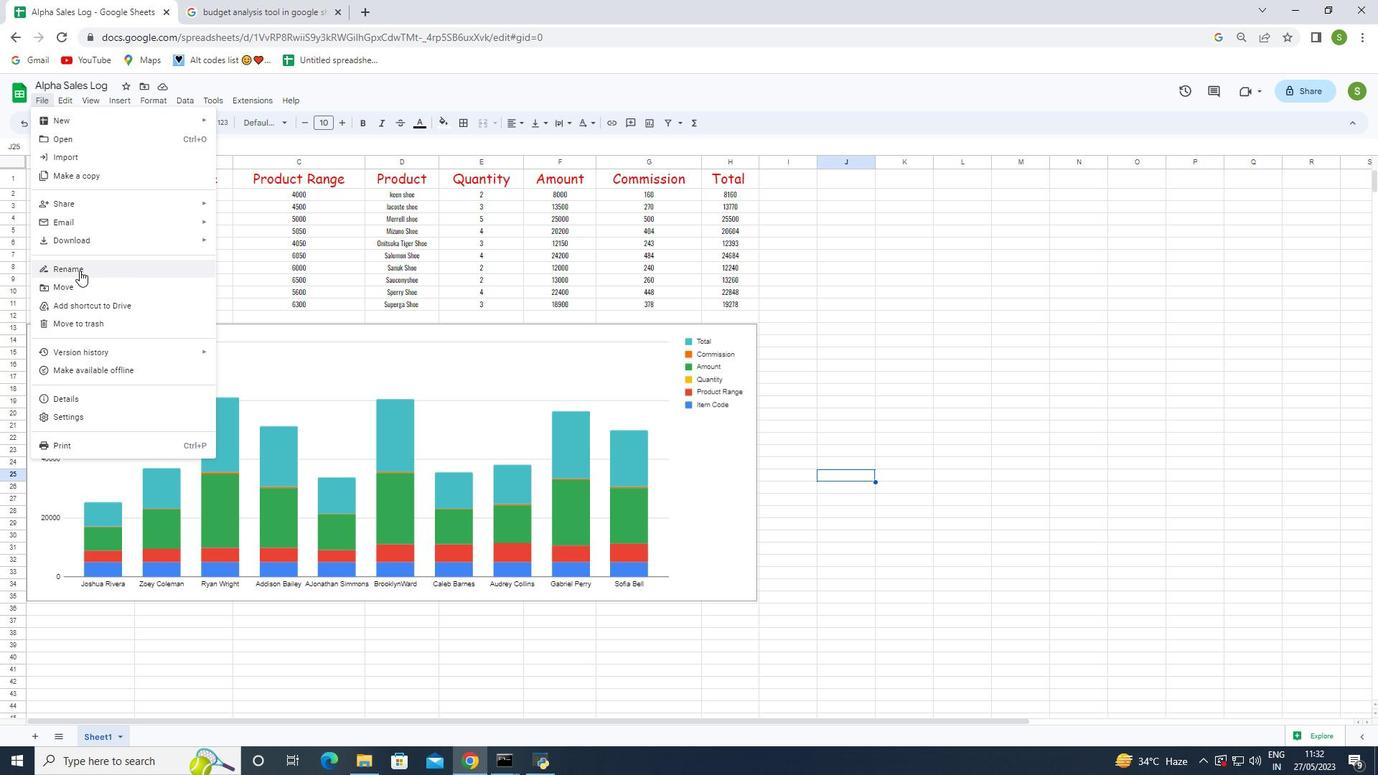 
Action: Mouse pressed left at (79, 269)
Screenshot: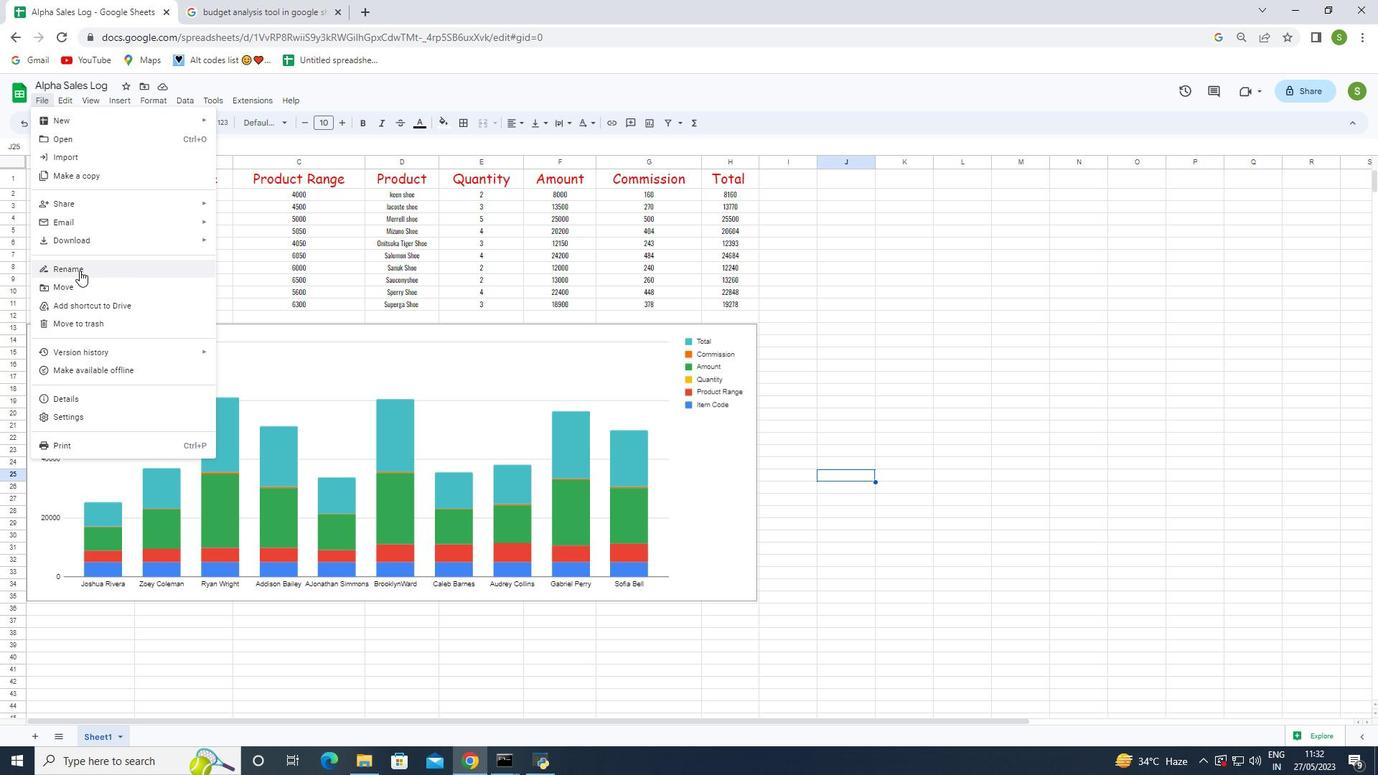 
Action: Mouse moved to (117, 182)
Screenshot: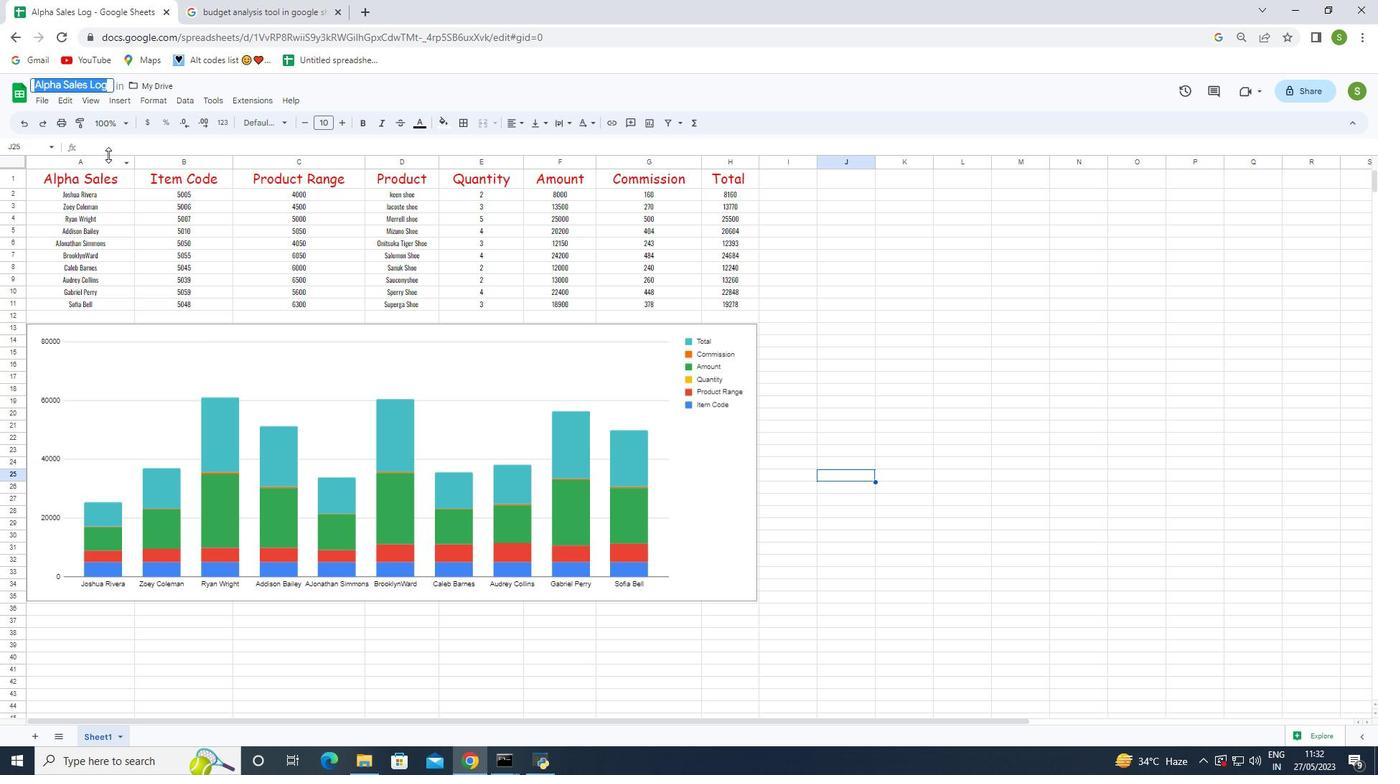 
Action: Key pressed <Key.backspace><Key.shift>Alpha<Key.space><Key.shift>Sales<Key.space><Key.shift>Log<Key.space><Key.shift>Book
Screenshot: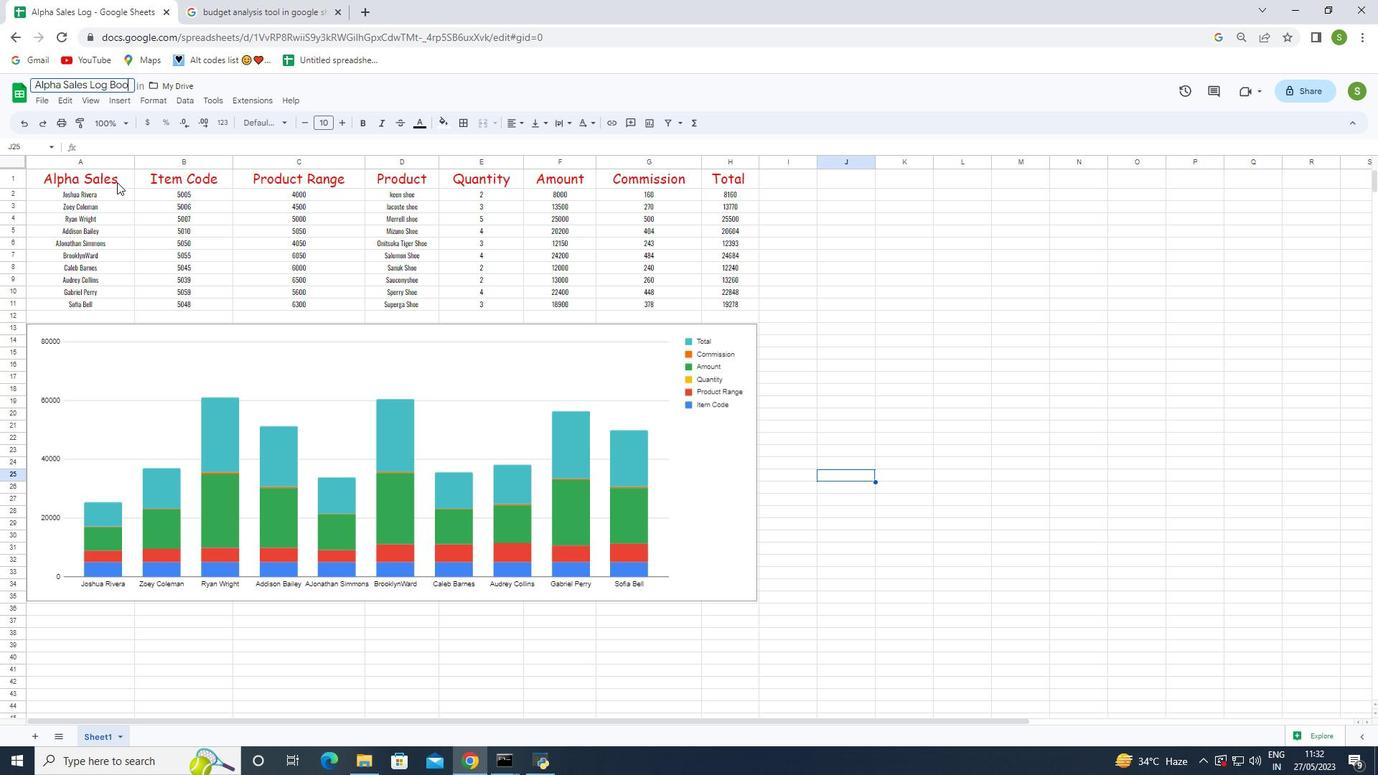 
Action: Mouse moved to (161, 283)
Screenshot: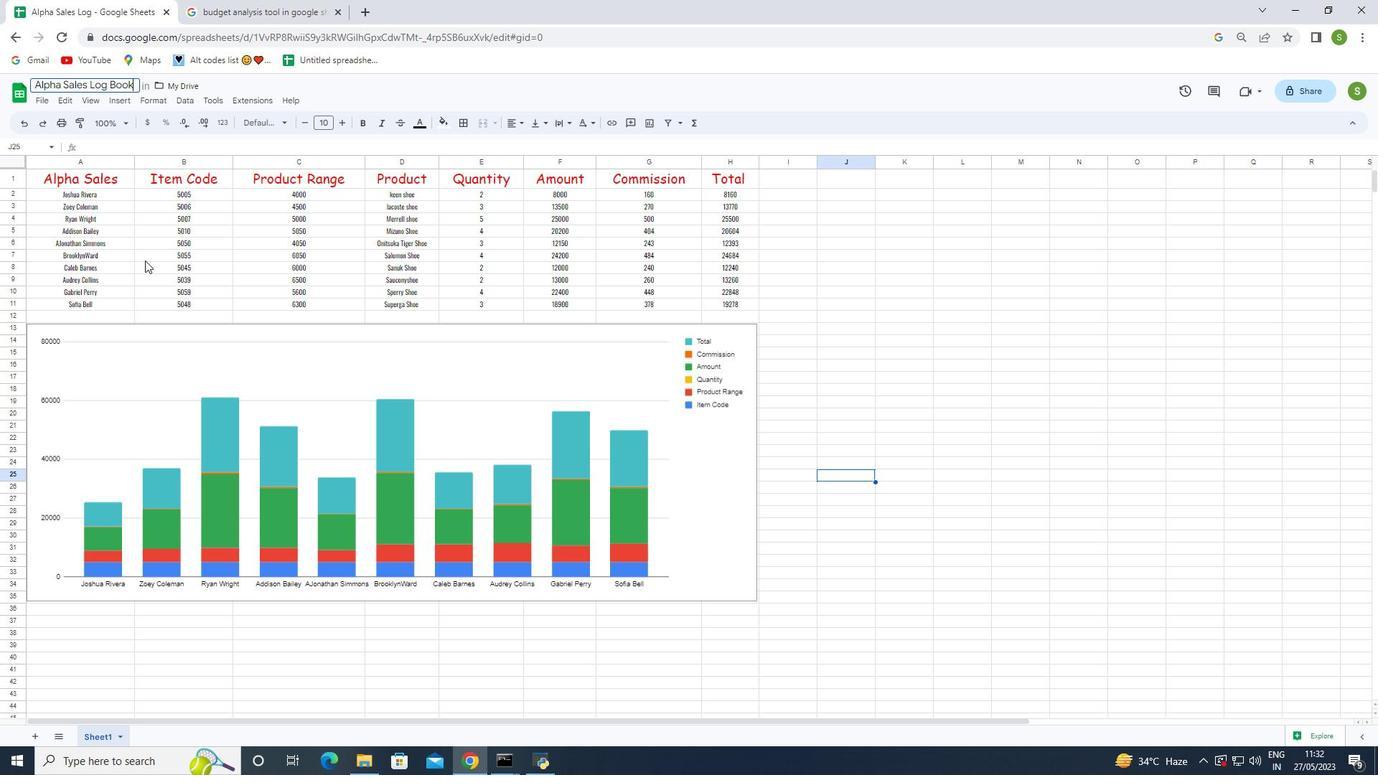 
Action: Mouse pressed left at (161, 283)
Screenshot: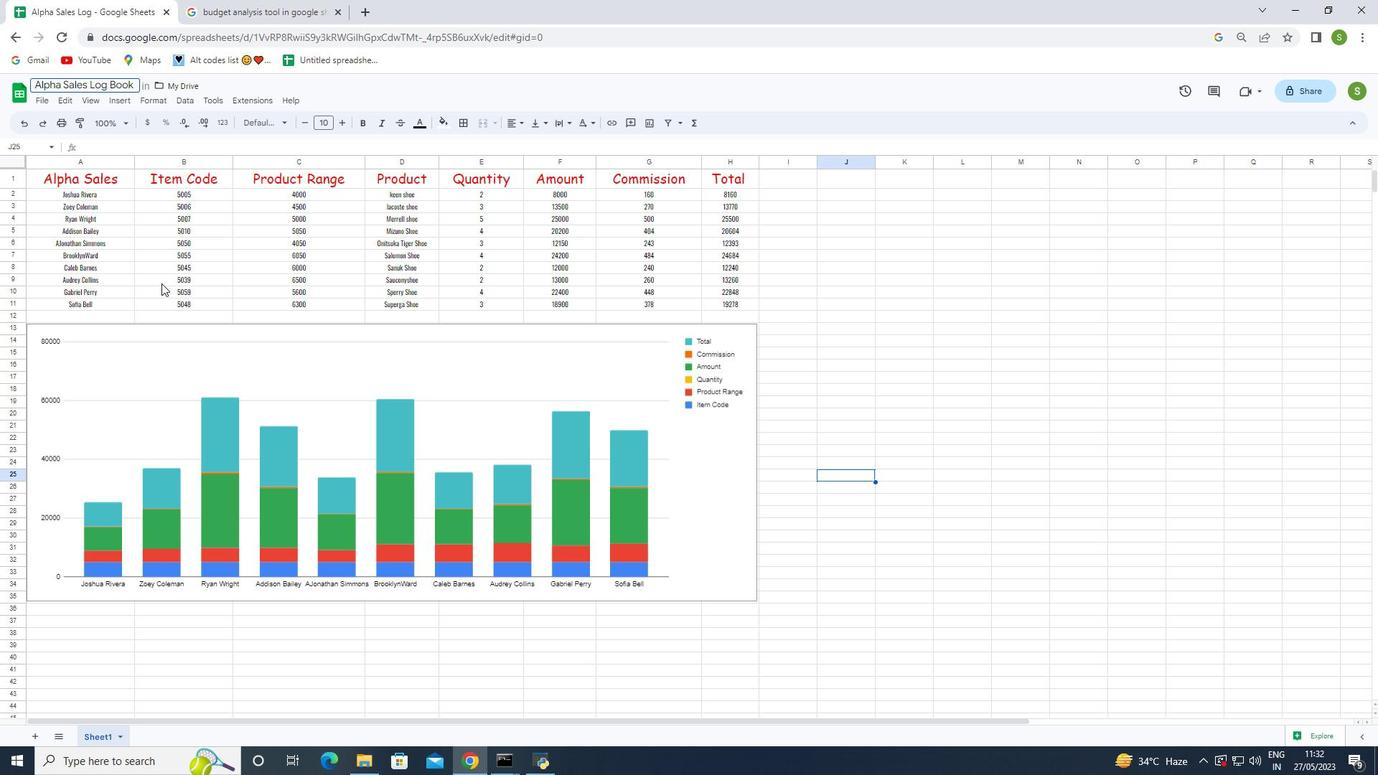 
Action: Mouse moved to (335, 341)
Screenshot: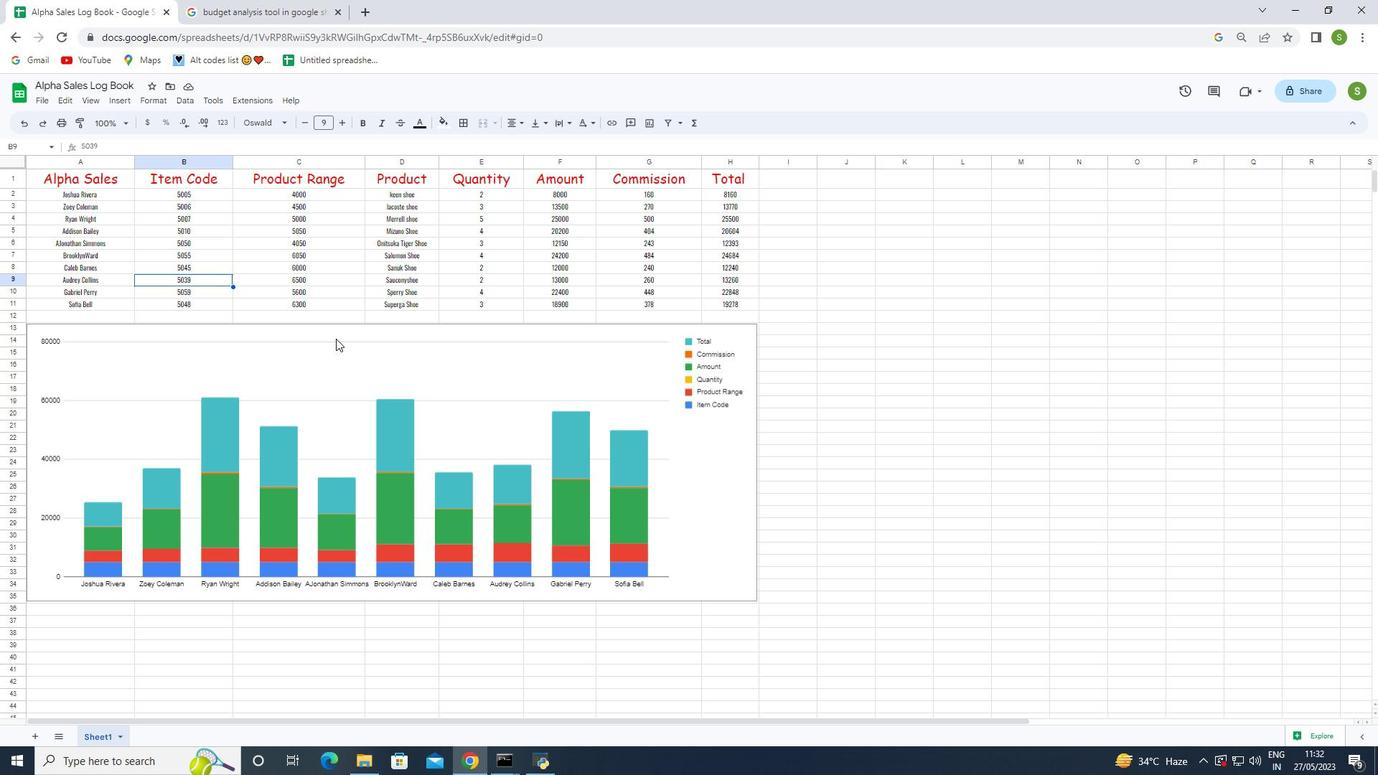 
